 Task: Who was an influential figure in the Bauhaus movement?
Action: Mouse moved to (130, 143)
Screenshot: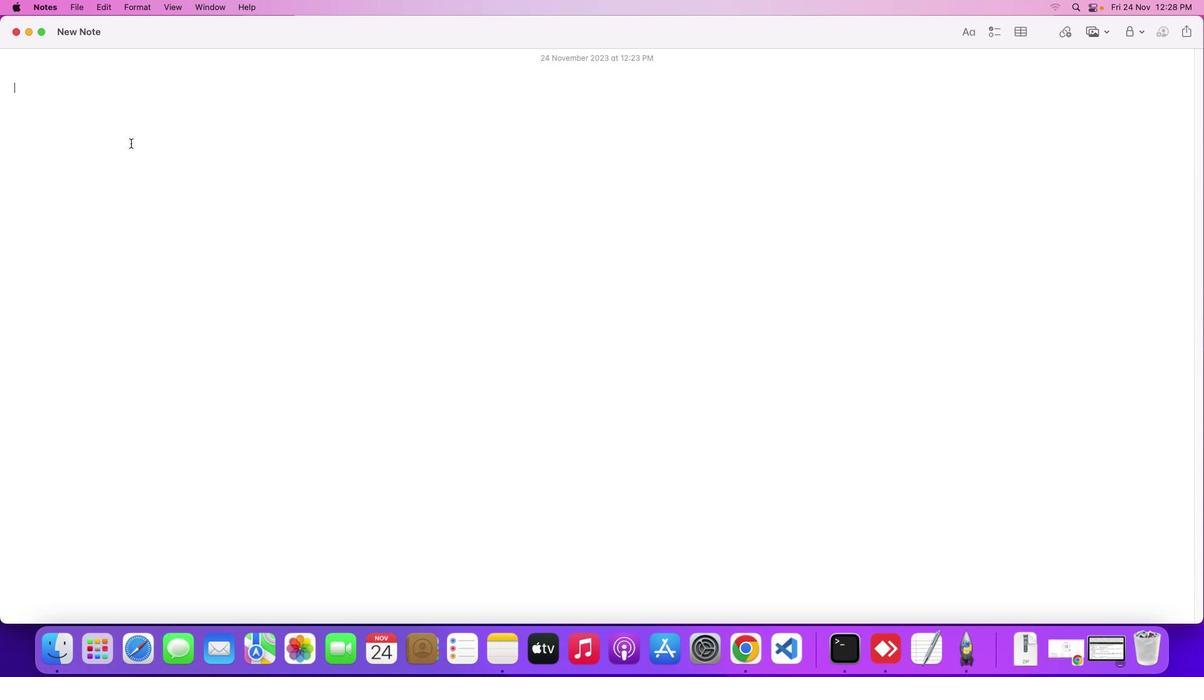 
Action: Mouse pressed left at (130, 143)
Screenshot: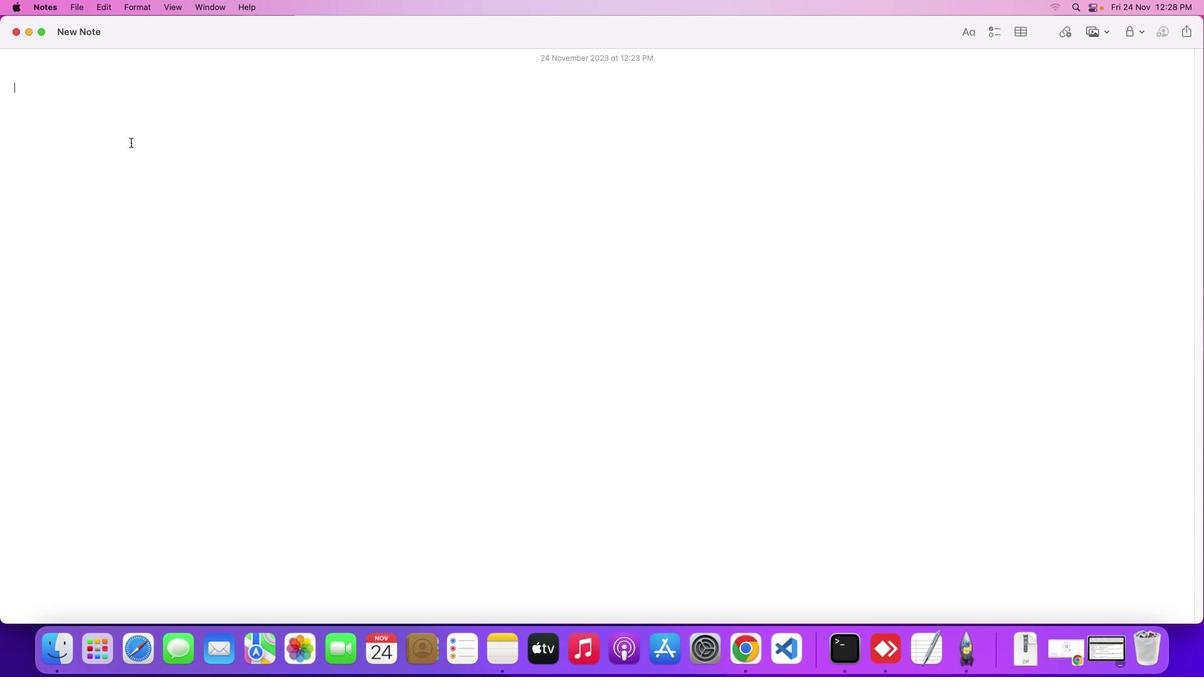 
Action: Mouse moved to (130, 142)
Screenshot: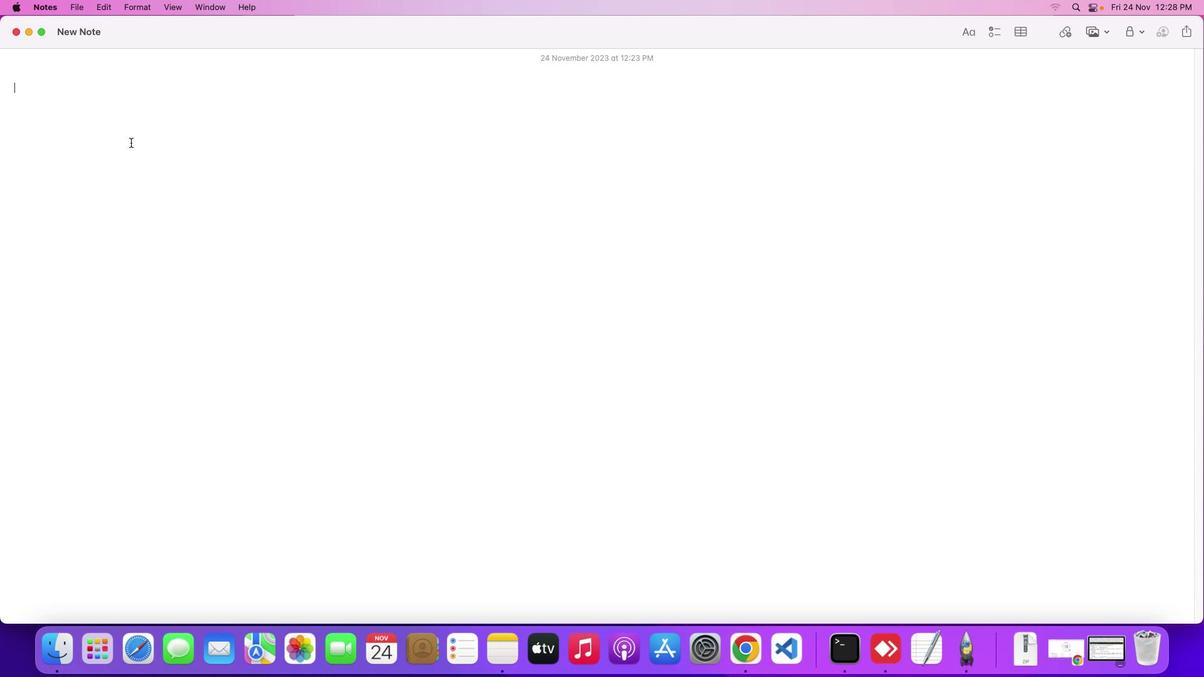 
Action: Key pressed Key.shift'W''h''o'Key.space'w''a''s'Key.space'a''n'Key.space'i''n''f''l''u''e''n''t''i''a''l'Key.space'f''i''g''u''r''e'Key.space'i''n'Key.space't''h''e'Key.spaceKey.shift'B''a''u''h''a''u''s'Key.space'm''o''v''e''m''e''n''t'Key.shift_r'?'Key.enter
Screenshot: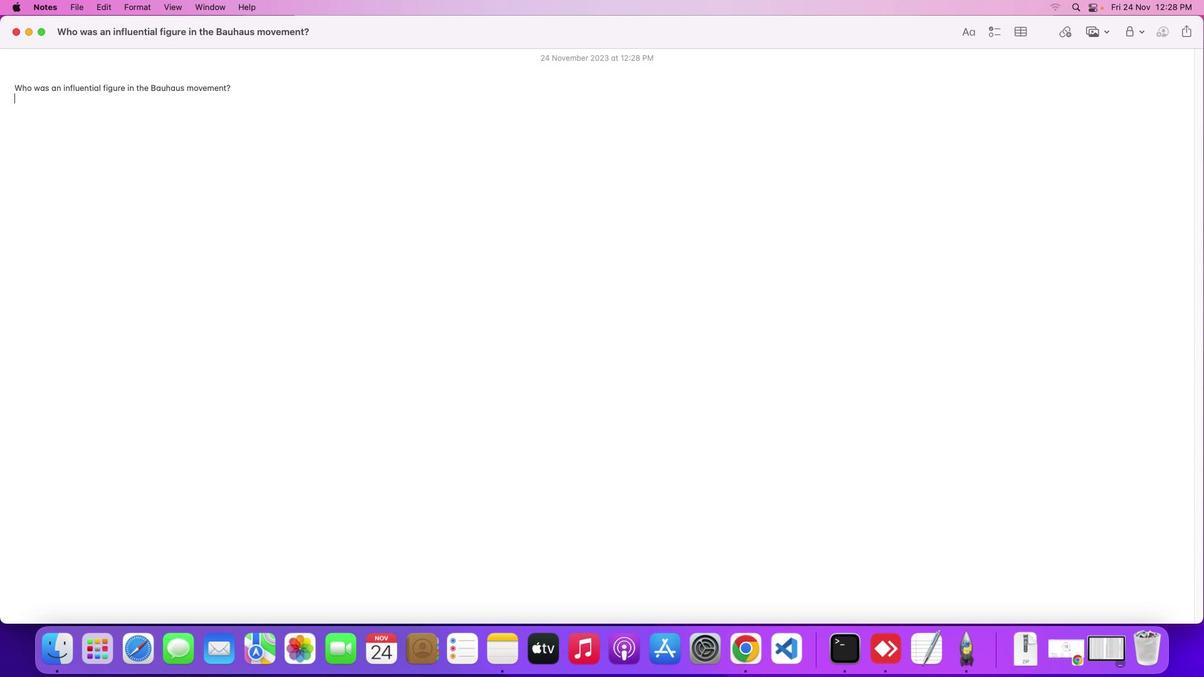 
Action: Mouse moved to (1064, 651)
Screenshot: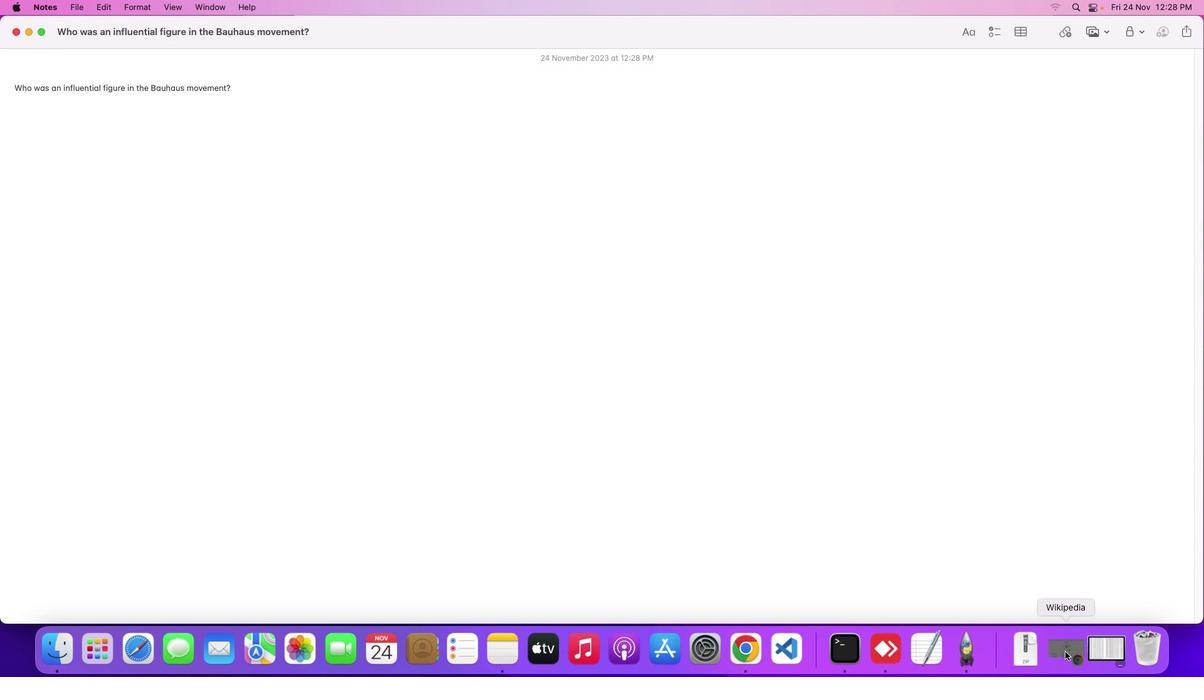 
Action: Mouse pressed left at (1064, 651)
Screenshot: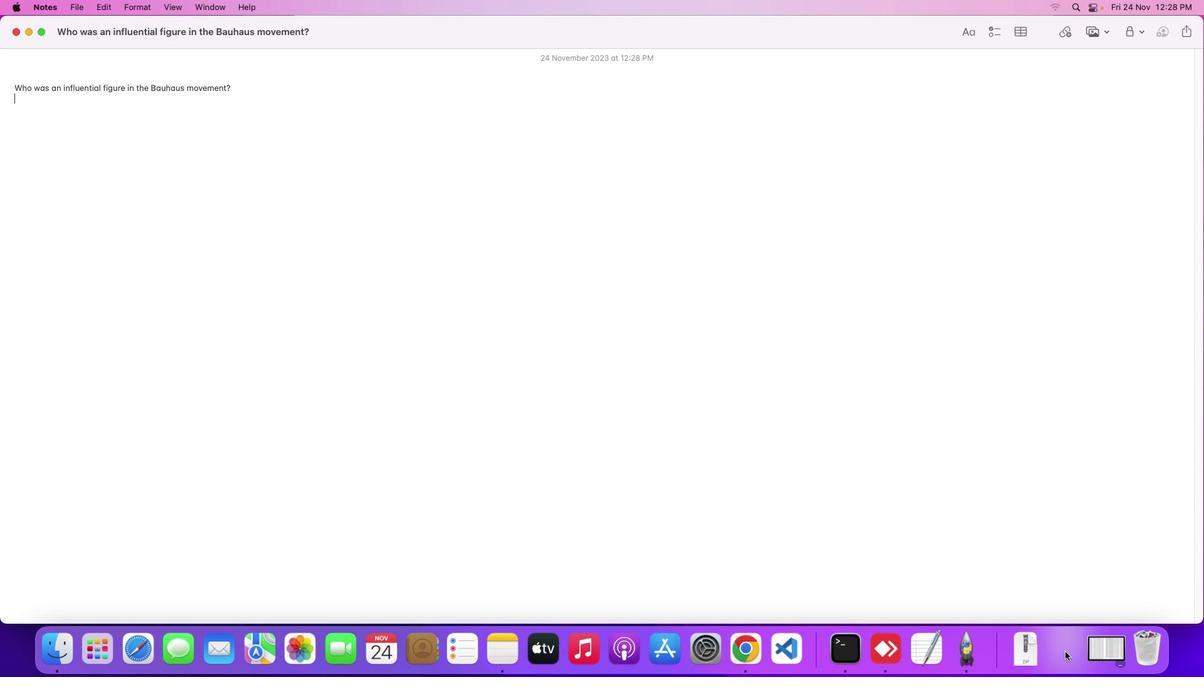 
Action: Mouse moved to (501, 370)
Screenshot: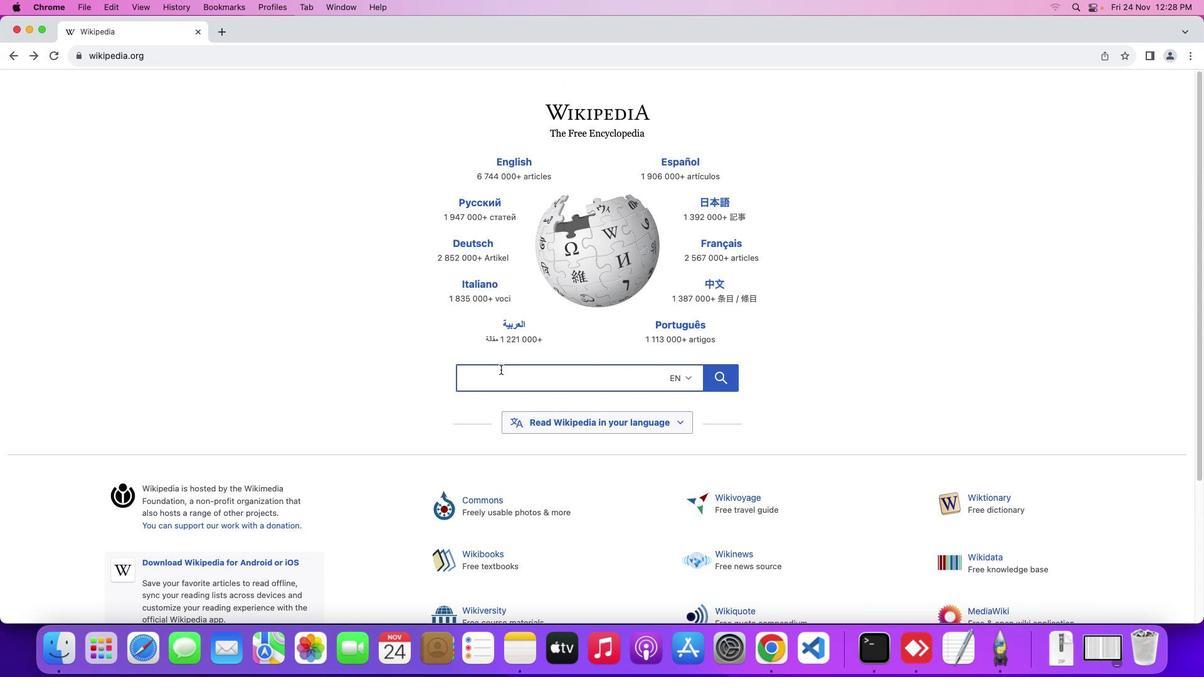 
Action: Mouse pressed left at (501, 370)
Screenshot: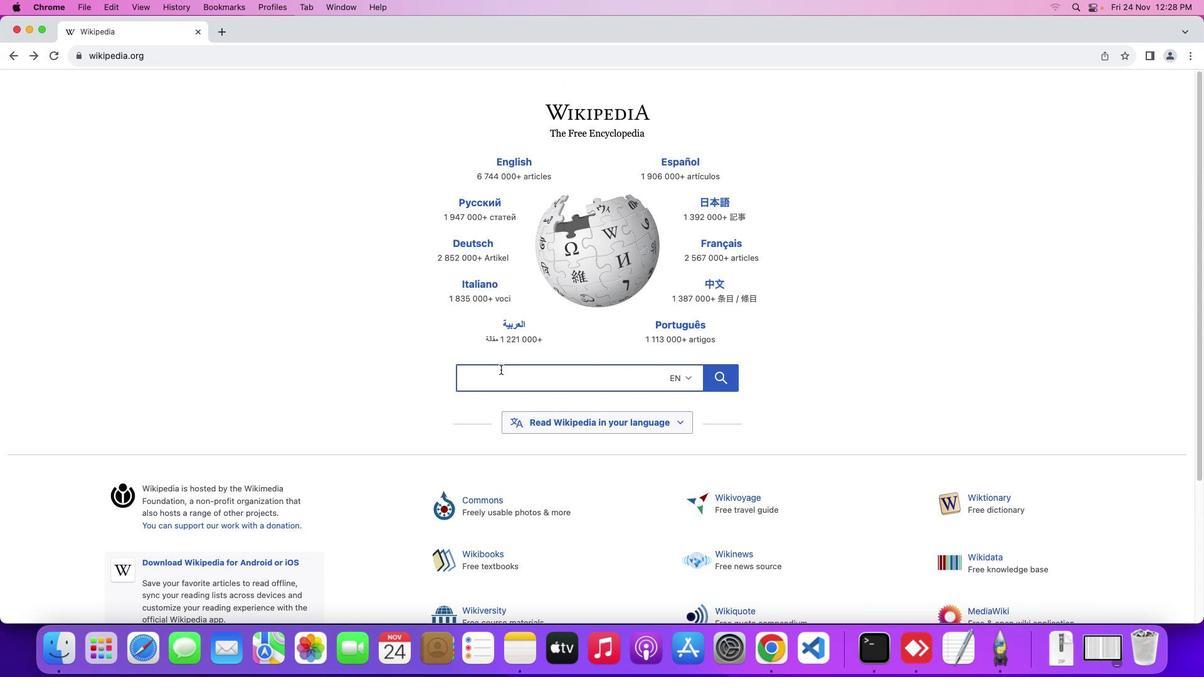 
Action: Mouse moved to (499, 370)
Screenshot: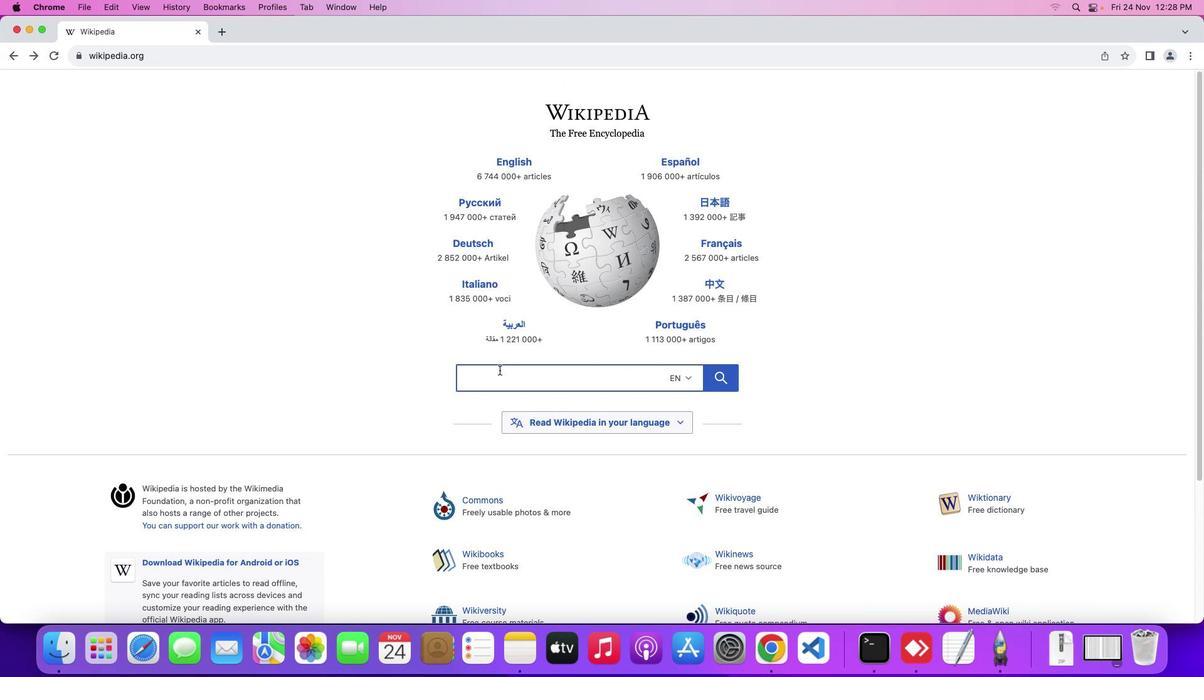 
Action: Key pressed Key.shift'B''a''u''h''a''u''s'Key.space'a''r''t'
Screenshot: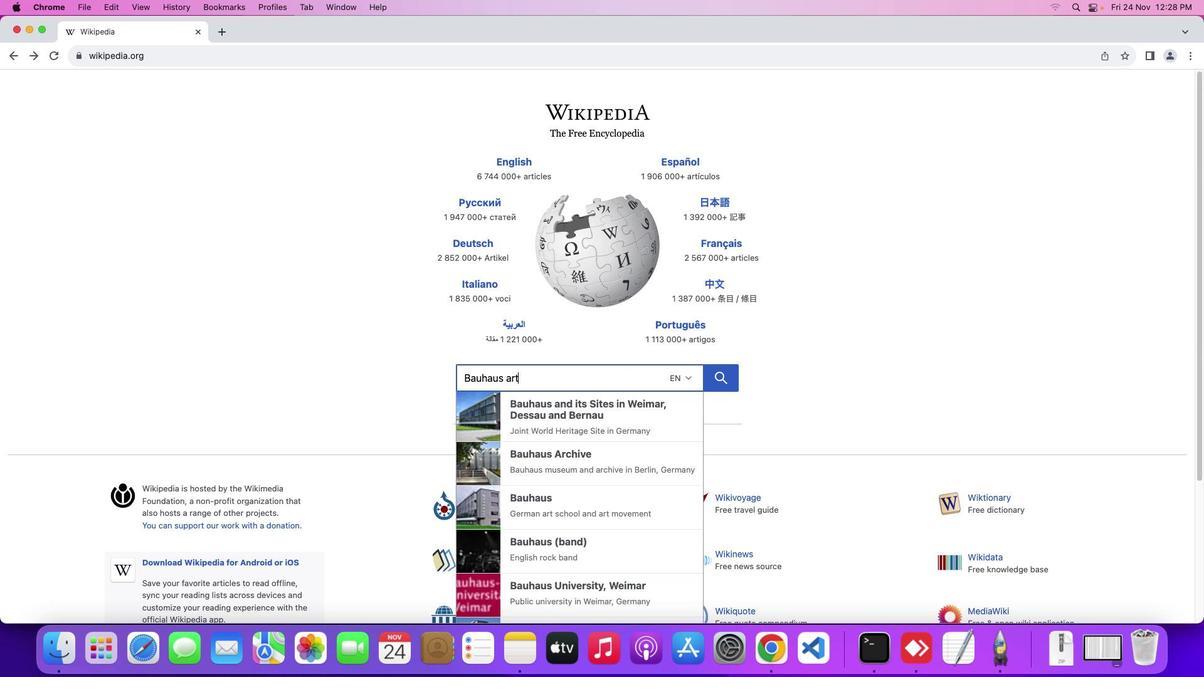 
Action: Mouse moved to (534, 411)
Screenshot: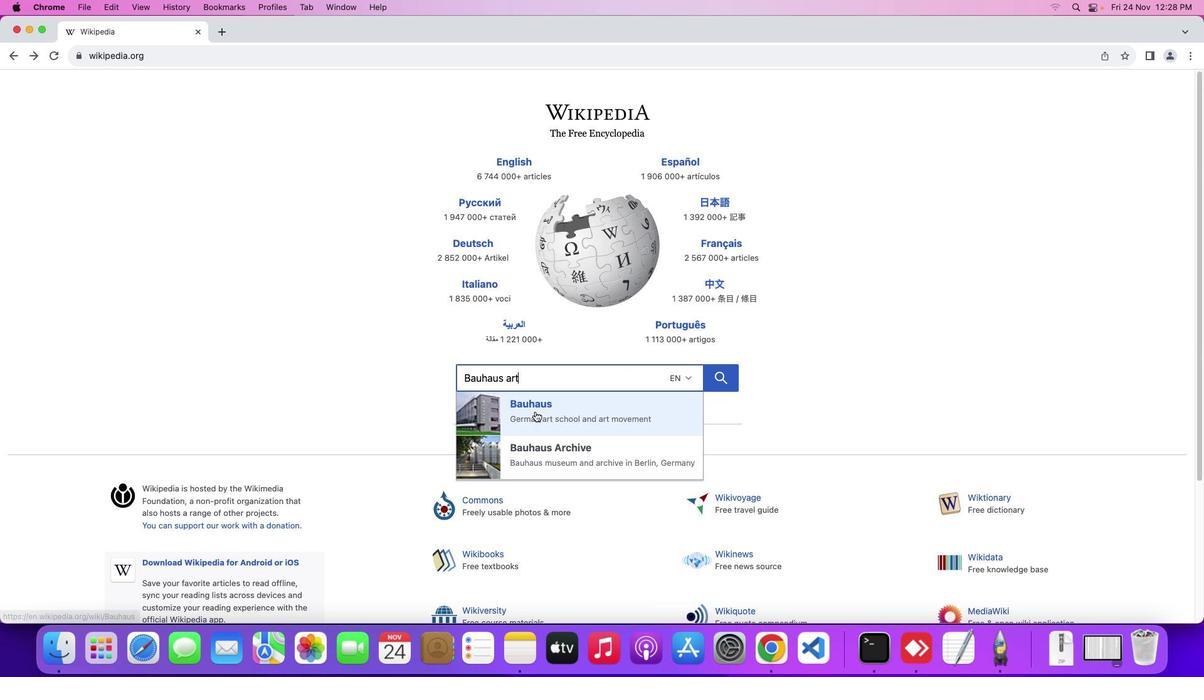 
Action: Mouse pressed left at (534, 411)
Screenshot: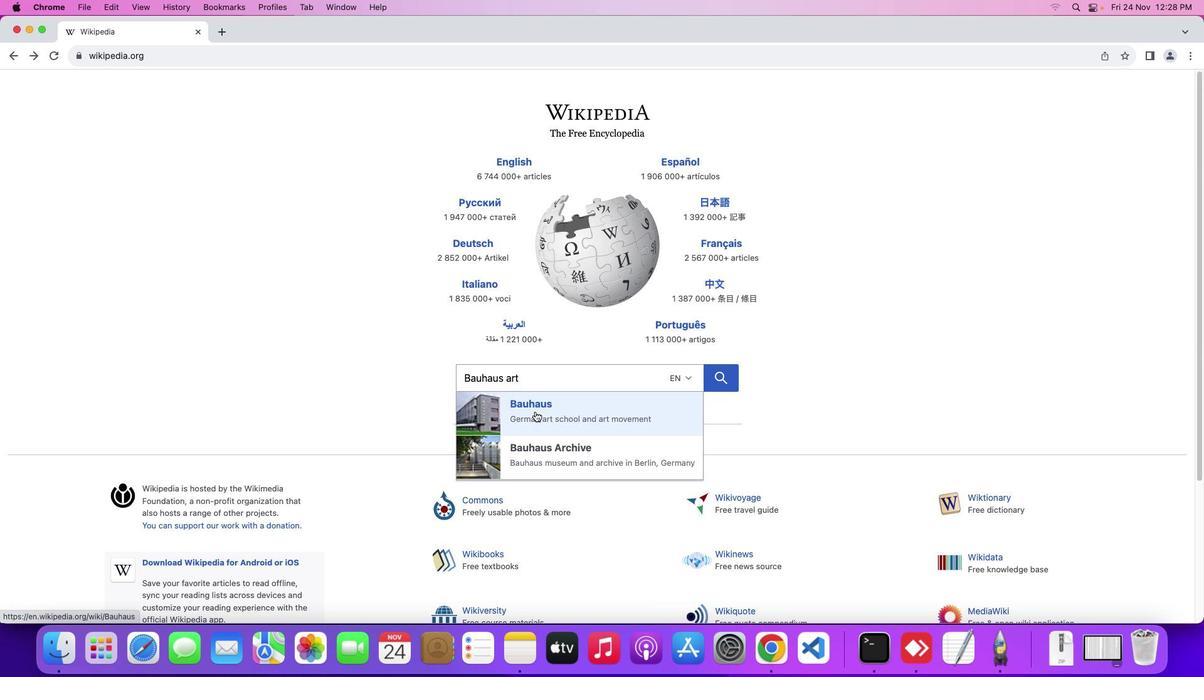 
Action: Mouse moved to (801, 376)
Screenshot: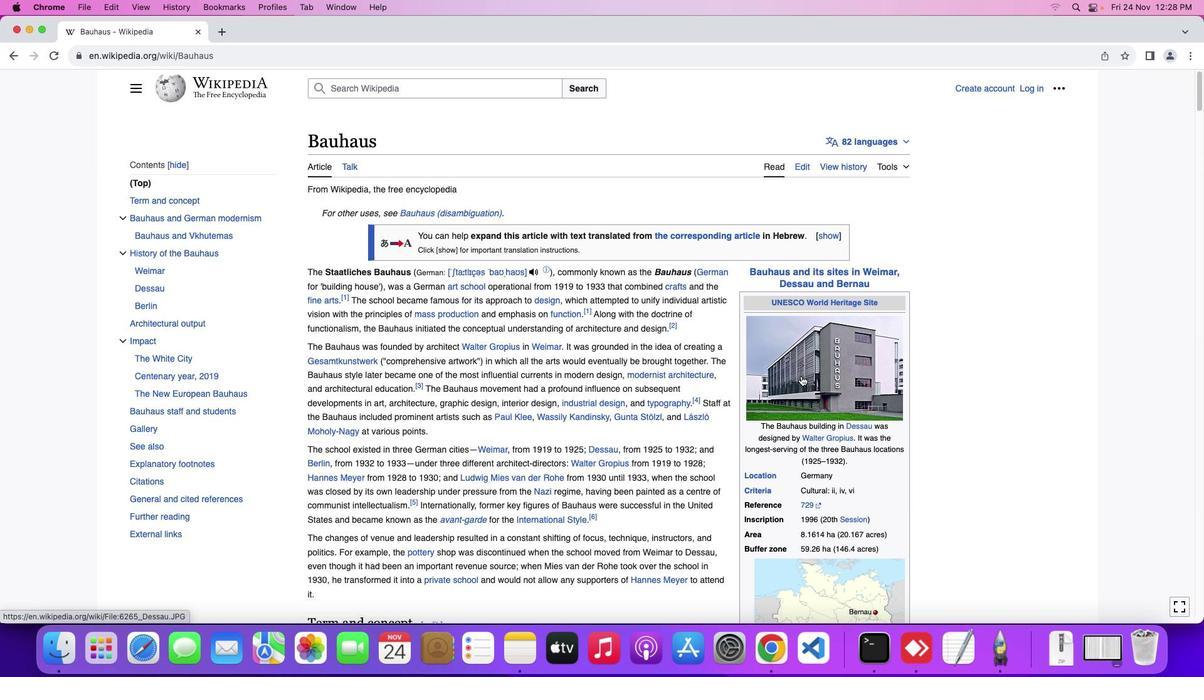 
Action: Mouse scrolled (801, 376) with delta (0, 0)
Screenshot: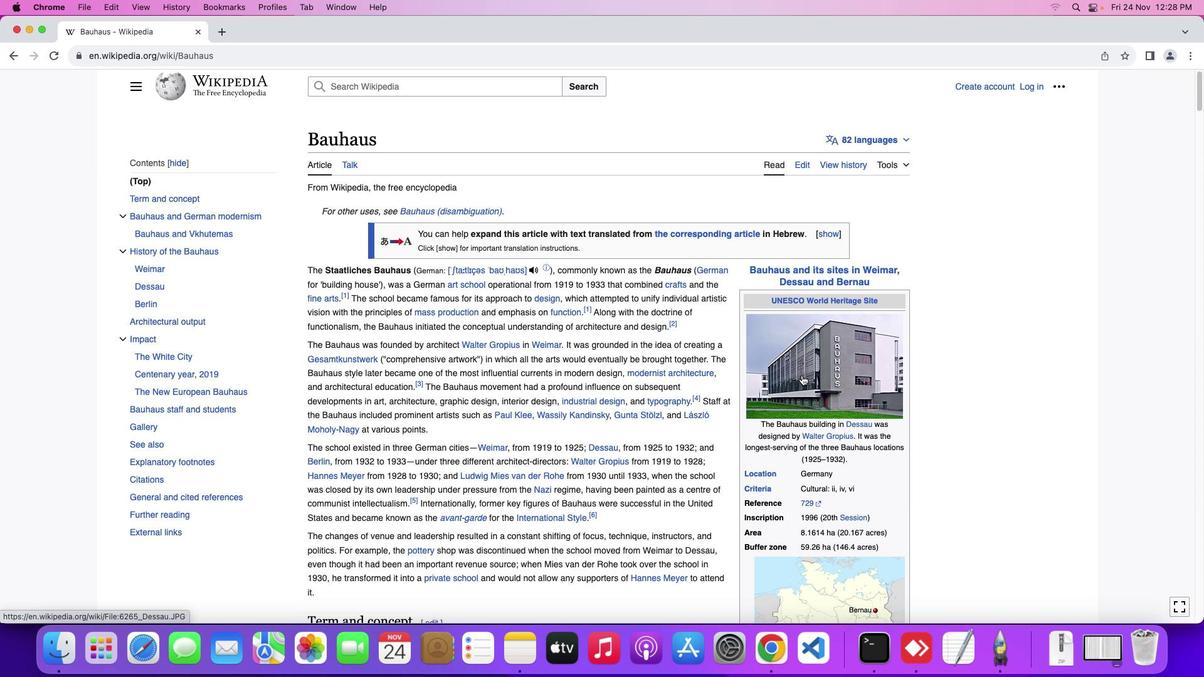 
Action: Mouse moved to (801, 376)
Screenshot: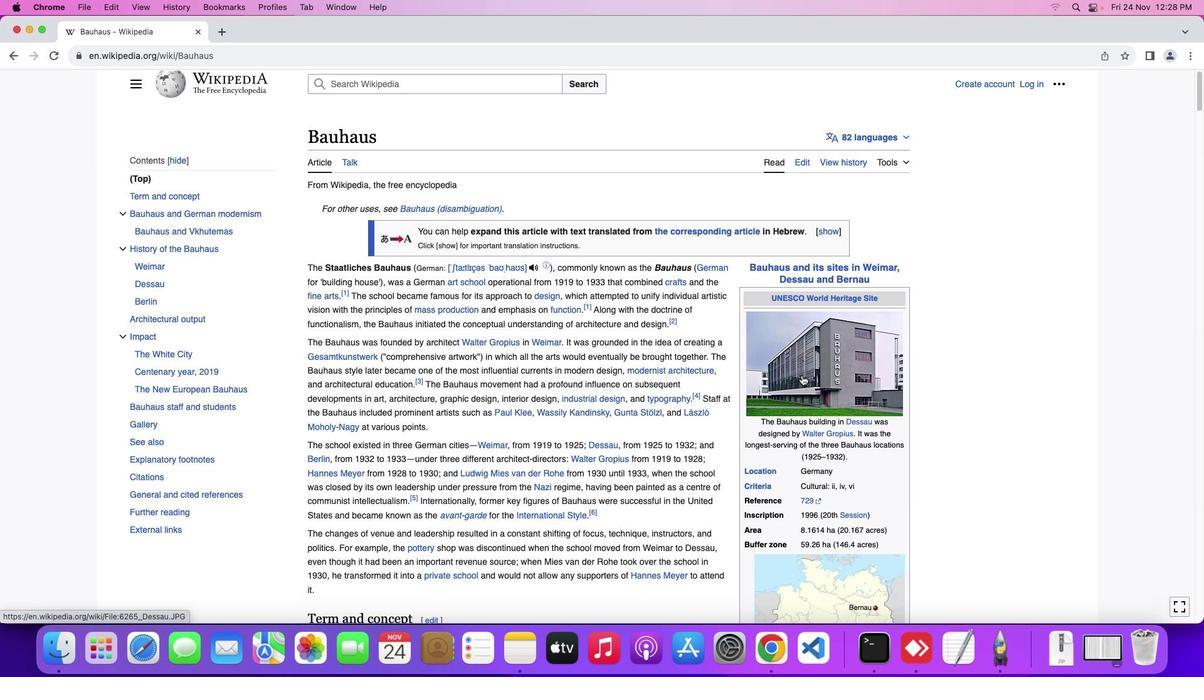 
Action: Mouse scrolled (801, 376) with delta (0, 0)
Screenshot: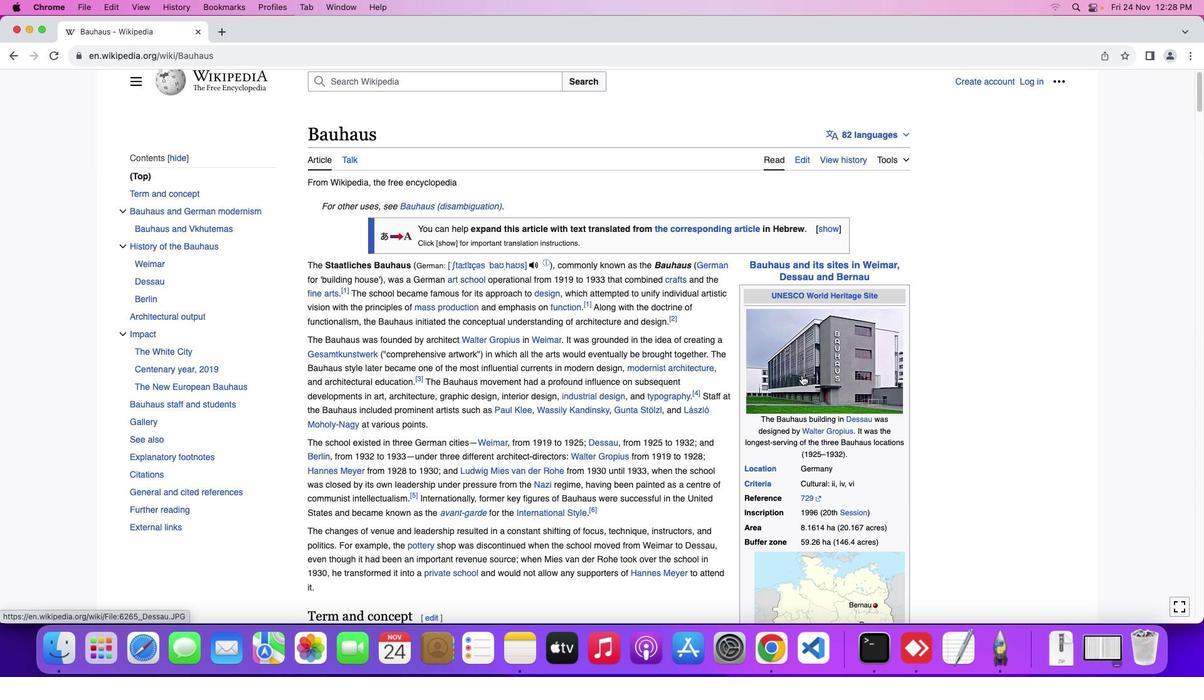 
Action: Mouse moved to (801, 375)
Screenshot: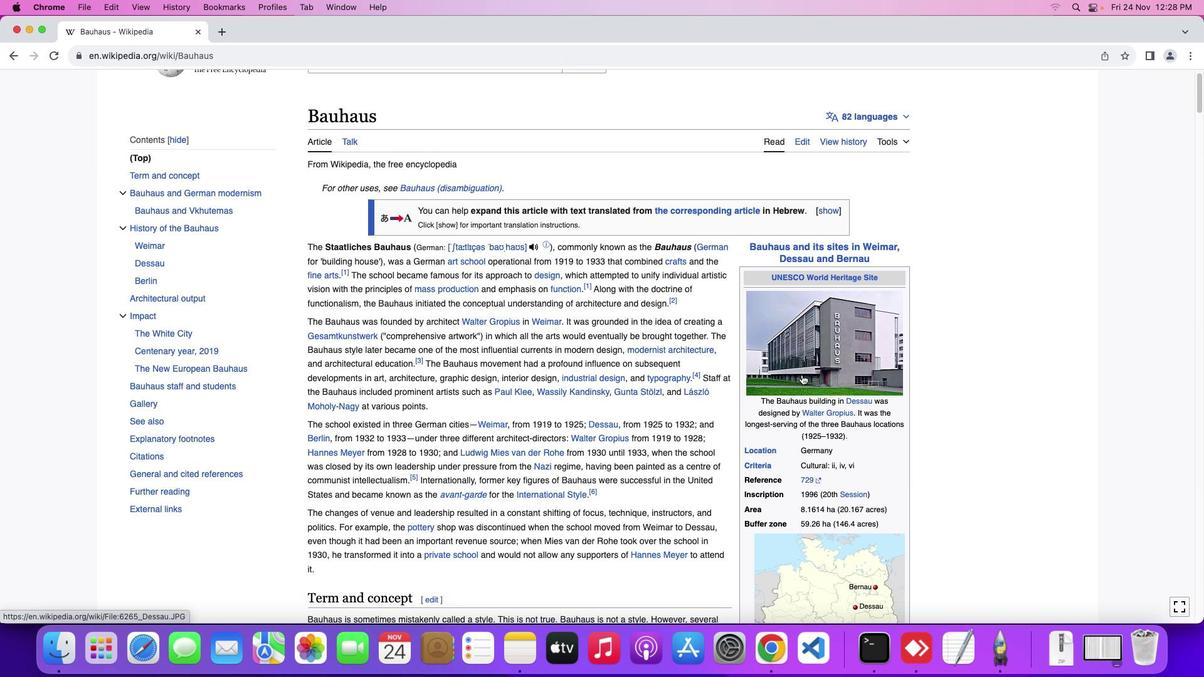 
Action: Mouse scrolled (801, 375) with delta (0, 0)
Screenshot: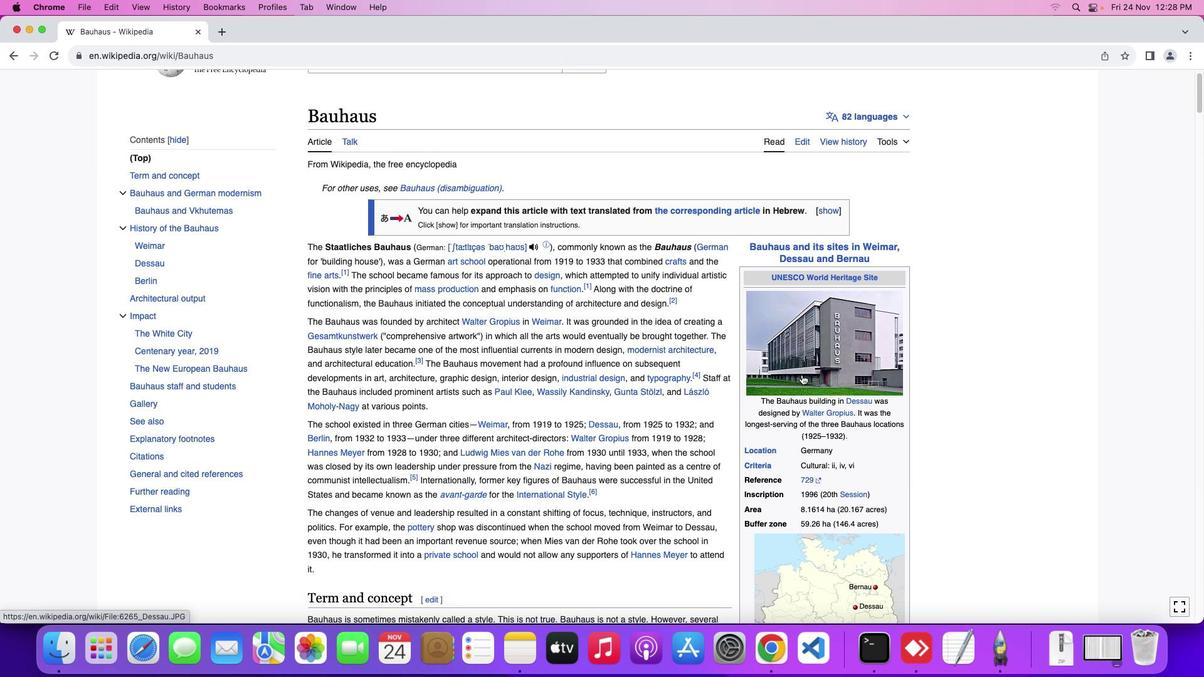 
Action: Mouse moved to (802, 375)
Screenshot: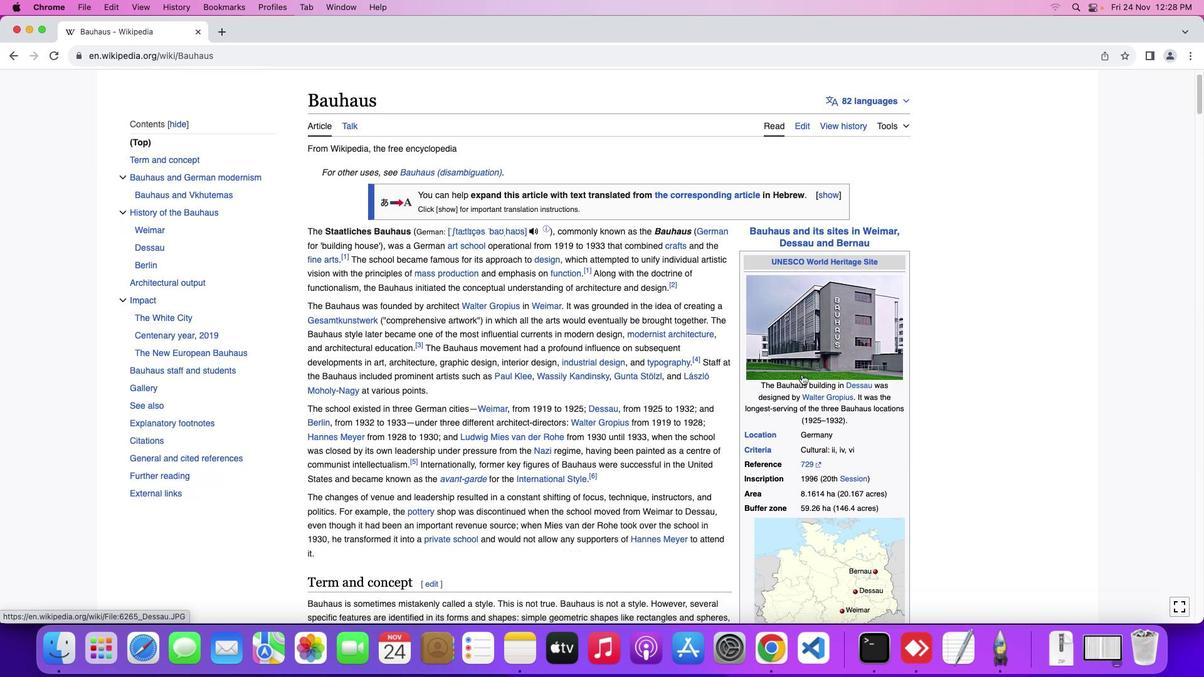 
Action: Mouse scrolled (802, 375) with delta (0, 0)
Screenshot: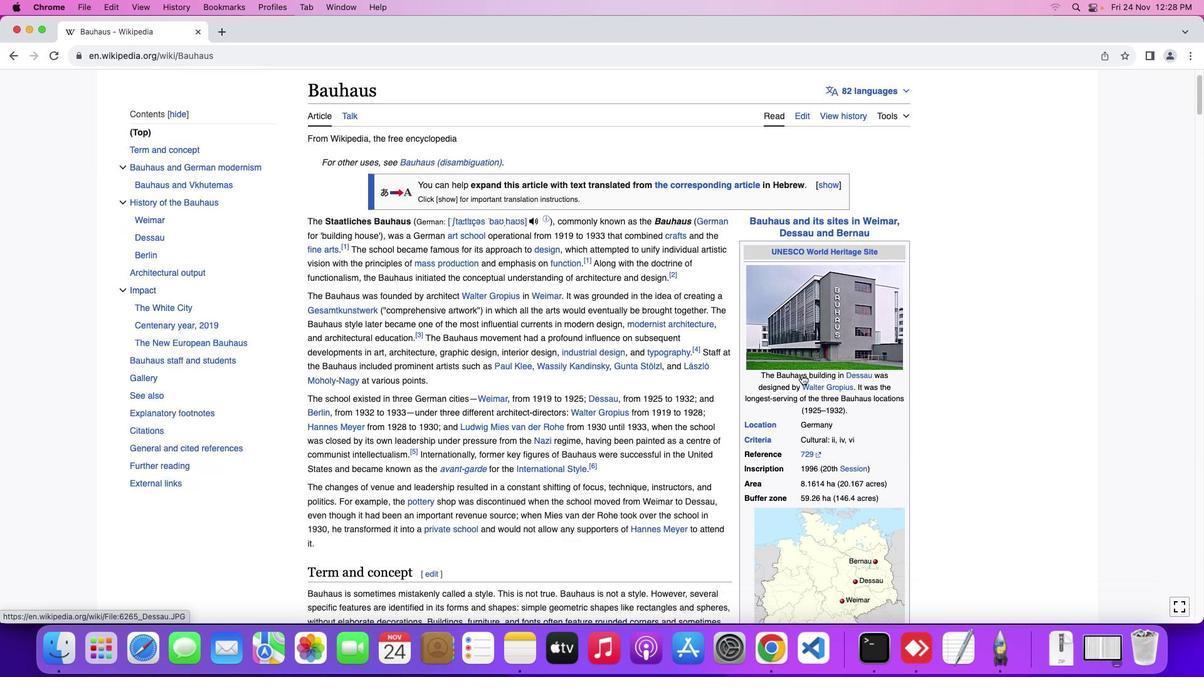 
Action: Mouse moved to (802, 374)
Screenshot: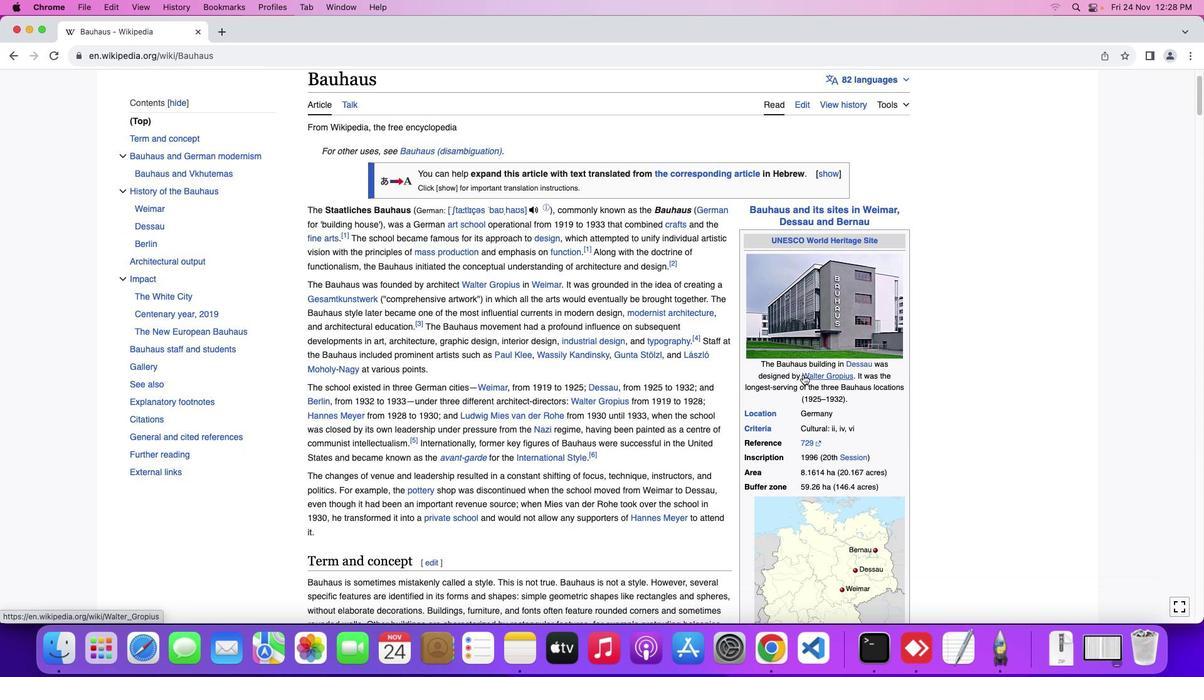 
Action: Mouse scrolled (802, 374) with delta (0, 0)
Screenshot: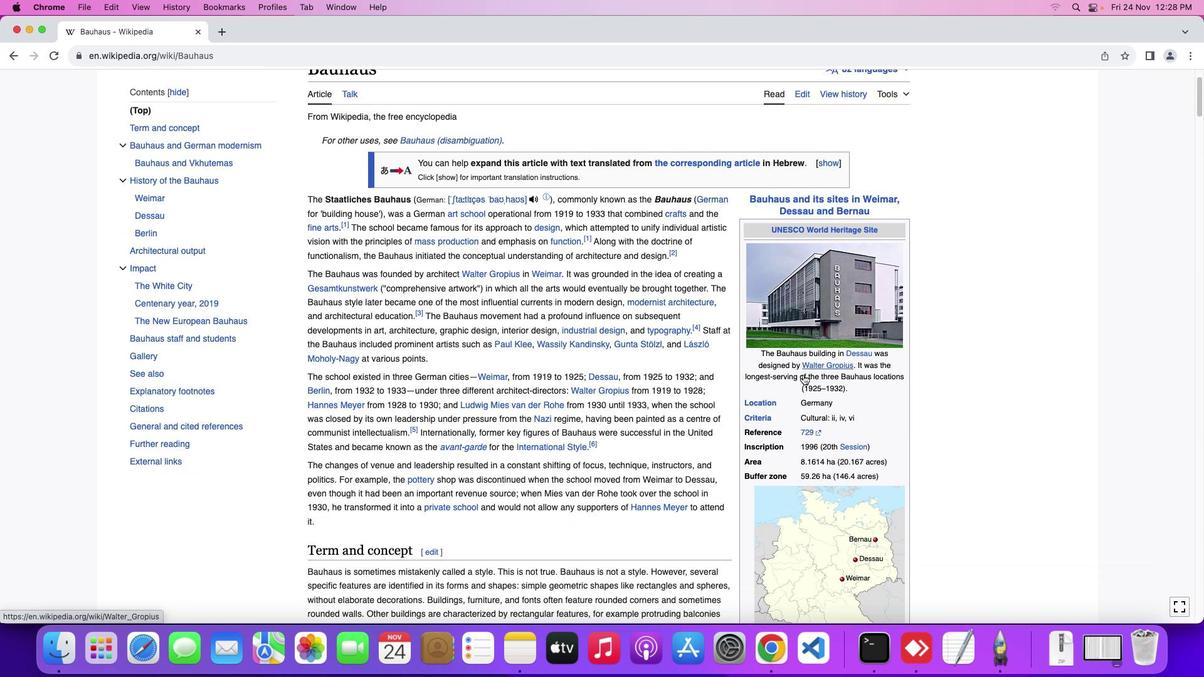
Action: Mouse scrolled (802, 374) with delta (0, 0)
Screenshot: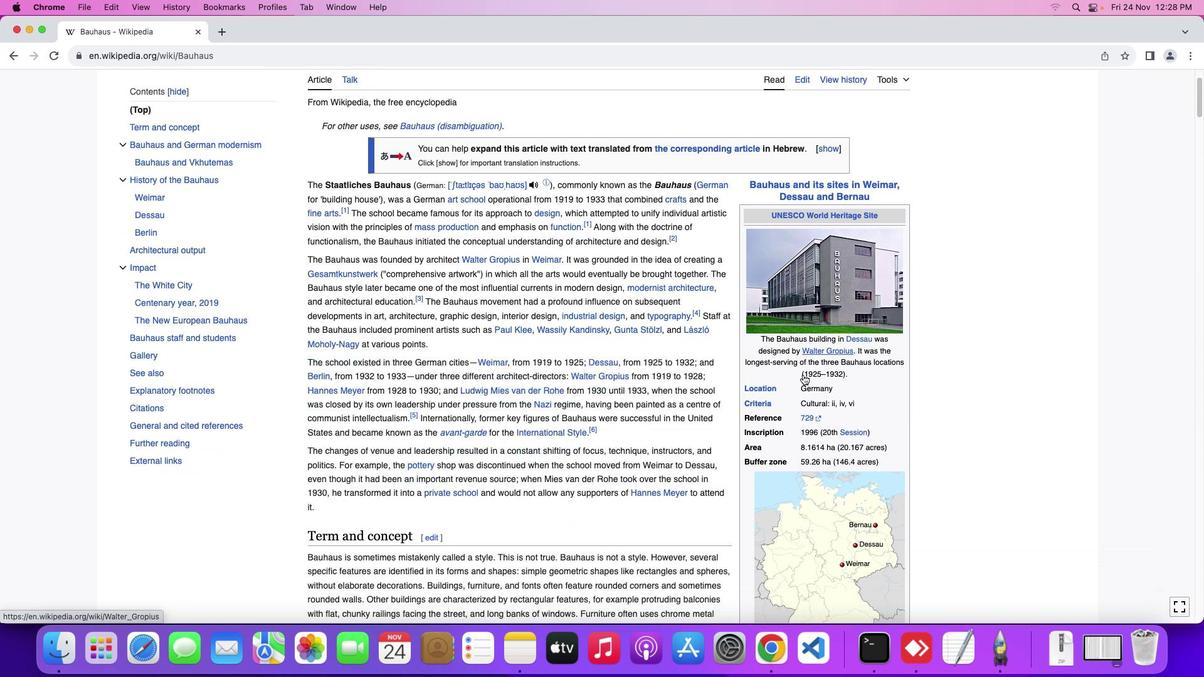 
Action: Mouse scrolled (802, 374) with delta (0, -1)
Screenshot: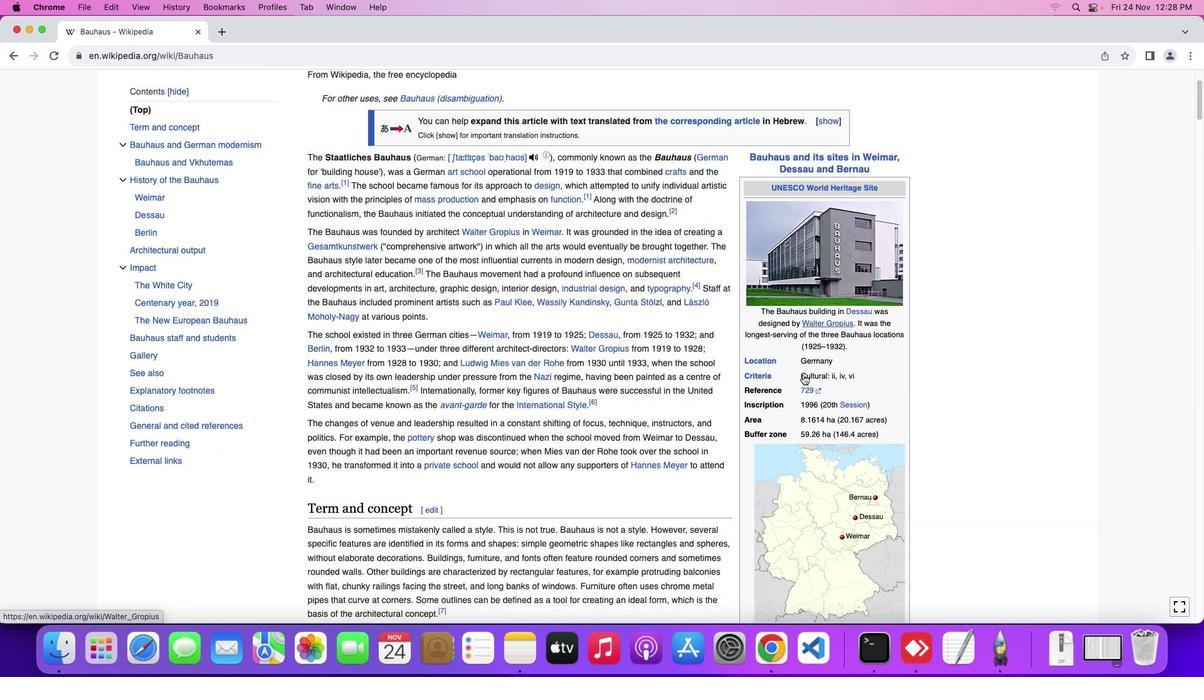 
Action: Mouse moved to (805, 386)
Screenshot: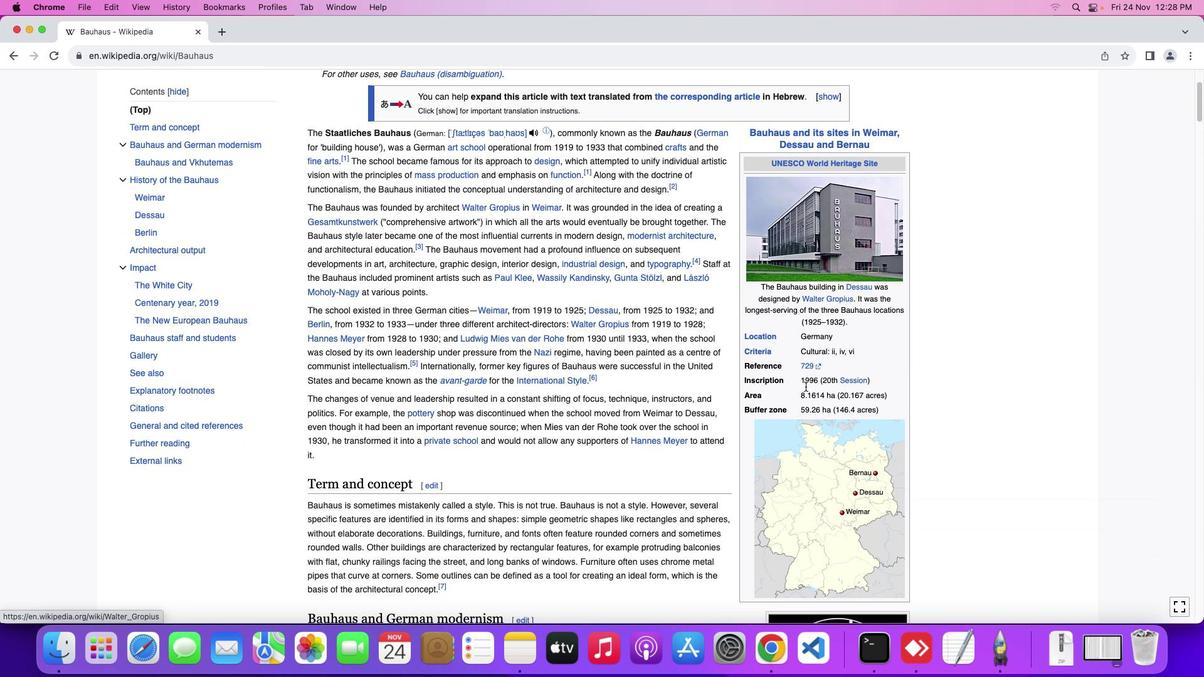 
Action: Mouse scrolled (805, 386) with delta (0, 0)
Screenshot: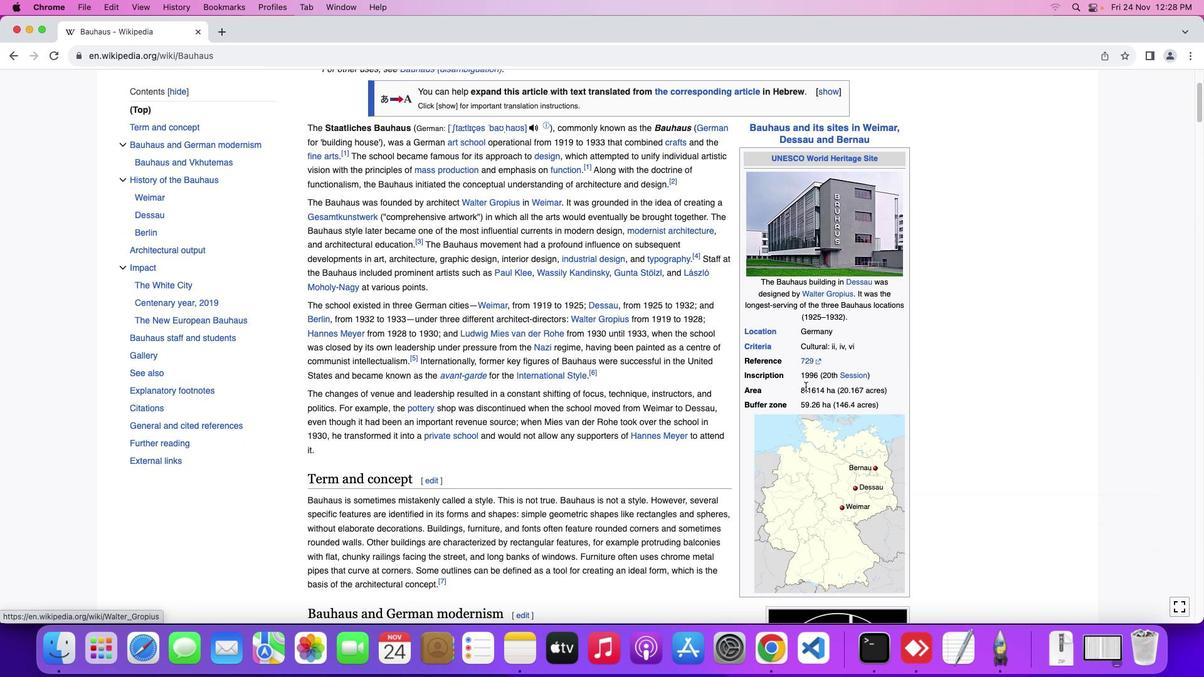 
Action: Mouse scrolled (805, 386) with delta (0, 0)
Screenshot: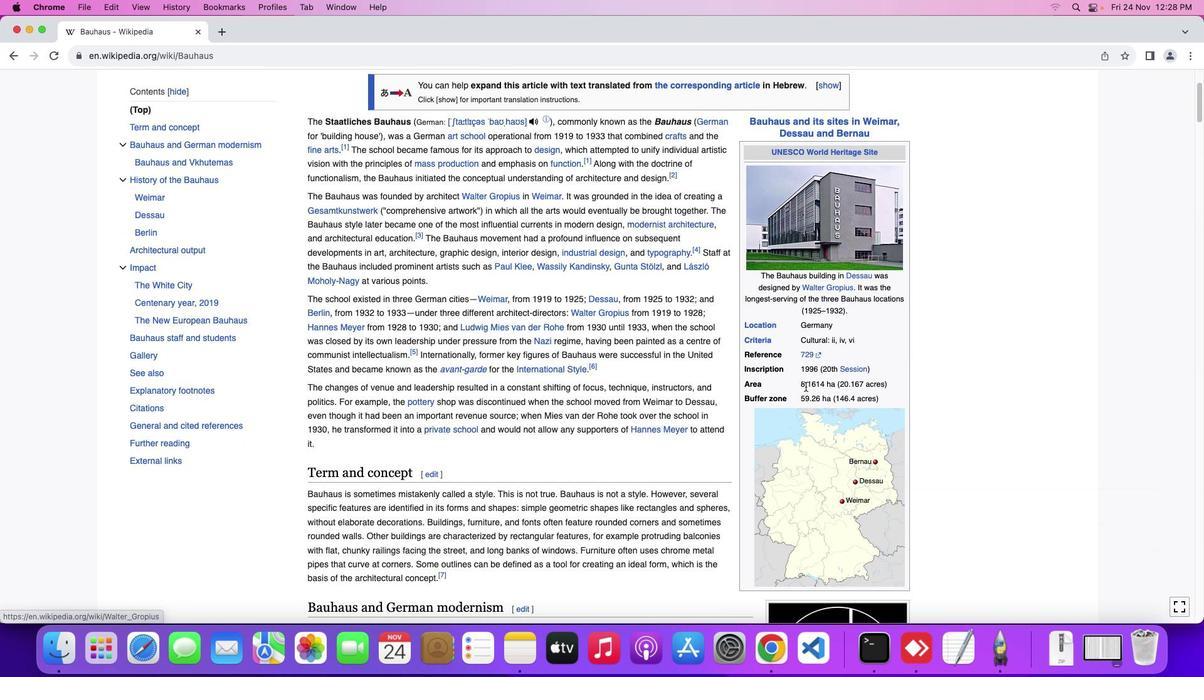 
Action: Mouse scrolled (805, 386) with delta (0, 0)
Screenshot: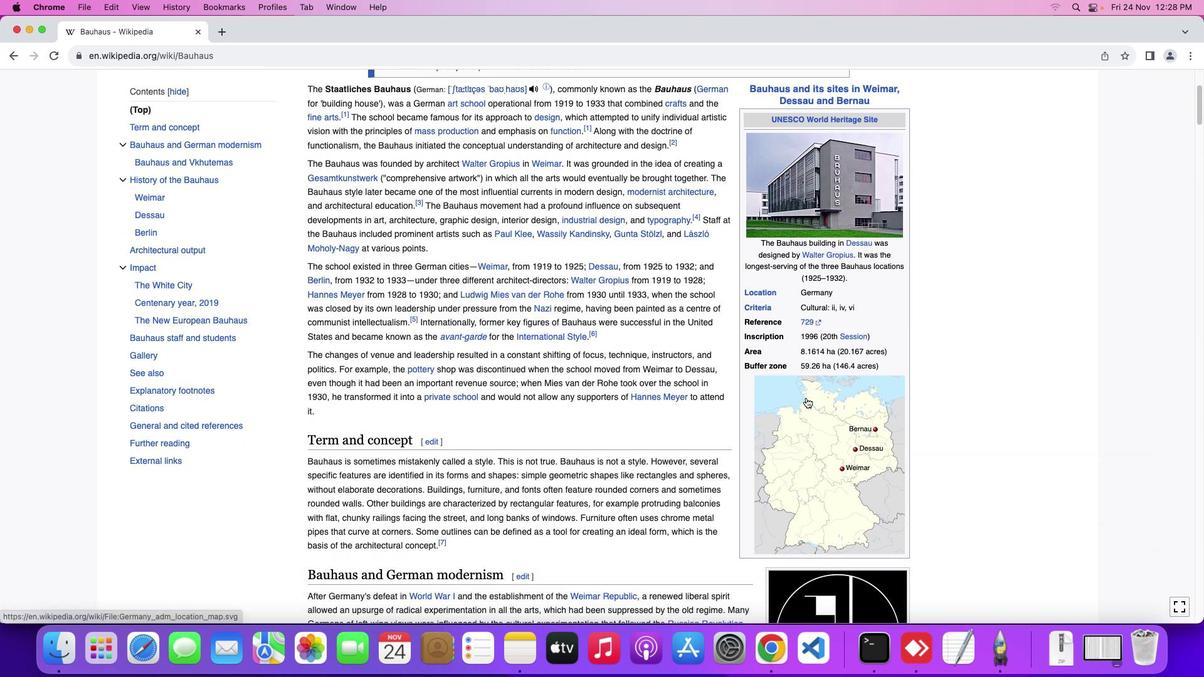 
Action: Mouse moved to (806, 401)
Screenshot: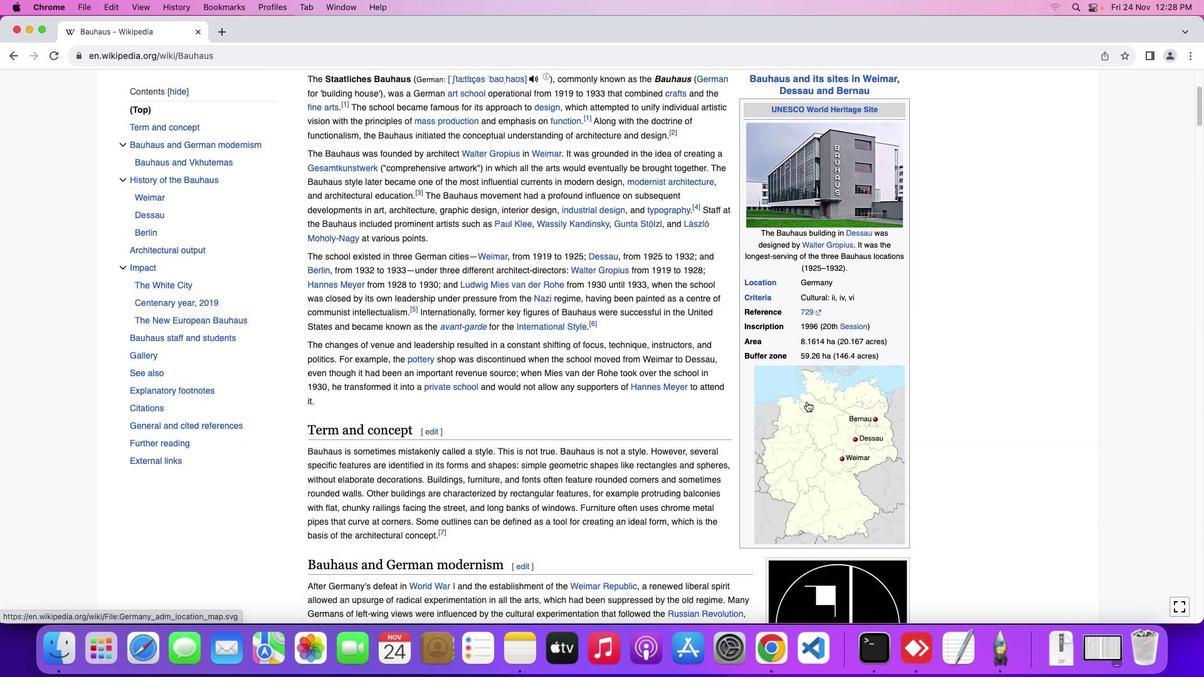 
Action: Mouse scrolled (806, 401) with delta (0, 0)
Screenshot: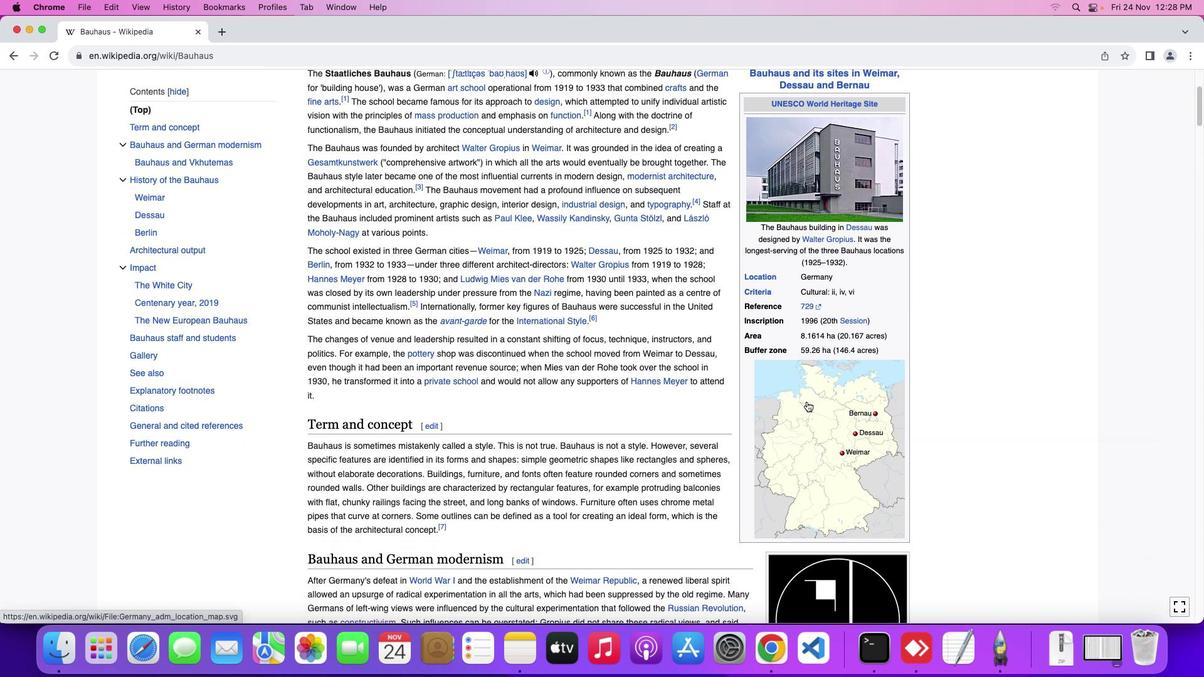 
Action: Mouse moved to (806, 401)
Screenshot: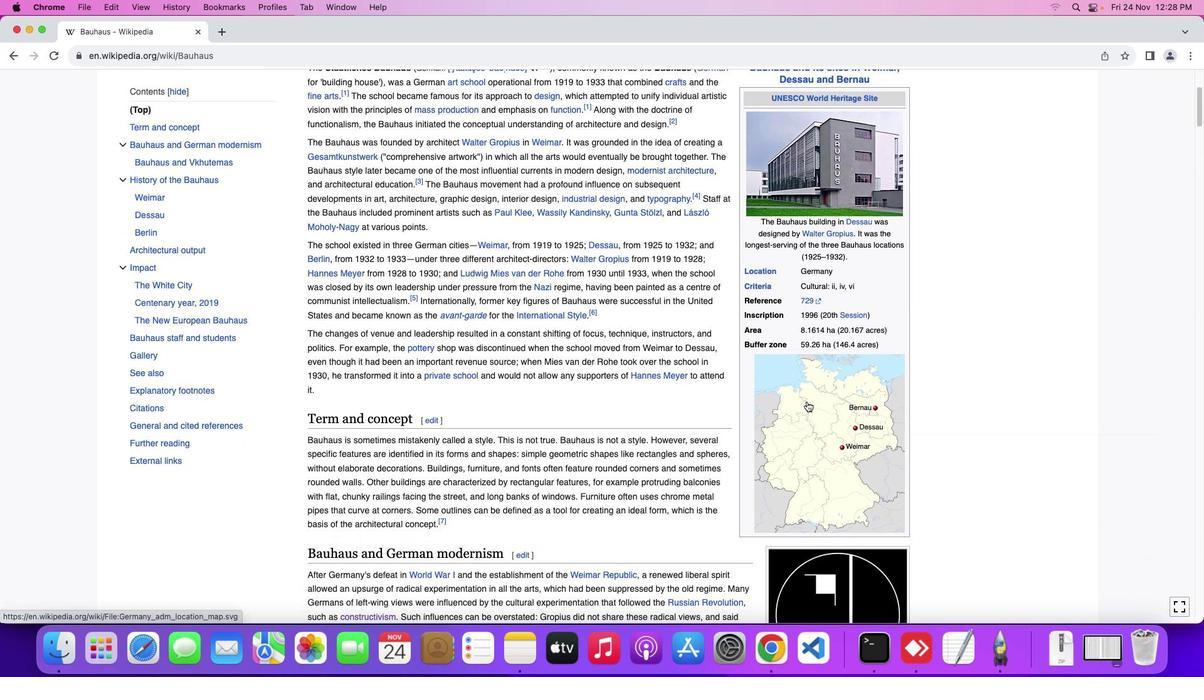 
Action: Mouse scrolled (806, 401) with delta (0, 0)
Screenshot: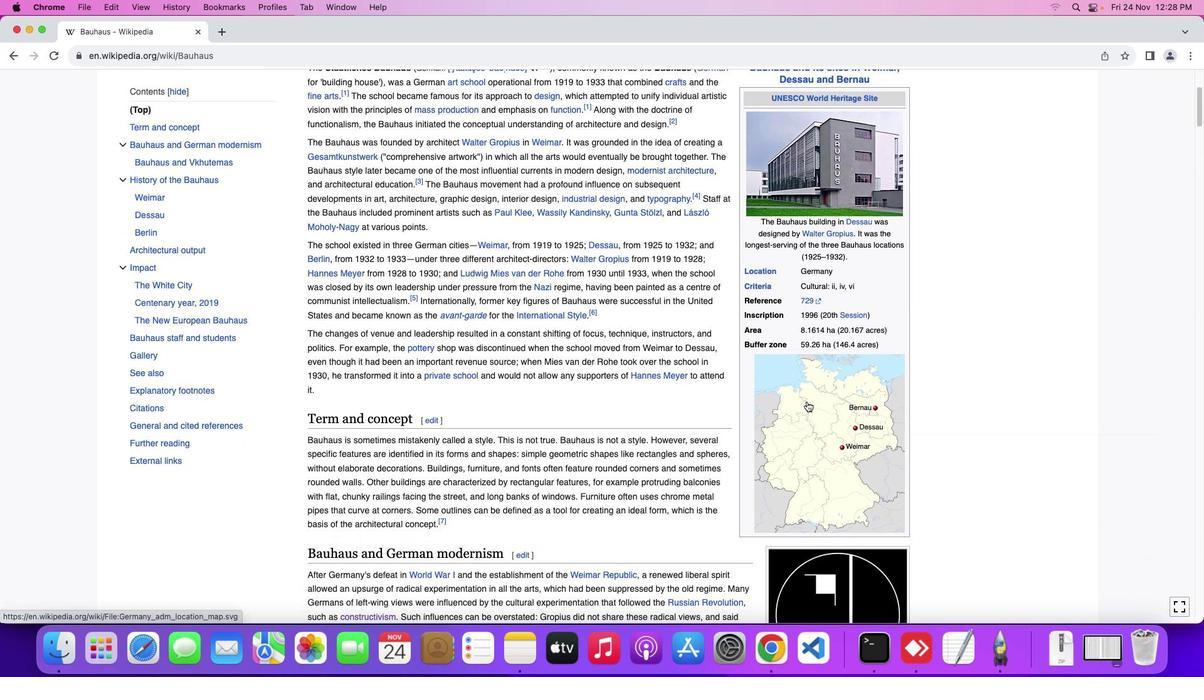 
Action: Mouse moved to (806, 405)
Screenshot: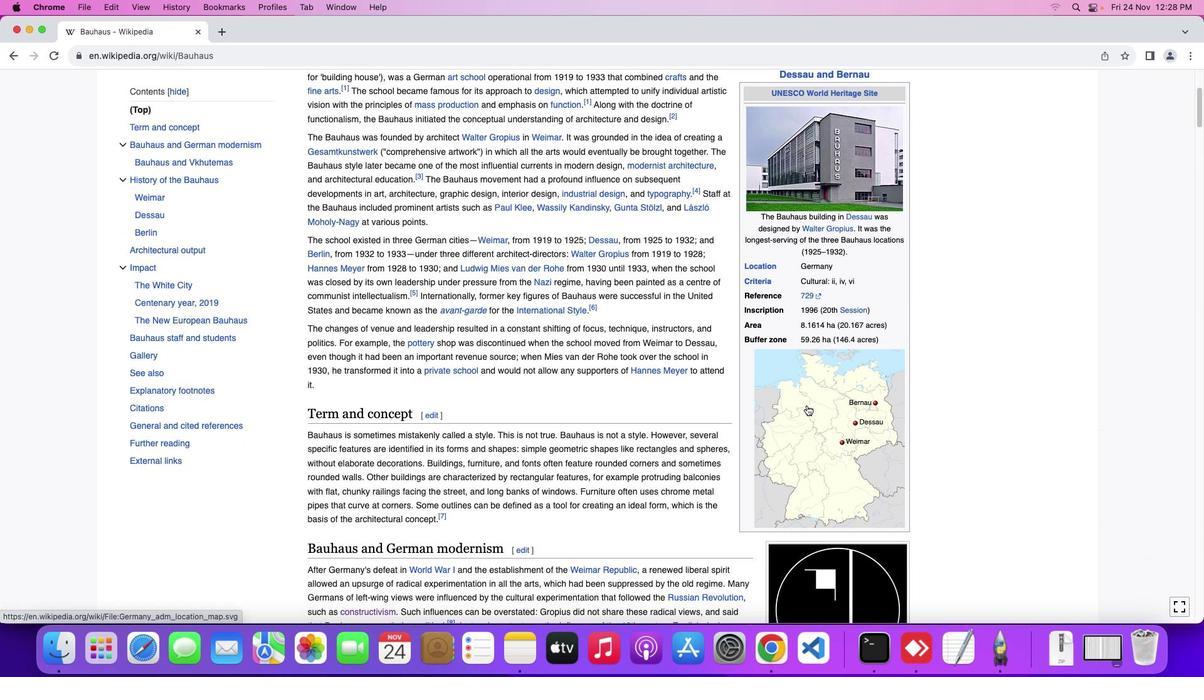 
Action: Mouse scrolled (806, 405) with delta (0, 0)
Screenshot: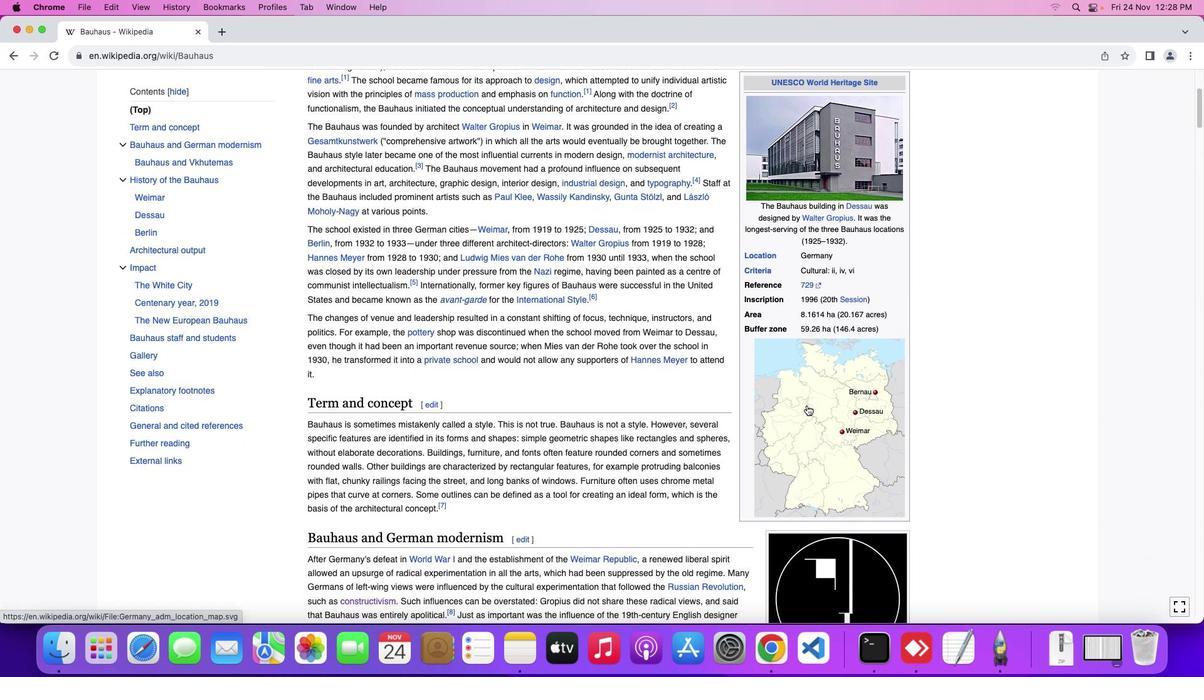 
Action: Mouse scrolled (806, 405) with delta (0, 0)
Screenshot: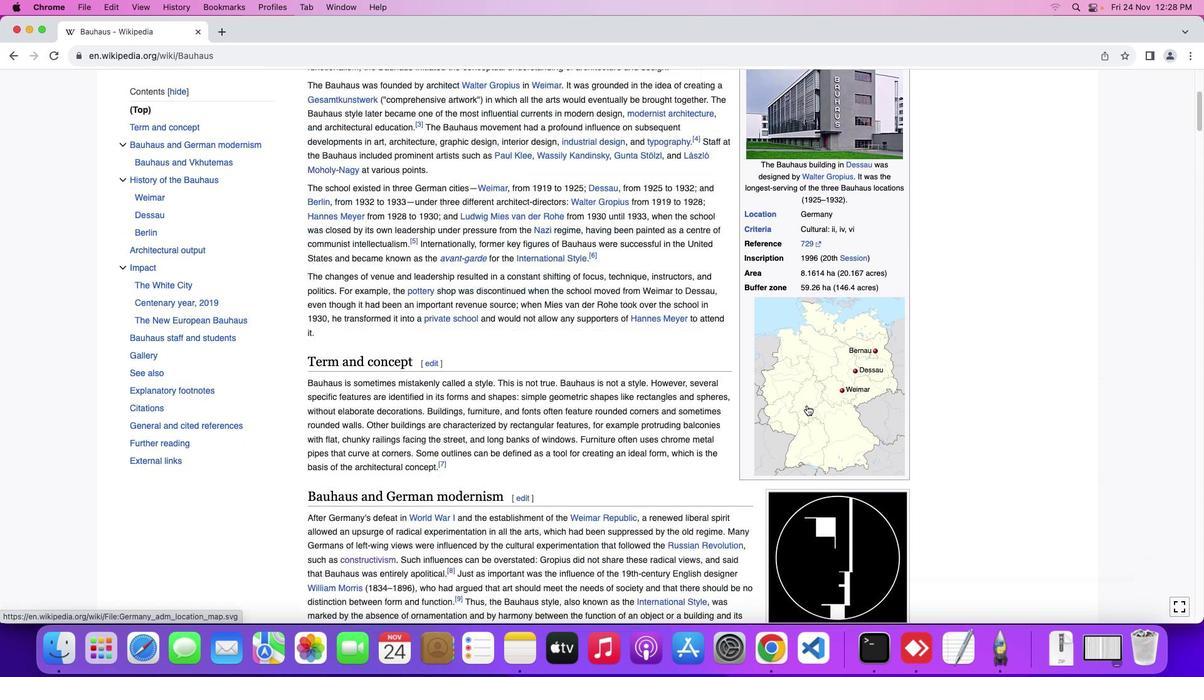 
Action: Mouse scrolled (806, 405) with delta (0, -1)
Screenshot: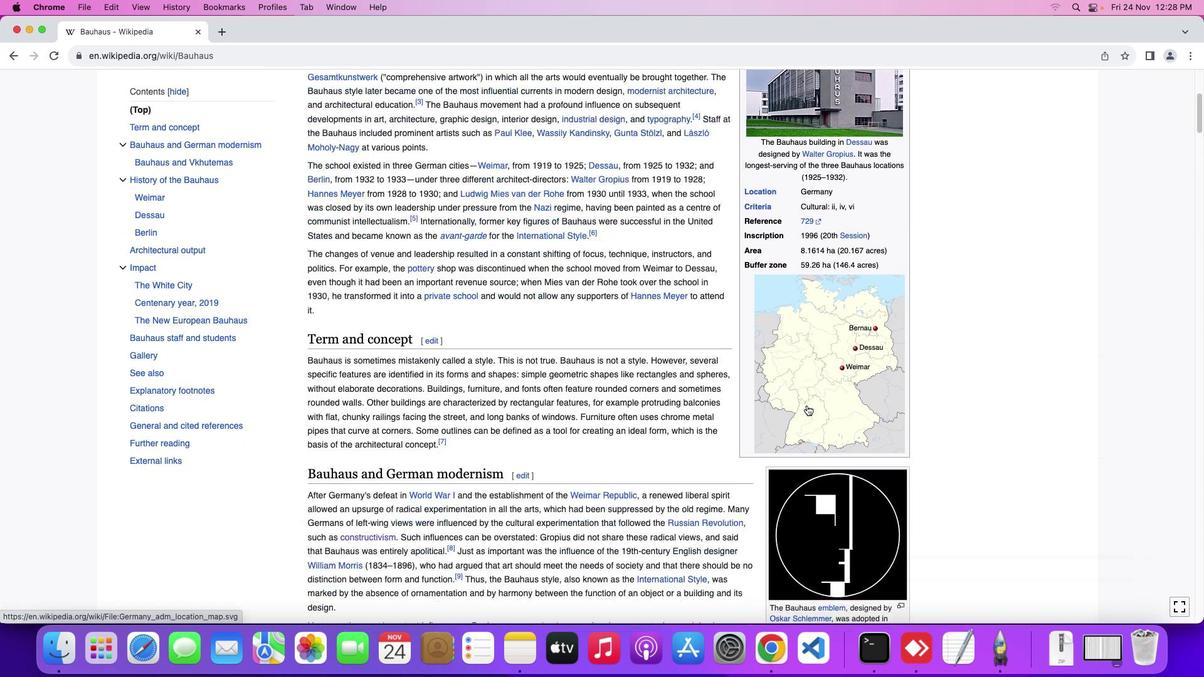 
Action: Mouse moved to (806, 406)
Screenshot: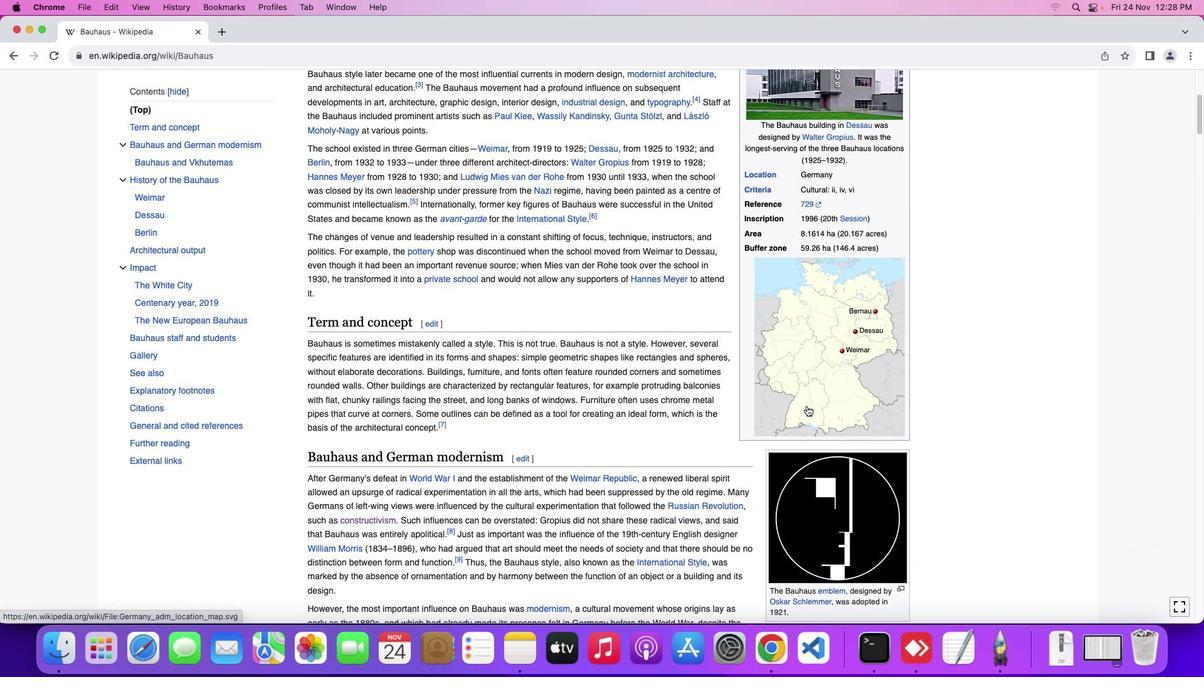 
Action: Mouse scrolled (806, 406) with delta (0, 0)
Screenshot: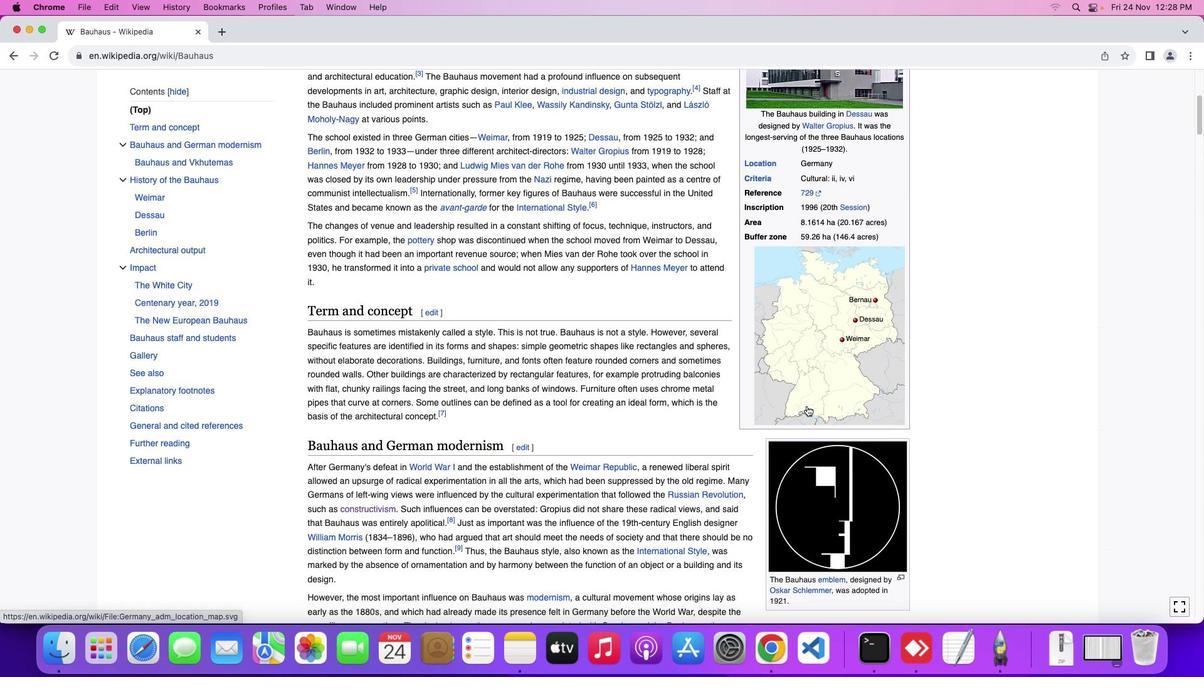
Action: Mouse scrolled (806, 406) with delta (0, 0)
Screenshot: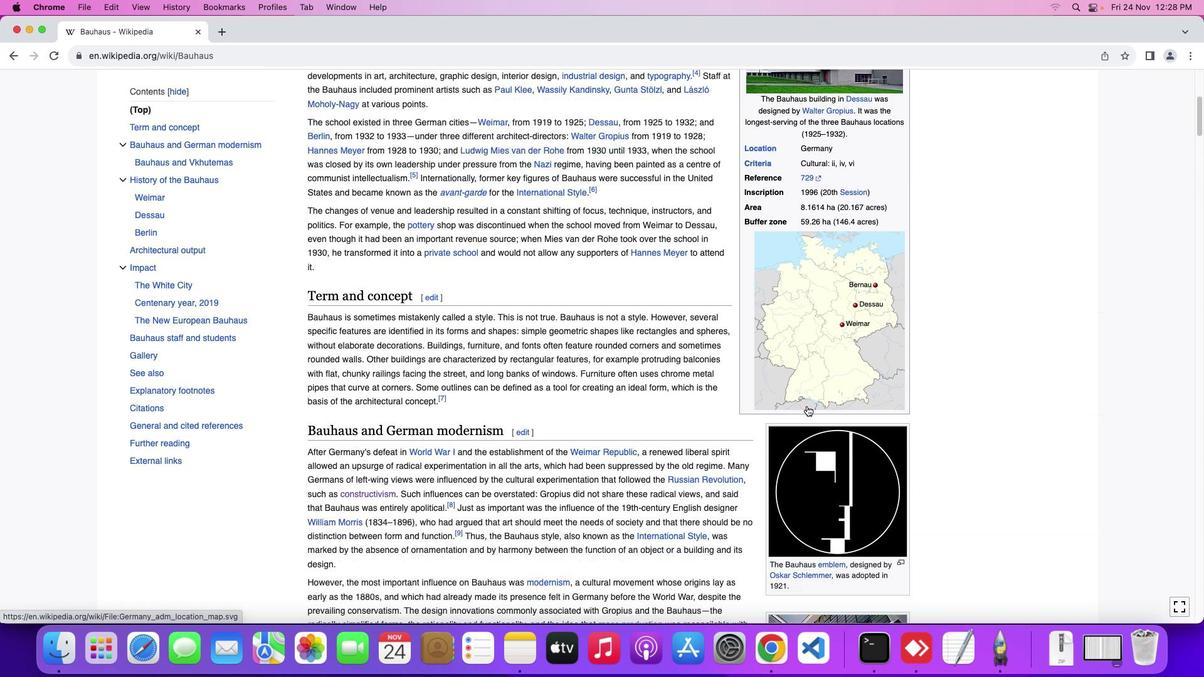 
Action: Mouse scrolled (806, 406) with delta (0, -1)
Screenshot: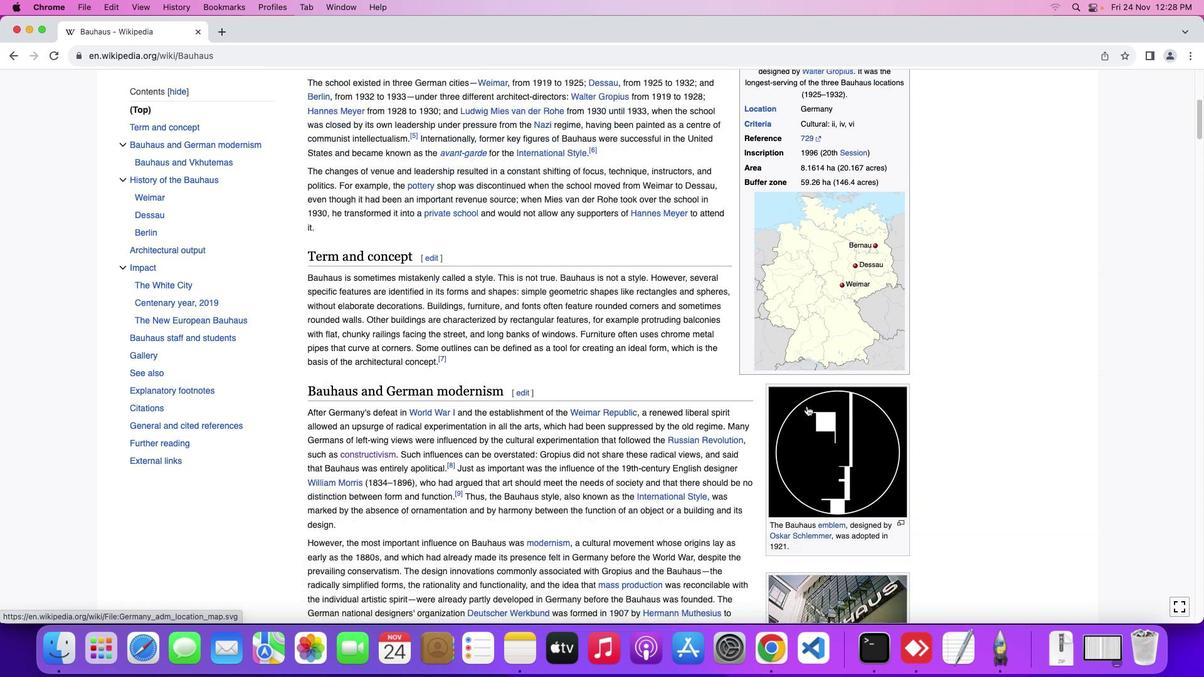 
Action: Mouse scrolled (806, 406) with delta (0, 0)
Screenshot: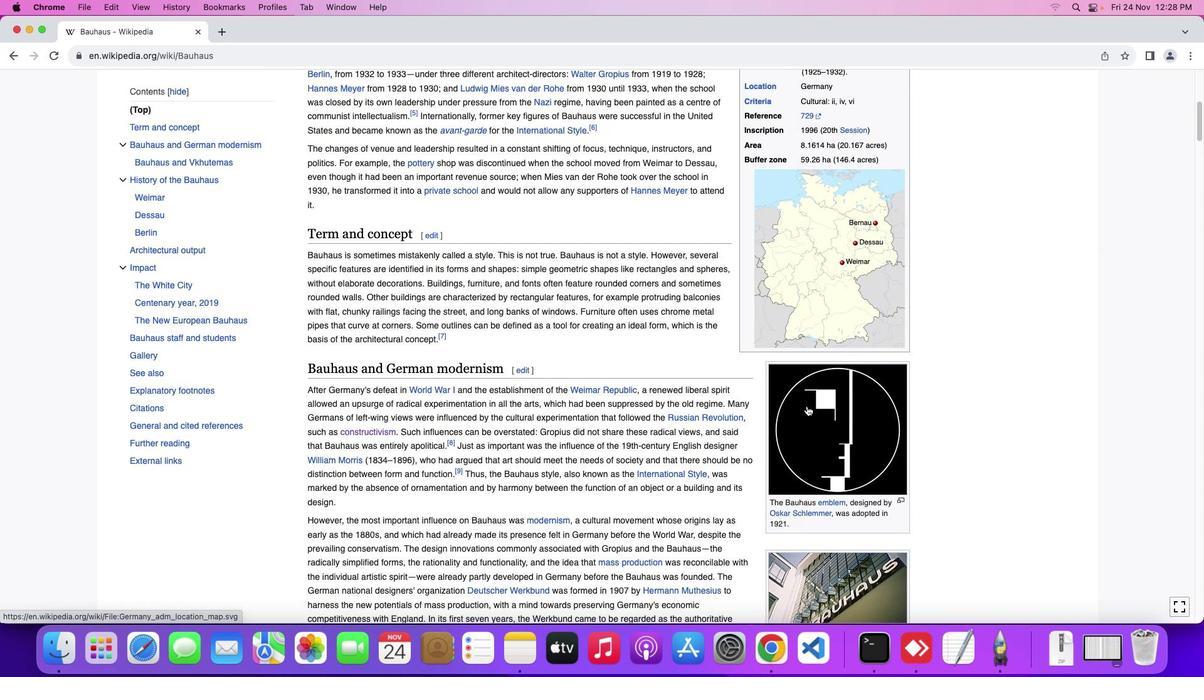 
Action: Mouse scrolled (806, 406) with delta (0, 0)
Screenshot: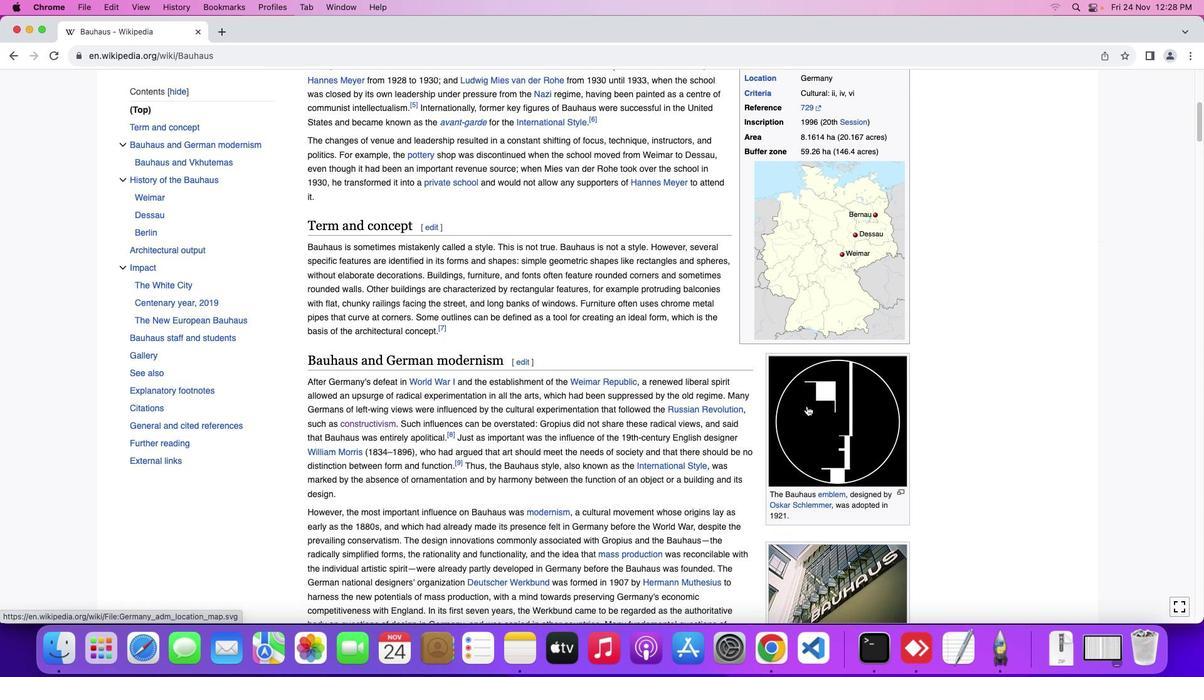 
Action: Mouse moved to (806, 405)
Screenshot: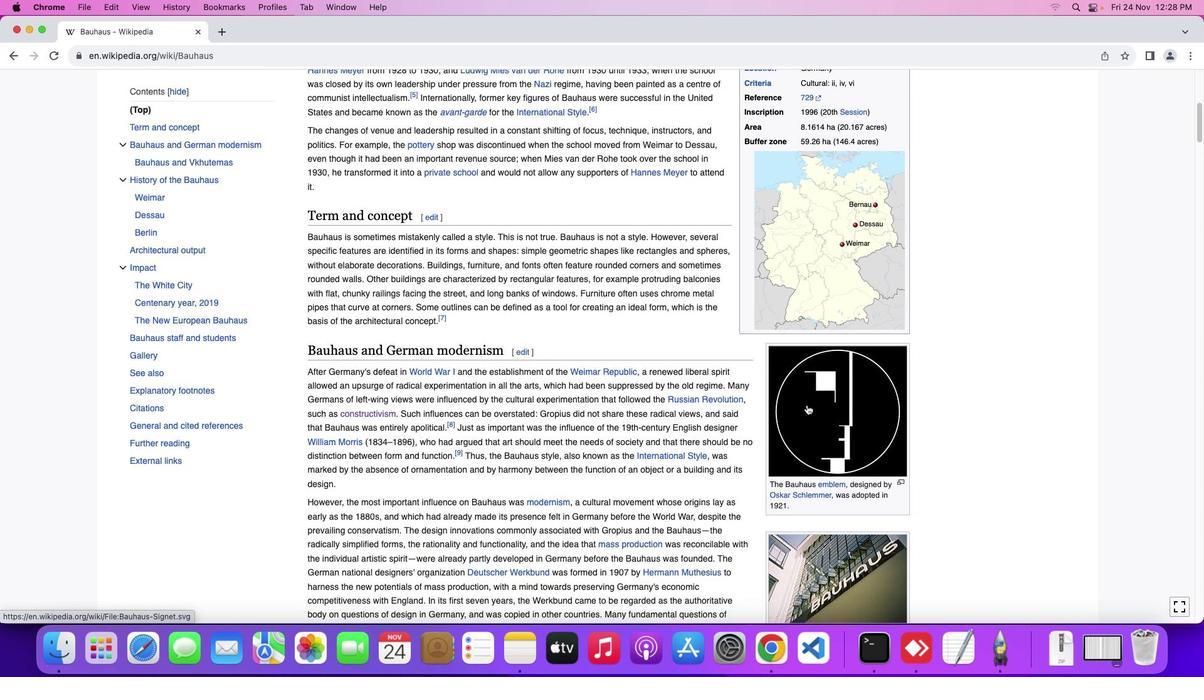 
Action: Mouse scrolled (806, 405) with delta (0, 0)
Screenshot: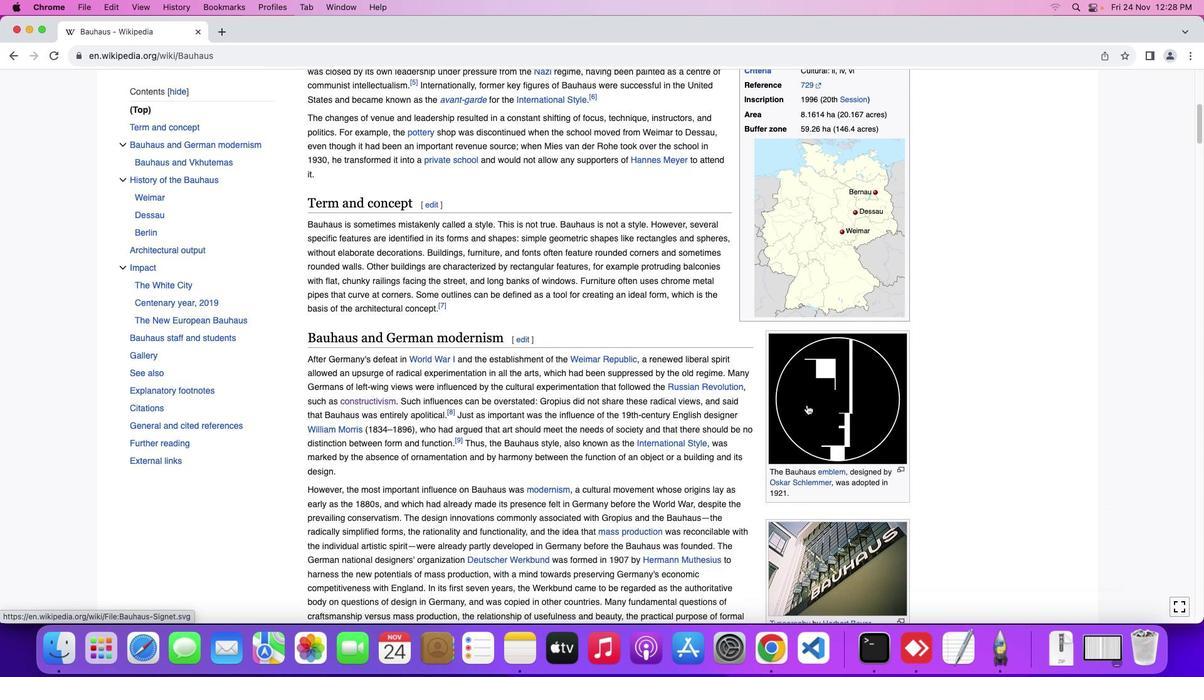 
Action: Mouse moved to (806, 405)
Screenshot: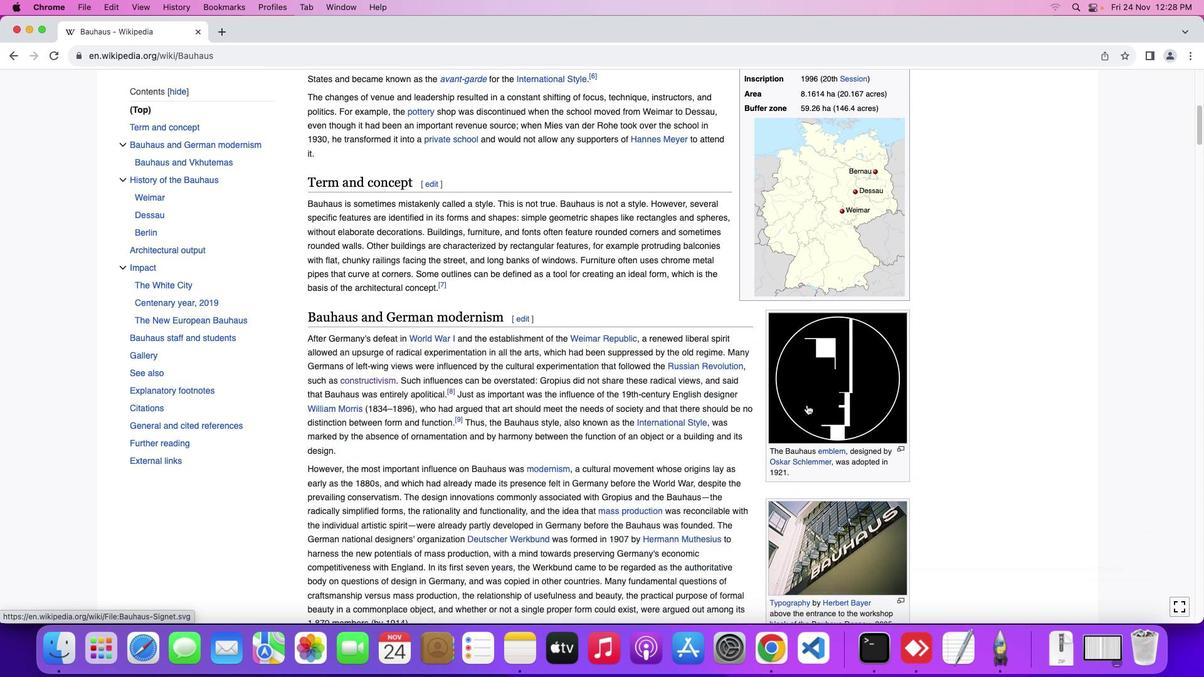 
Action: Mouse scrolled (806, 405) with delta (0, 0)
Screenshot: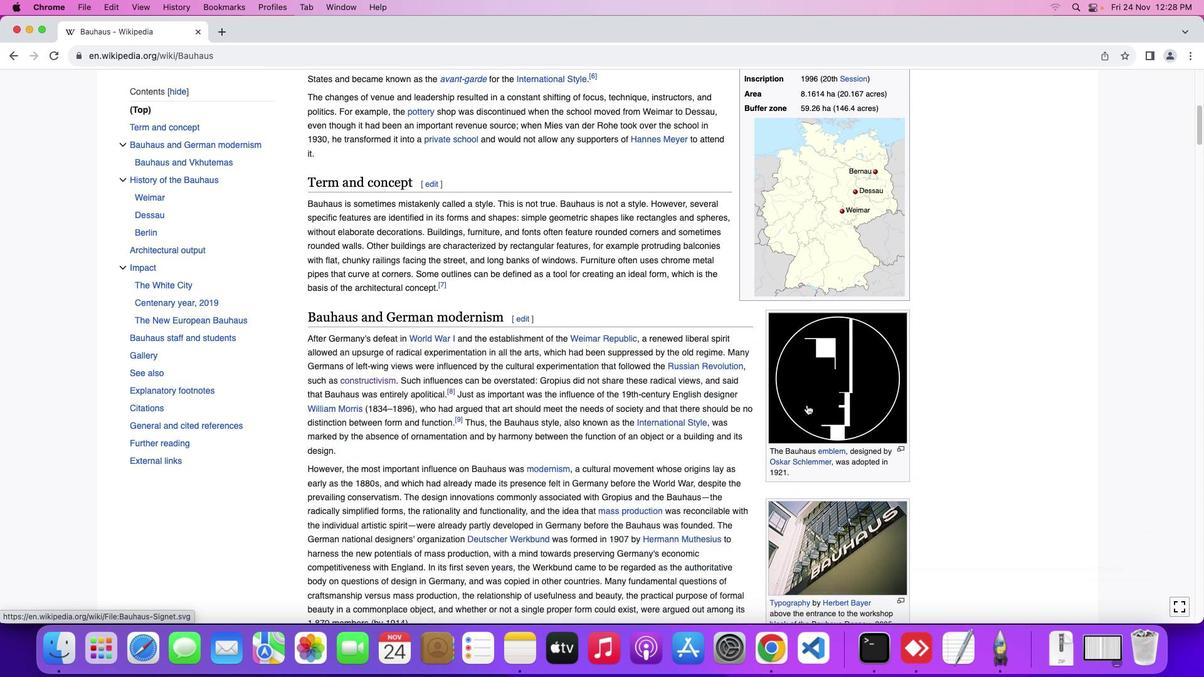 
Action: Mouse moved to (806, 405)
Screenshot: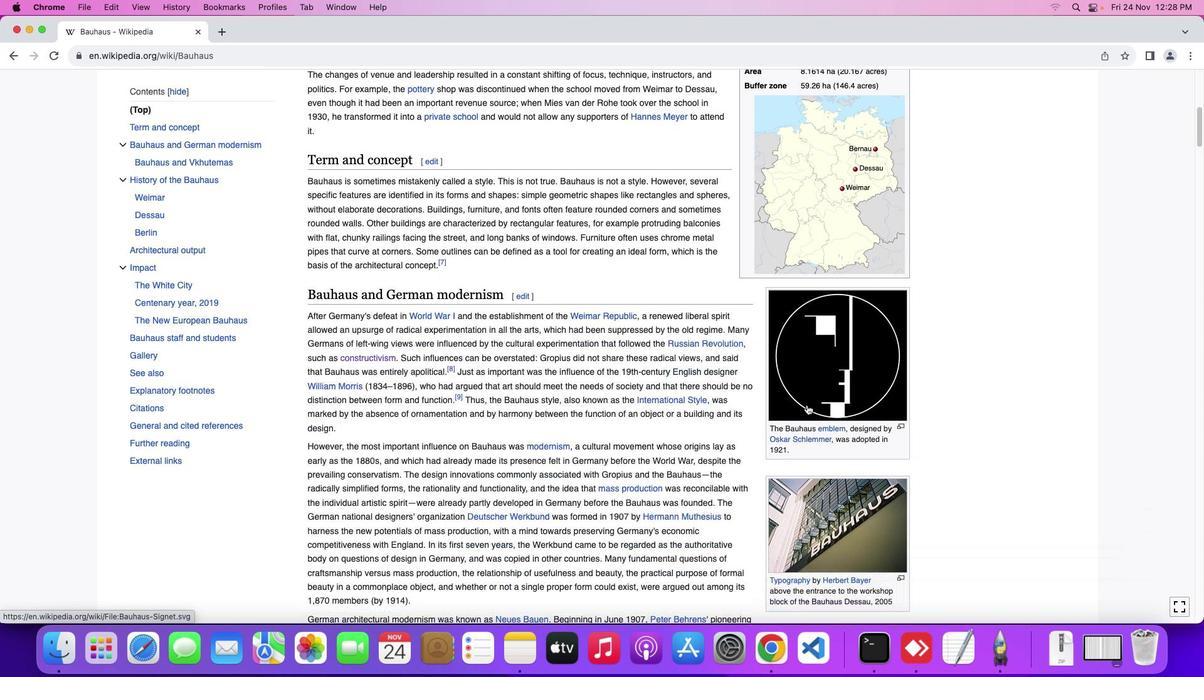 
Action: Mouse scrolled (806, 405) with delta (0, -1)
Screenshot: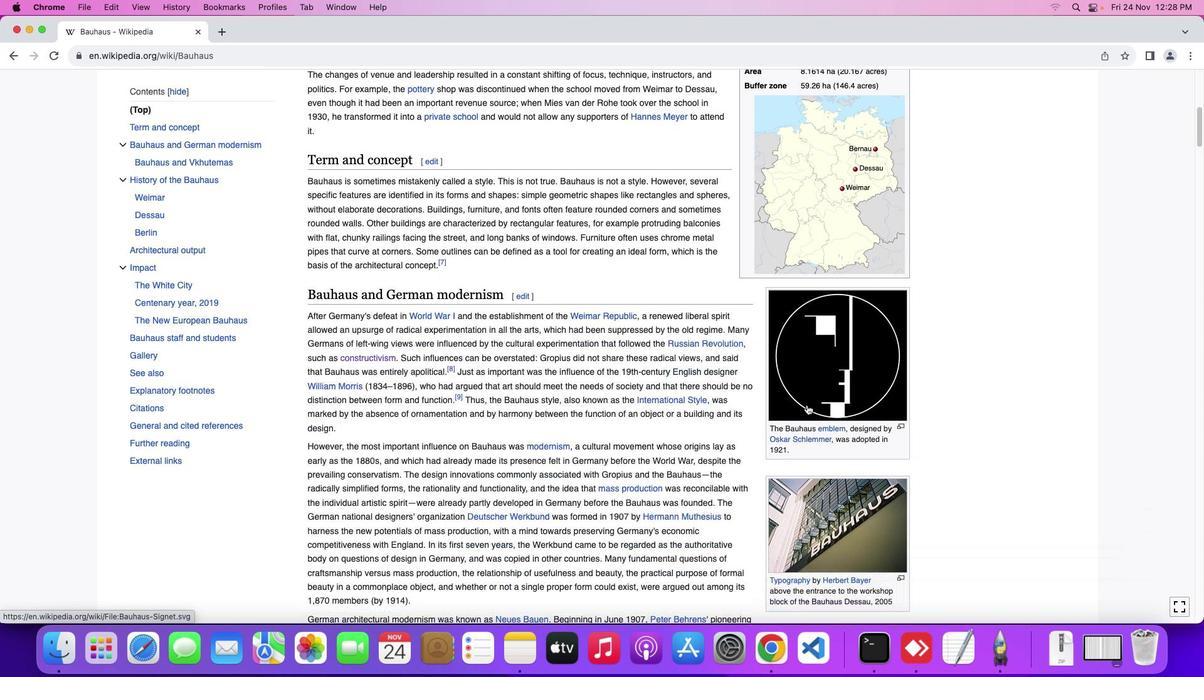 
Action: Mouse moved to (806, 404)
Screenshot: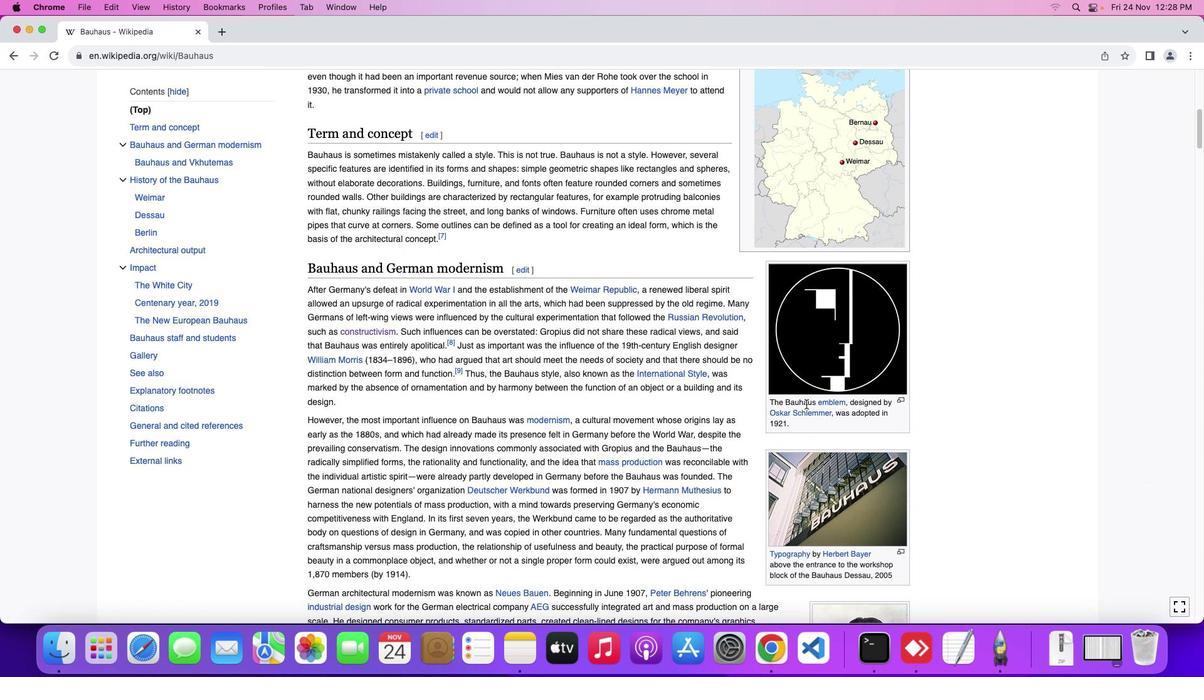 
Action: Mouse scrolled (806, 404) with delta (0, 0)
Screenshot: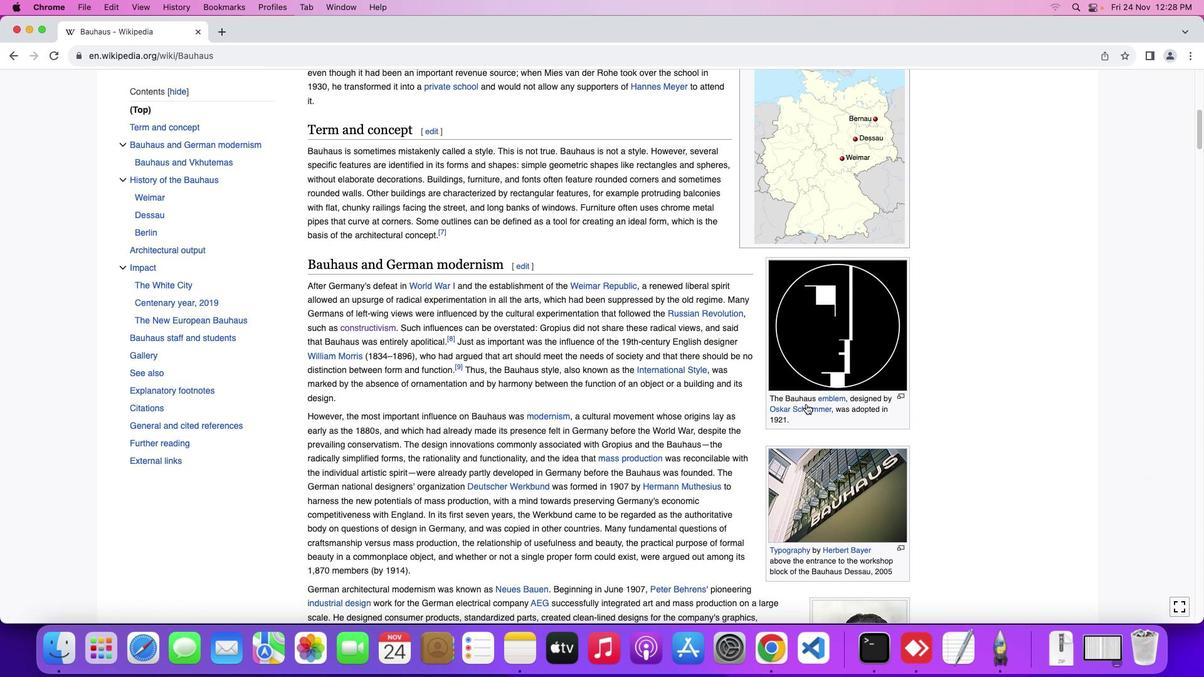 
Action: Mouse scrolled (806, 404) with delta (0, 0)
Screenshot: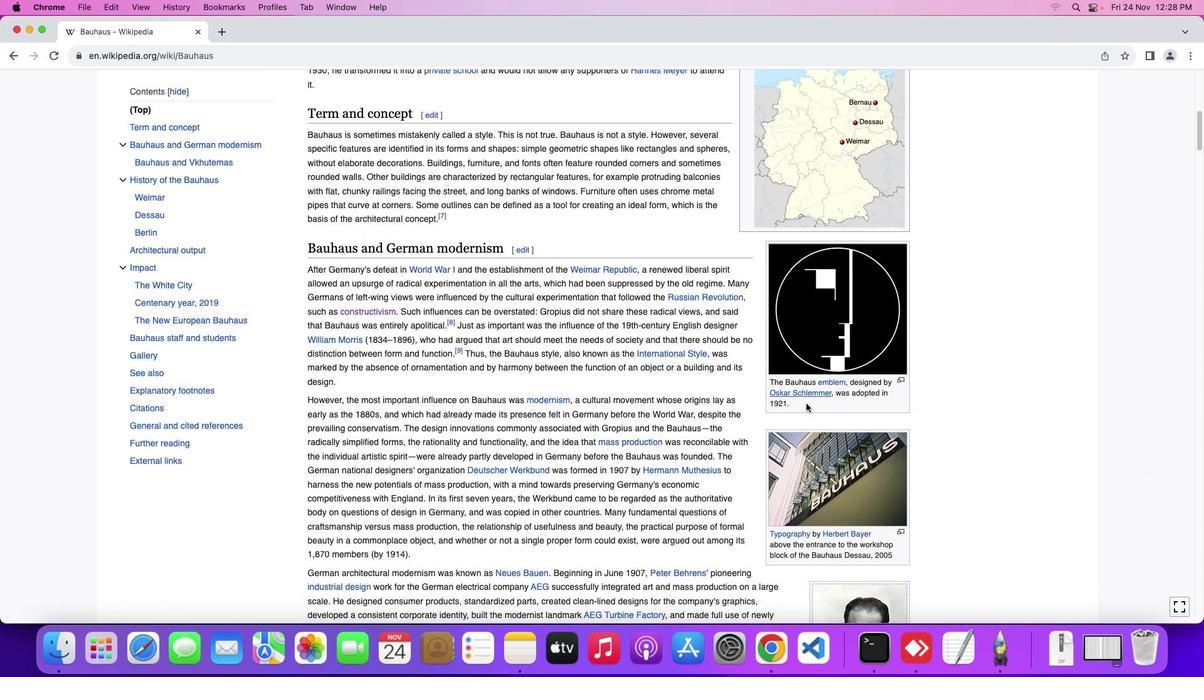 
Action: Mouse moved to (805, 403)
Screenshot: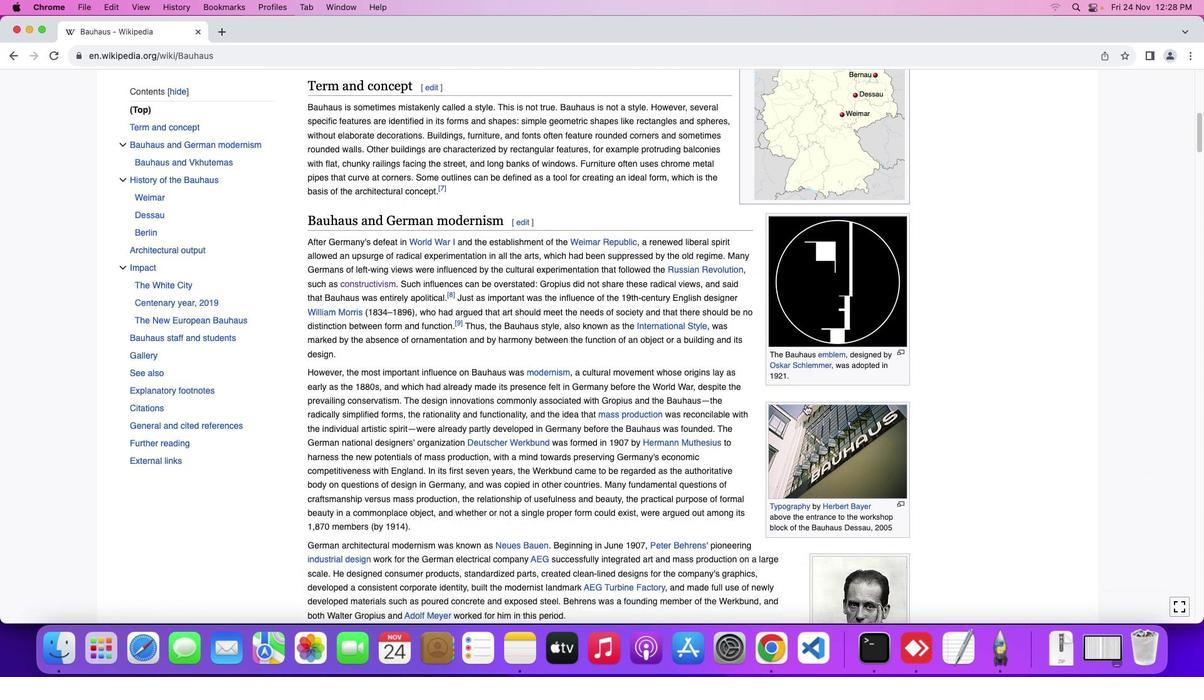 
Action: Mouse scrolled (805, 403) with delta (0, 0)
Screenshot: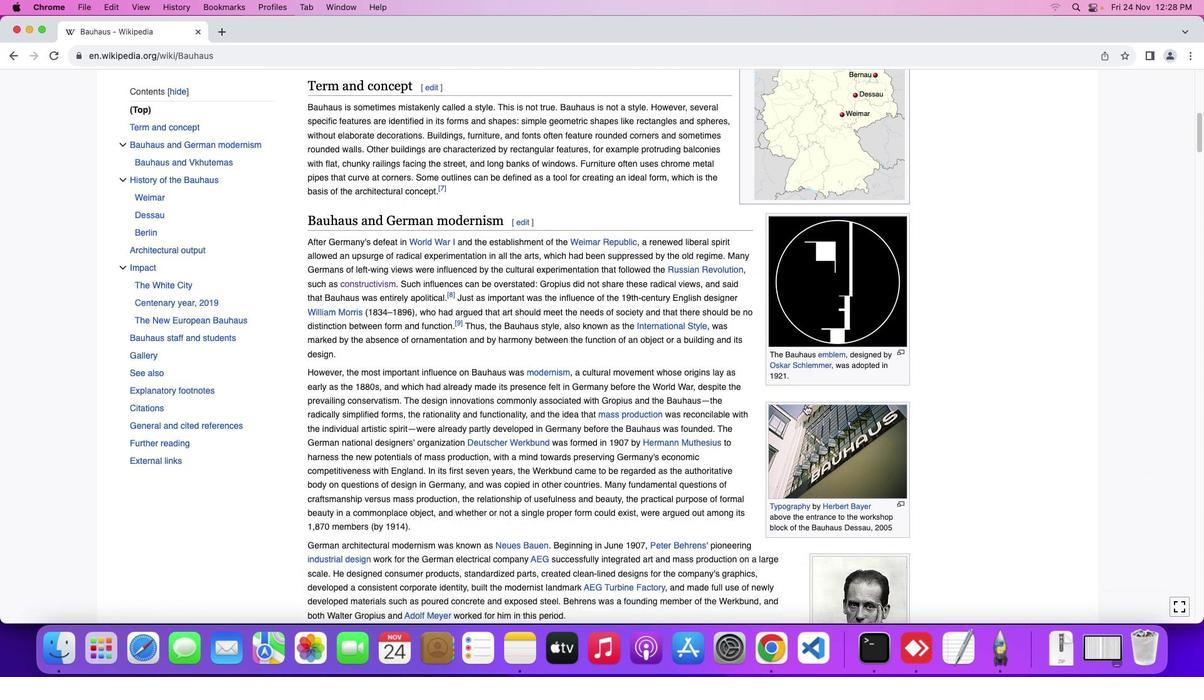 
Action: Mouse moved to (805, 408)
Screenshot: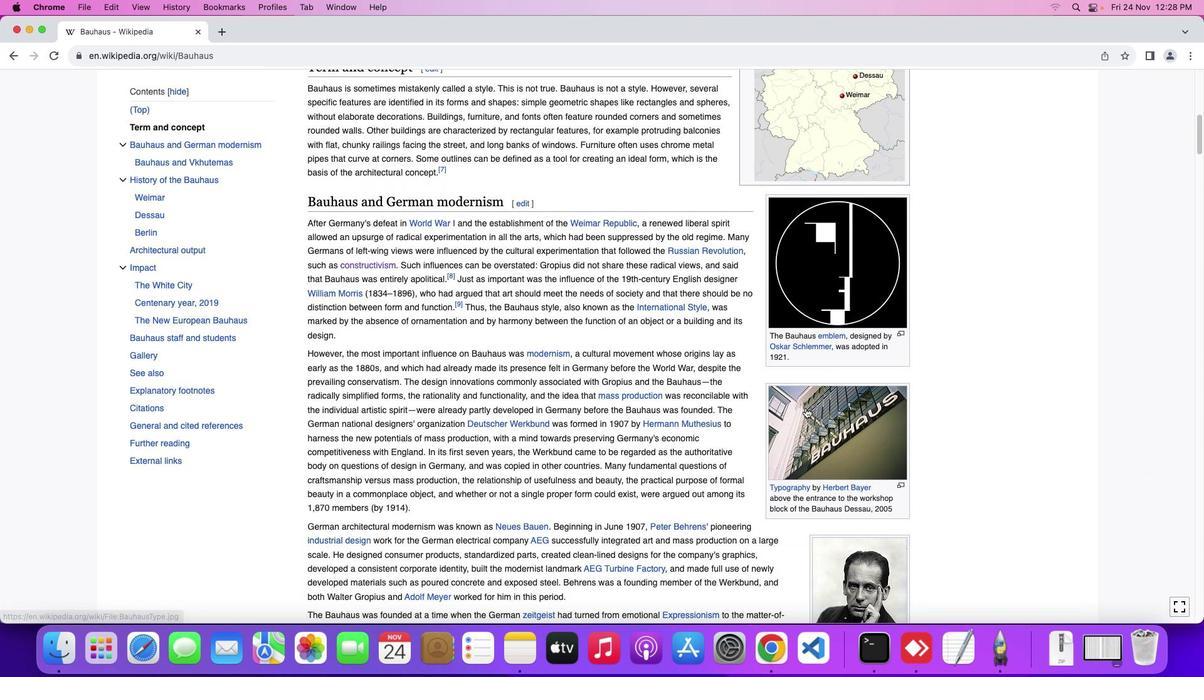 
Action: Mouse scrolled (805, 408) with delta (0, 0)
Screenshot: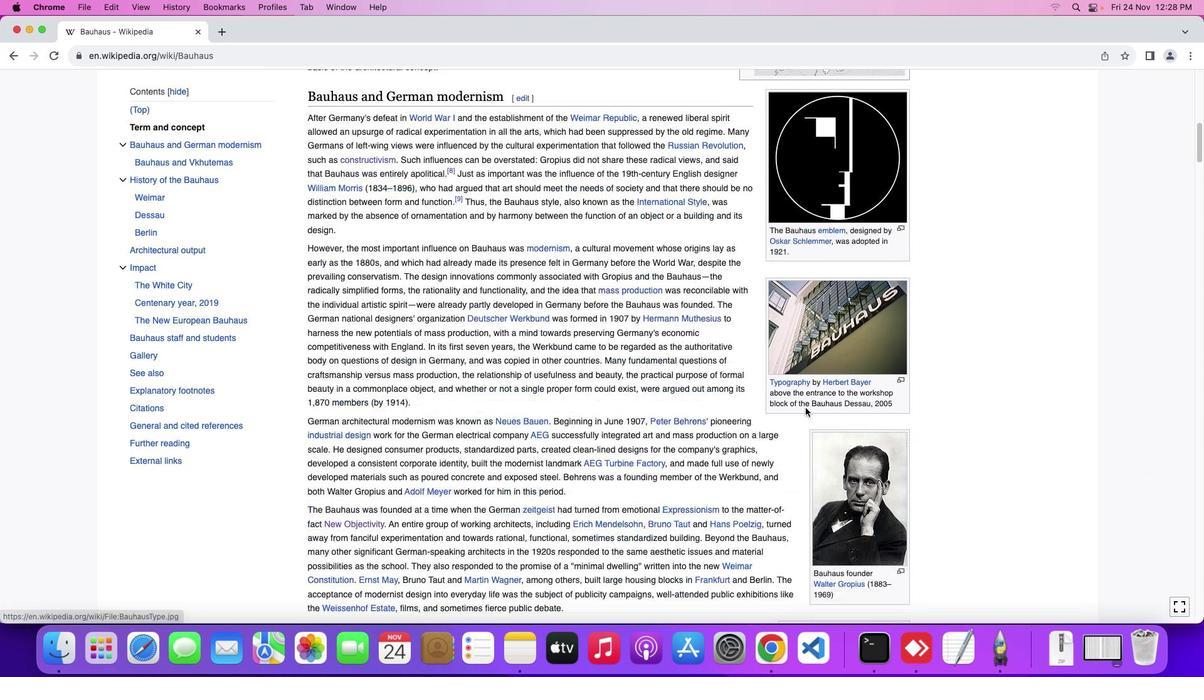 
Action: Mouse scrolled (805, 408) with delta (0, 0)
Screenshot: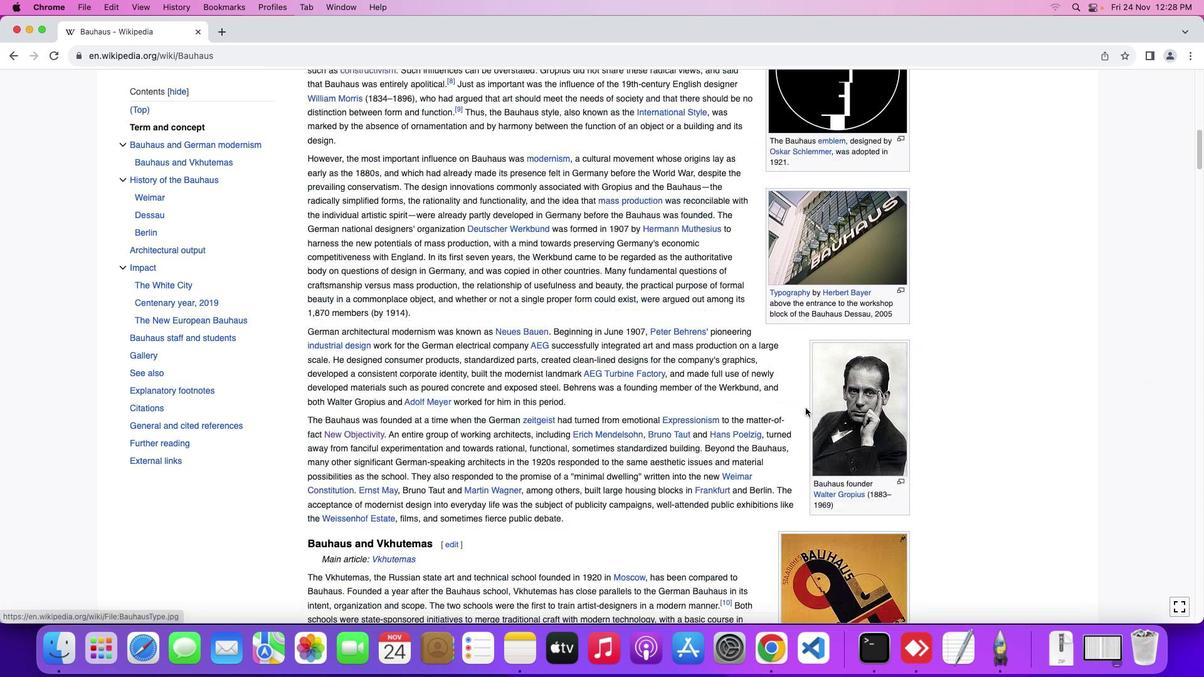 
Action: Mouse scrolled (805, 408) with delta (0, -1)
Screenshot: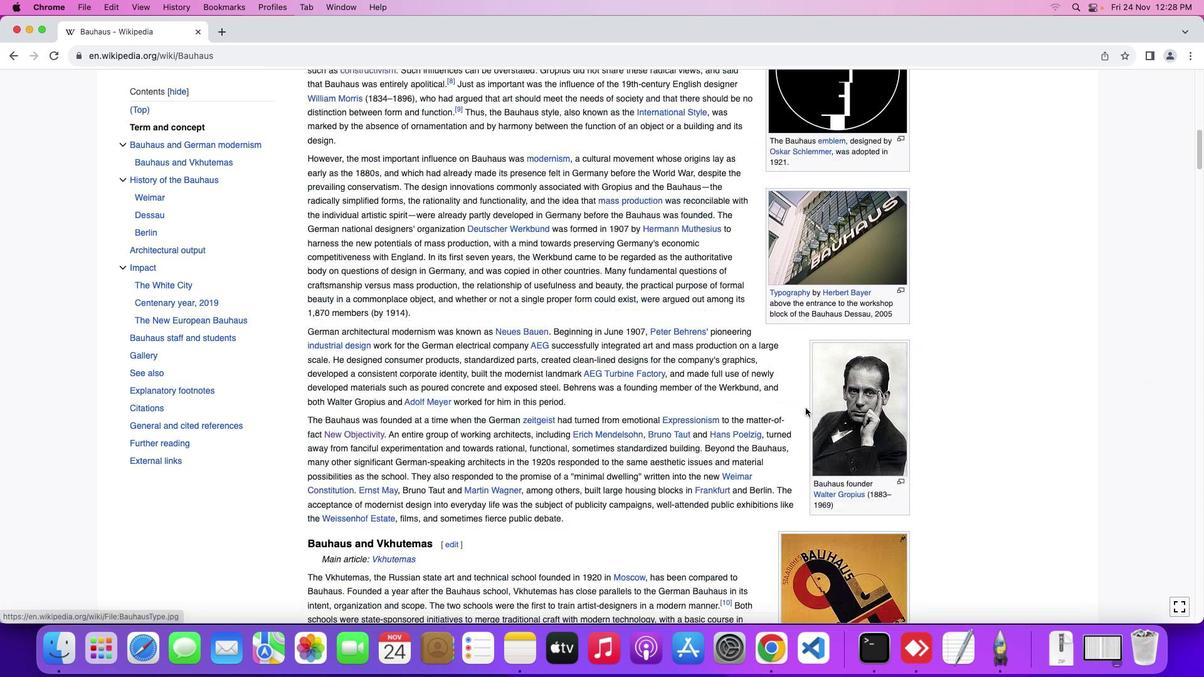 
Action: Mouse moved to (805, 408)
Screenshot: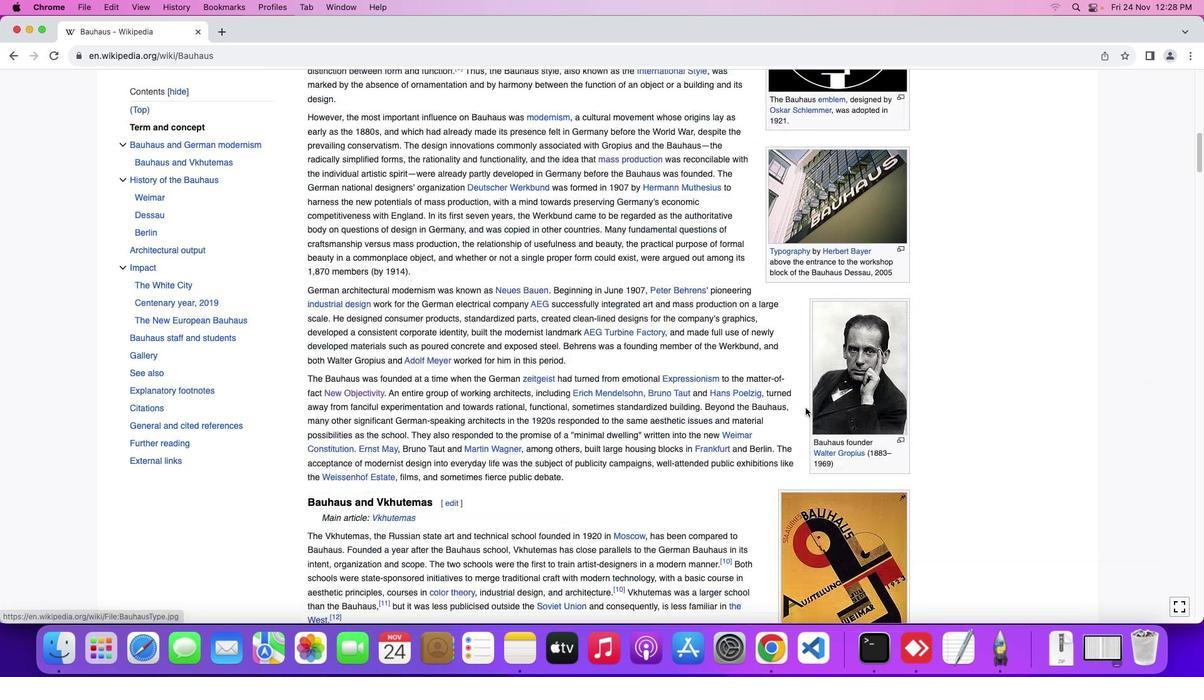 
Action: Mouse scrolled (805, 408) with delta (0, -3)
Screenshot: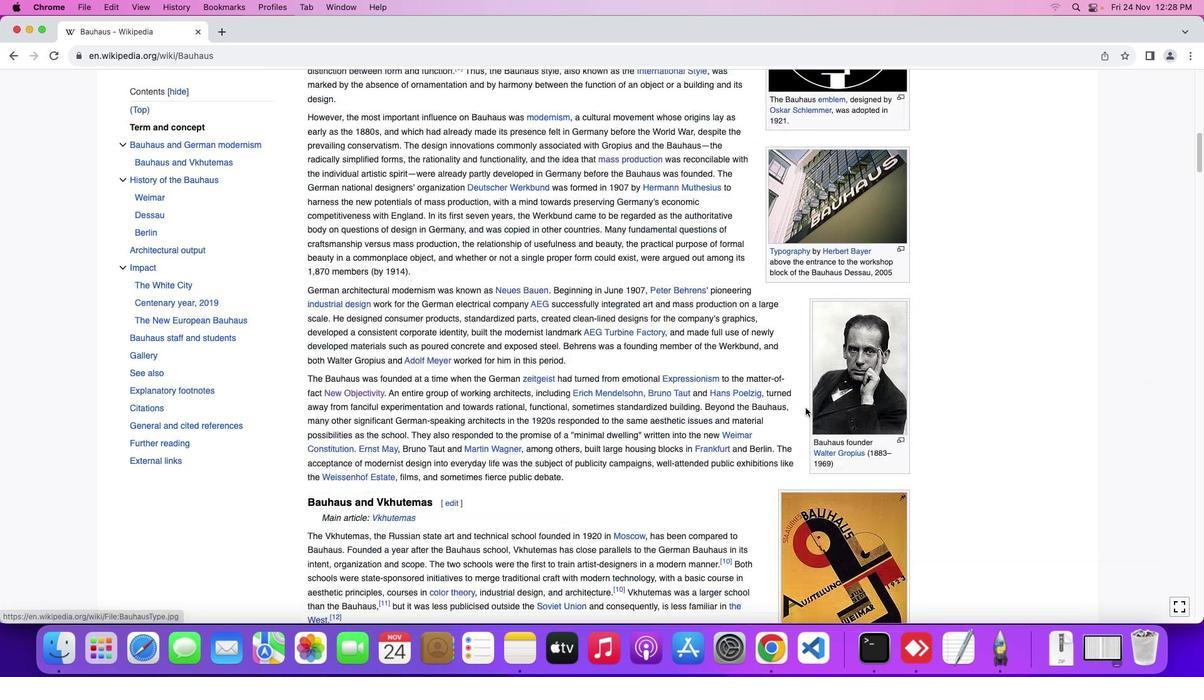 
Action: Mouse moved to (804, 408)
Screenshot: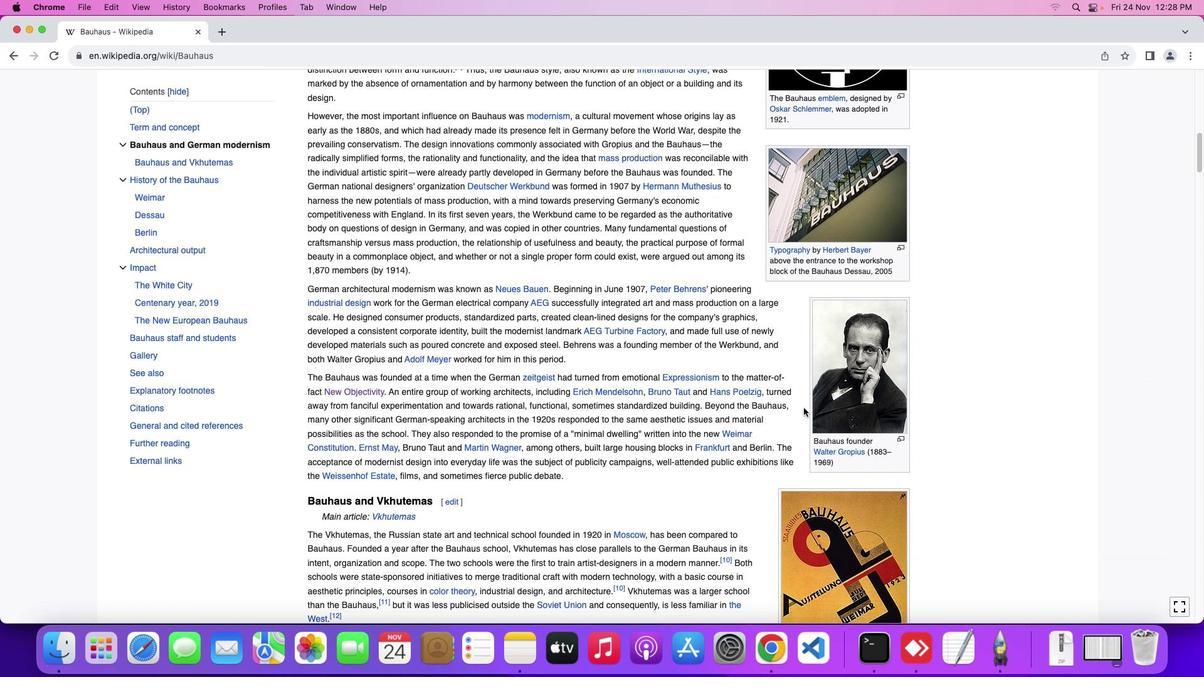 
Action: Mouse scrolled (804, 408) with delta (0, 0)
Screenshot: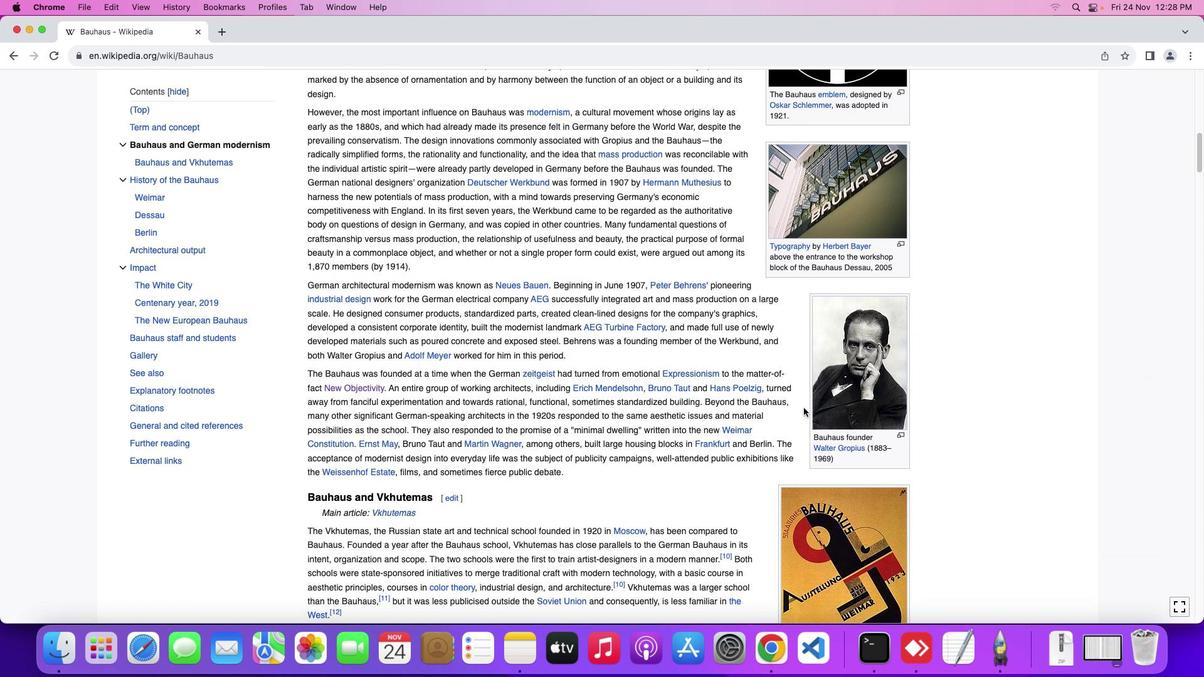 
Action: Mouse scrolled (804, 408) with delta (0, 0)
Screenshot: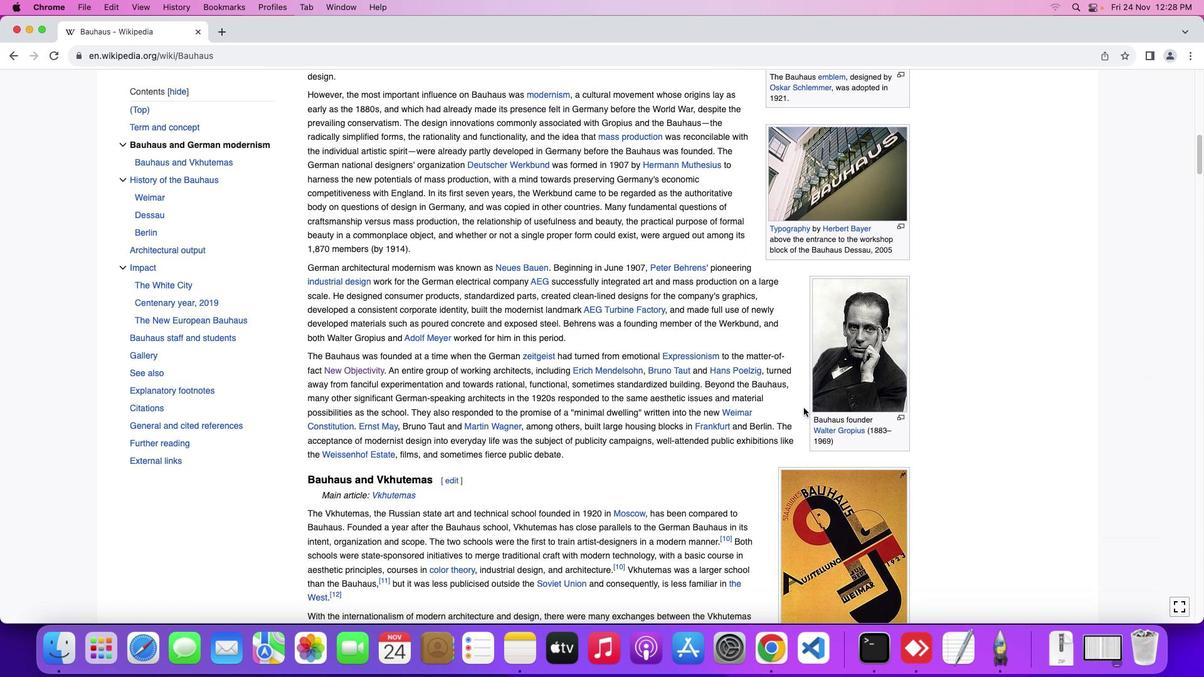 
Action: Mouse scrolled (804, 408) with delta (0, 0)
Screenshot: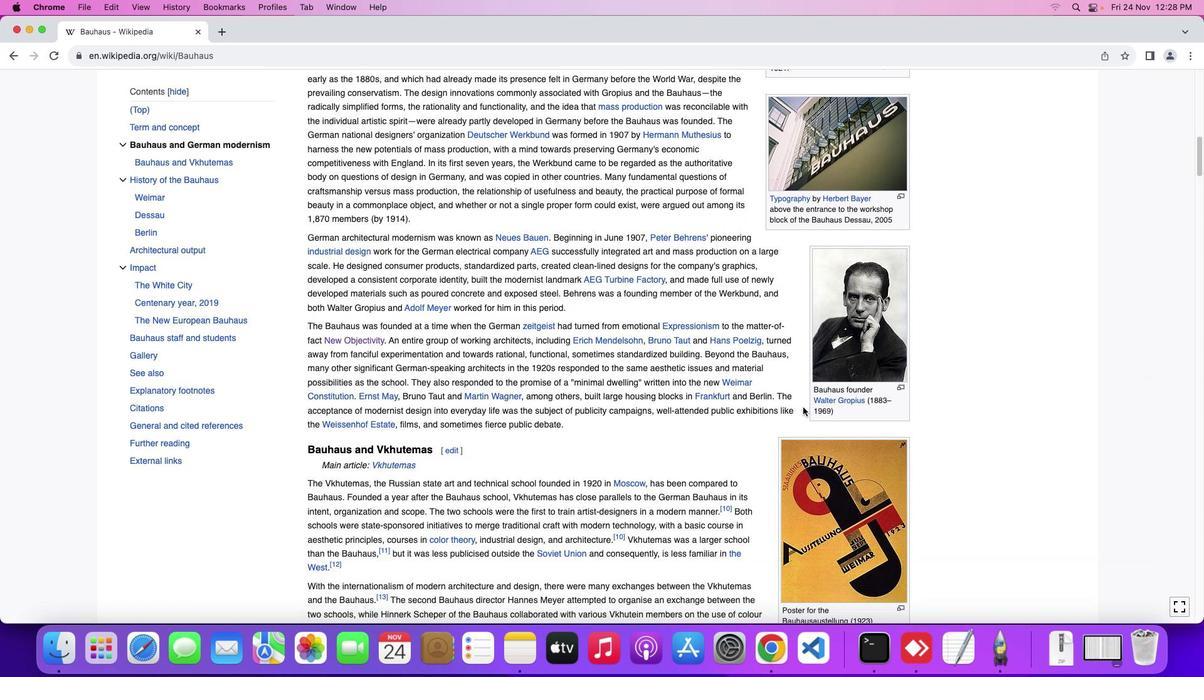 
Action: Mouse moved to (802, 413)
Screenshot: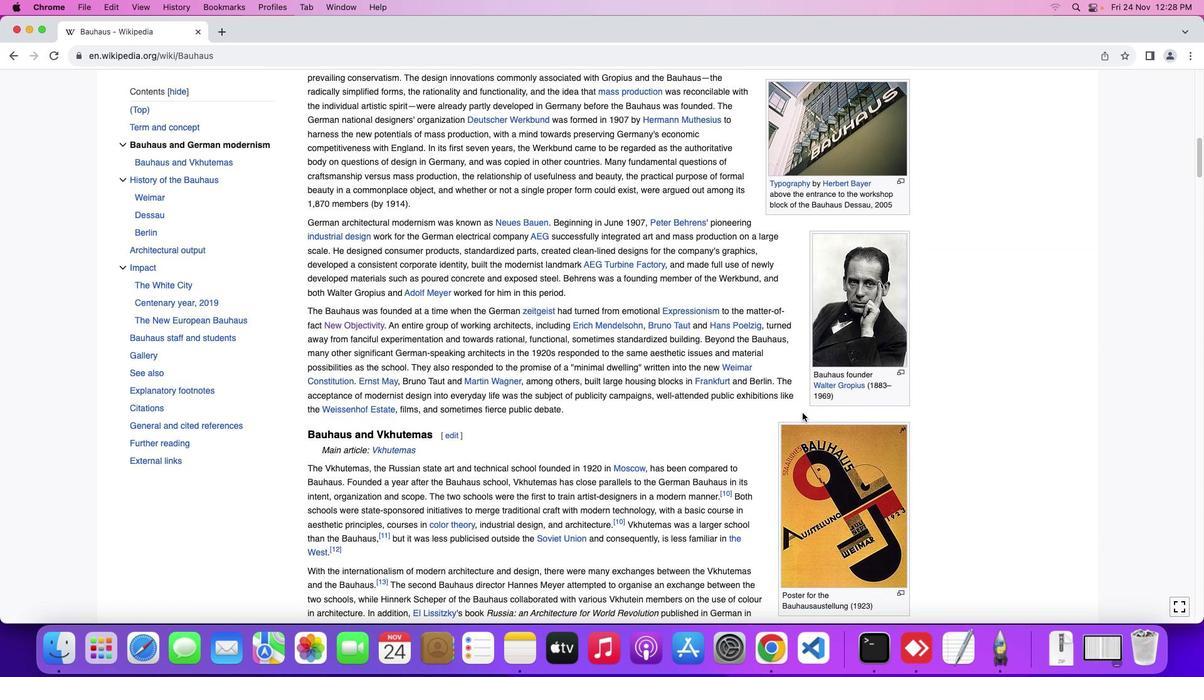 
Action: Mouse scrolled (802, 413) with delta (0, 0)
Screenshot: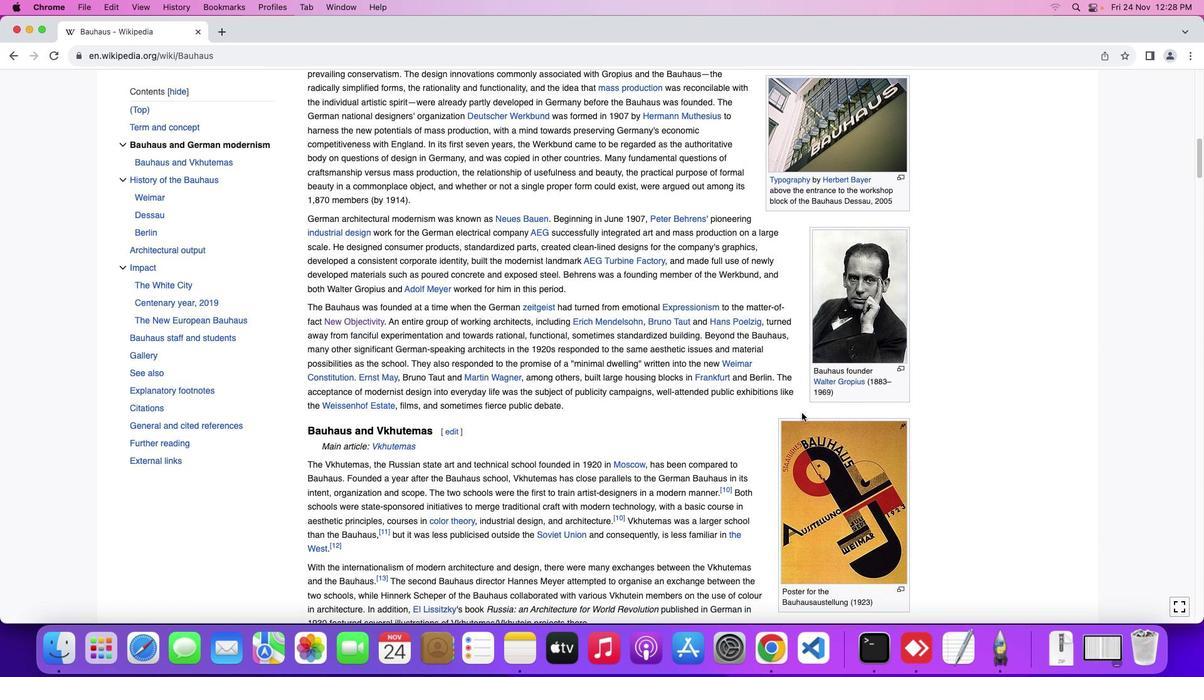
Action: Mouse moved to (802, 413)
Screenshot: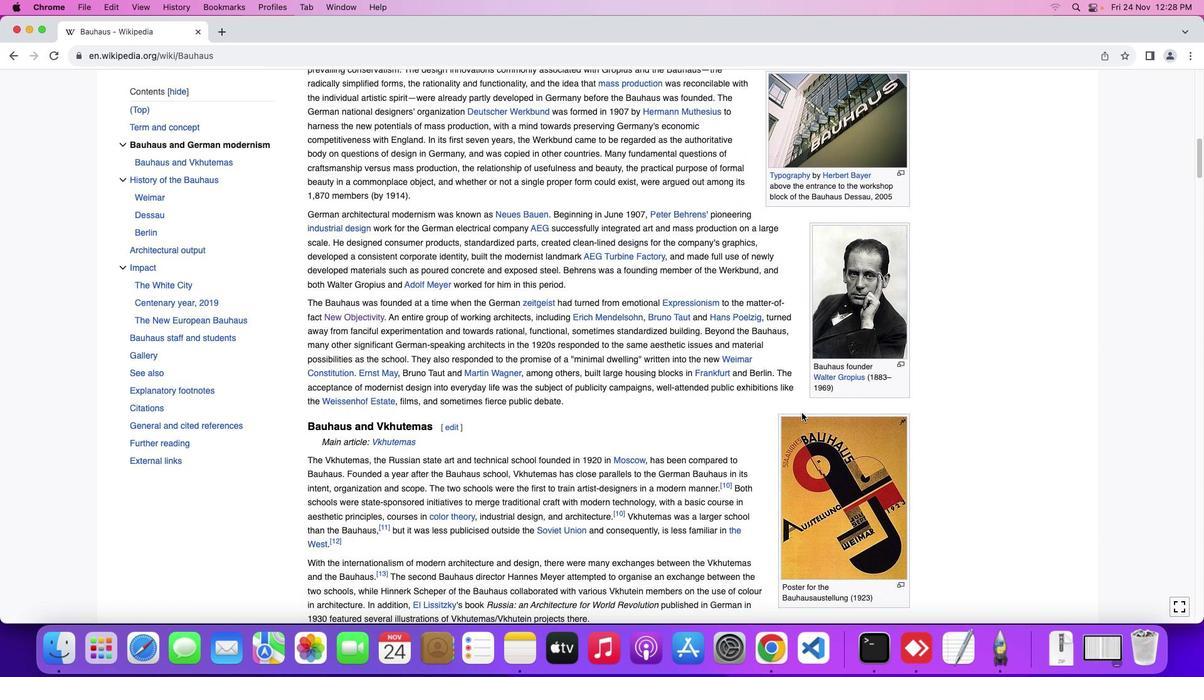 
Action: Mouse scrolled (802, 413) with delta (0, 0)
Screenshot: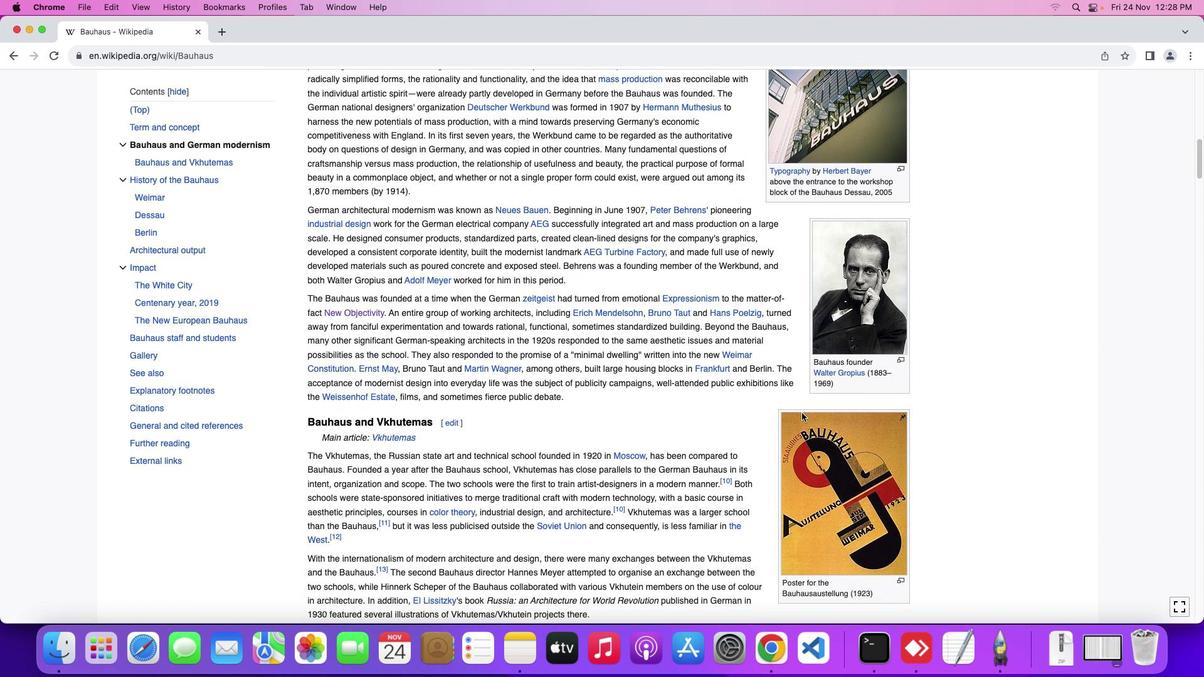
Action: Mouse moved to (800, 413)
Screenshot: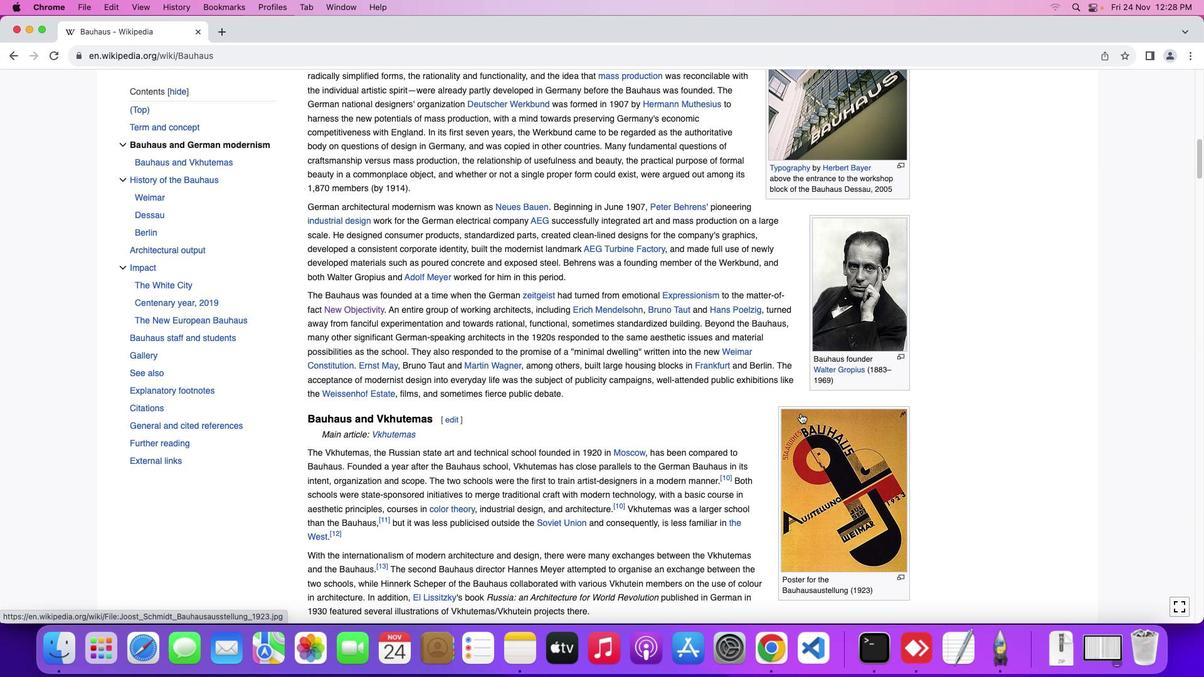 
Action: Mouse scrolled (800, 413) with delta (0, 0)
Screenshot: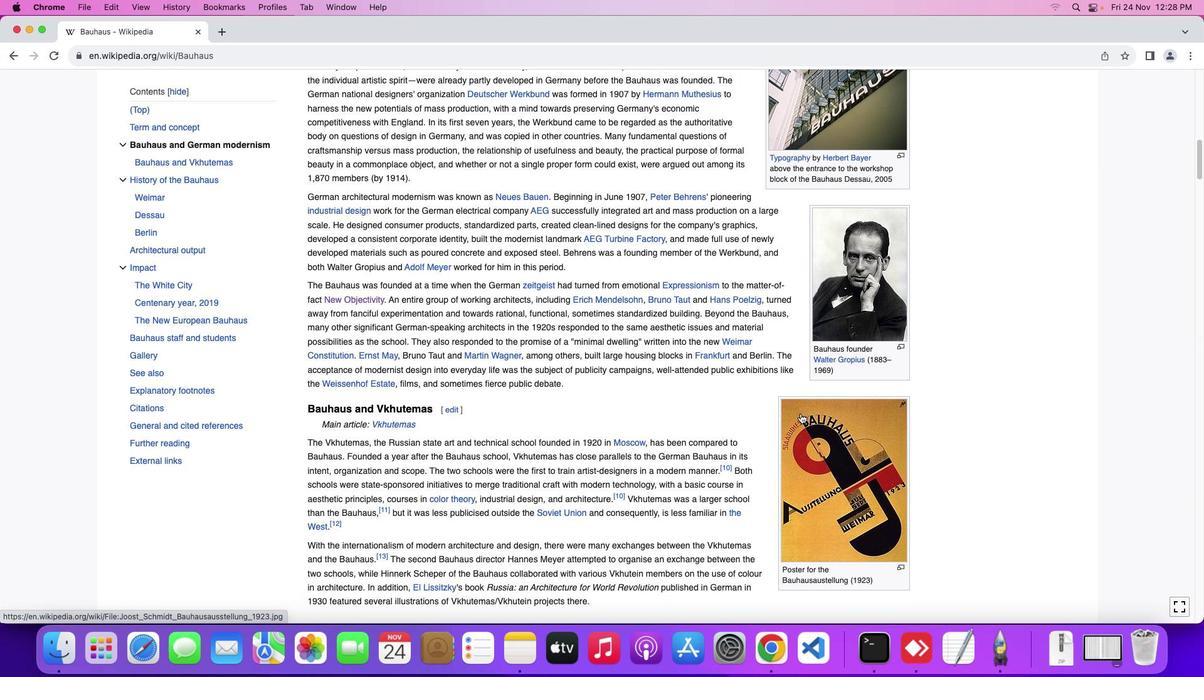 
Action: Mouse scrolled (800, 413) with delta (0, 0)
Screenshot: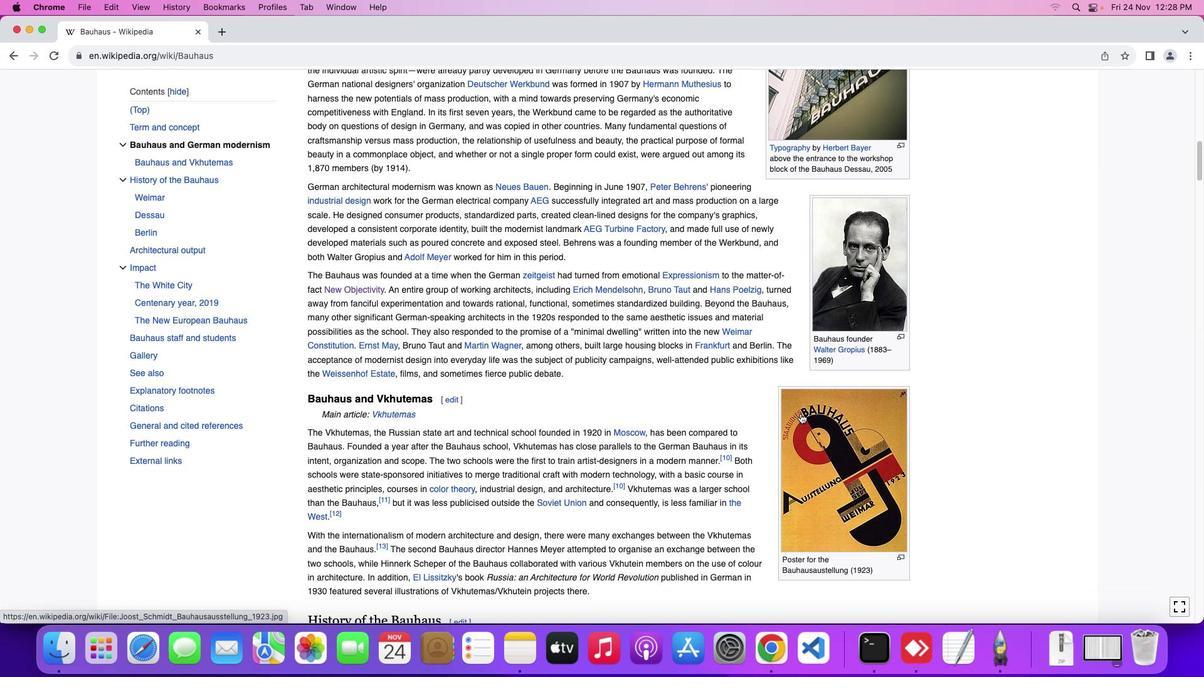 
Action: Mouse scrolled (800, 413) with delta (0, -1)
Screenshot: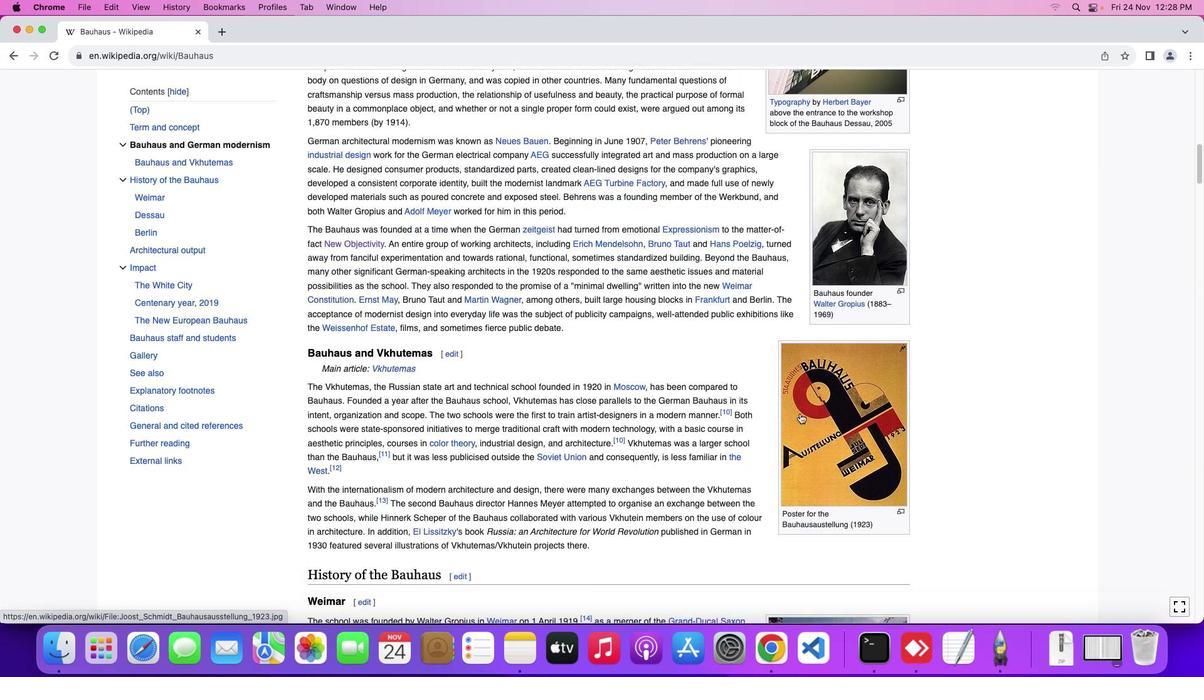 
Action: Mouse moved to (799, 415)
Screenshot: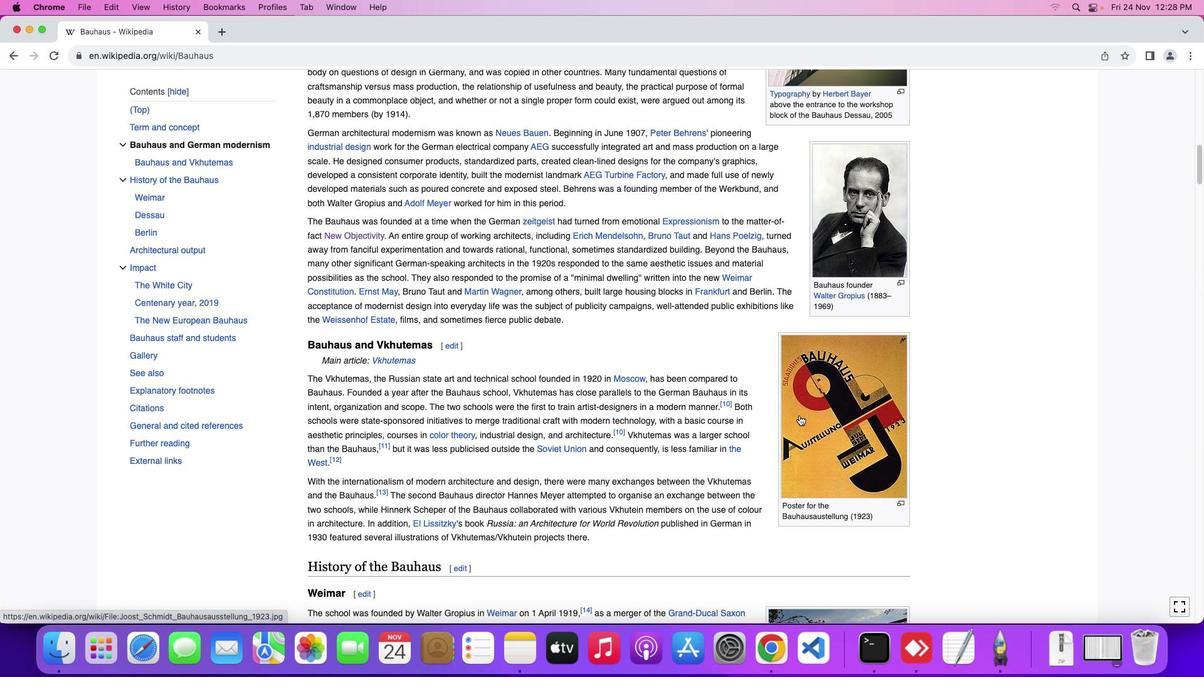
Action: Mouse scrolled (799, 415) with delta (0, 0)
Screenshot: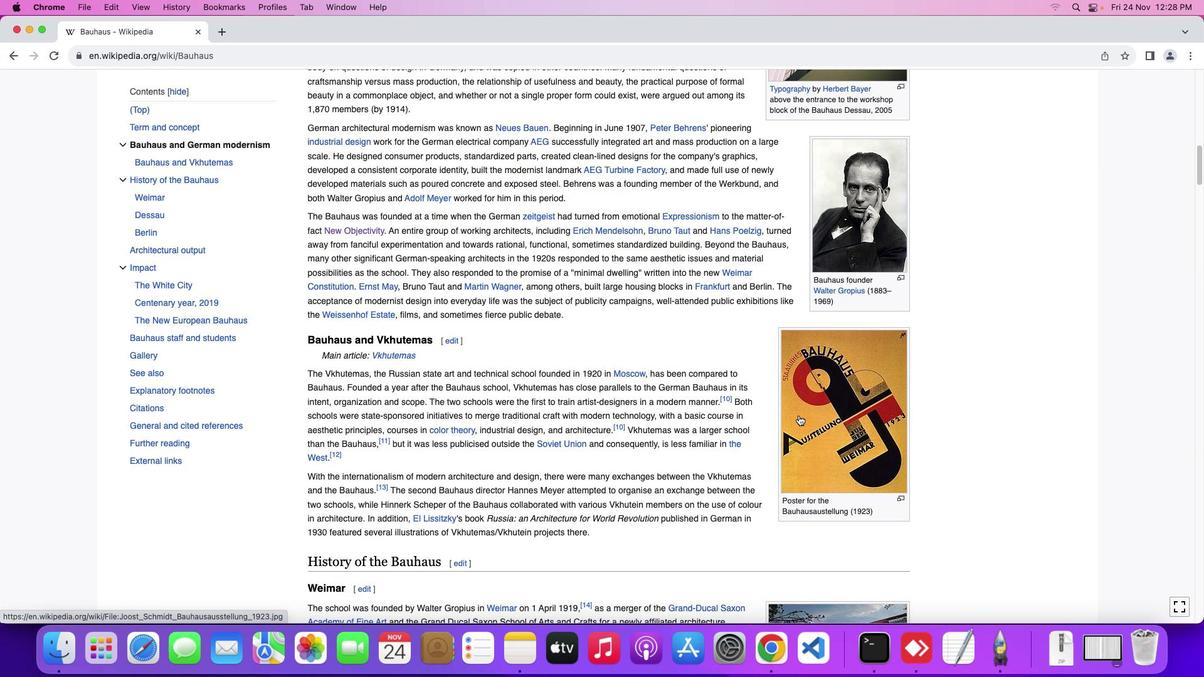 
Action: Mouse scrolled (799, 415) with delta (0, 0)
Screenshot: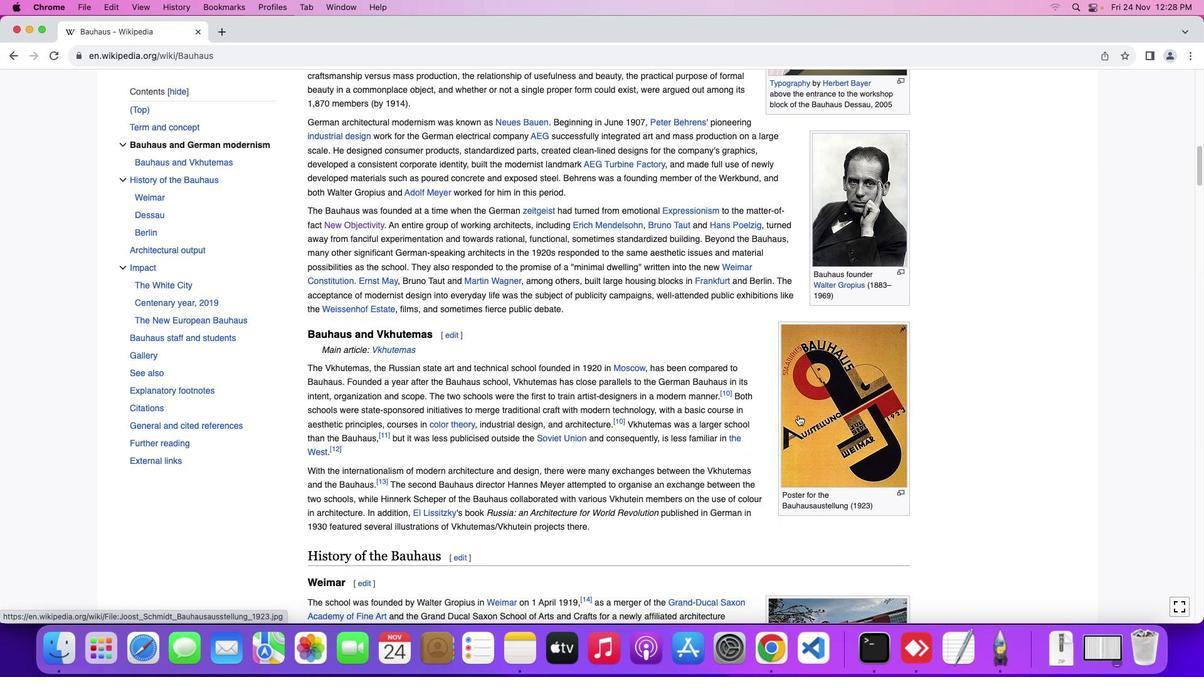 
Action: Mouse moved to (797, 415)
Screenshot: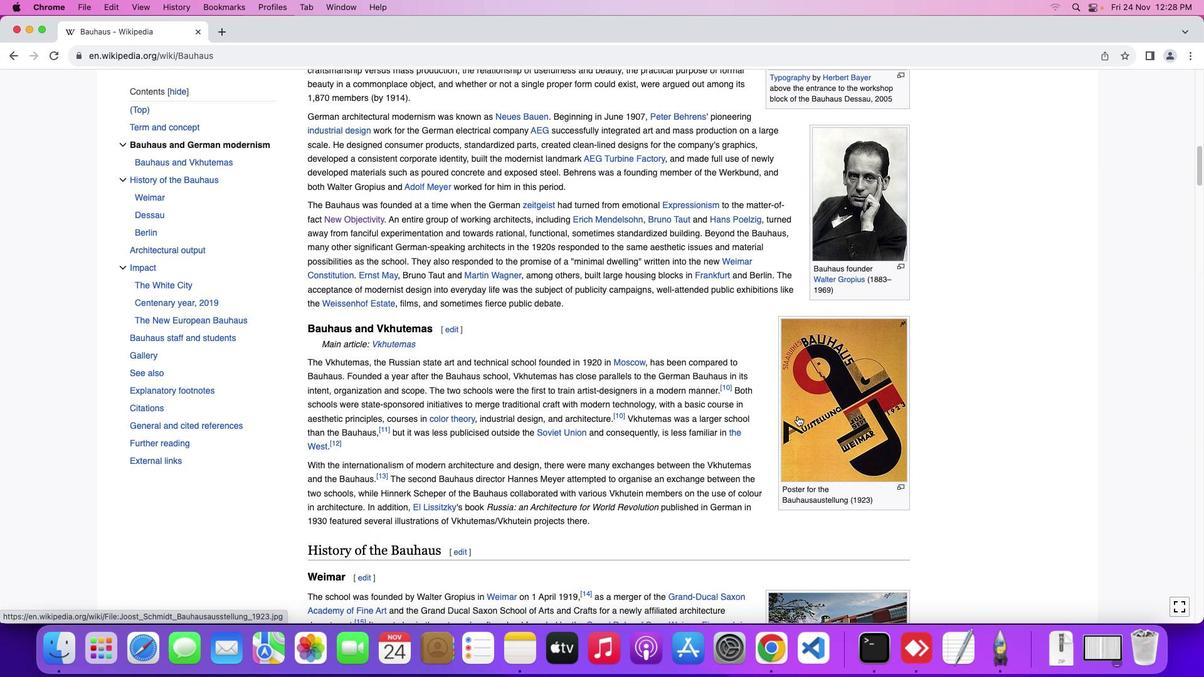
Action: Mouse scrolled (797, 415) with delta (0, 0)
Screenshot: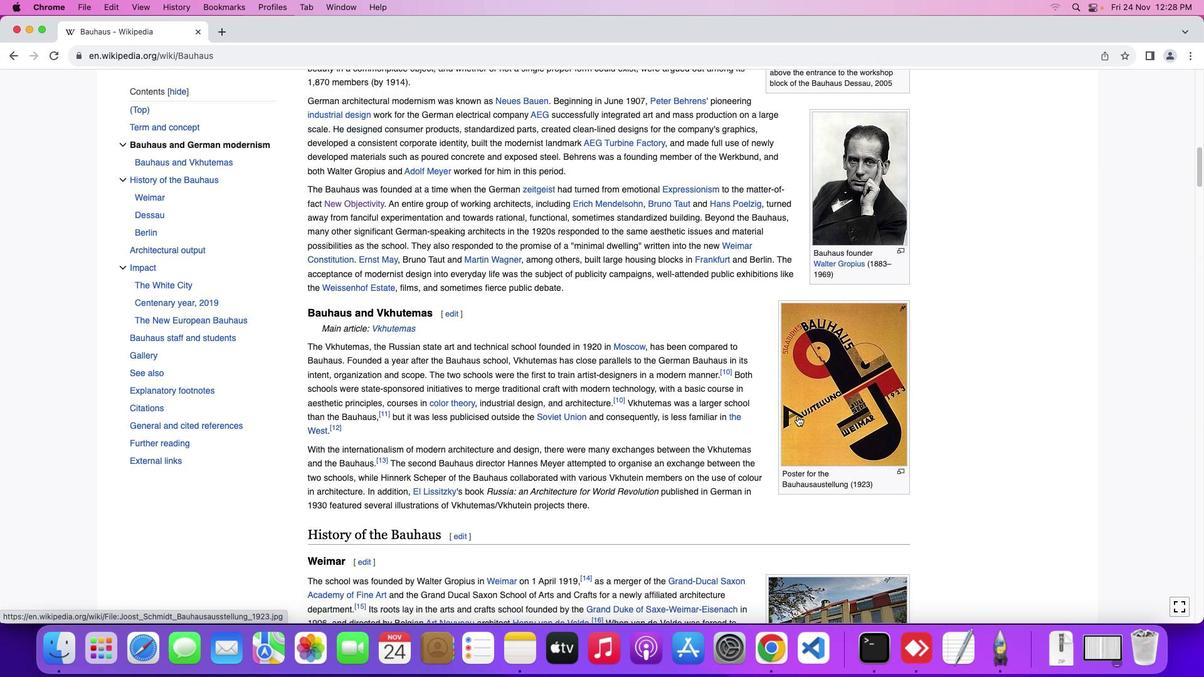 
Action: Mouse scrolled (797, 415) with delta (0, 0)
Screenshot: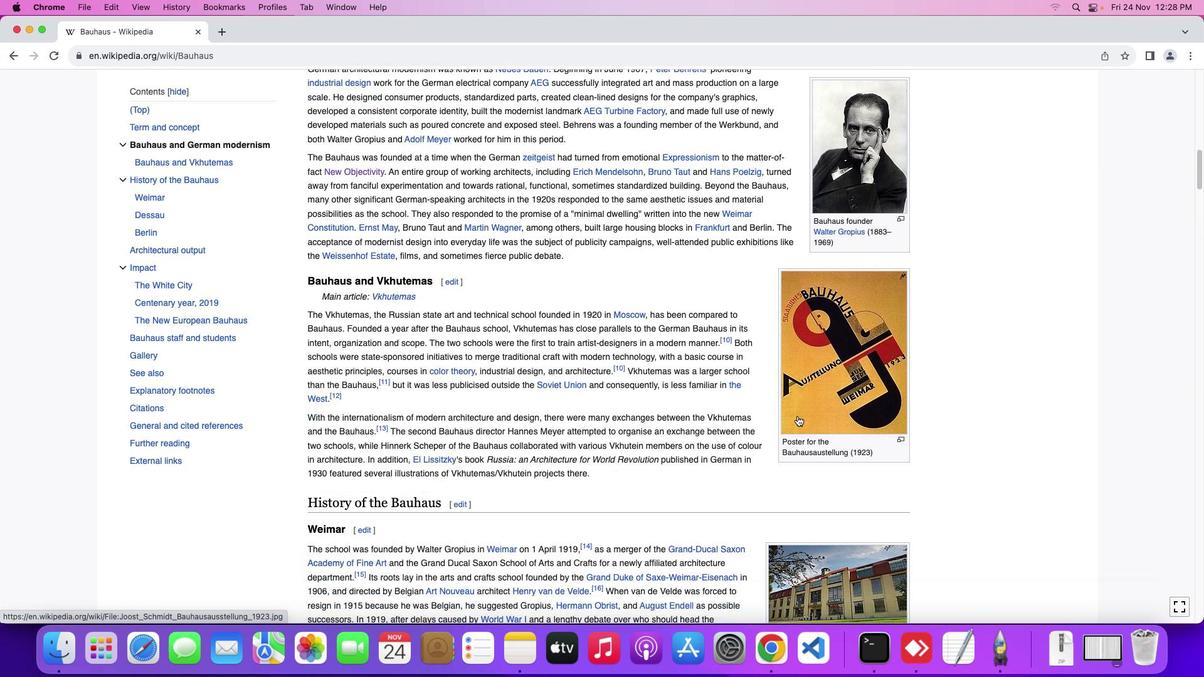 
Action: Mouse moved to (797, 415)
Screenshot: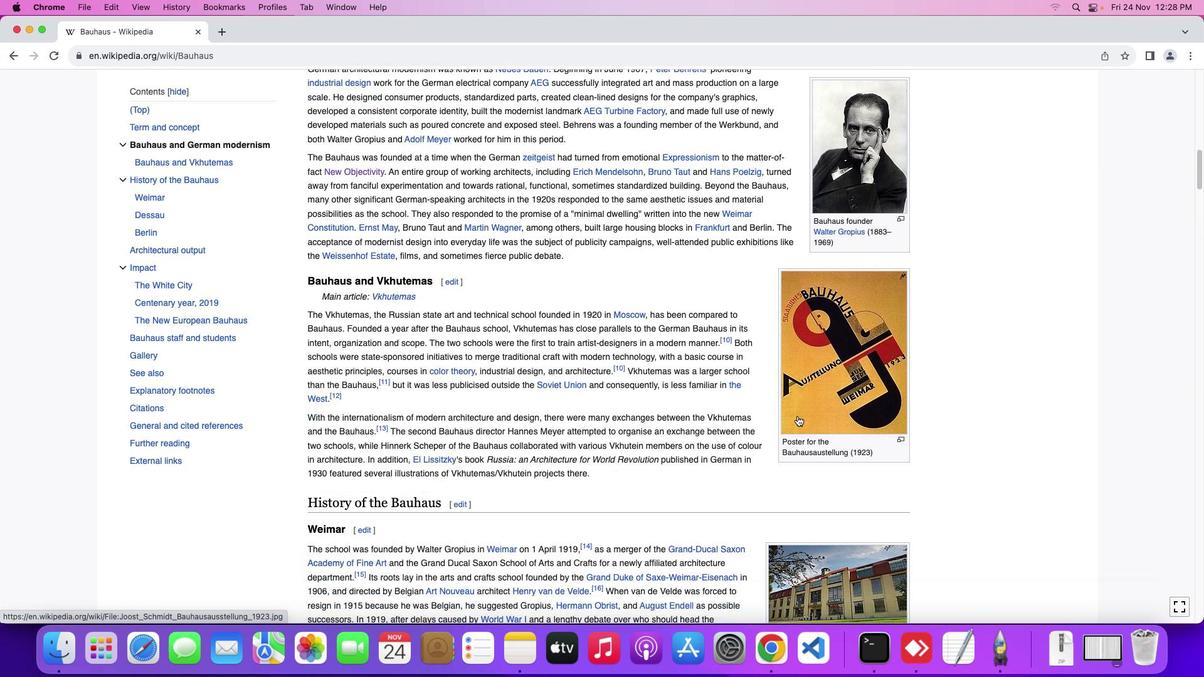 
Action: Mouse scrolled (797, 415) with delta (0, -1)
Screenshot: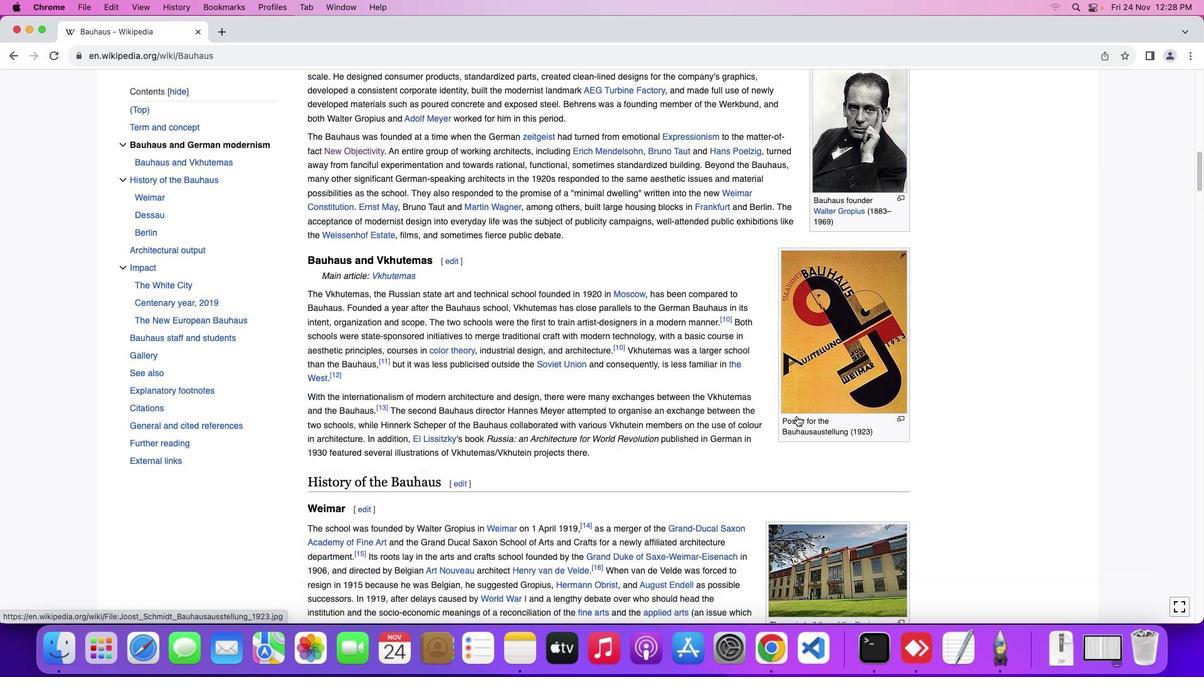 
Action: Mouse moved to (796, 415)
Screenshot: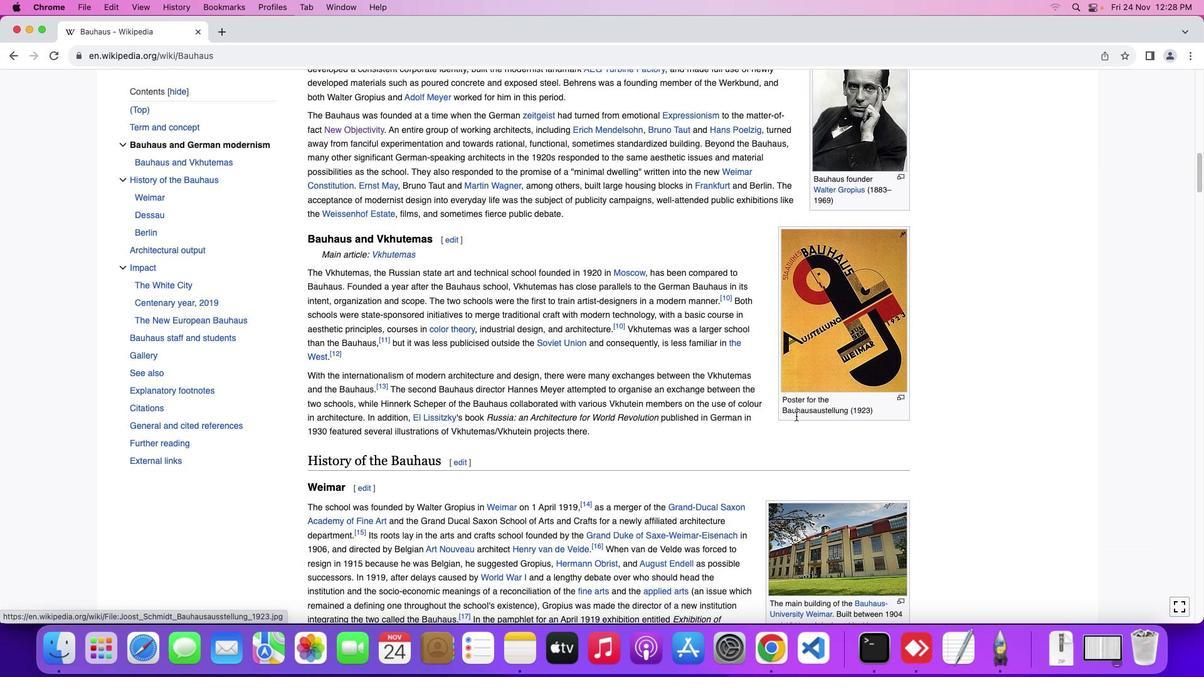 
Action: Mouse scrolled (796, 415) with delta (0, 0)
Screenshot: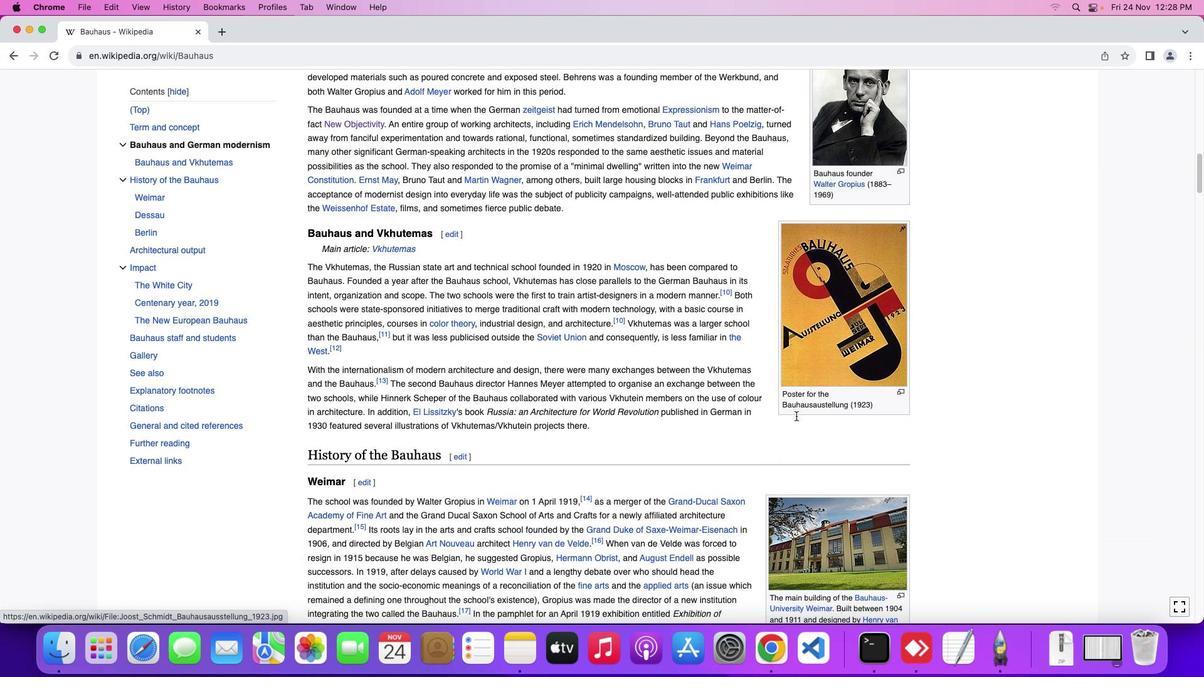 
Action: Mouse scrolled (796, 415) with delta (0, 0)
Screenshot: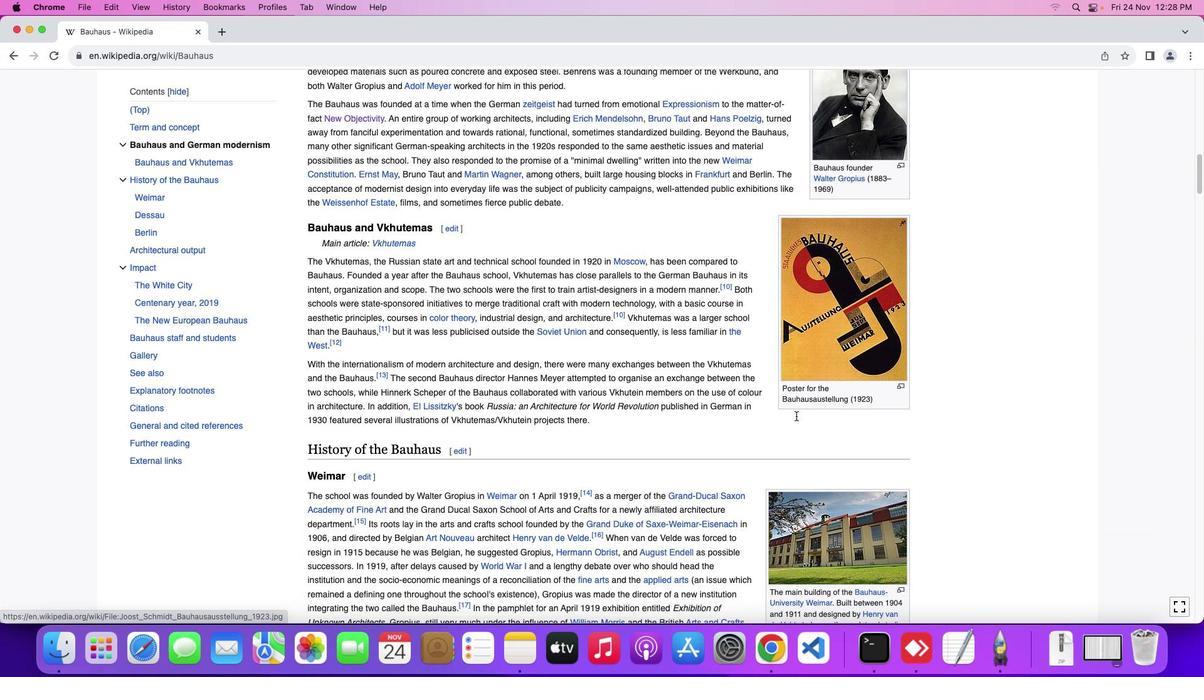 
Action: Mouse moved to (795, 415)
Screenshot: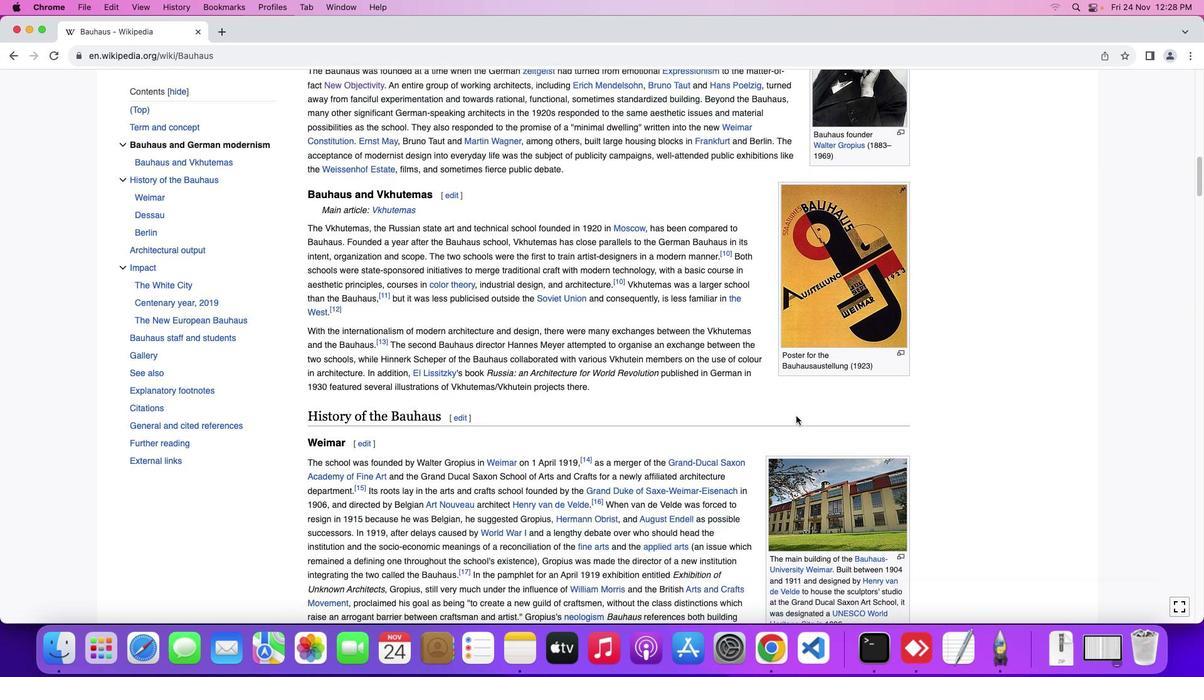 
Action: Mouse scrolled (795, 415) with delta (0, 0)
Screenshot: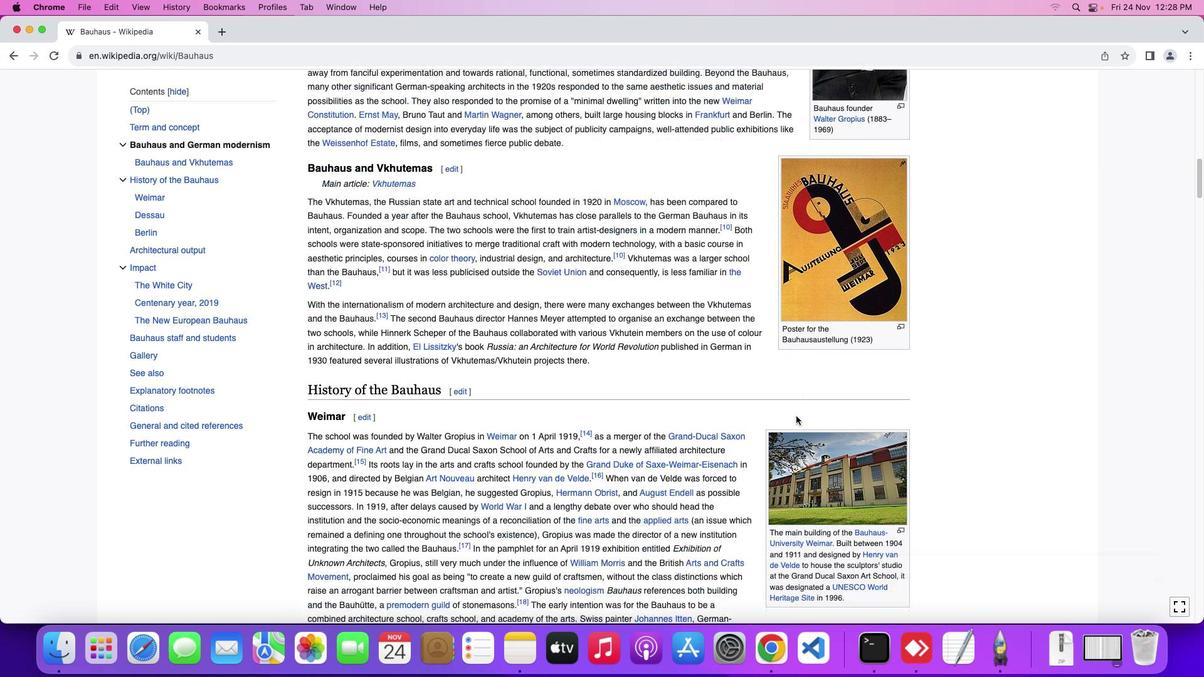 
Action: Mouse scrolled (795, 415) with delta (0, 0)
Screenshot: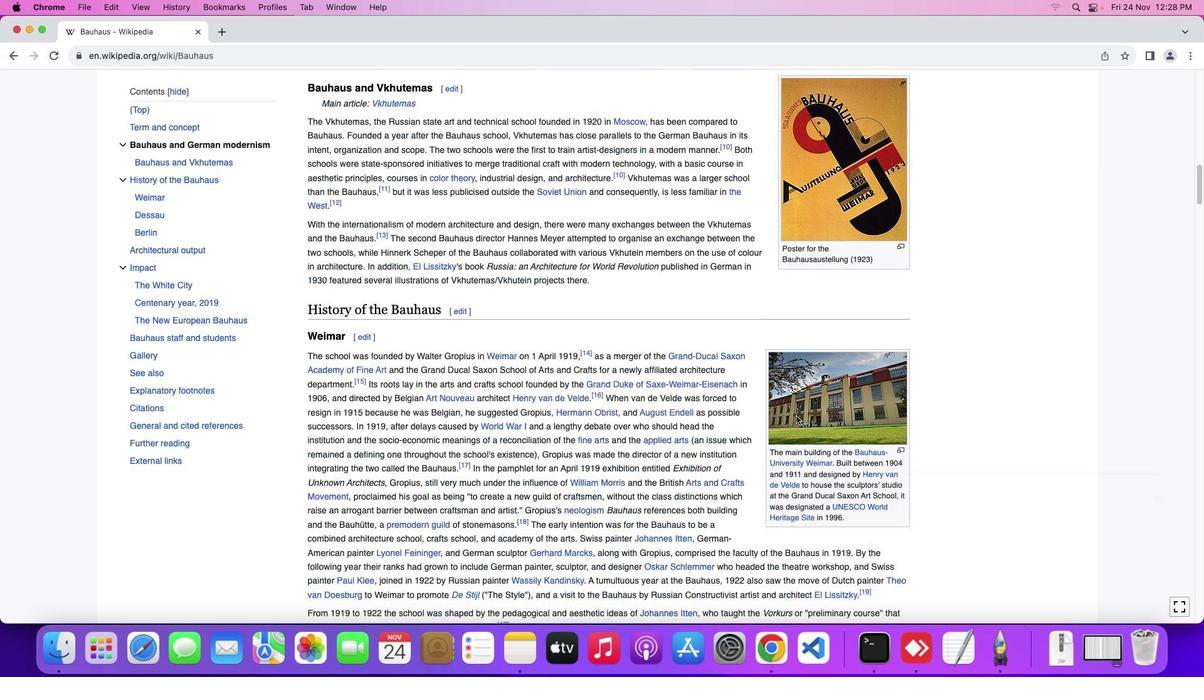 
Action: Mouse scrolled (795, 415) with delta (0, -1)
Screenshot: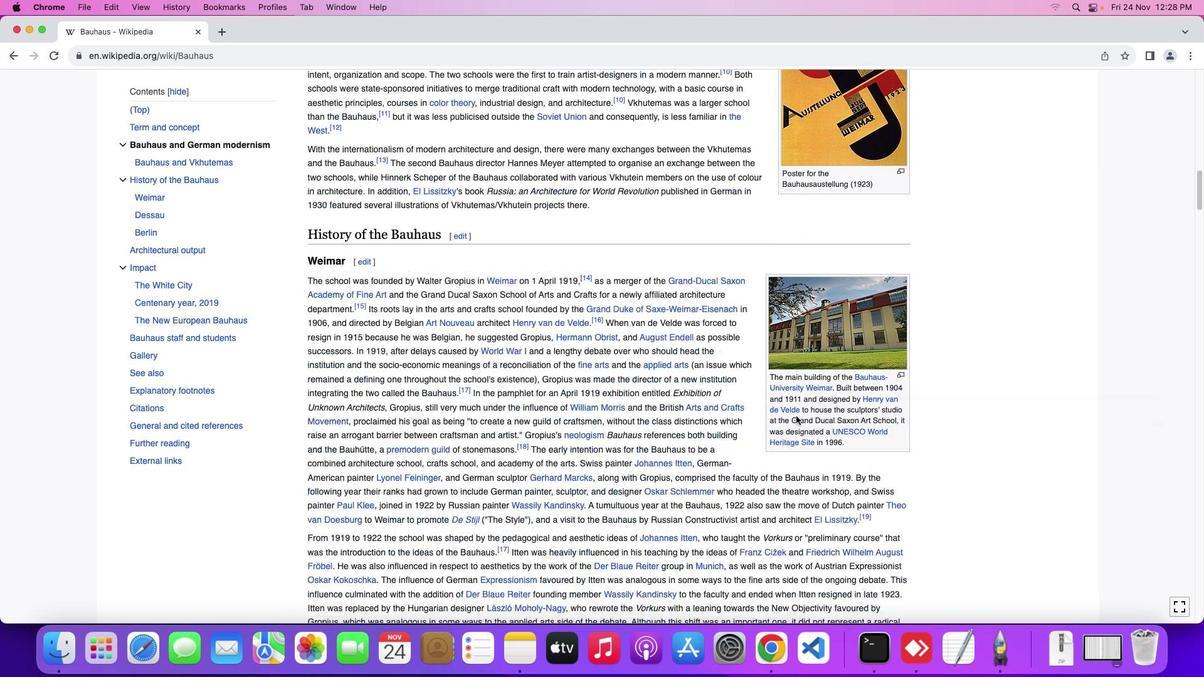 
Action: Mouse scrolled (795, 415) with delta (0, -2)
Screenshot: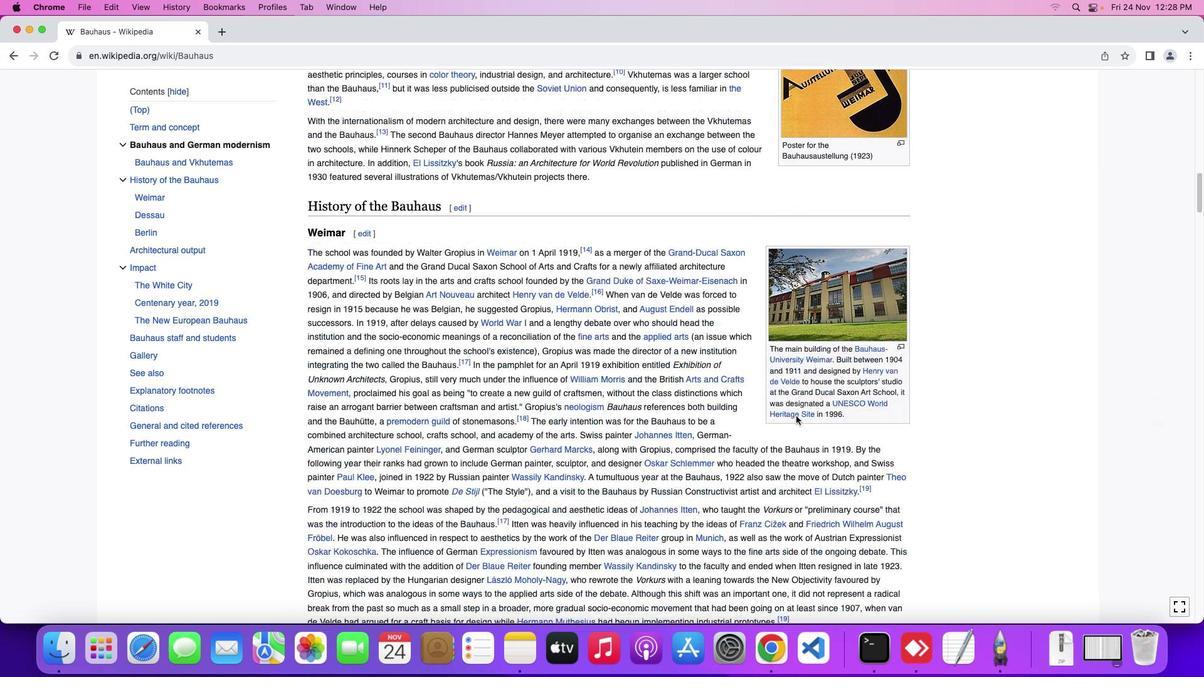 
Action: Mouse moved to (795, 415)
Screenshot: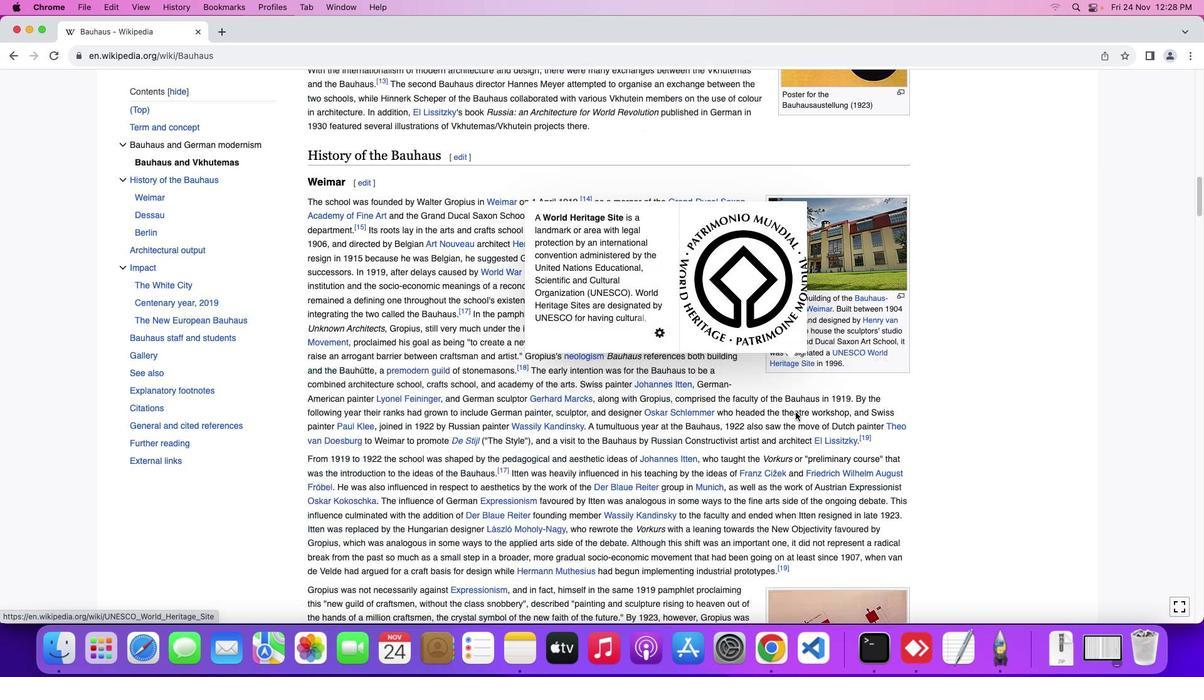 
Action: Mouse scrolled (795, 415) with delta (0, 0)
Screenshot: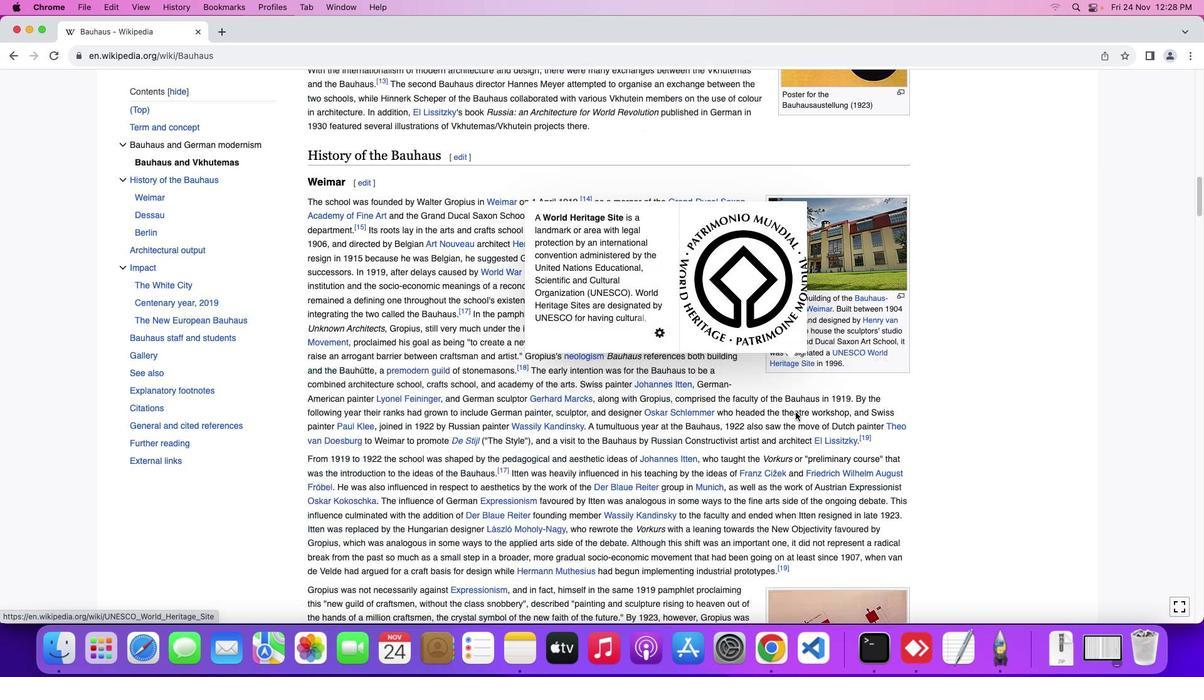 
Action: Mouse scrolled (795, 415) with delta (0, 0)
Screenshot: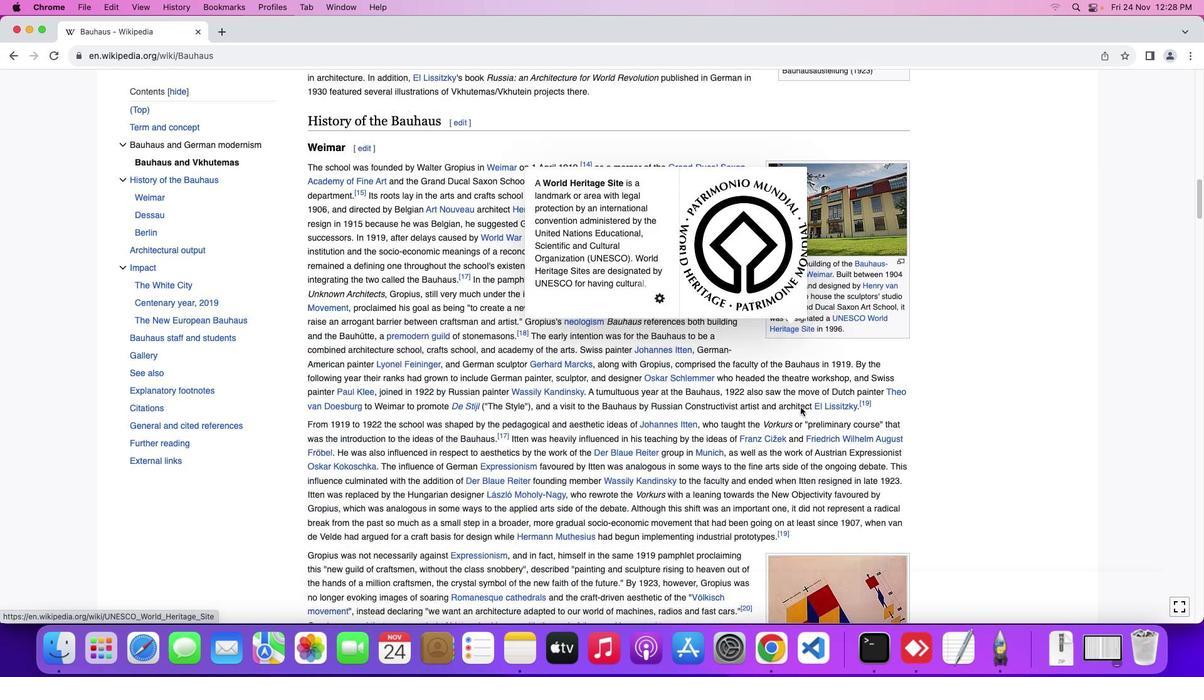 
Action: Mouse scrolled (795, 415) with delta (0, -1)
Screenshot: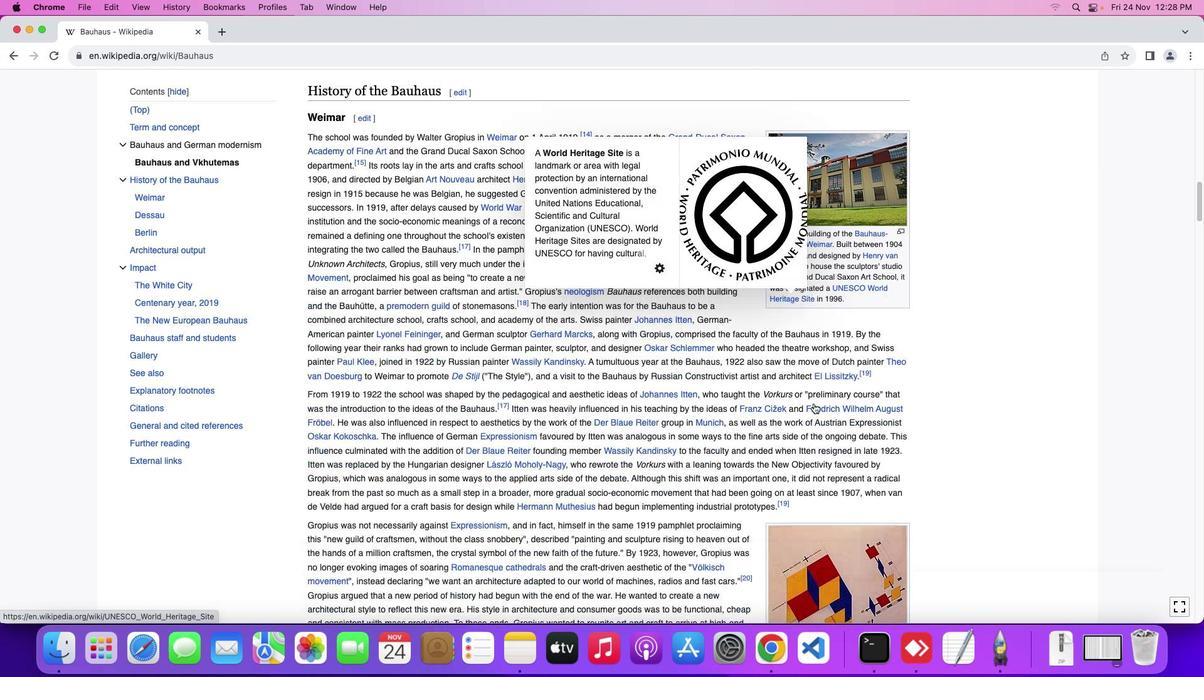 
Action: Mouse moved to (833, 400)
Screenshot: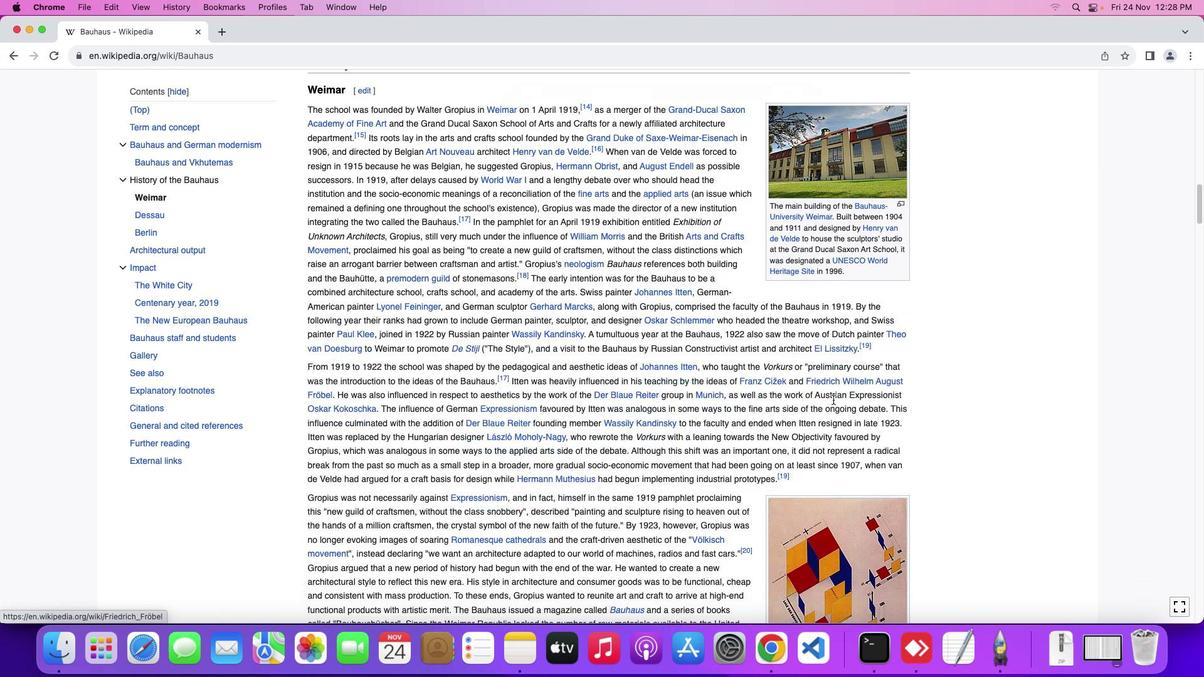 
Action: Mouse scrolled (833, 400) with delta (0, 0)
Screenshot: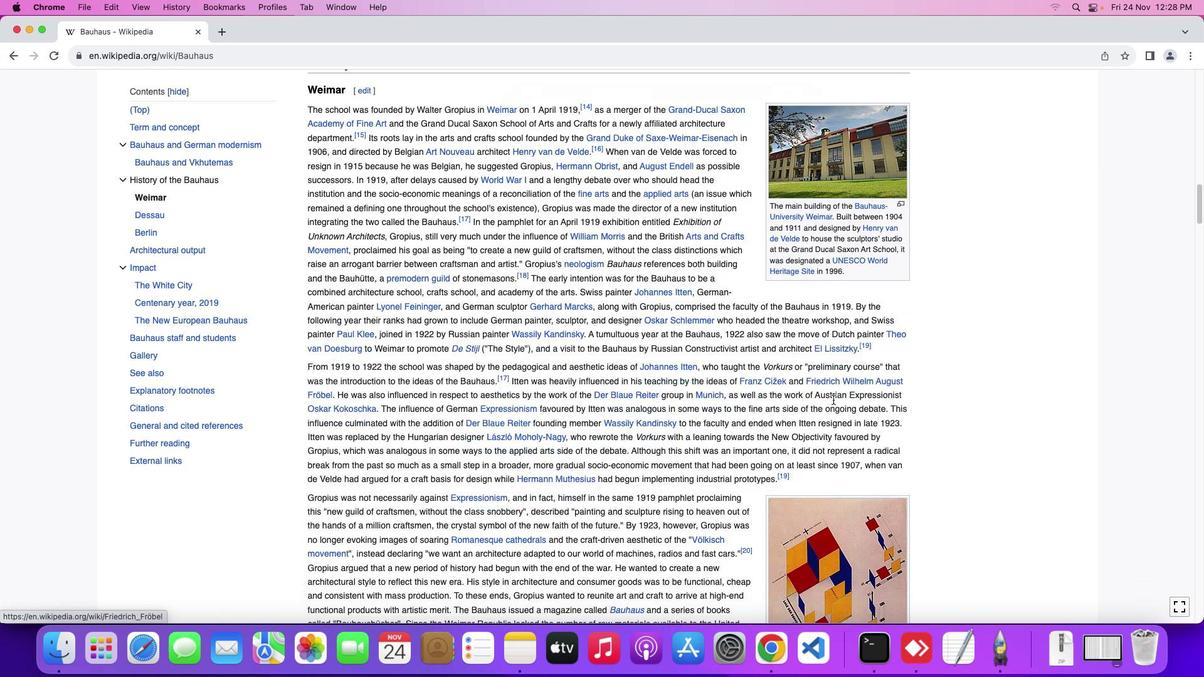 
Action: Mouse scrolled (833, 400) with delta (0, 0)
Screenshot: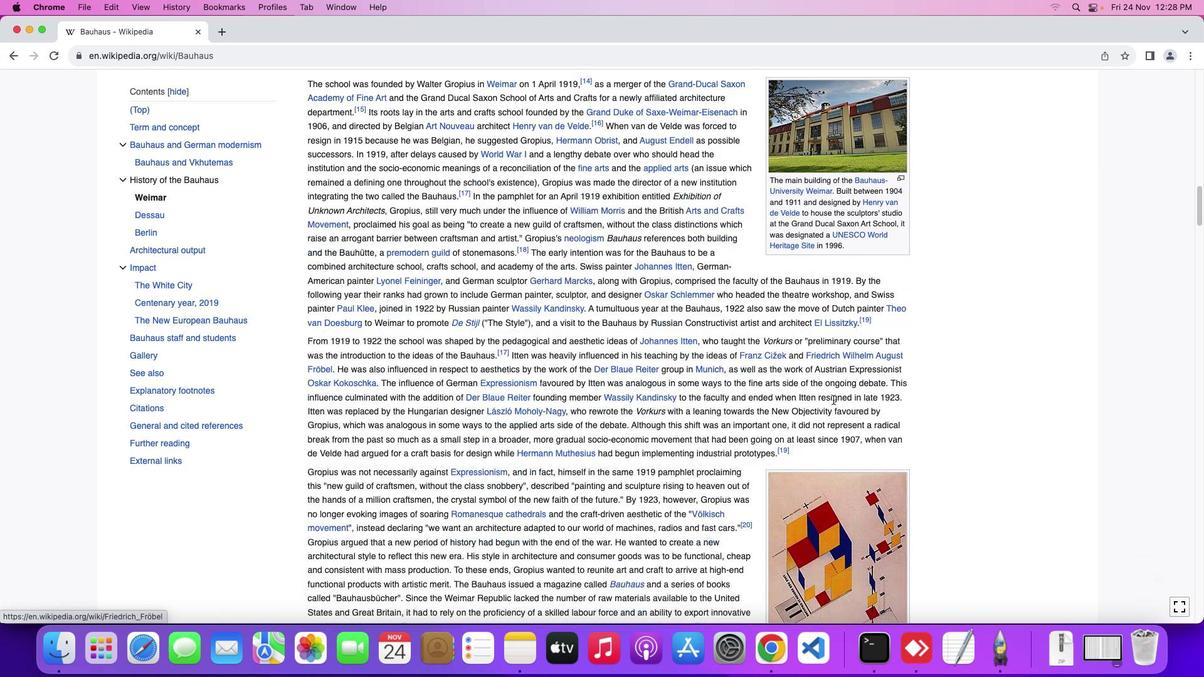 
Action: Mouse moved to (833, 400)
Screenshot: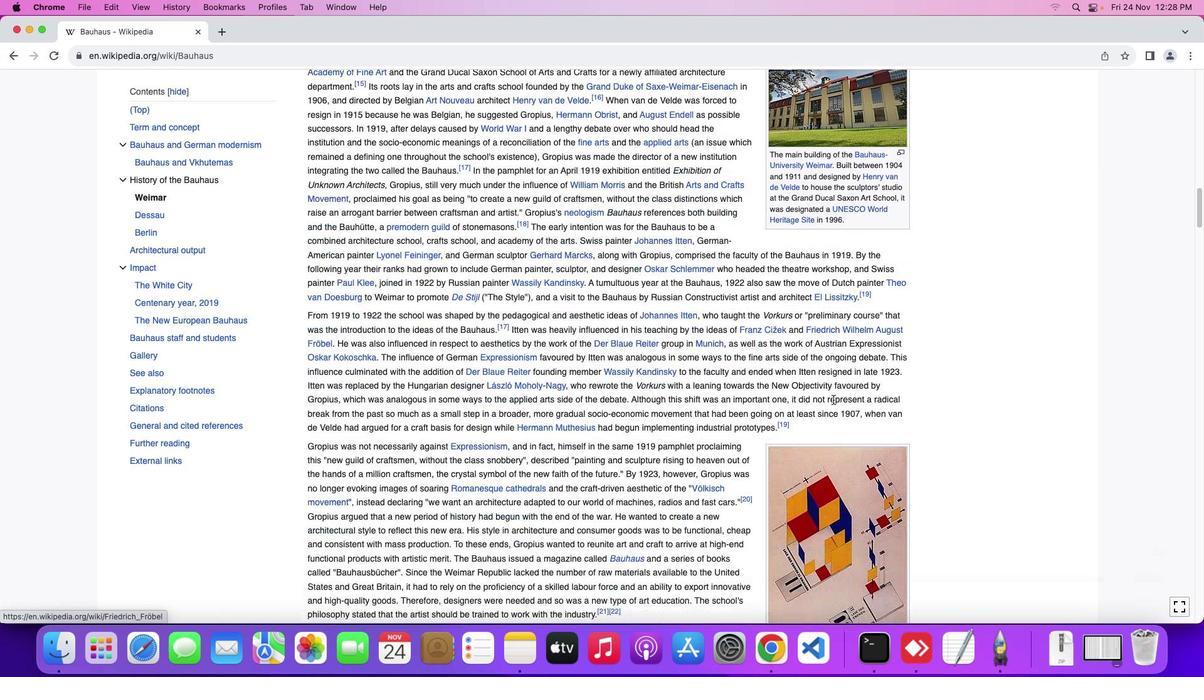 
Action: Mouse scrolled (833, 400) with delta (0, -1)
Screenshot: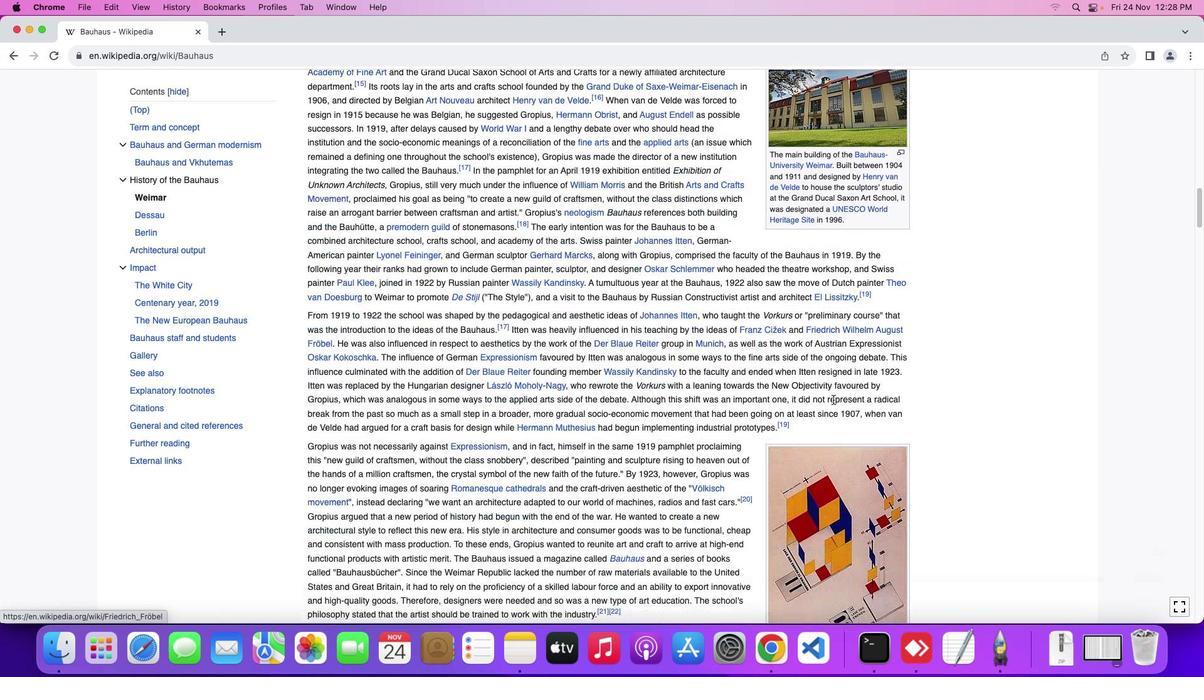 
Action: Mouse moved to (831, 400)
Screenshot: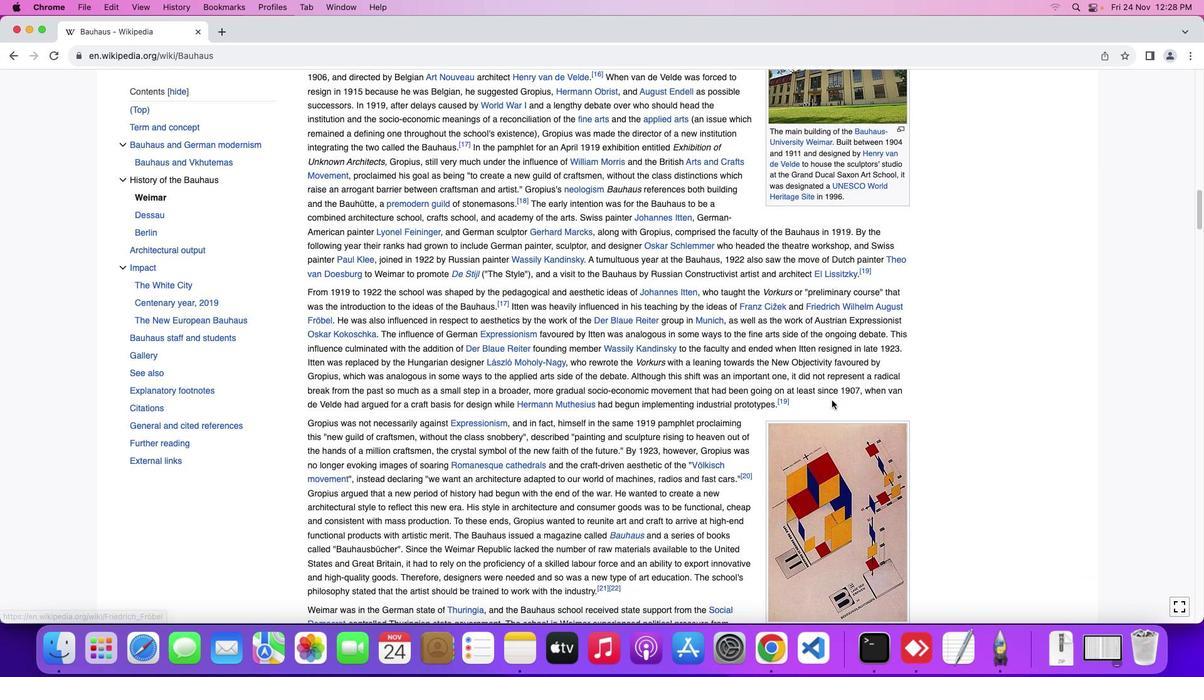 
Action: Mouse scrolled (831, 400) with delta (0, 0)
Screenshot: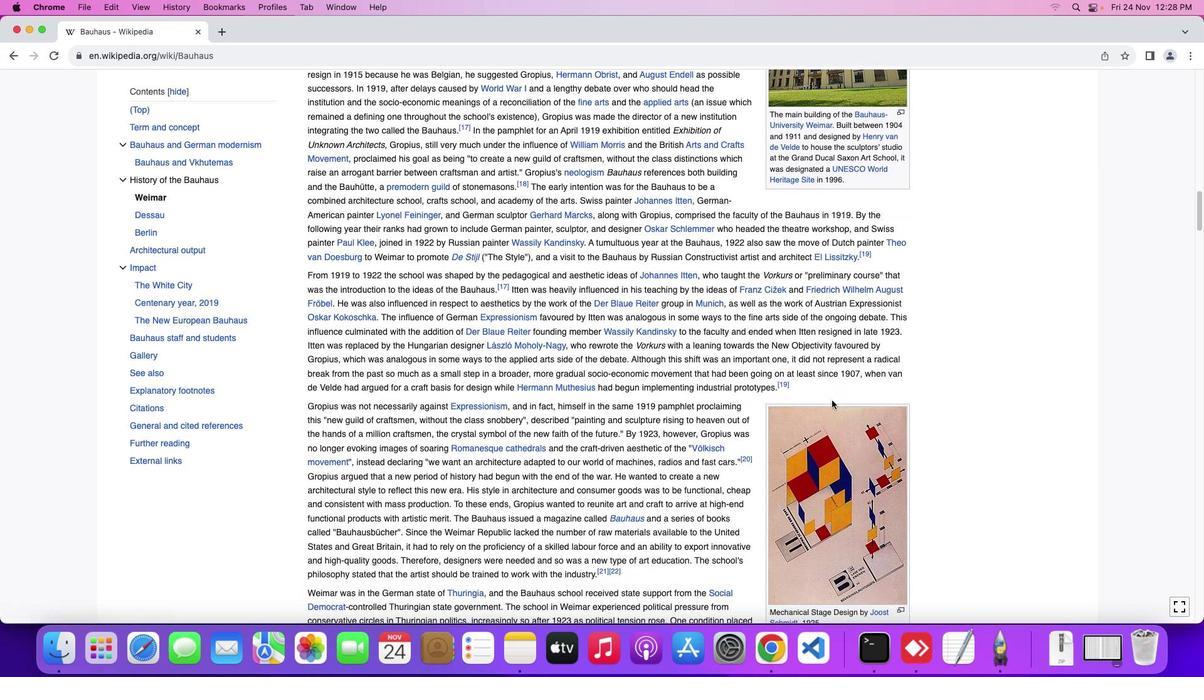 
Action: Mouse scrolled (831, 400) with delta (0, 0)
Screenshot: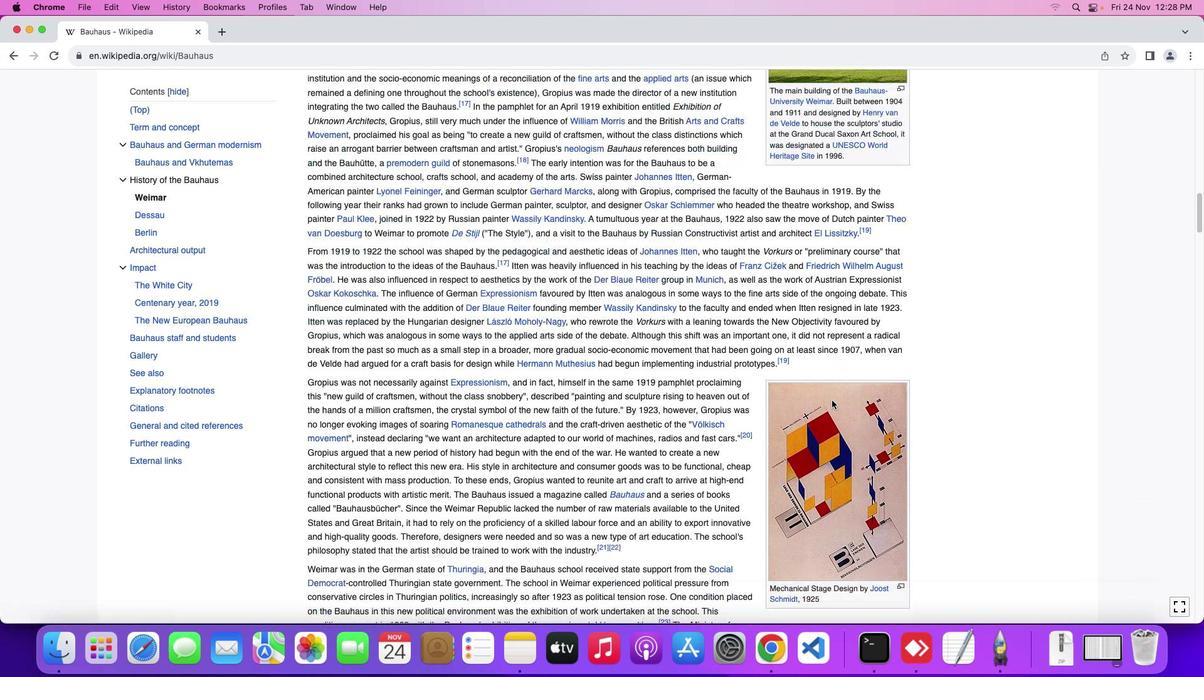 
Action: Mouse scrolled (831, 400) with delta (0, -1)
Screenshot: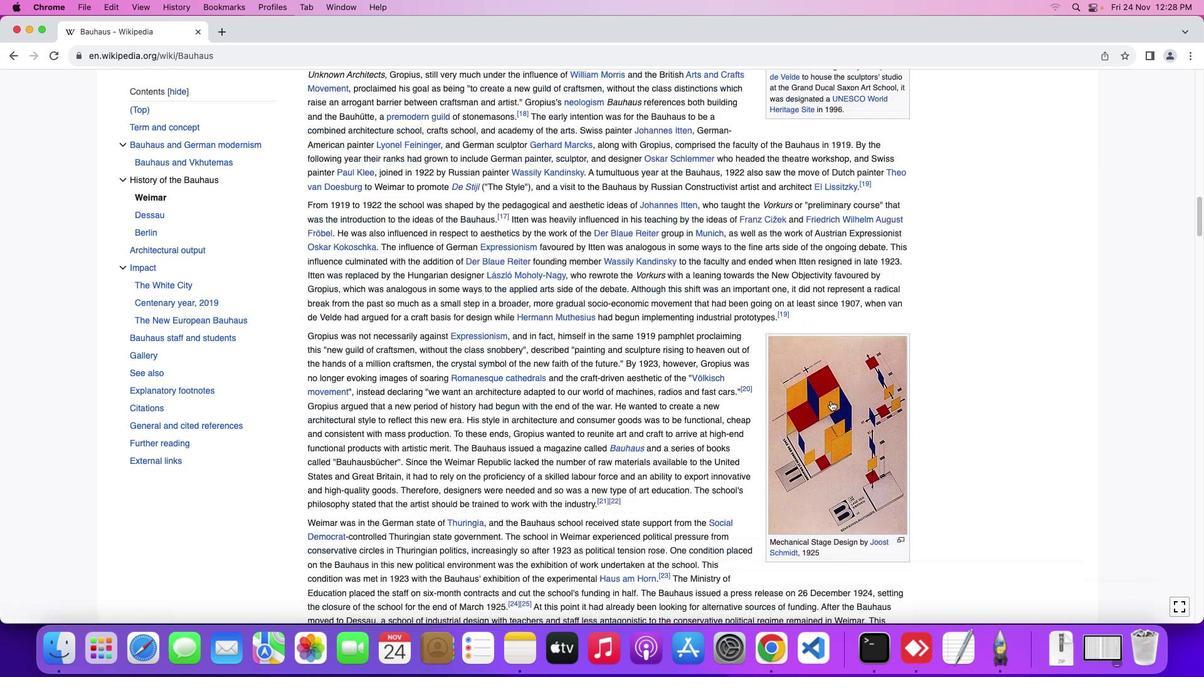 
Action: Mouse moved to (830, 402)
Screenshot: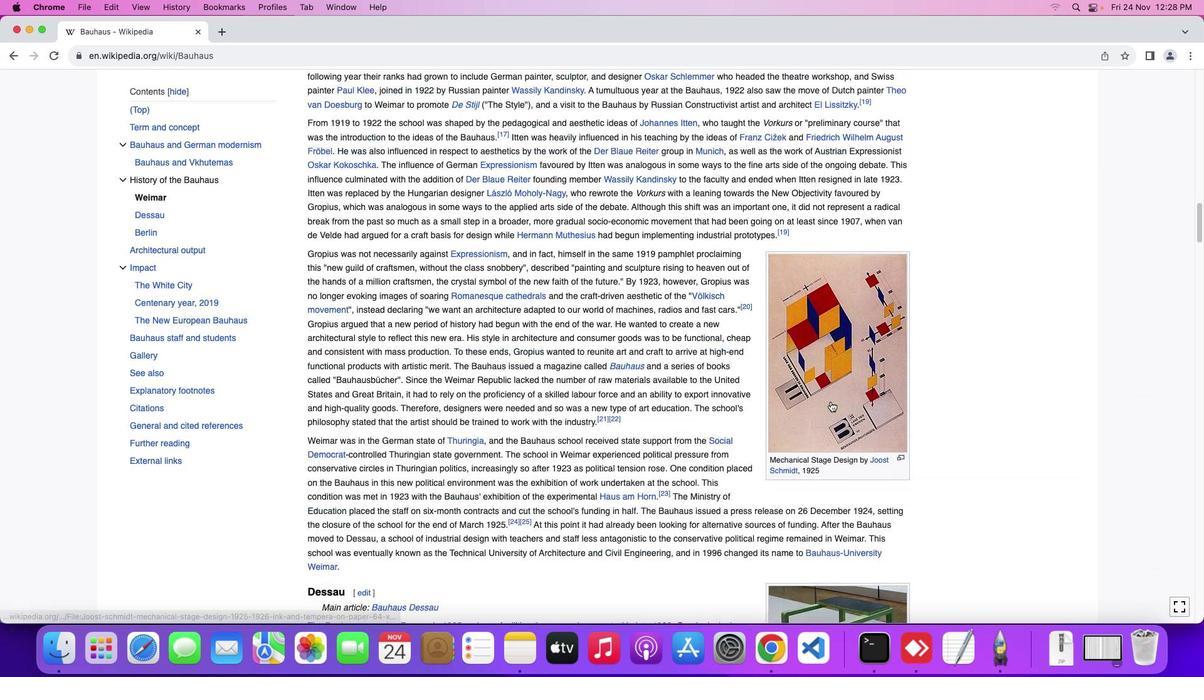 
Action: Mouse scrolled (830, 402) with delta (0, 0)
Screenshot: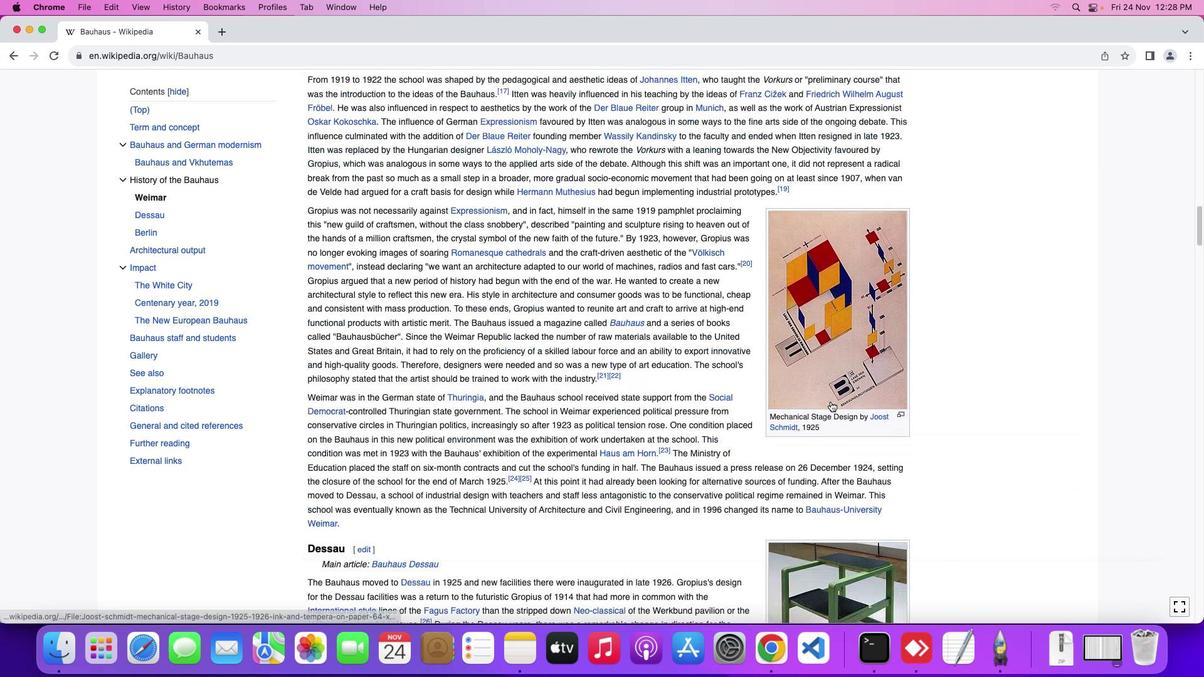 
Action: Mouse scrolled (830, 402) with delta (0, 0)
Screenshot: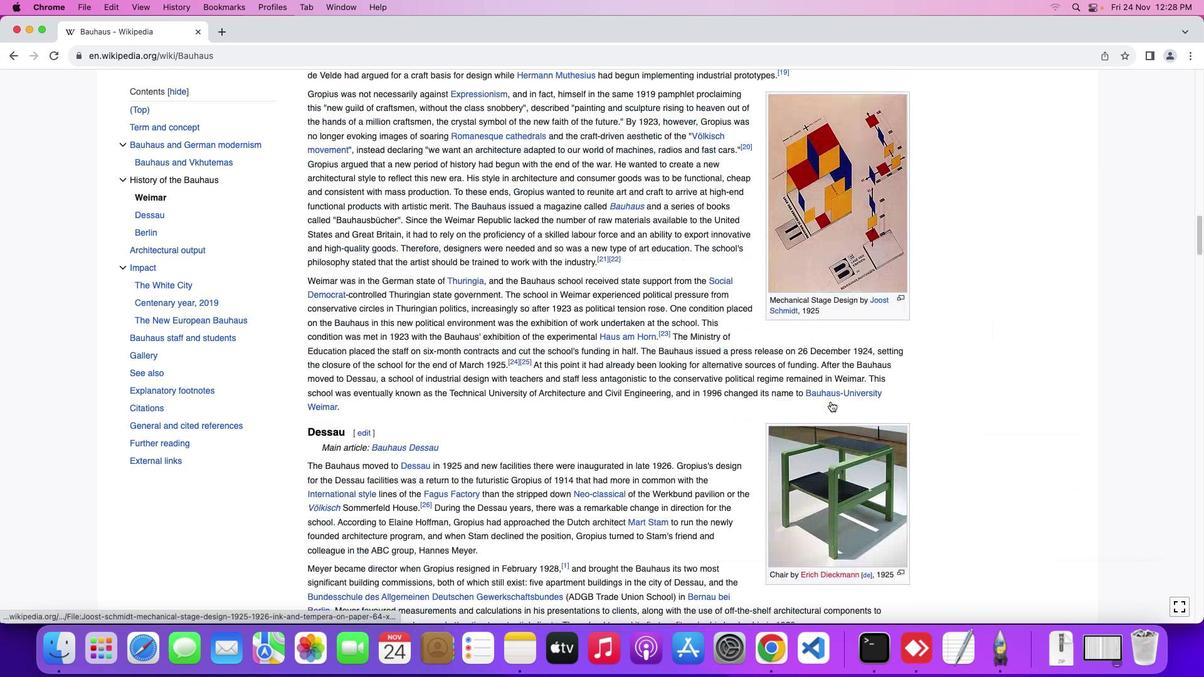 
Action: Mouse scrolled (830, 402) with delta (0, -1)
Screenshot: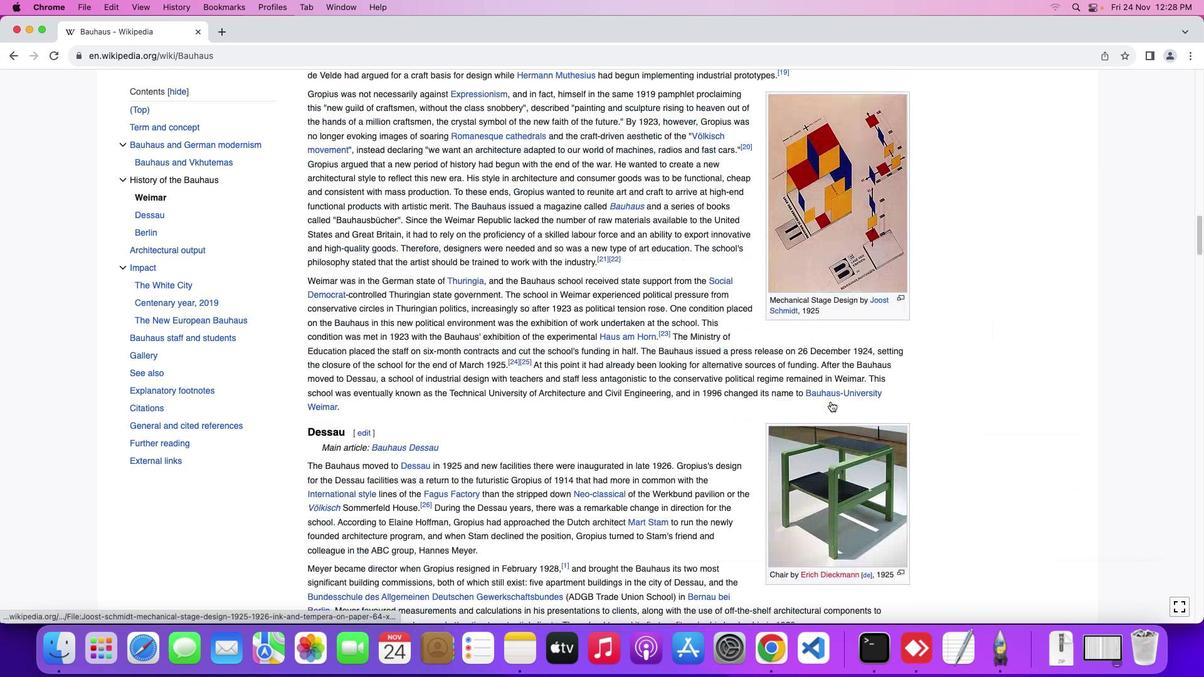 
Action: Mouse scrolled (830, 402) with delta (0, -3)
Screenshot: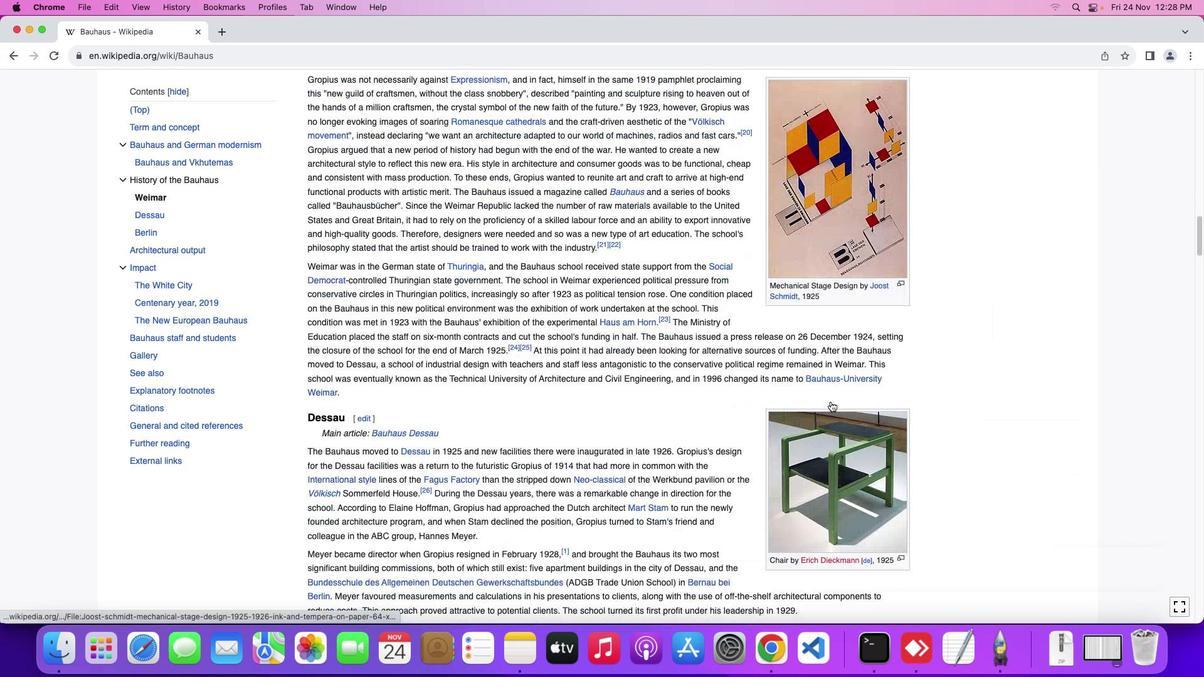 
Action: Mouse moved to (829, 402)
Screenshot: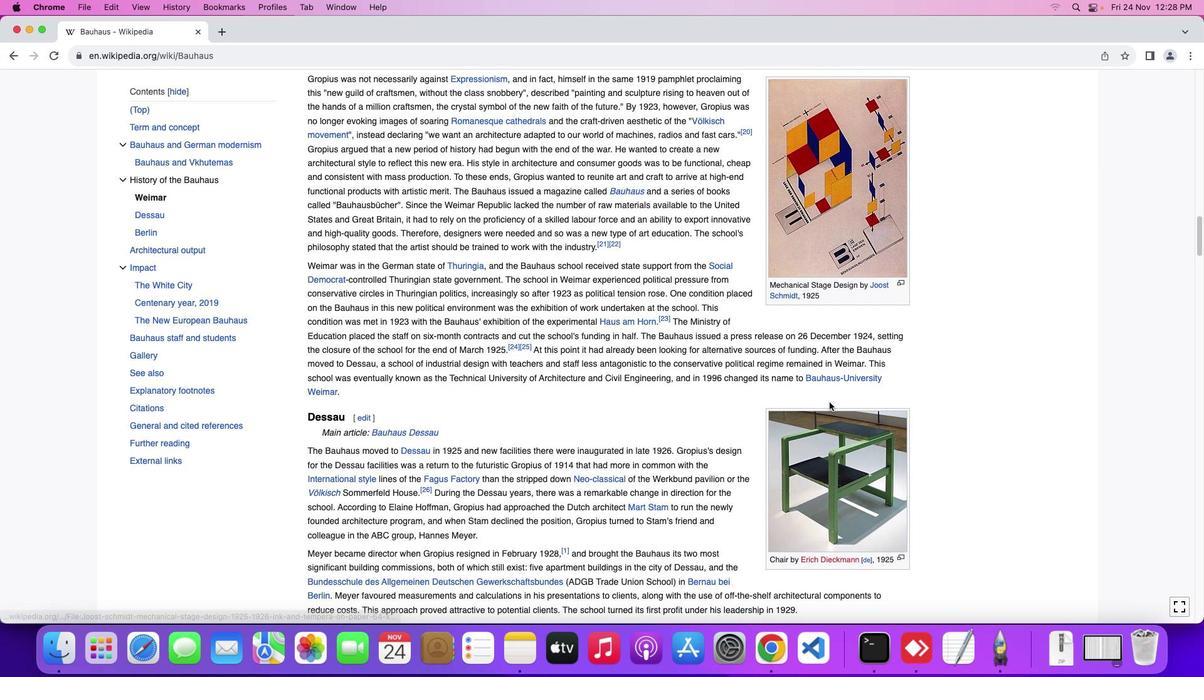 
Action: Mouse scrolled (829, 402) with delta (0, 0)
Screenshot: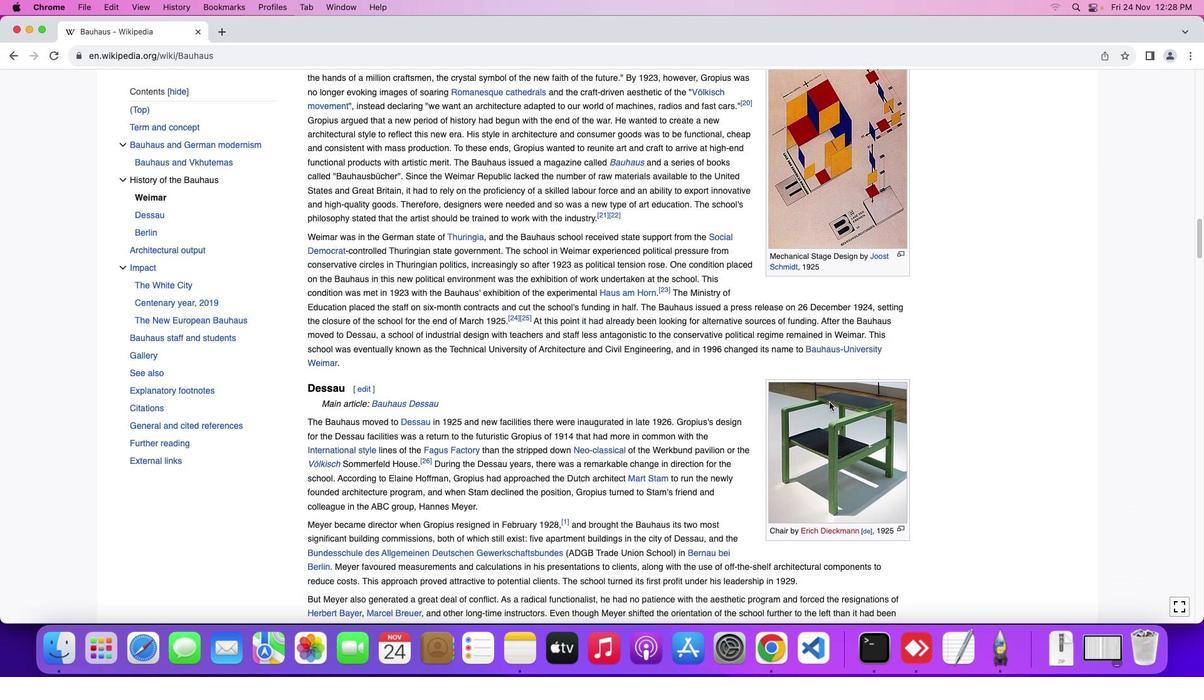 
Action: Mouse scrolled (829, 402) with delta (0, 0)
Screenshot: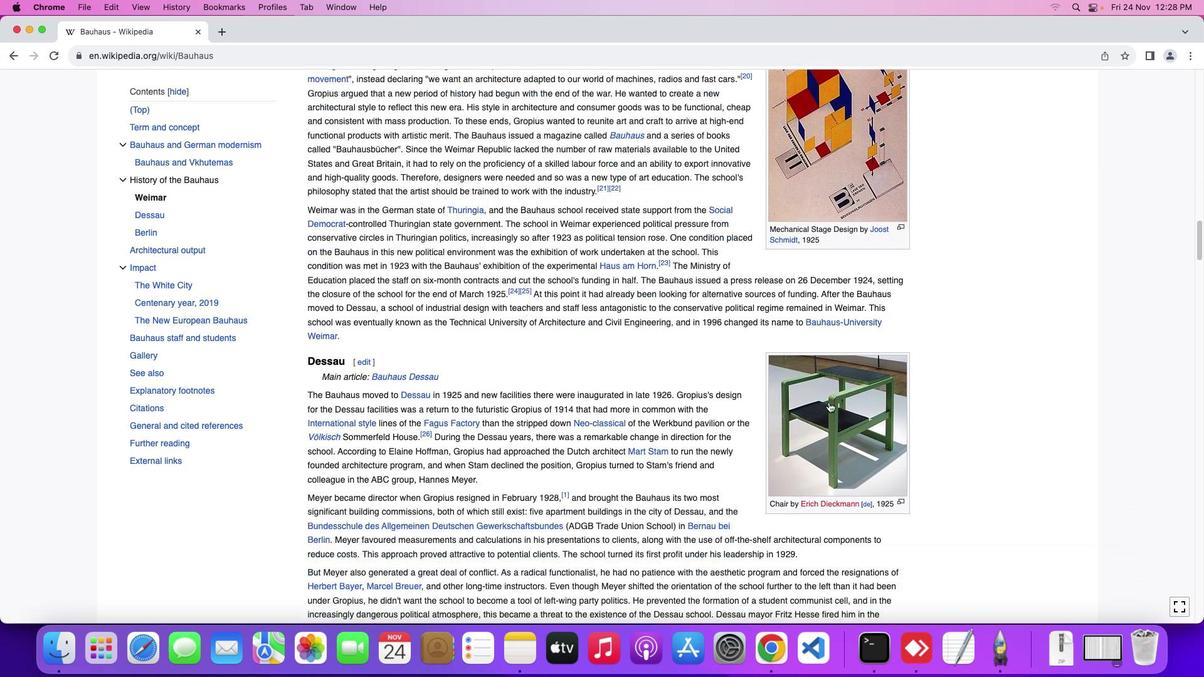 
Action: Mouse scrolled (829, 402) with delta (0, -1)
Screenshot: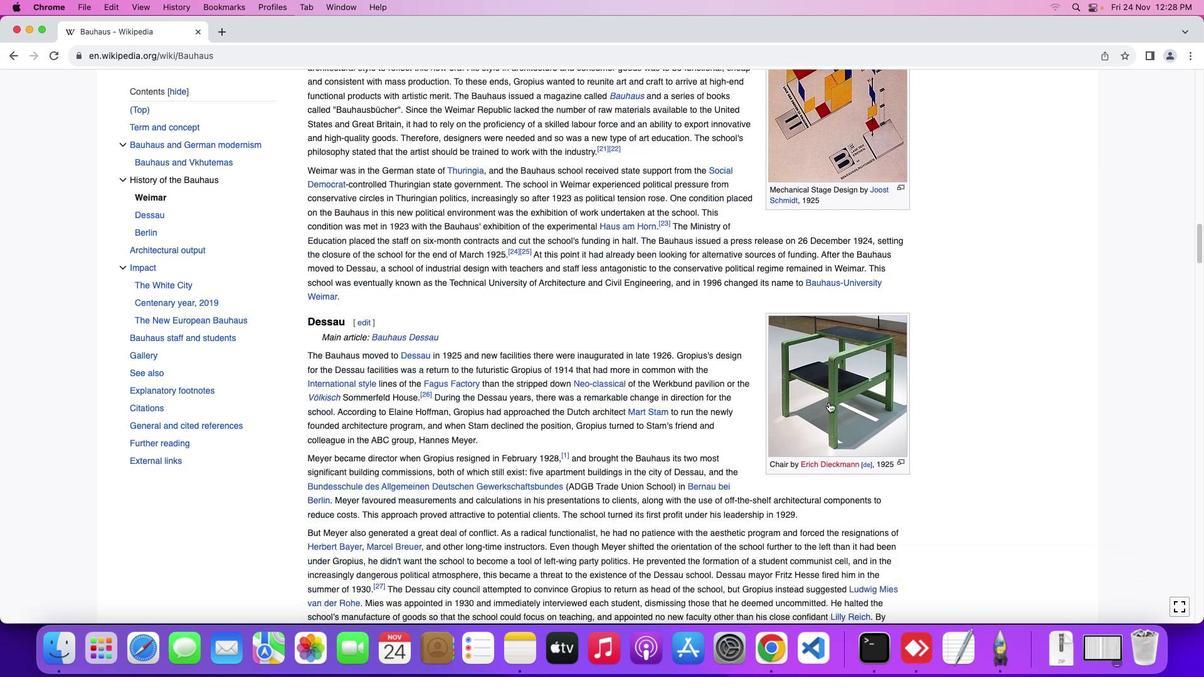 
Action: Mouse moved to (828, 402)
Screenshot: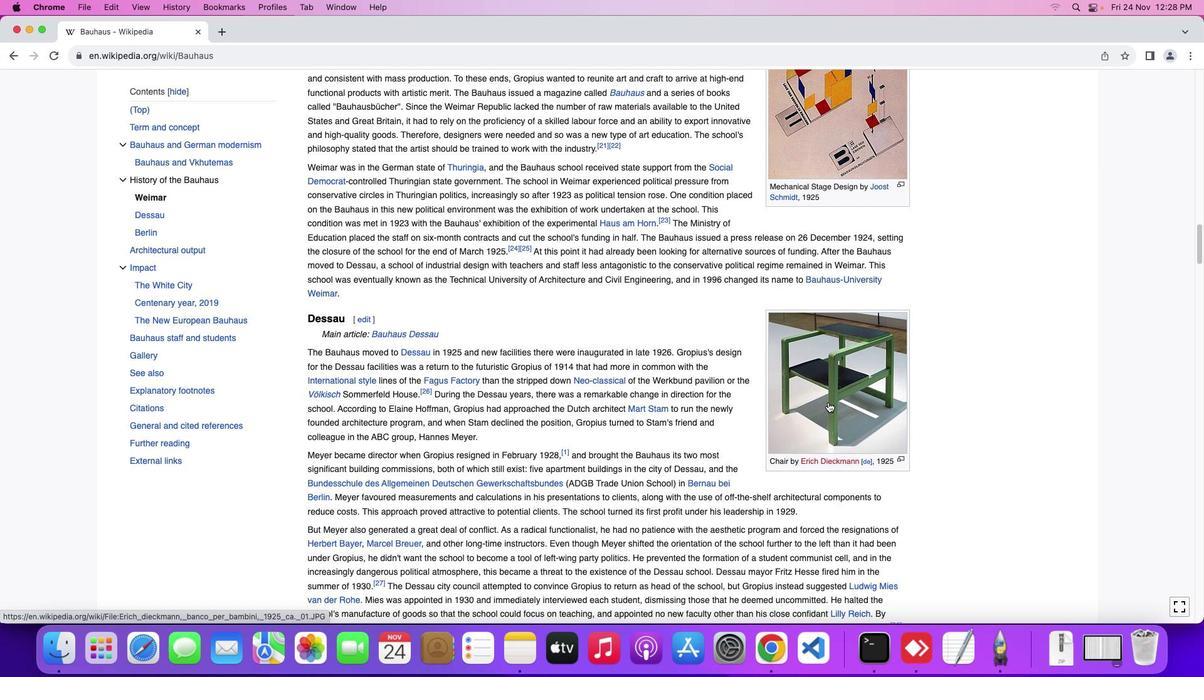 
Action: Mouse scrolled (828, 402) with delta (0, 0)
Screenshot: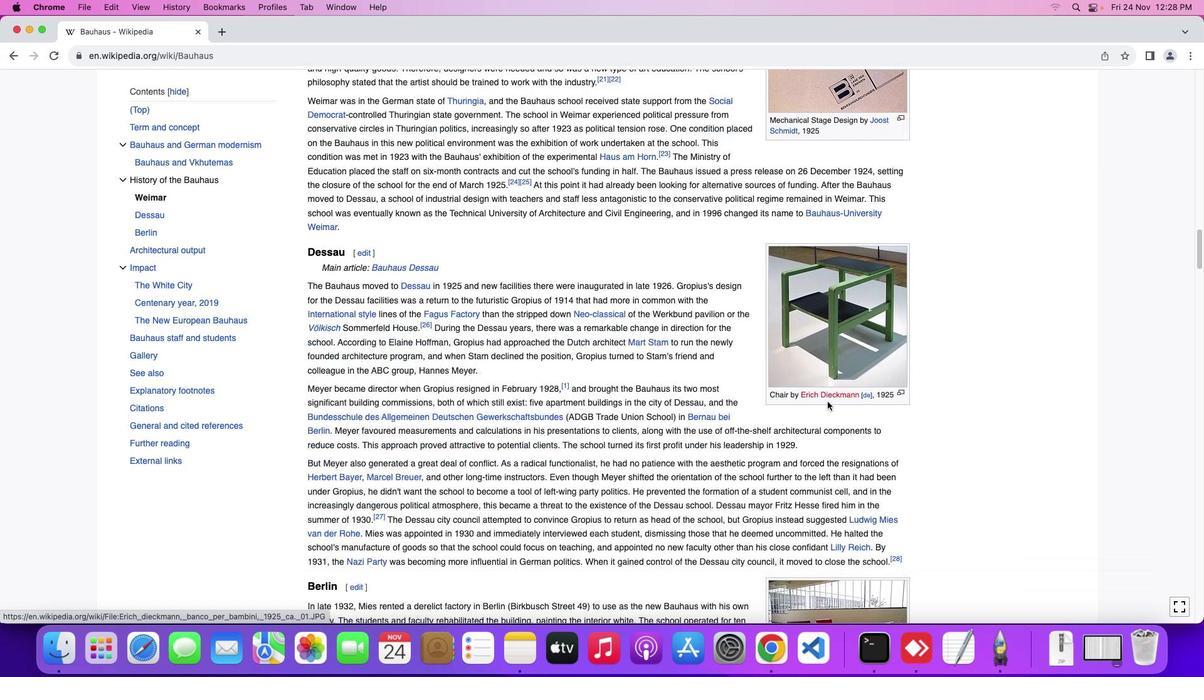 
Action: Mouse scrolled (828, 402) with delta (0, 0)
Screenshot: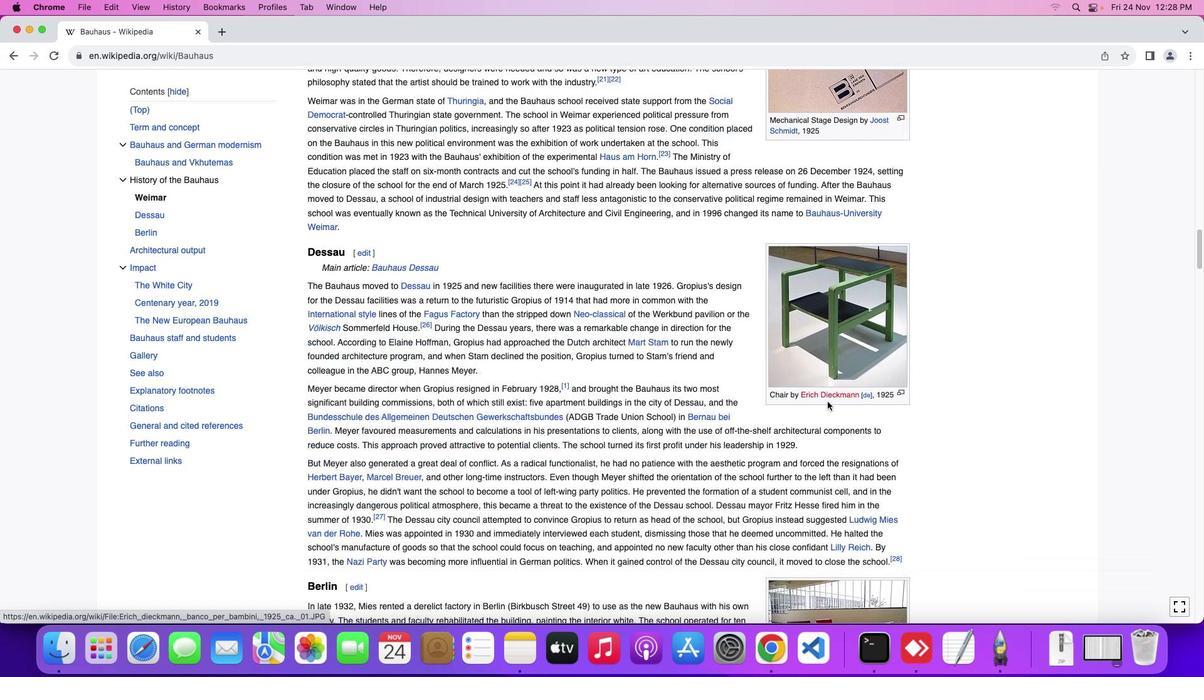 
Action: Mouse scrolled (828, 402) with delta (0, -1)
Screenshot: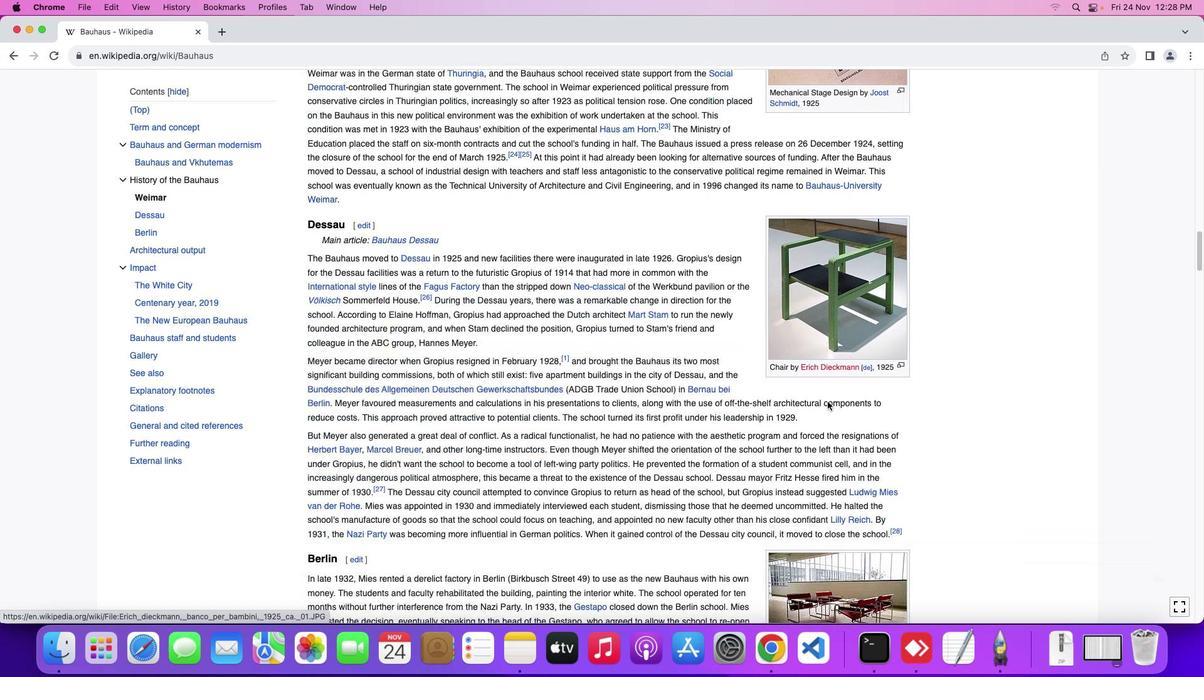 
Action: Mouse moved to (827, 401)
Screenshot: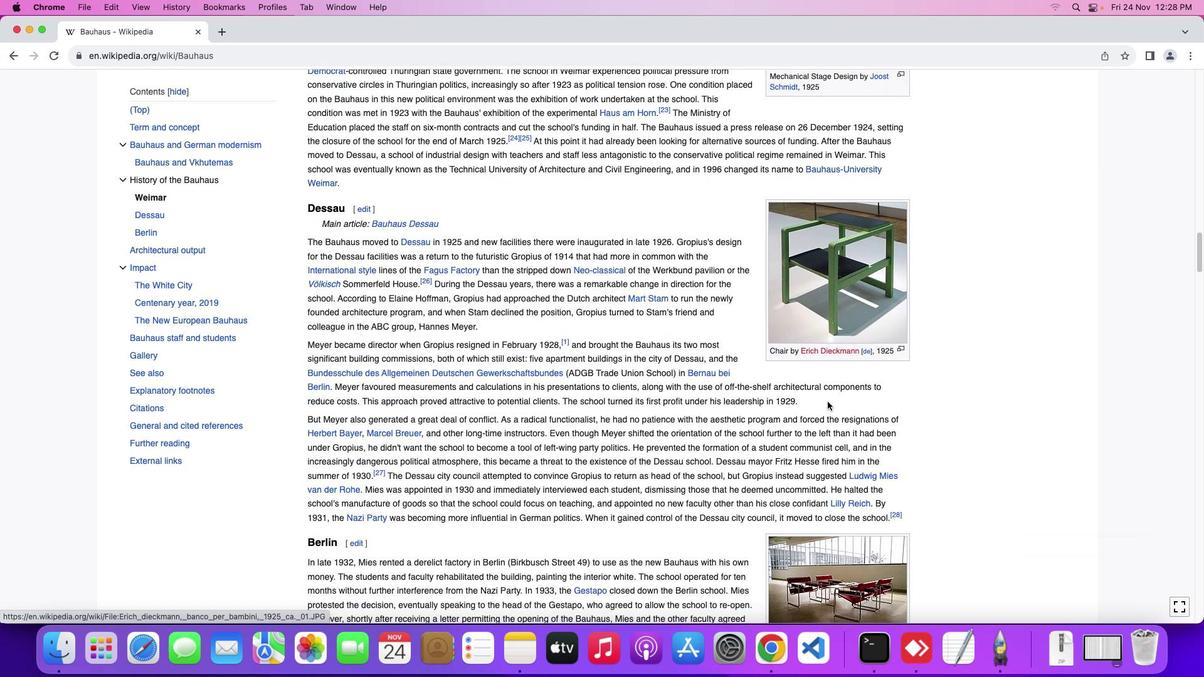 
Action: Mouse scrolled (827, 401) with delta (0, 0)
Screenshot: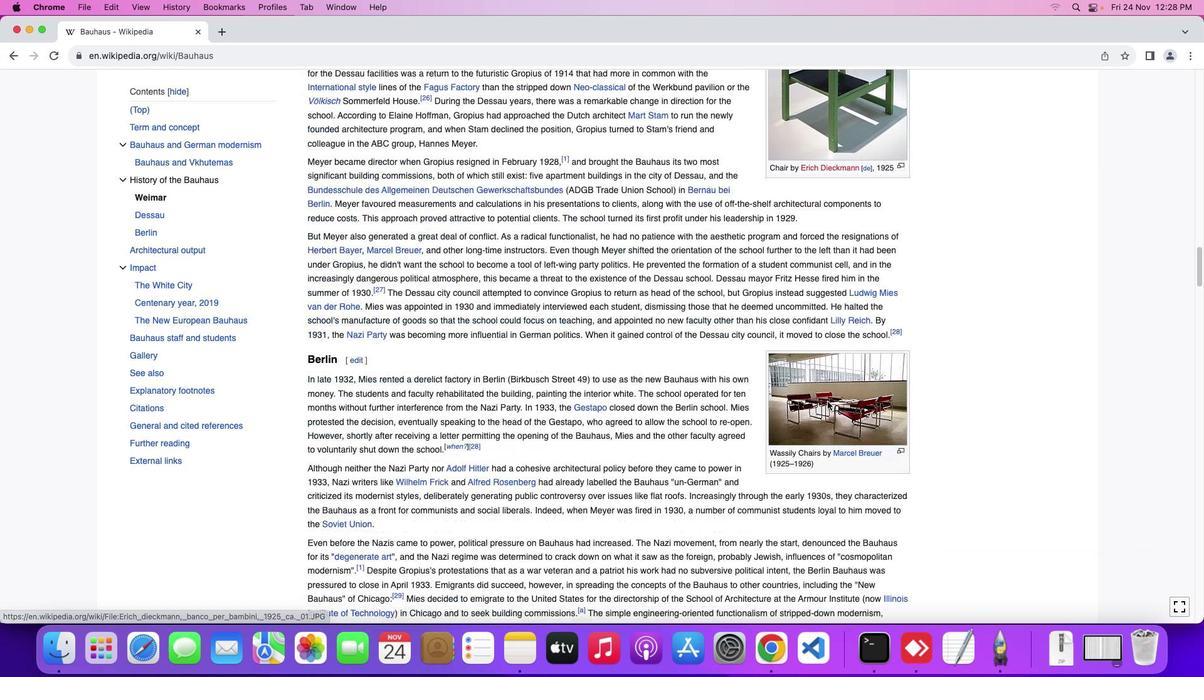 
Action: Mouse scrolled (827, 401) with delta (0, 0)
Screenshot: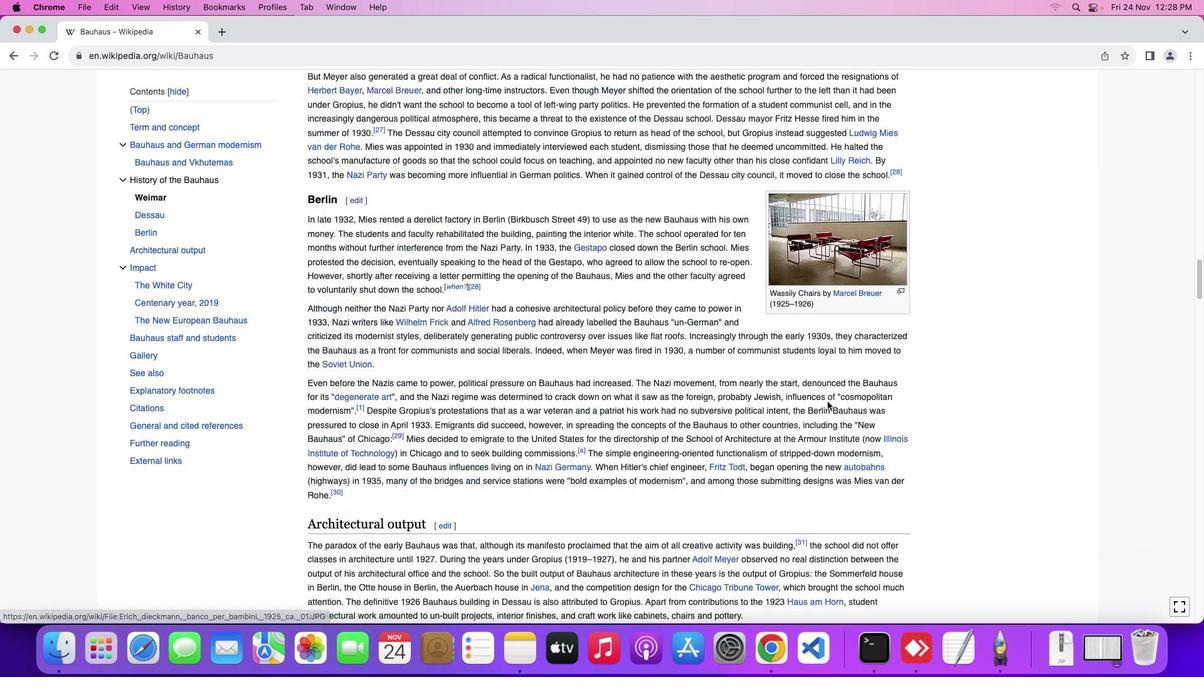 
Action: Mouse scrolled (827, 401) with delta (0, -1)
Screenshot: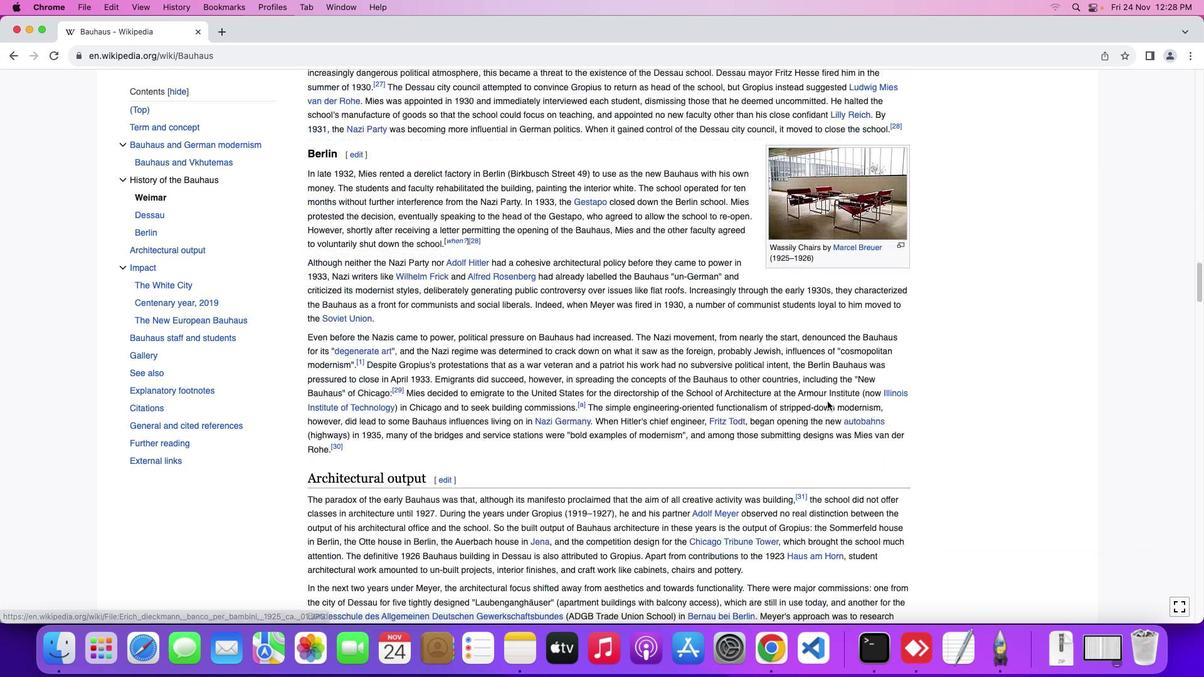 
Action: Mouse scrolled (827, 401) with delta (0, -3)
Screenshot: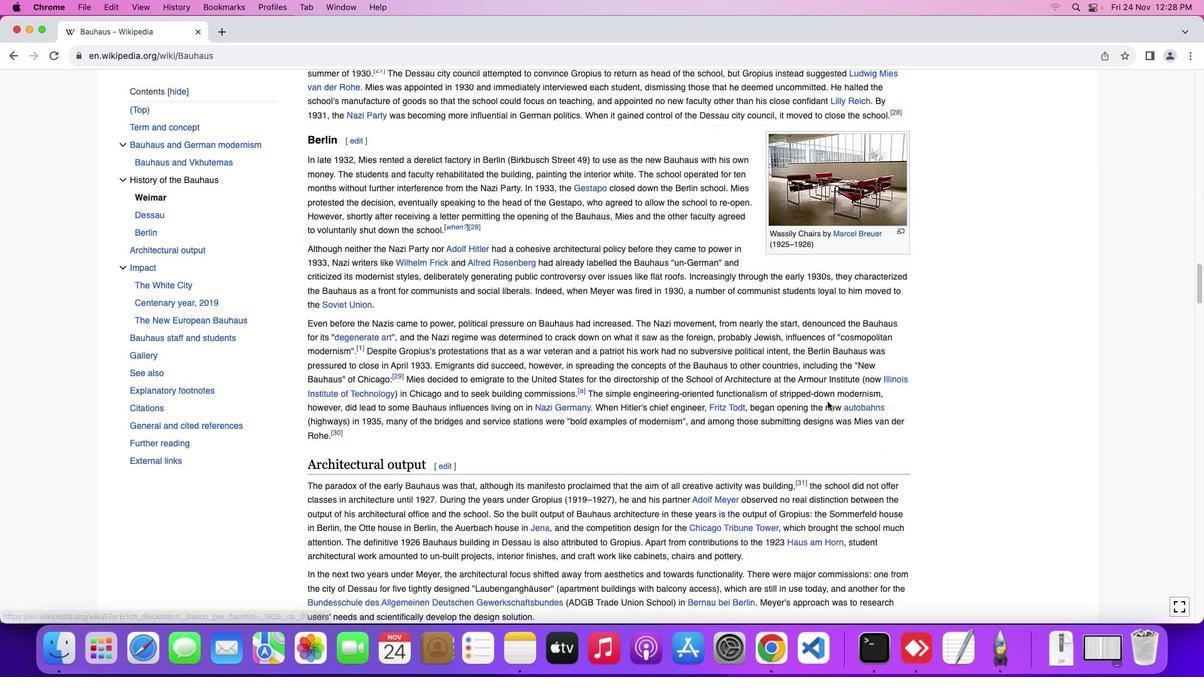 
Action: Mouse scrolled (827, 401) with delta (0, -3)
Screenshot: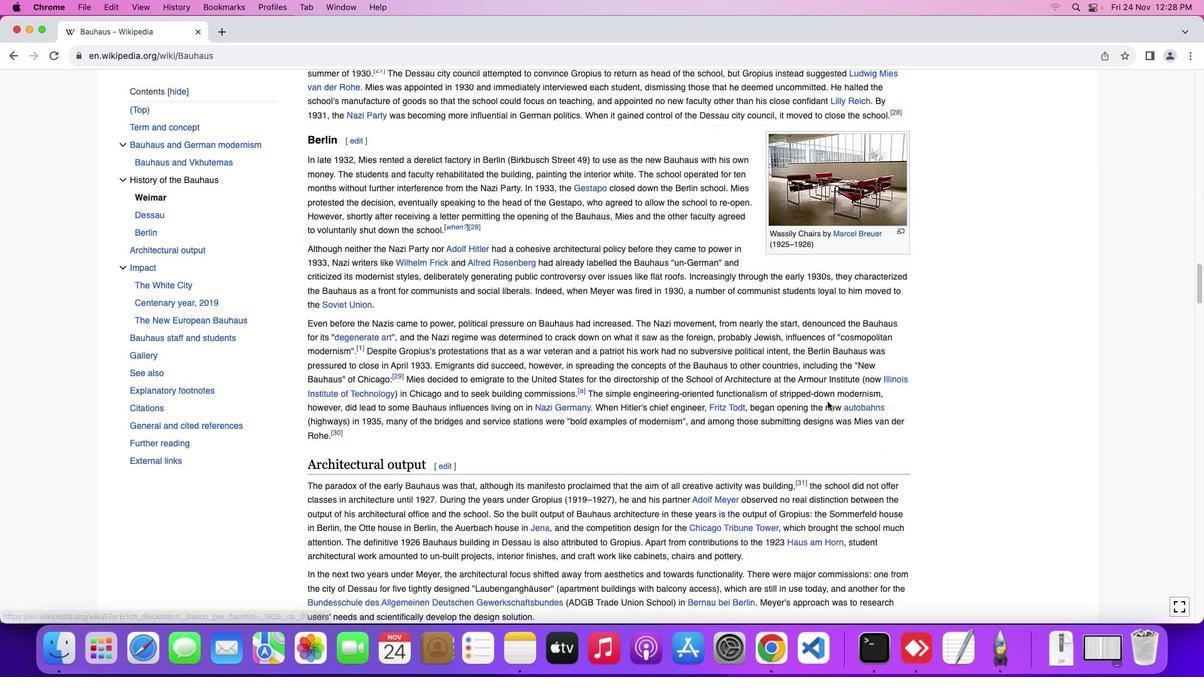 
Action: Mouse moved to (827, 401)
Screenshot: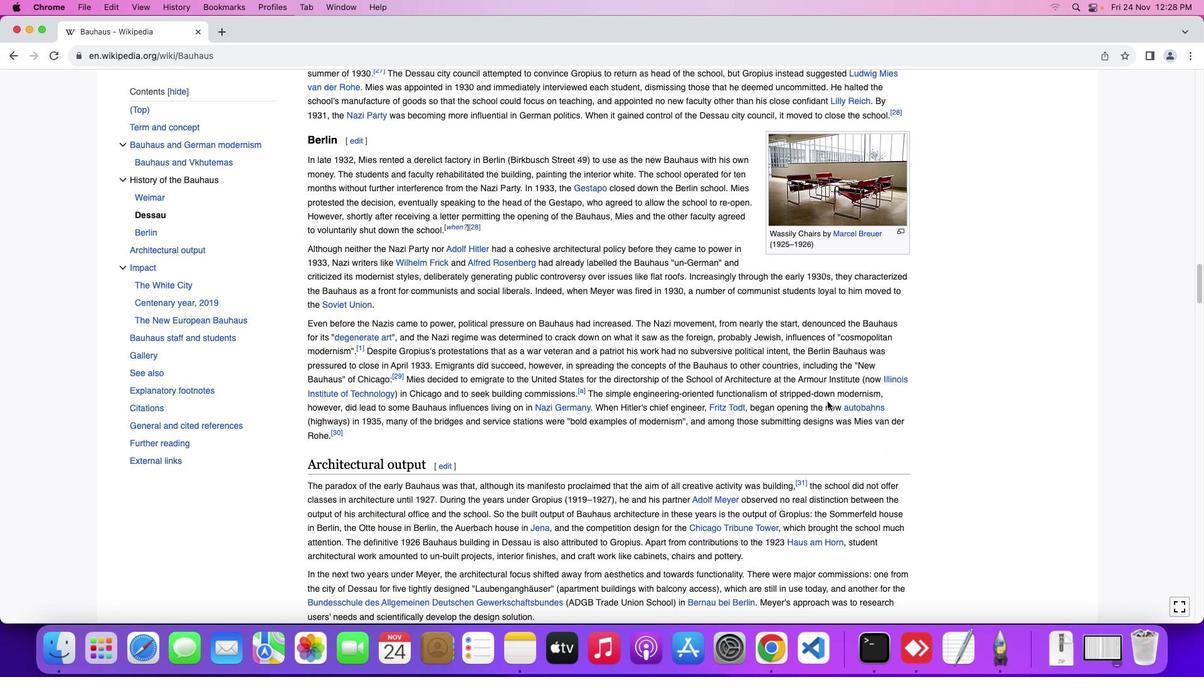 
Action: Mouse scrolled (827, 401) with delta (0, 0)
Screenshot: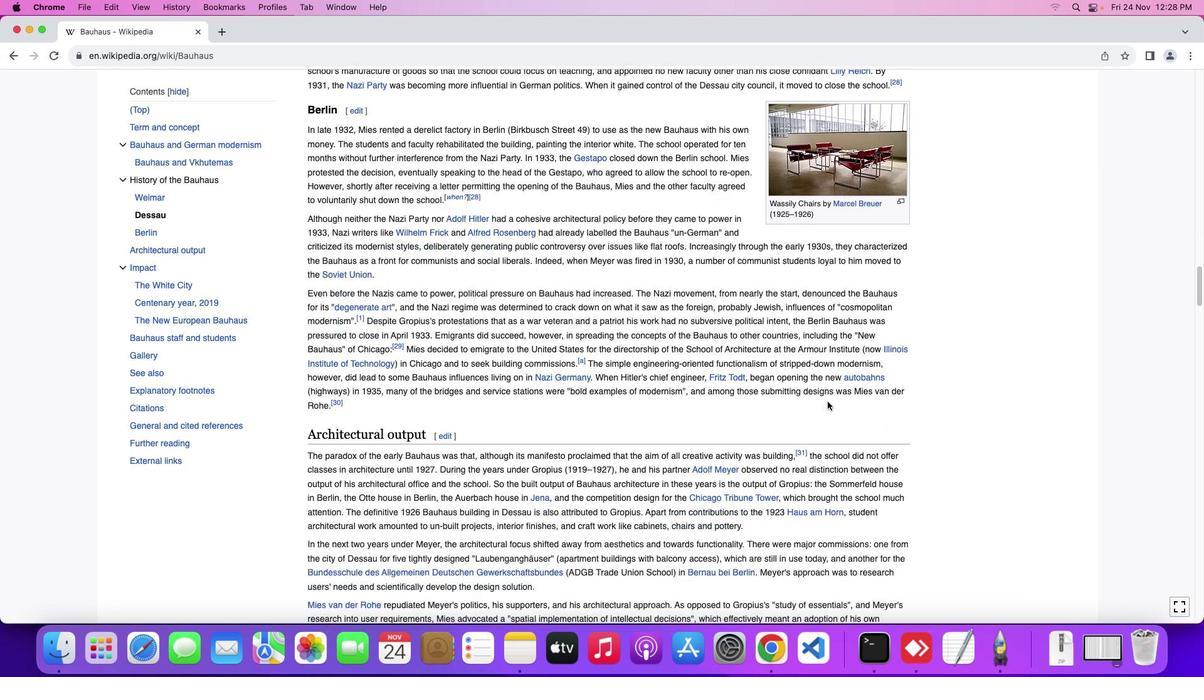 
Action: Mouse scrolled (827, 401) with delta (0, 0)
Screenshot: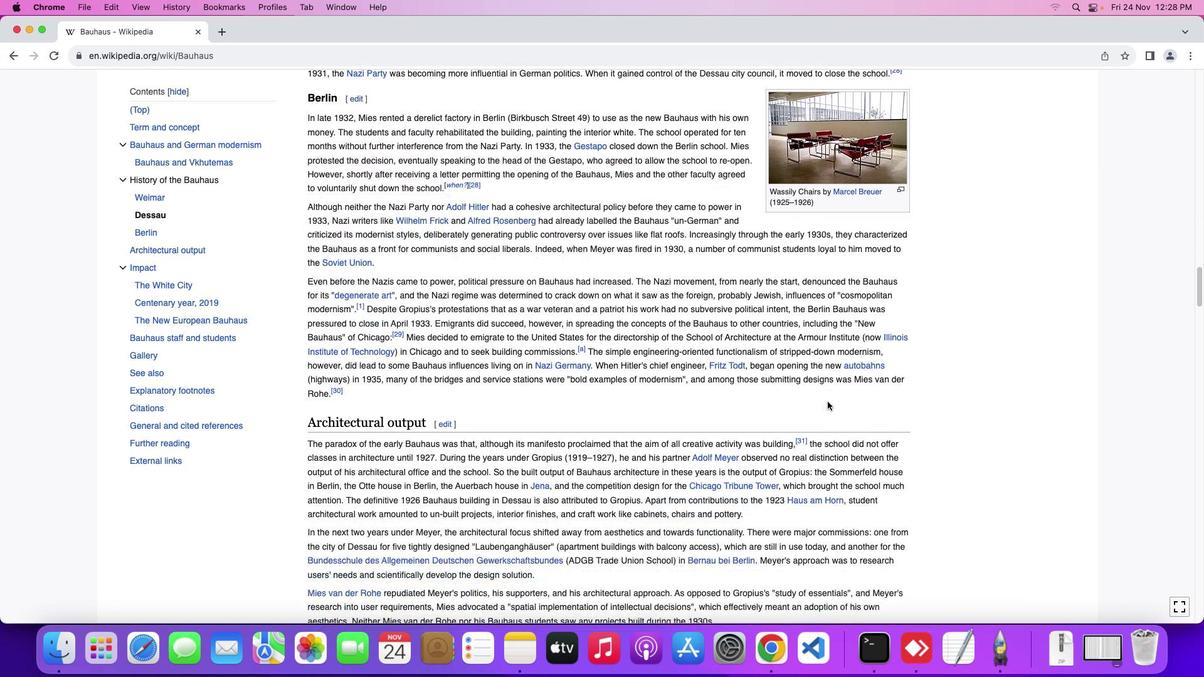 
Action: Mouse scrolled (827, 401) with delta (0, -1)
Screenshot: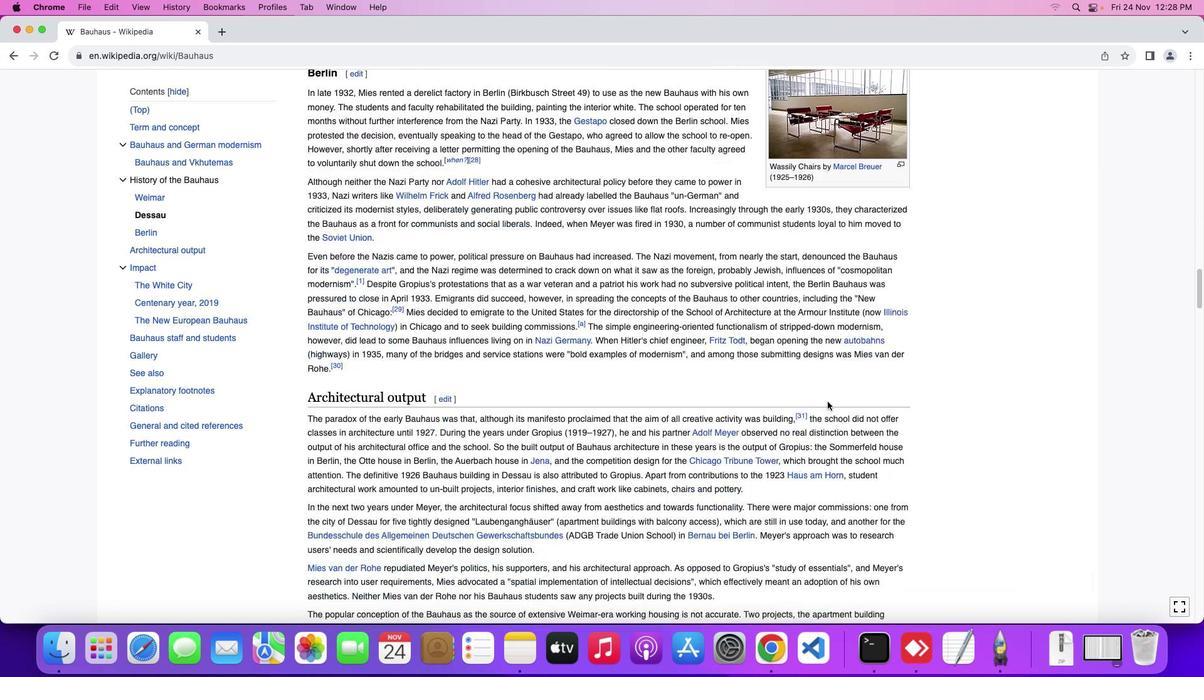 
Action: Mouse moved to (826, 402)
Screenshot: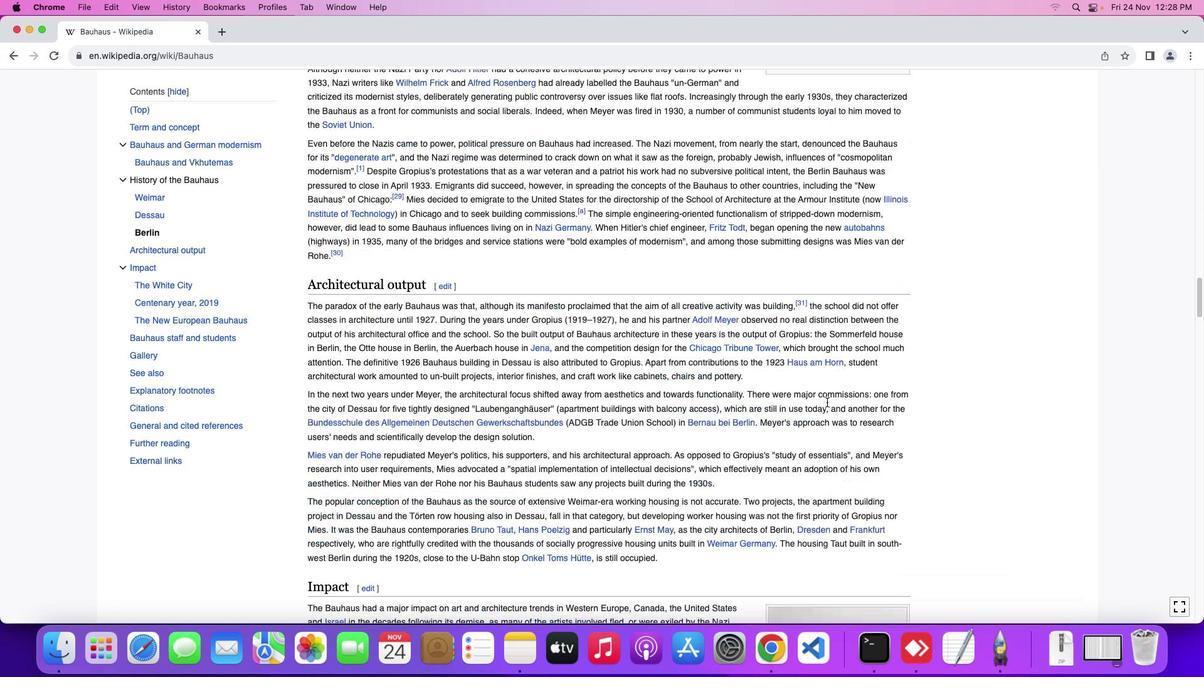 
Action: Mouse scrolled (826, 402) with delta (0, 0)
Screenshot: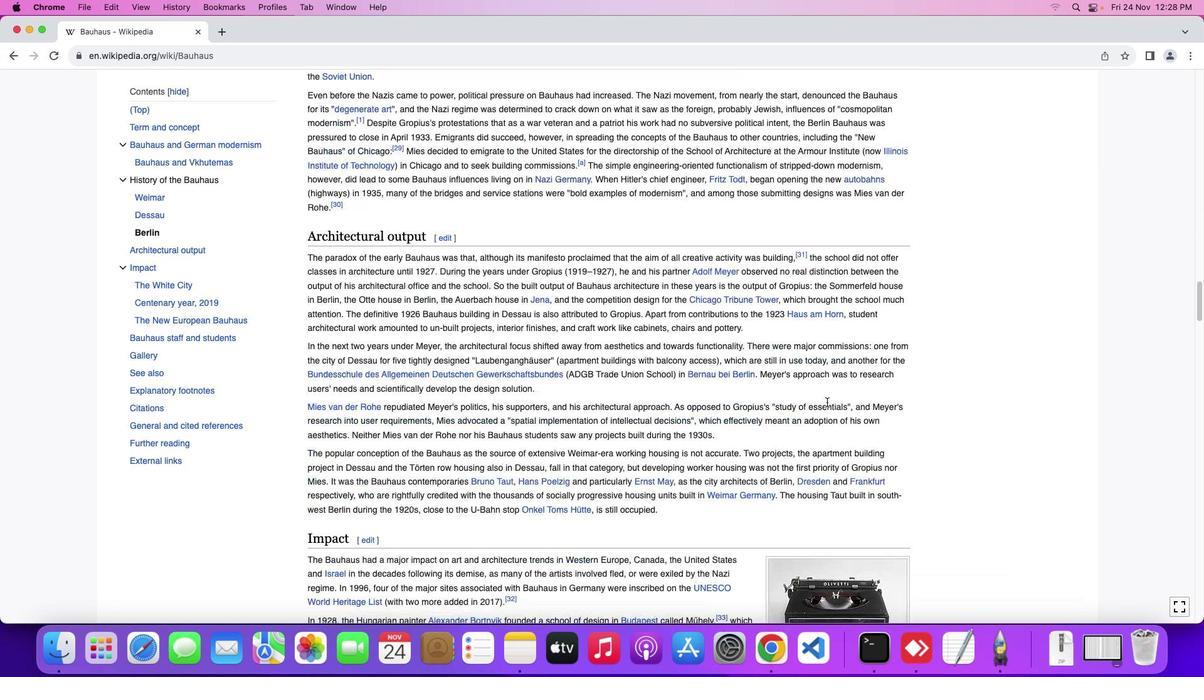 
Action: Mouse scrolled (826, 402) with delta (0, 0)
Screenshot: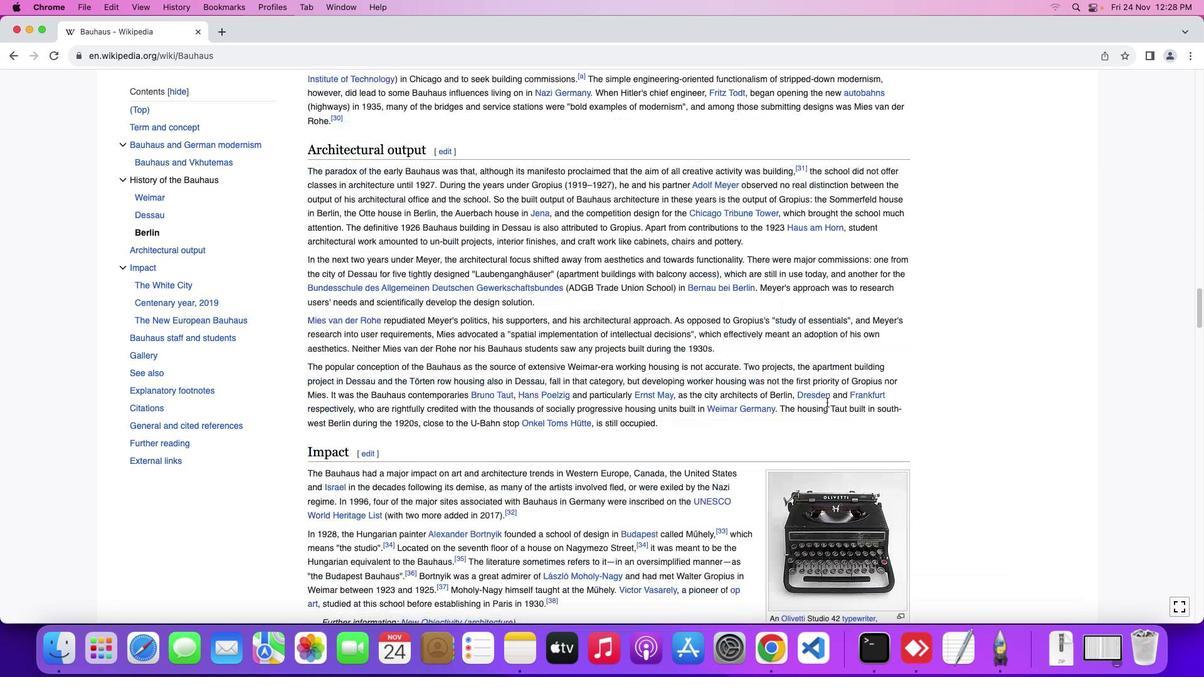 
Action: Mouse scrolled (826, 402) with delta (0, -1)
Screenshot: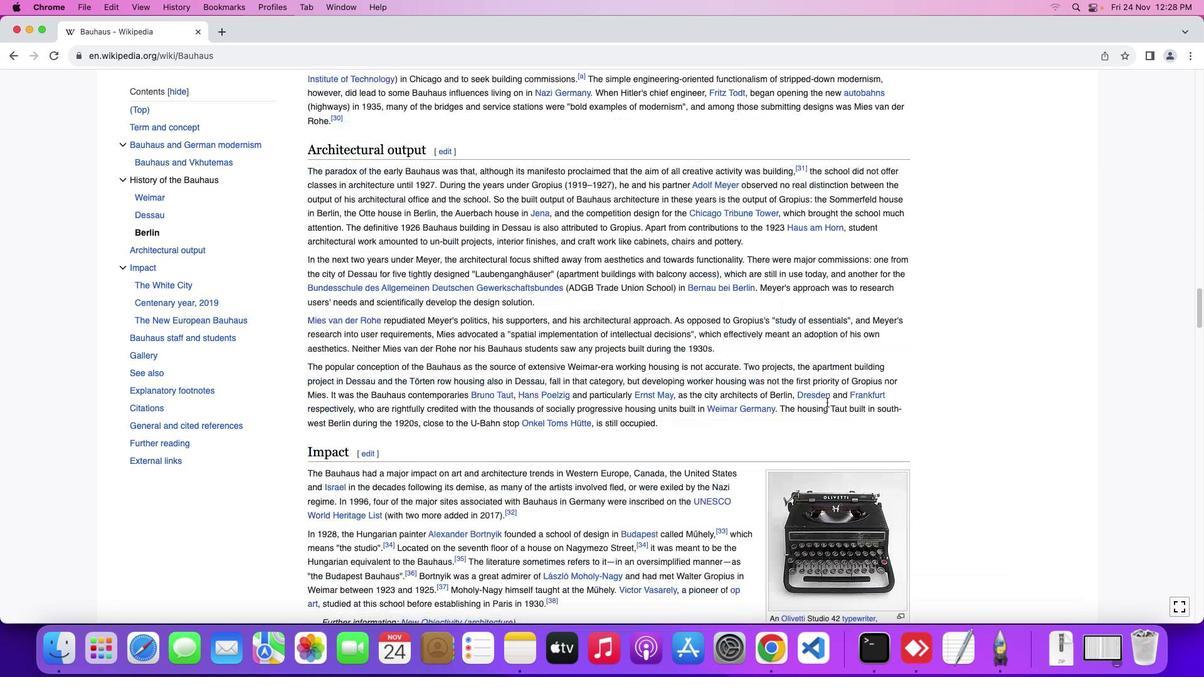 
Action: Mouse scrolled (826, 402) with delta (0, -3)
Screenshot: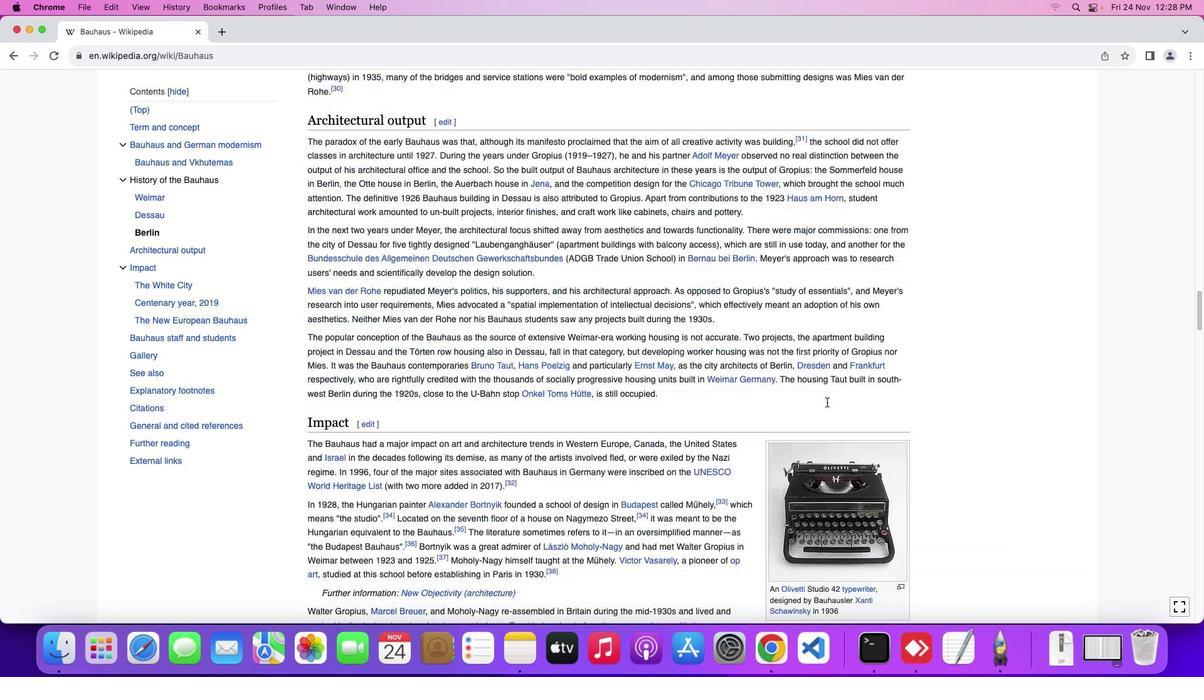 
Action: Mouse moved to (825, 403)
Screenshot: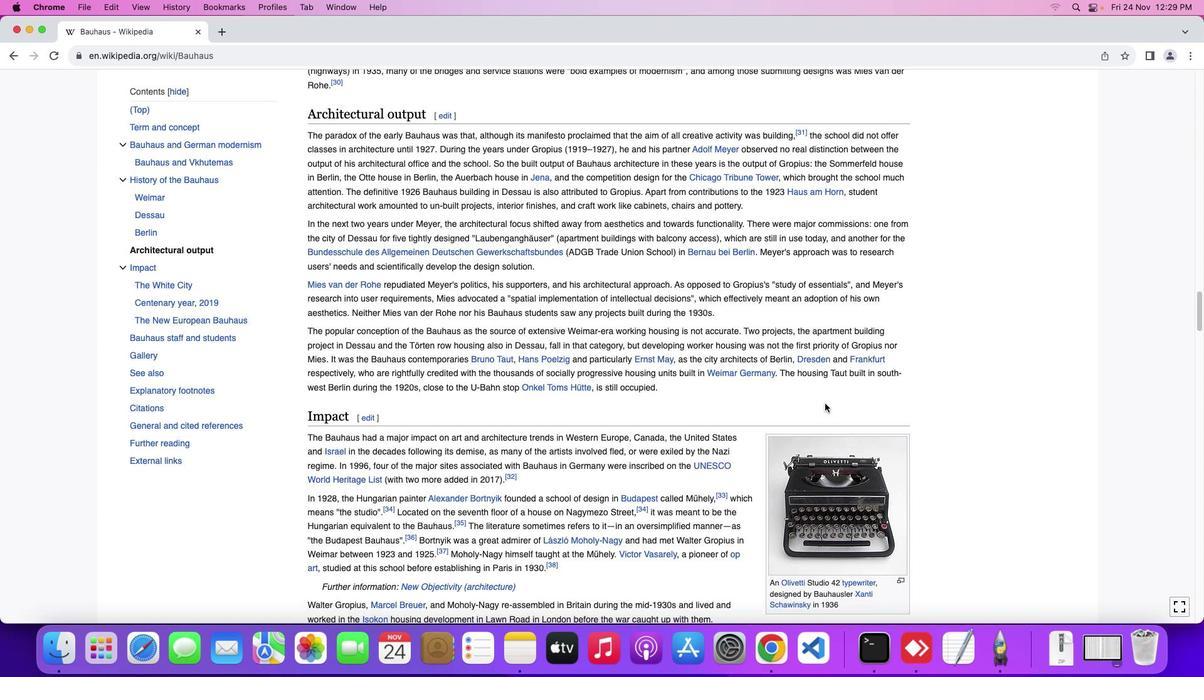 
Action: Mouse scrolled (825, 403) with delta (0, 0)
Screenshot: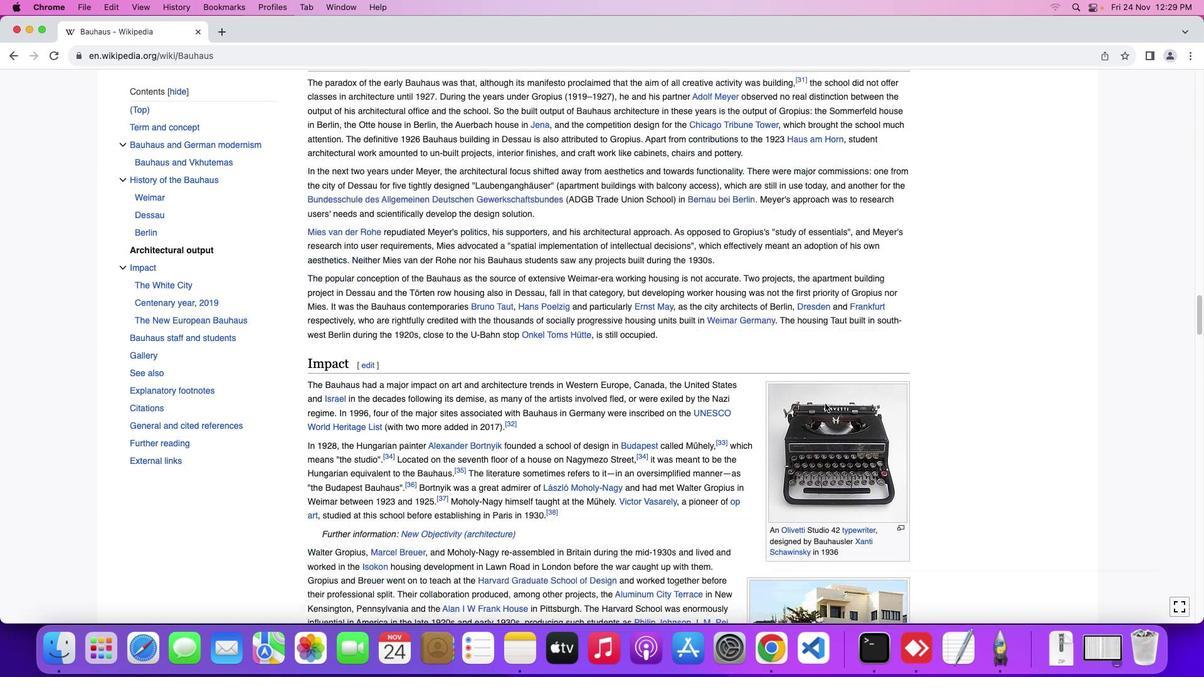 
Action: Mouse scrolled (825, 403) with delta (0, 0)
Screenshot: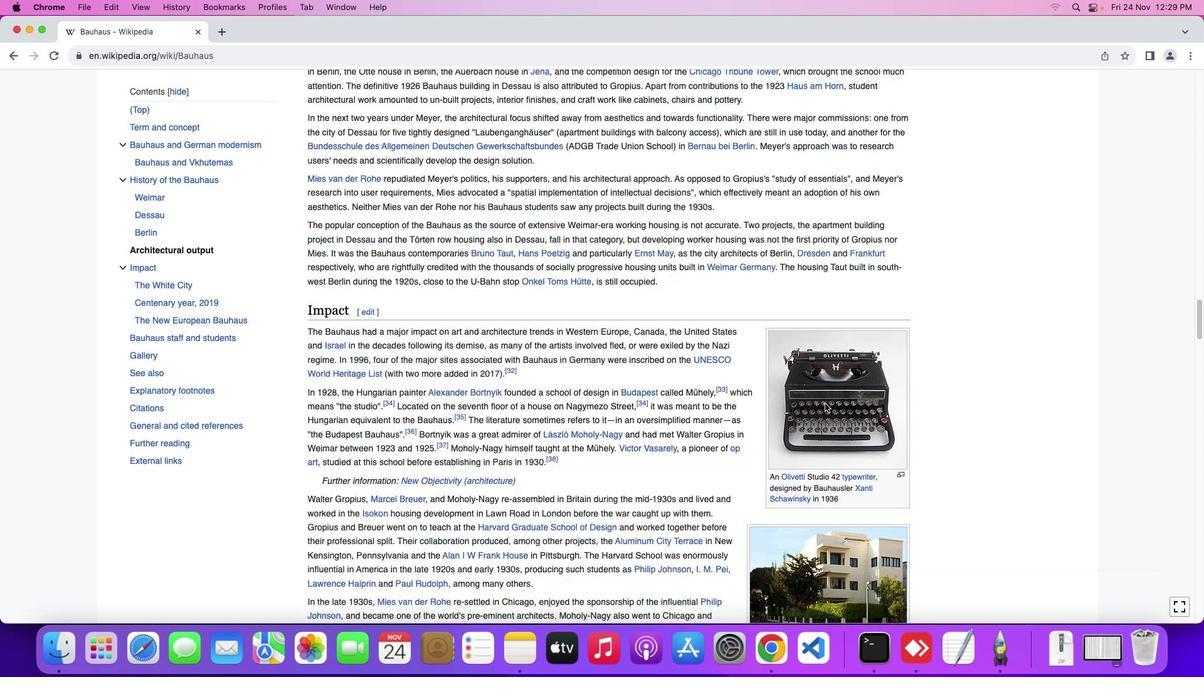 
Action: Mouse scrolled (825, 403) with delta (0, -1)
Screenshot: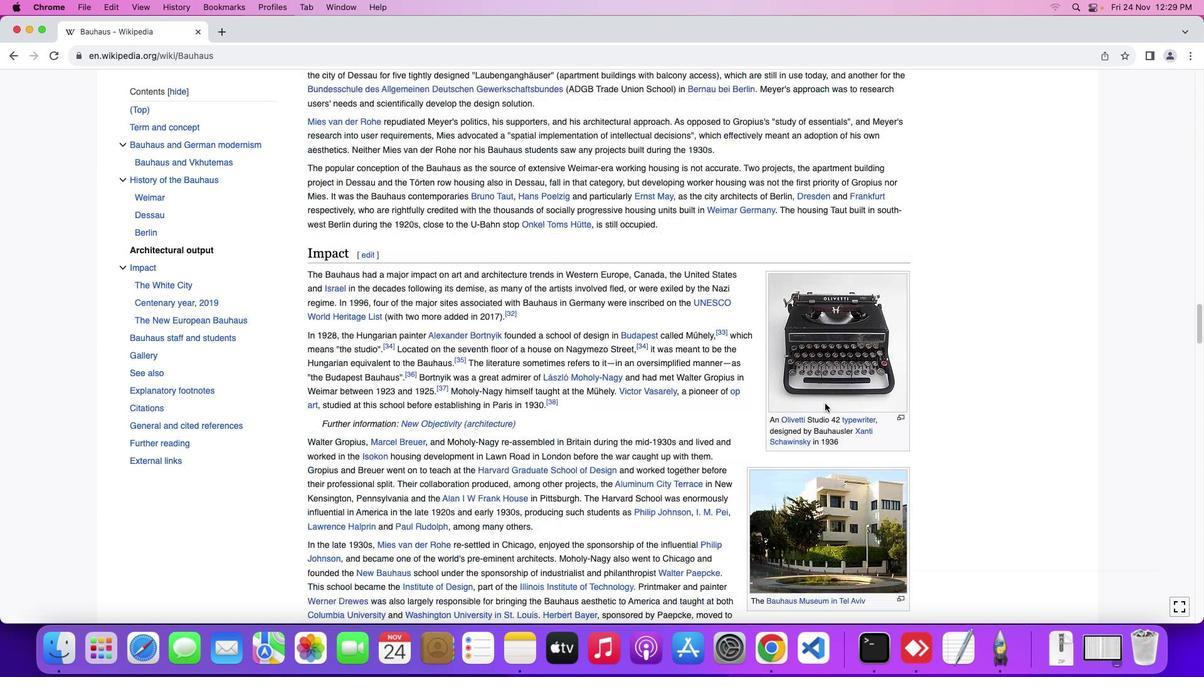 
Action: Mouse scrolled (825, 403) with delta (0, -2)
Screenshot: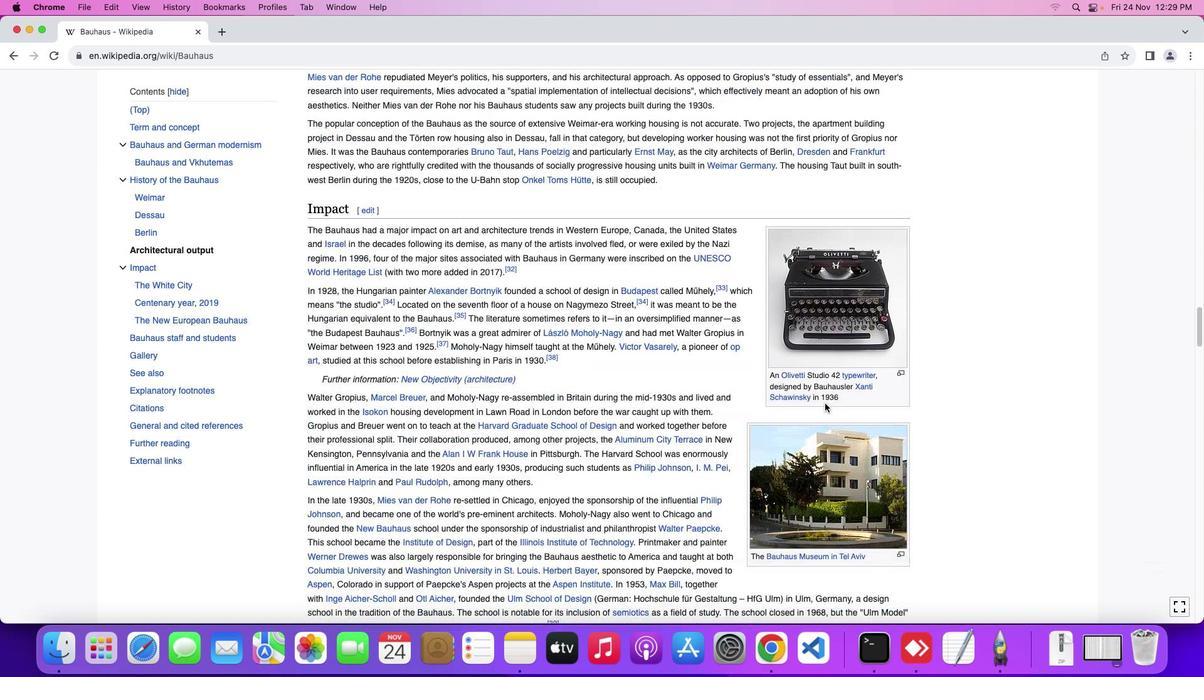 
Action: Mouse moved to (824, 403)
Screenshot: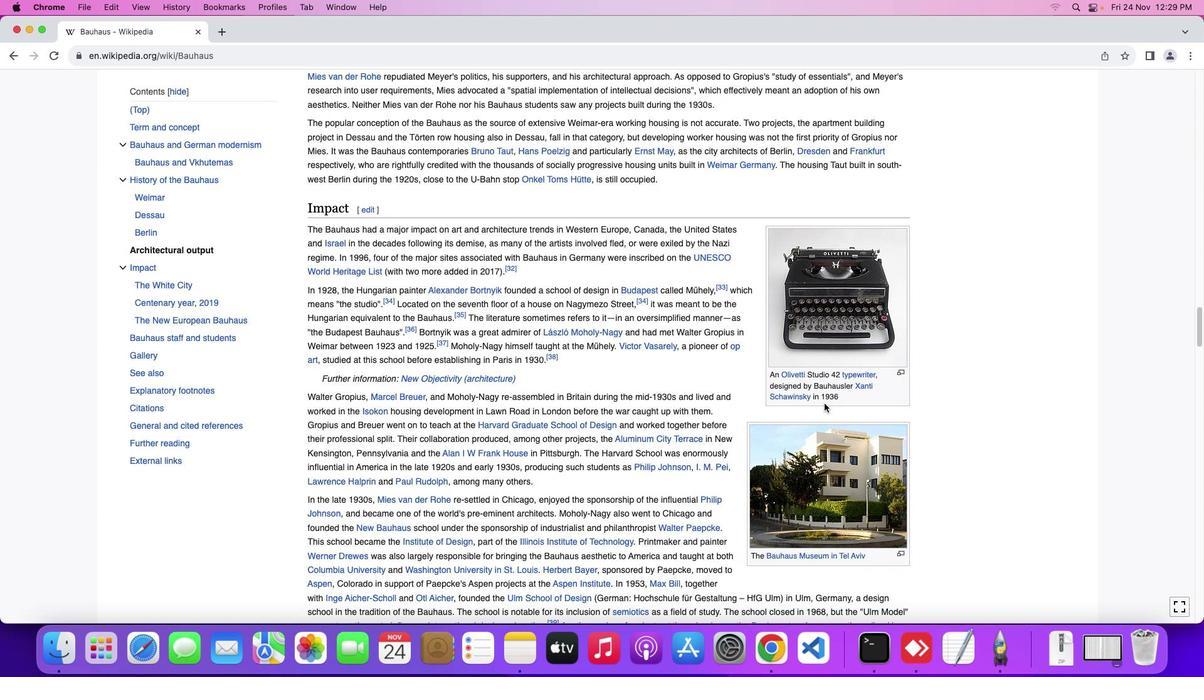 
Action: Mouse scrolled (824, 403) with delta (0, 0)
Screenshot: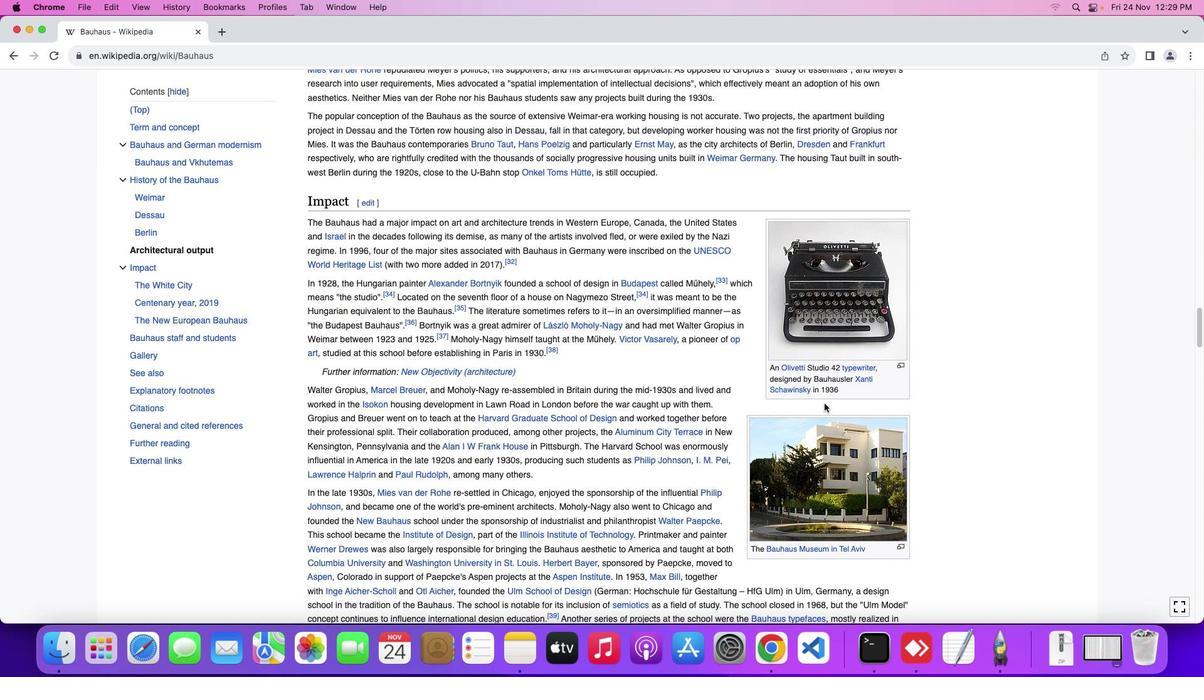 
Action: Mouse scrolled (824, 403) with delta (0, 0)
Screenshot: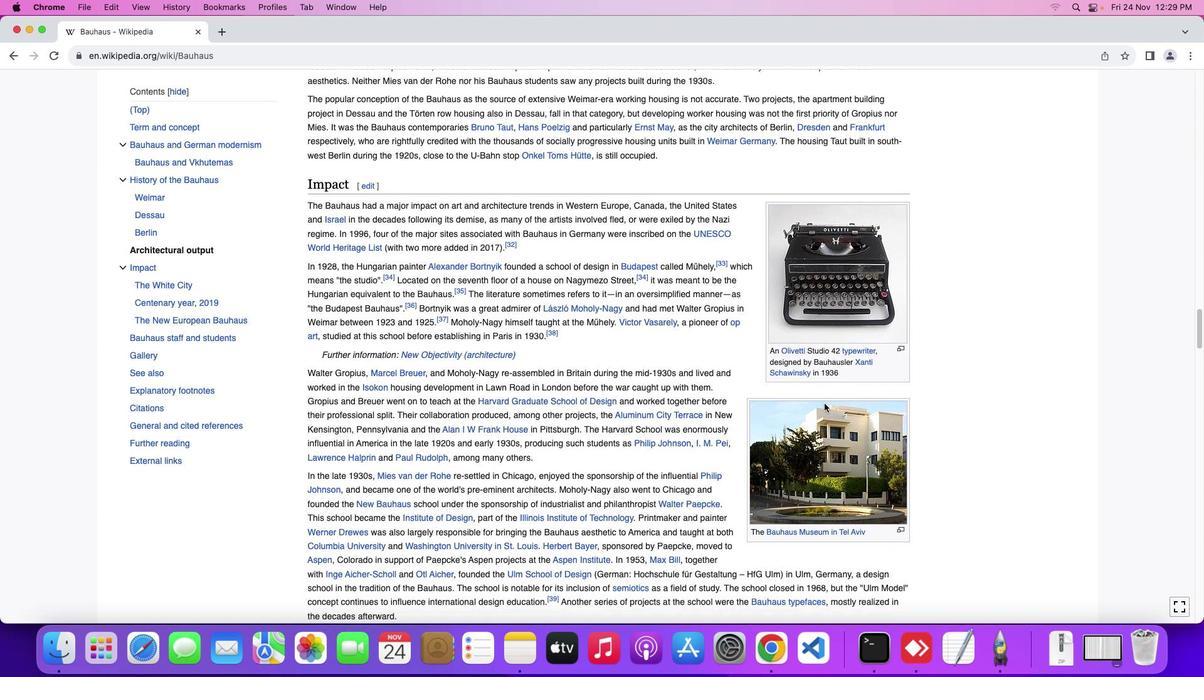 
Action: Mouse scrolled (824, 403) with delta (0, 0)
Screenshot: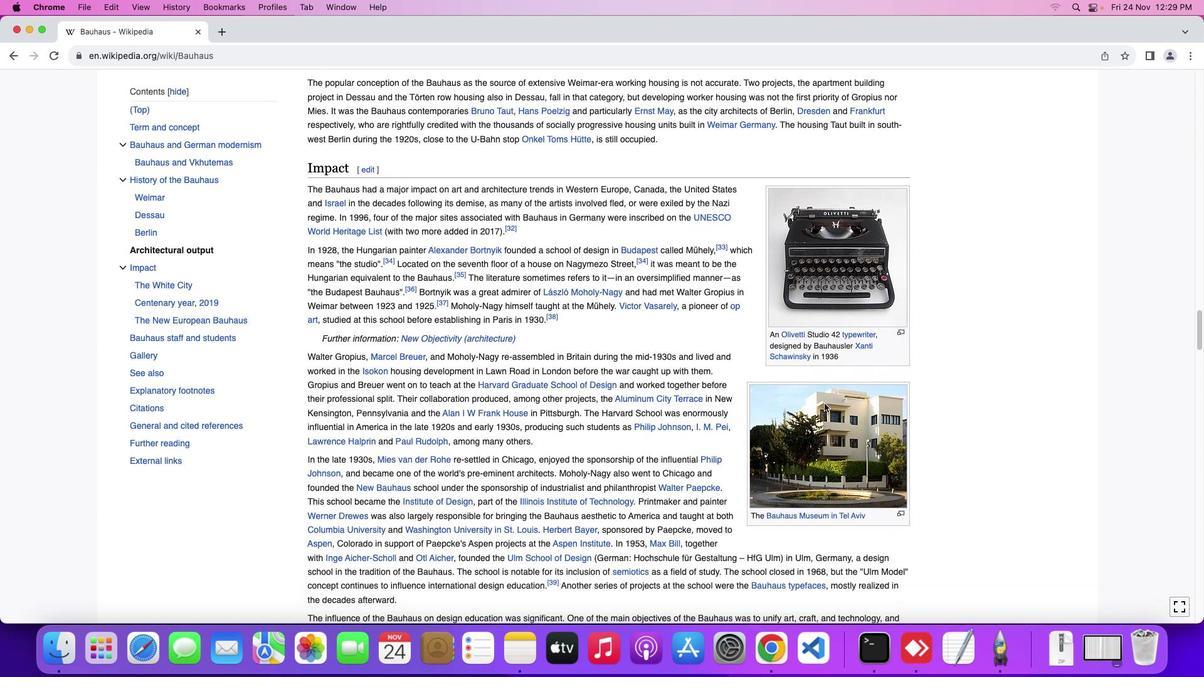 
Action: Mouse moved to (825, 403)
Screenshot: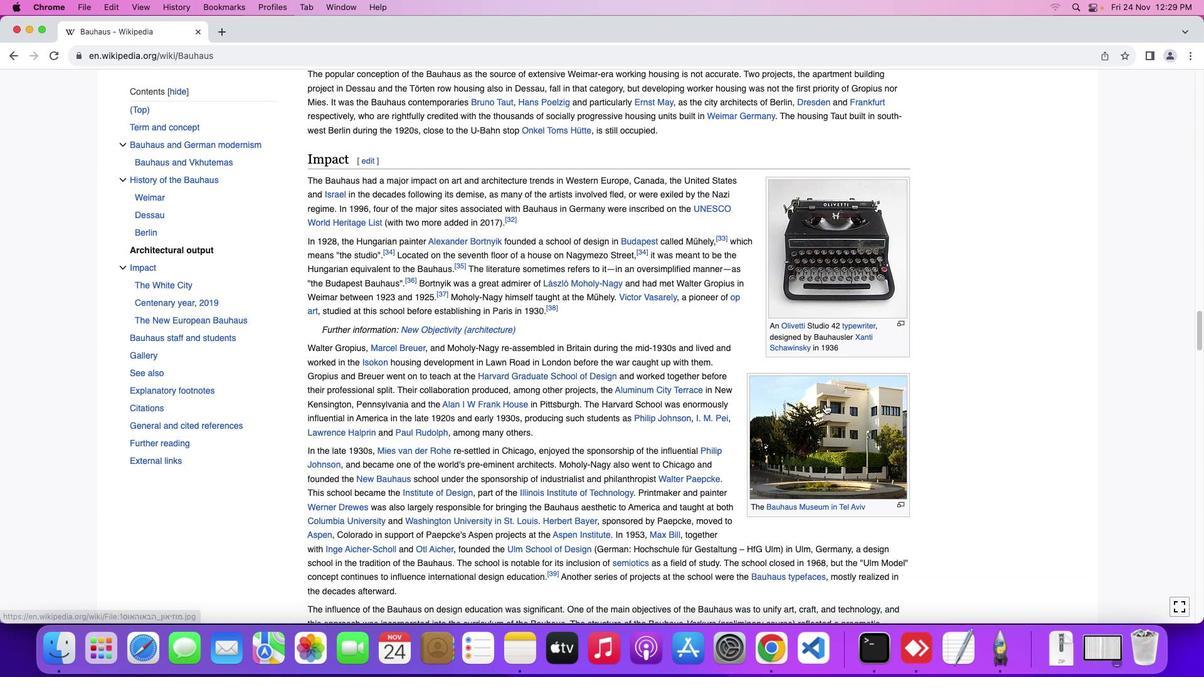 
Action: Mouse scrolled (825, 403) with delta (0, 0)
Screenshot: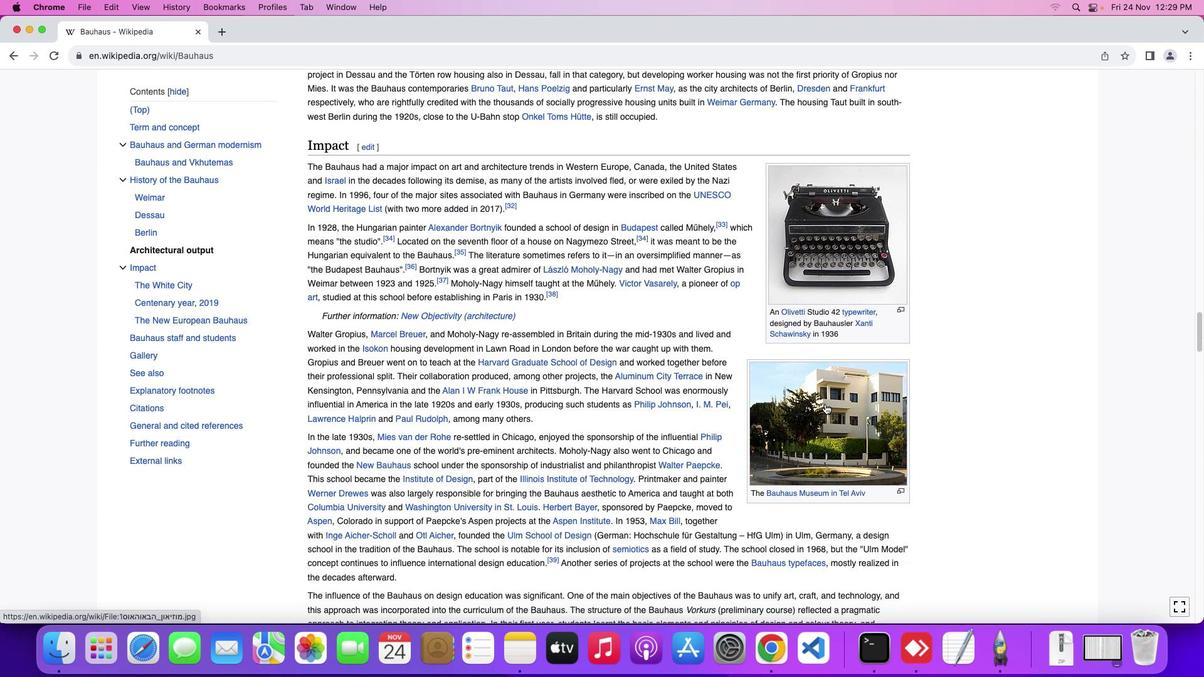 
Action: Mouse scrolled (825, 403) with delta (0, 0)
Screenshot: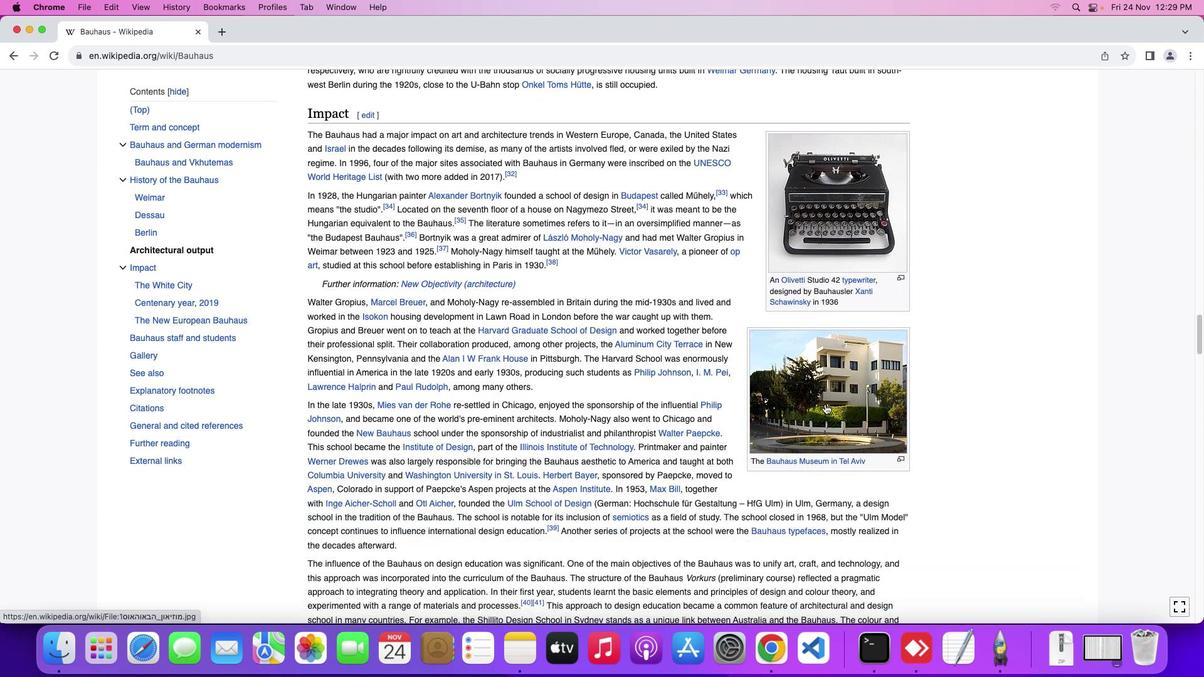 
Action: Mouse scrolled (825, 403) with delta (0, -1)
Screenshot: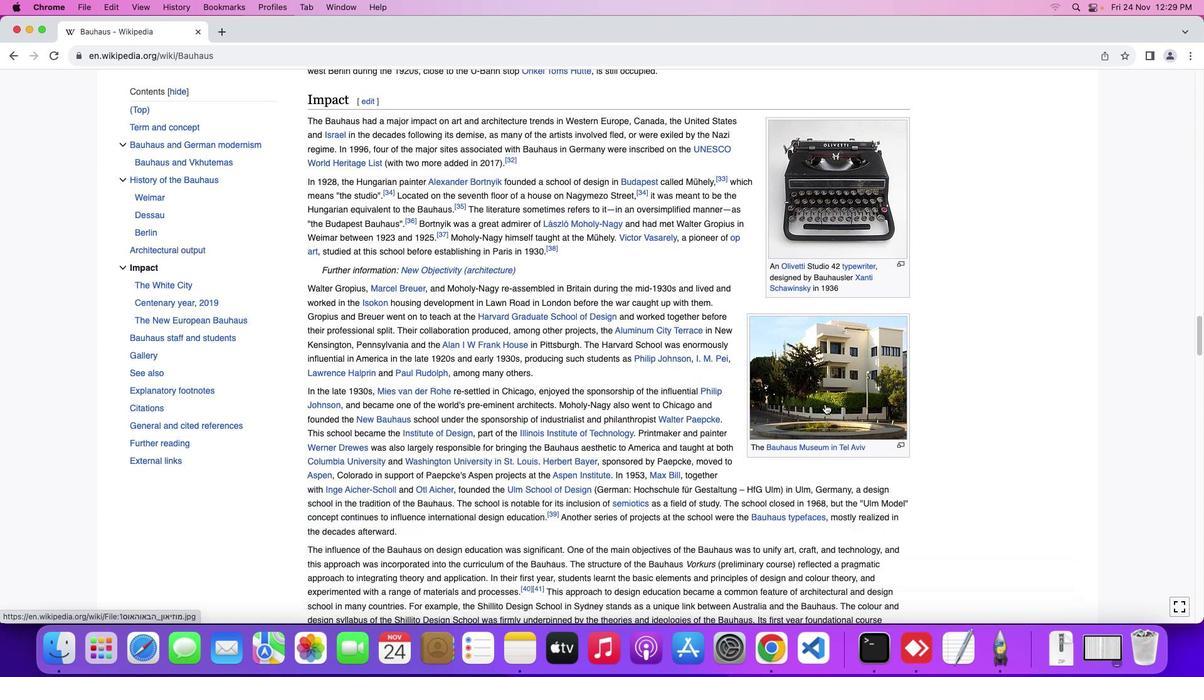 
Action: Mouse scrolled (825, 403) with delta (0, 0)
Screenshot: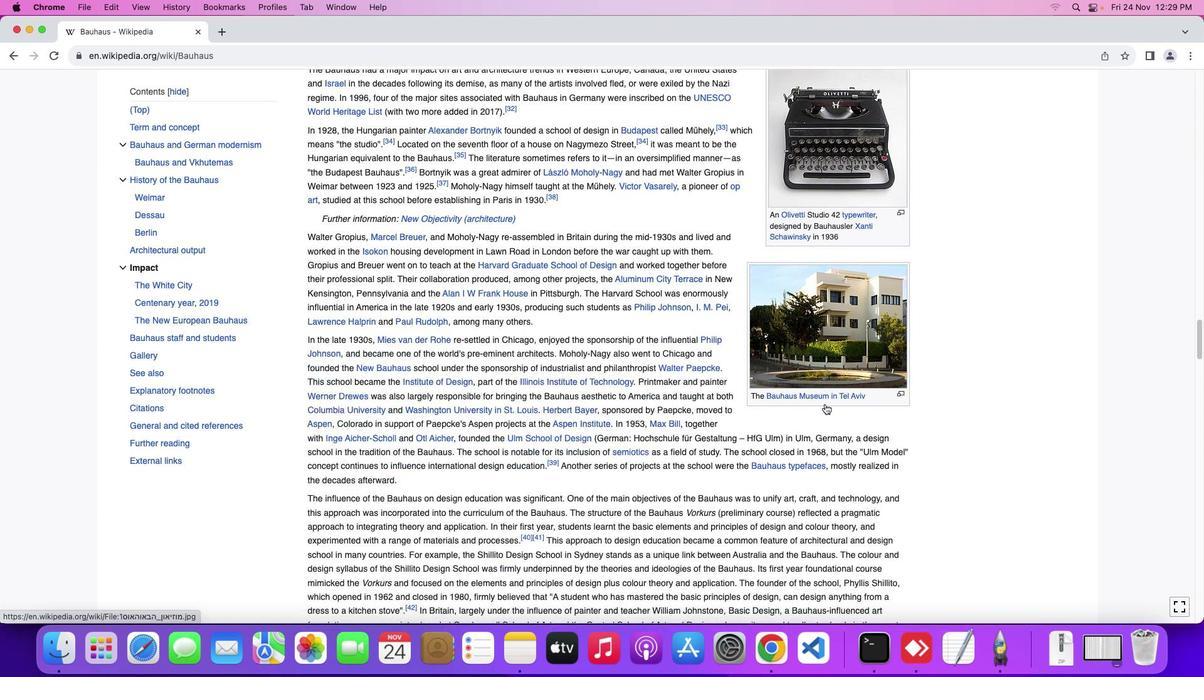 
Action: Mouse scrolled (825, 403) with delta (0, 0)
Screenshot: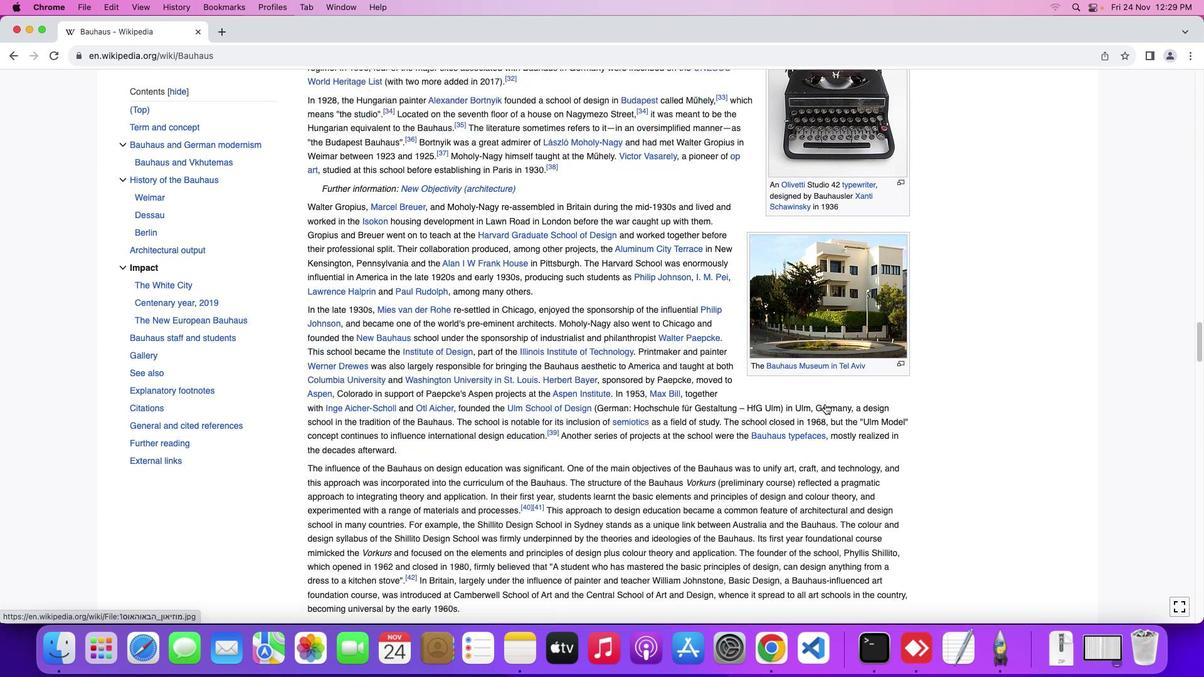 
Action: Mouse scrolled (825, 403) with delta (0, -1)
Screenshot: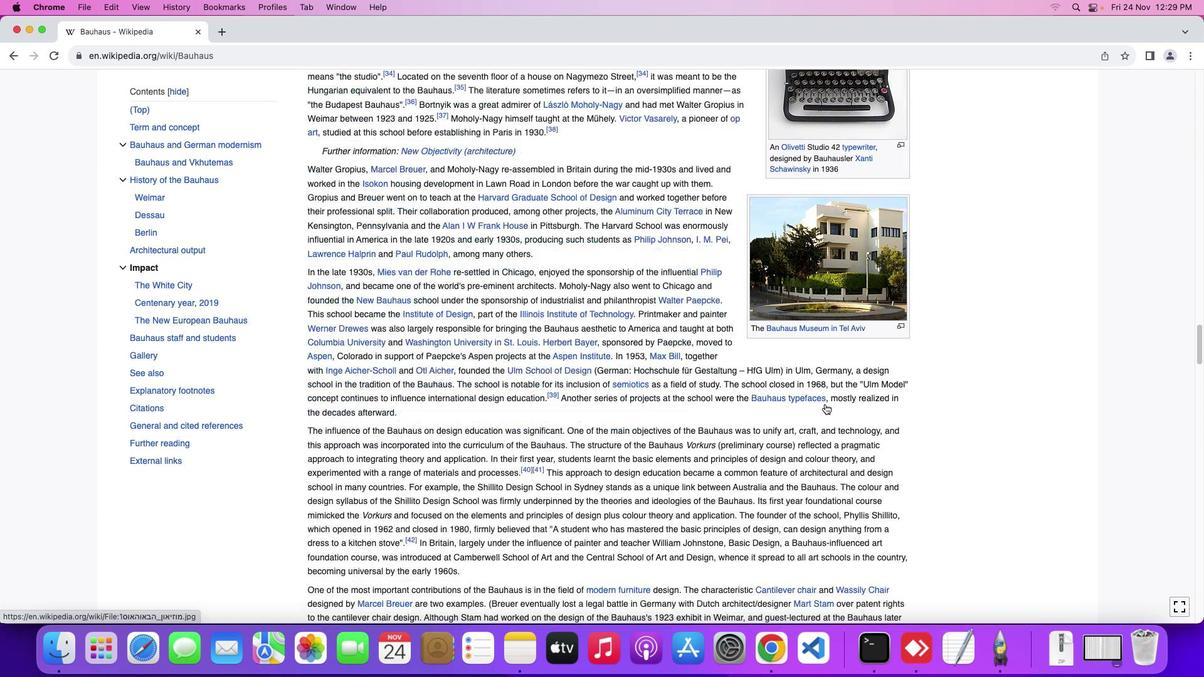 
Action: Mouse scrolled (825, 403) with delta (0, -1)
Screenshot: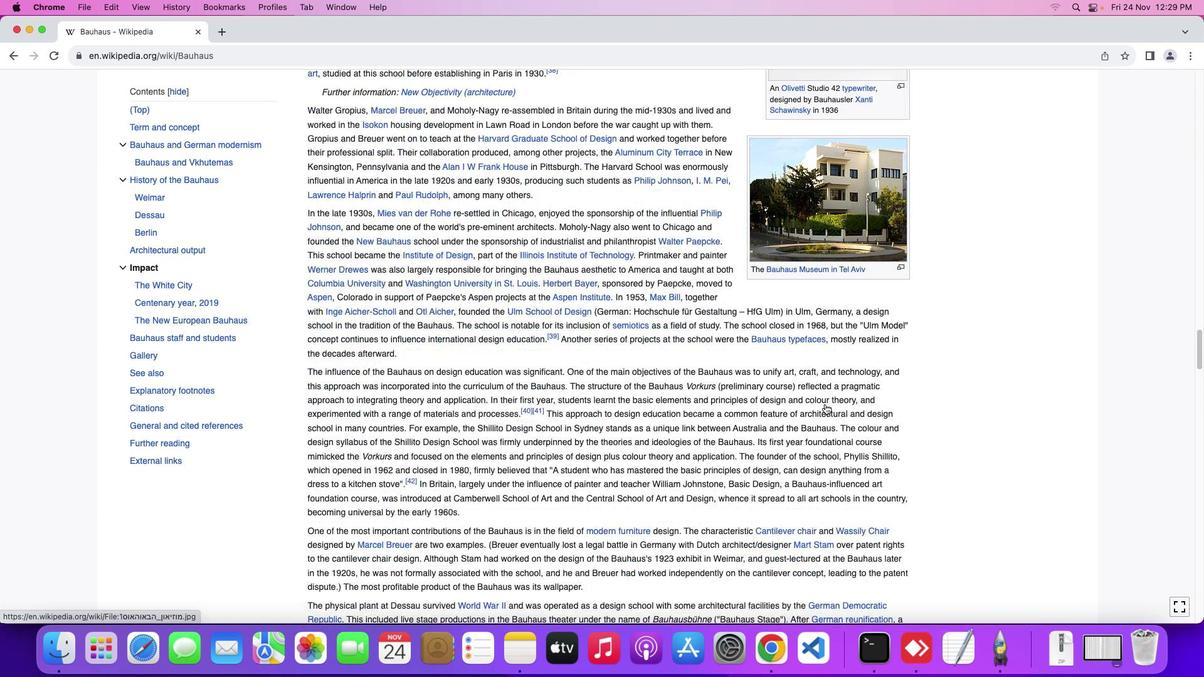 
Action: Mouse scrolled (825, 403) with delta (0, 0)
Screenshot: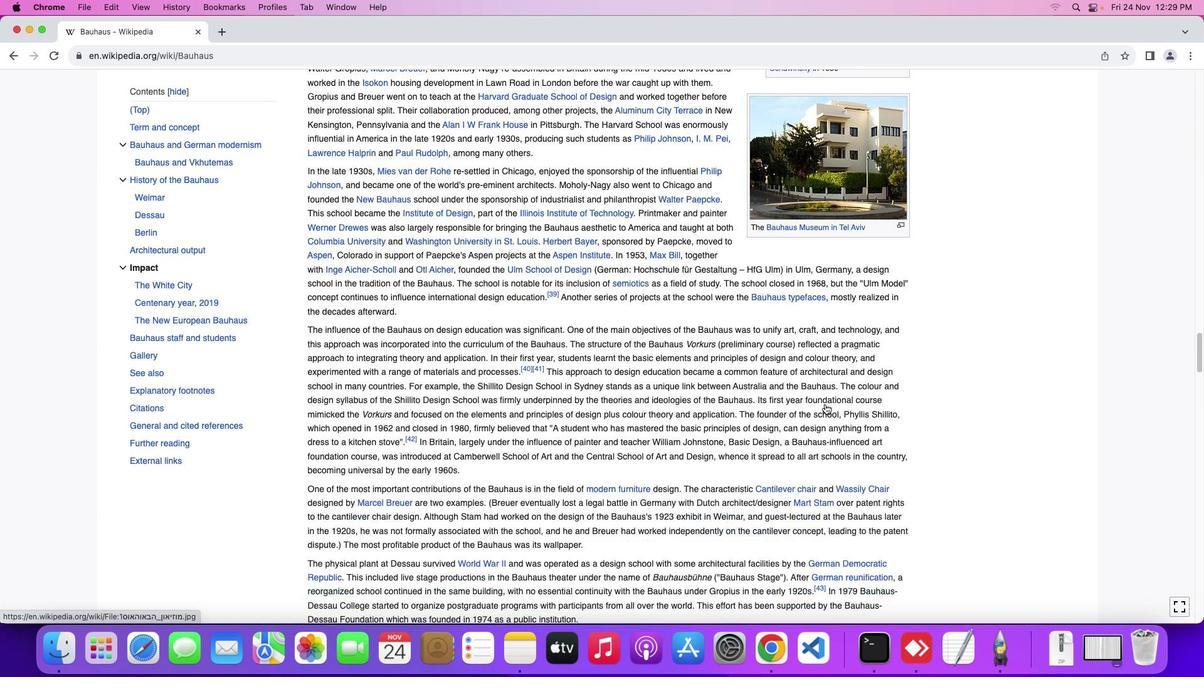 
Action: Mouse scrolled (825, 403) with delta (0, 0)
Screenshot: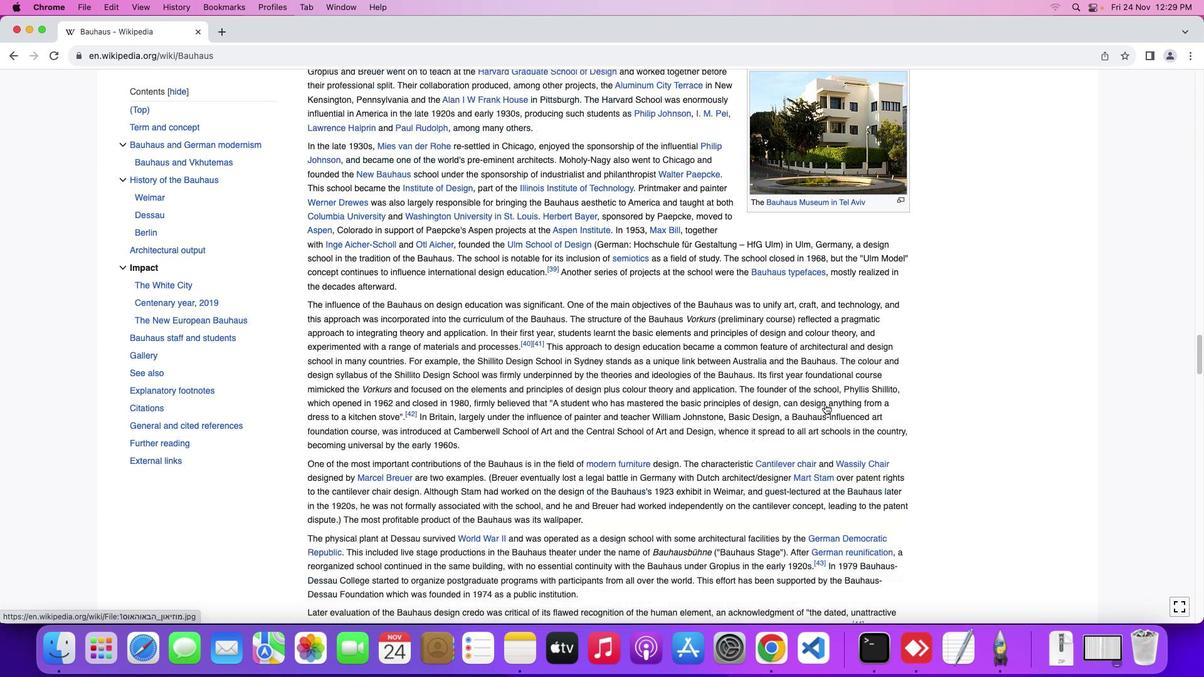 
Action: Mouse scrolled (825, 403) with delta (0, -1)
Screenshot: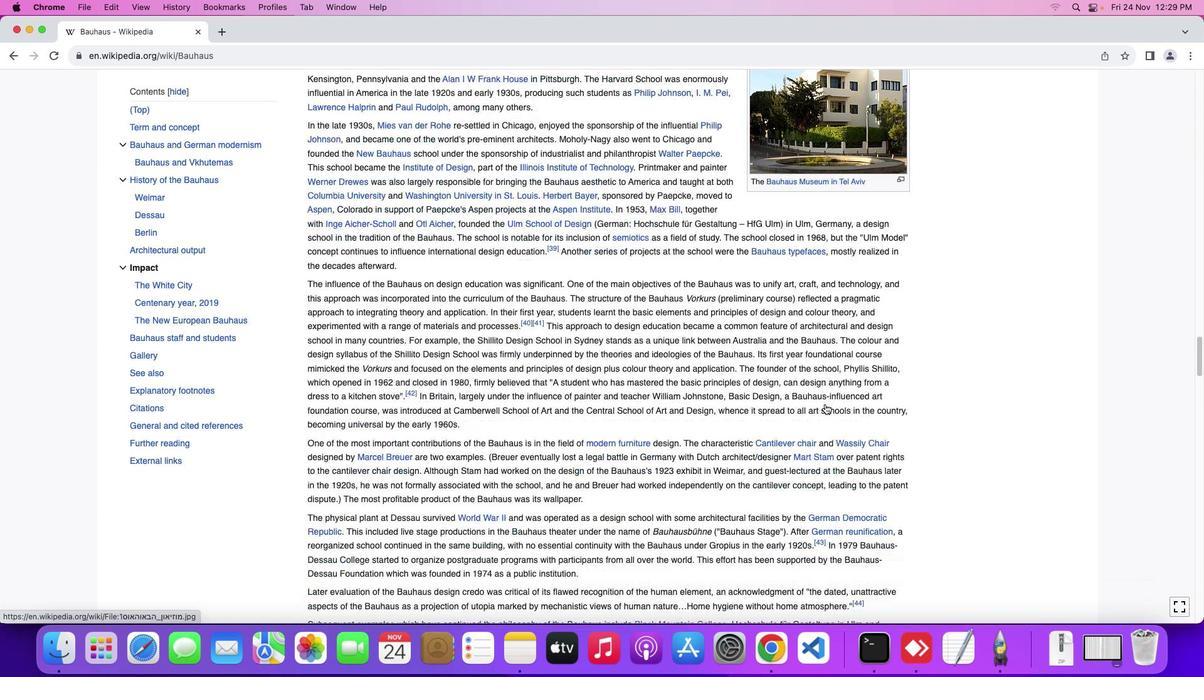 
Action: Mouse scrolled (825, 403) with delta (0, 0)
Screenshot: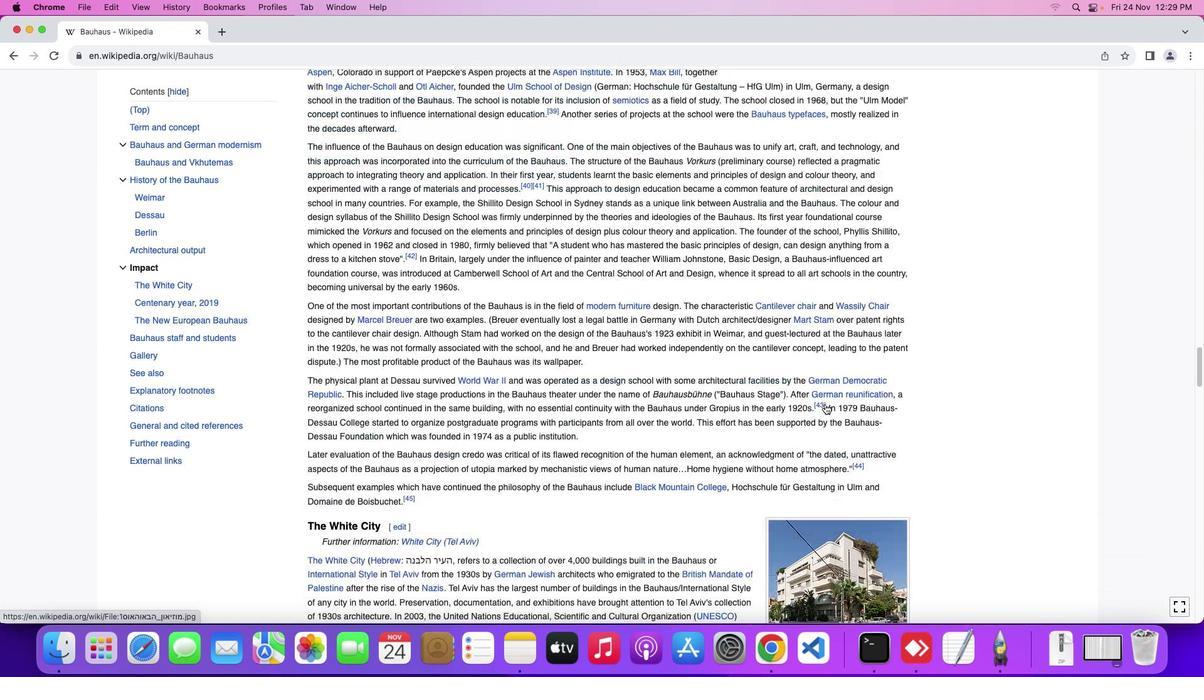 
Action: Mouse scrolled (825, 403) with delta (0, 0)
Screenshot: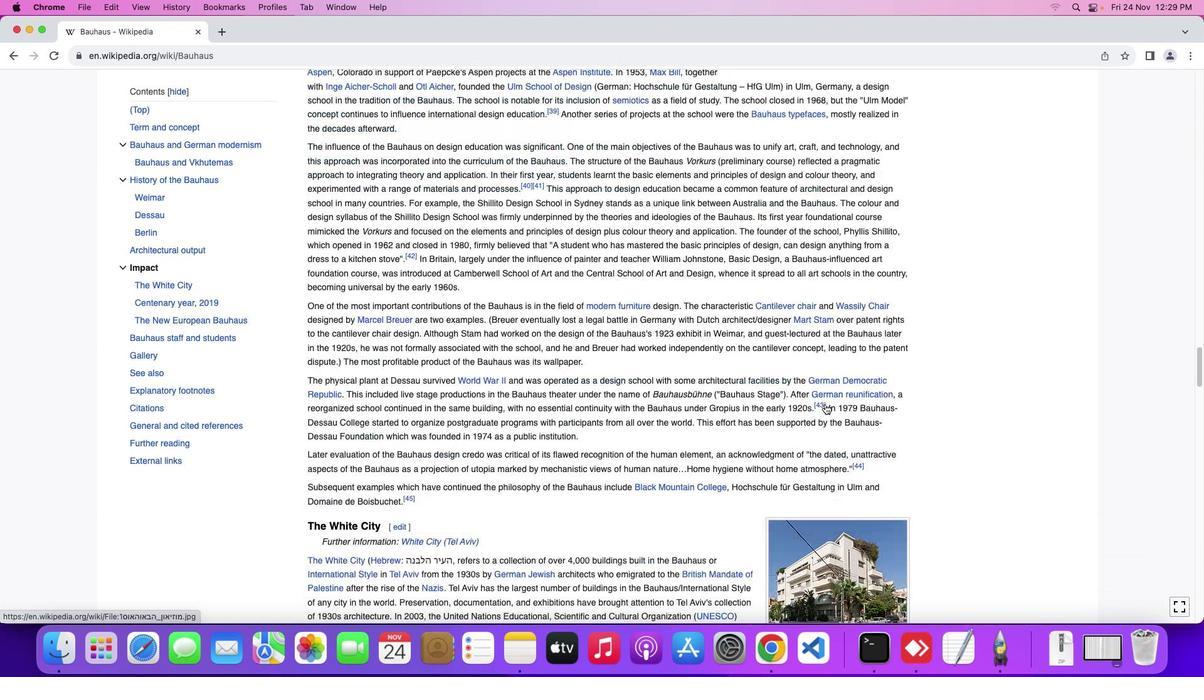 
Action: Mouse scrolled (825, 403) with delta (0, -1)
Screenshot: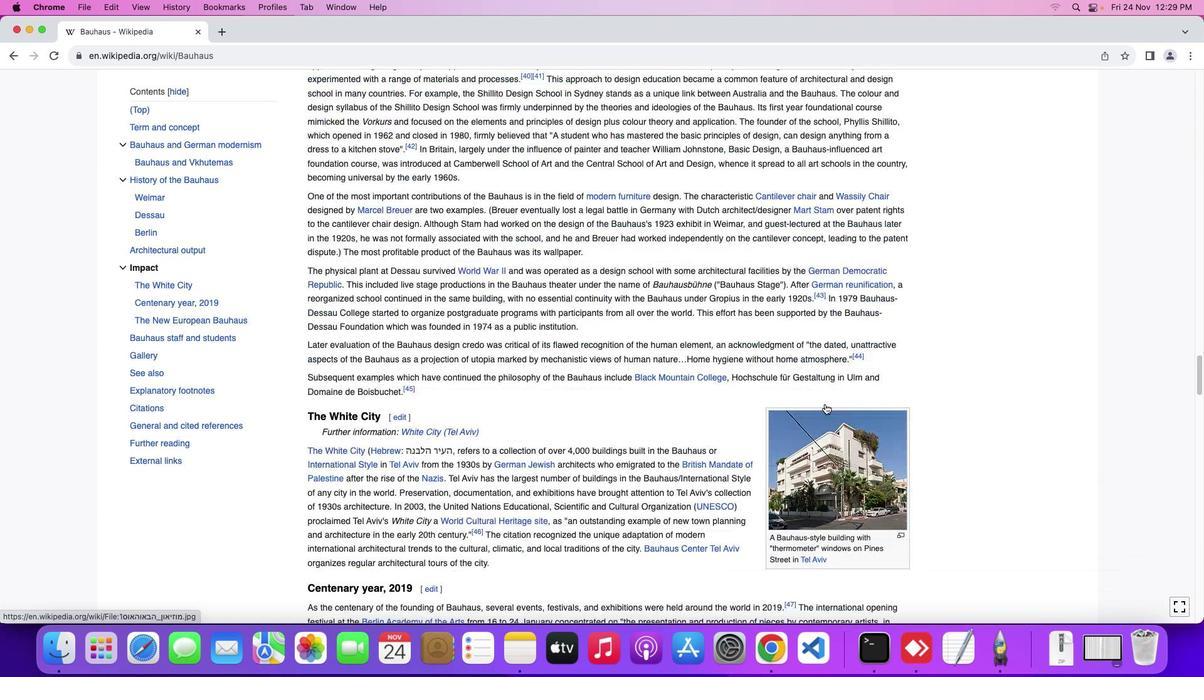 
Action: Mouse scrolled (825, 403) with delta (0, -2)
Screenshot: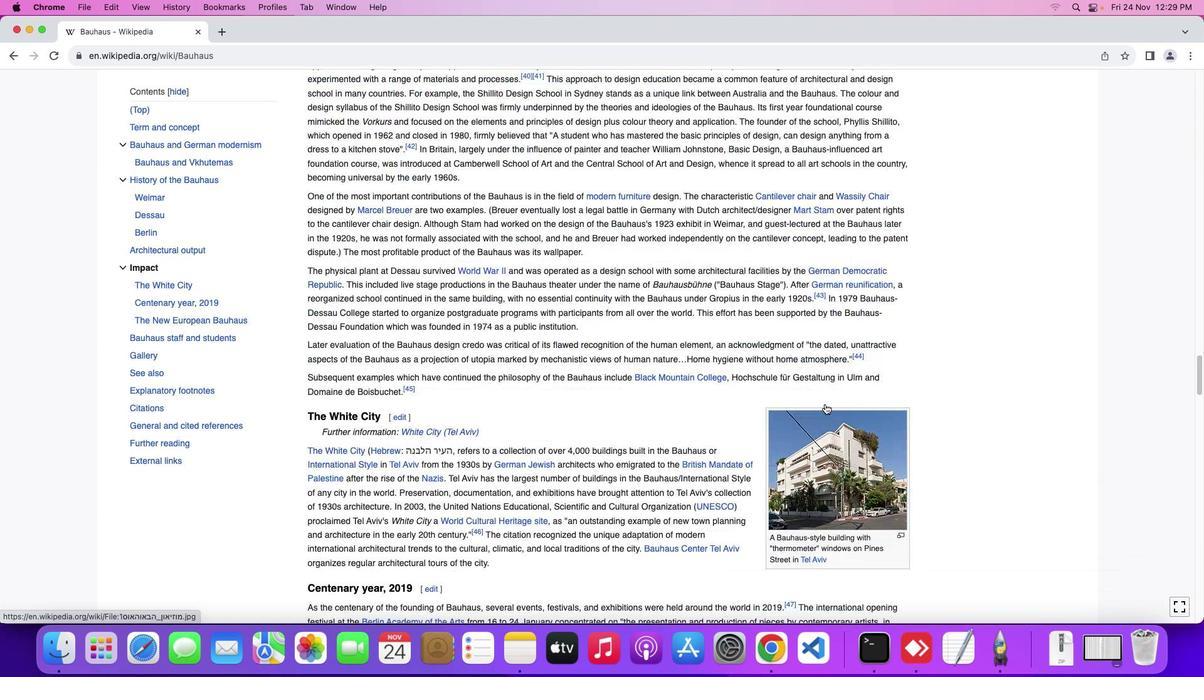 
Action: Mouse scrolled (825, 403) with delta (0, 0)
Screenshot: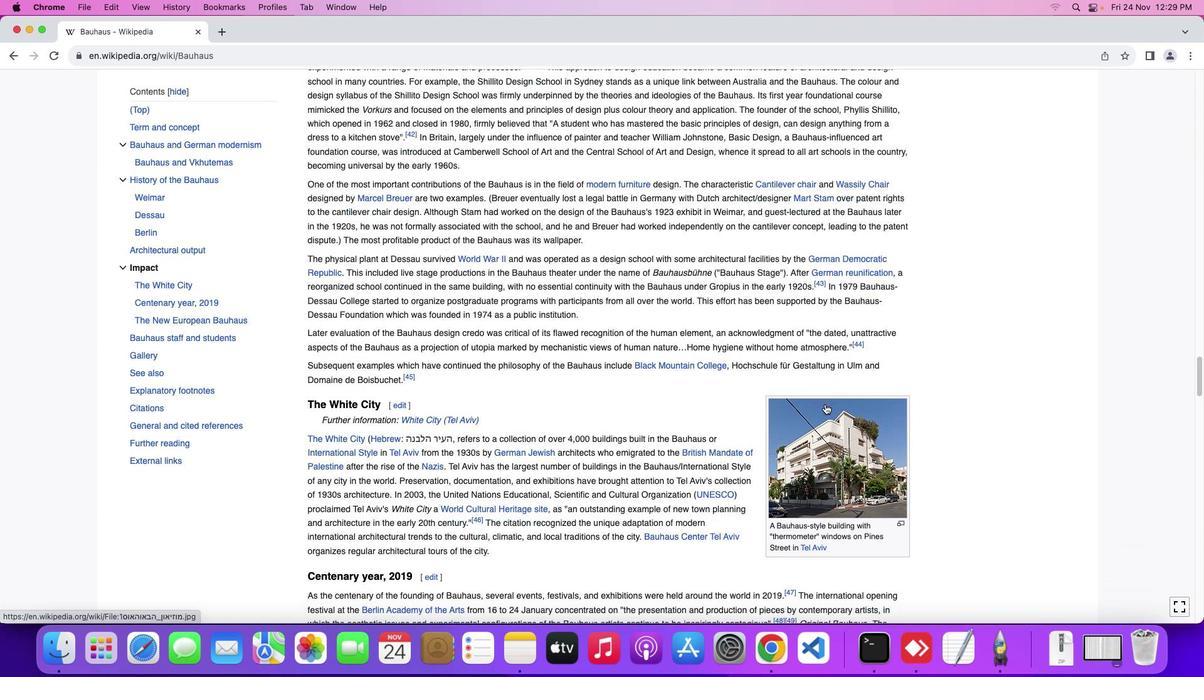 
Action: Mouse scrolled (825, 403) with delta (0, 0)
Screenshot: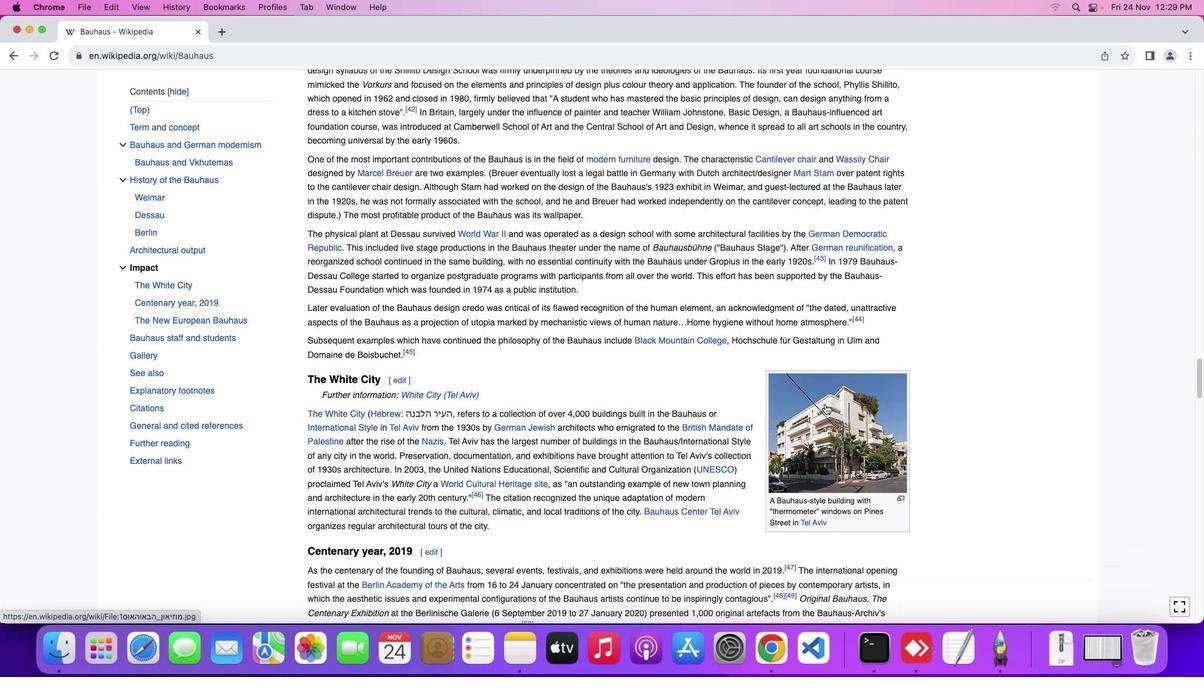 
Action: Mouse scrolled (825, 403) with delta (0, -1)
Screenshot: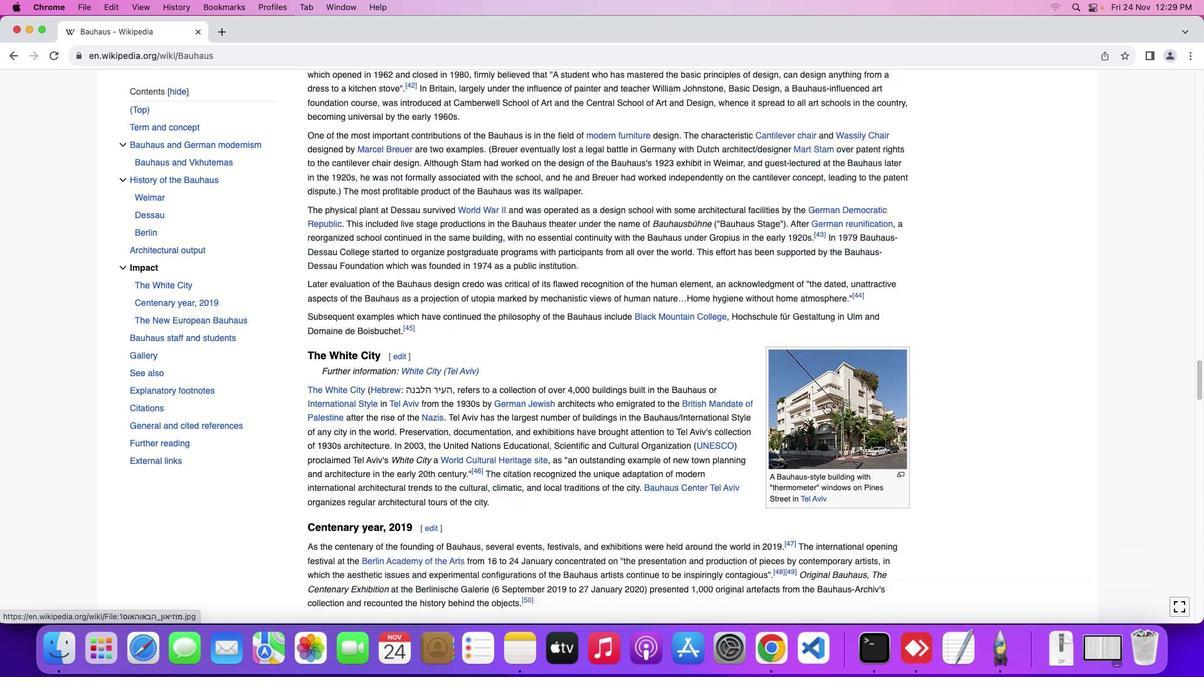 
Action: Mouse scrolled (825, 403) with delta (0, -2)
Screenshot: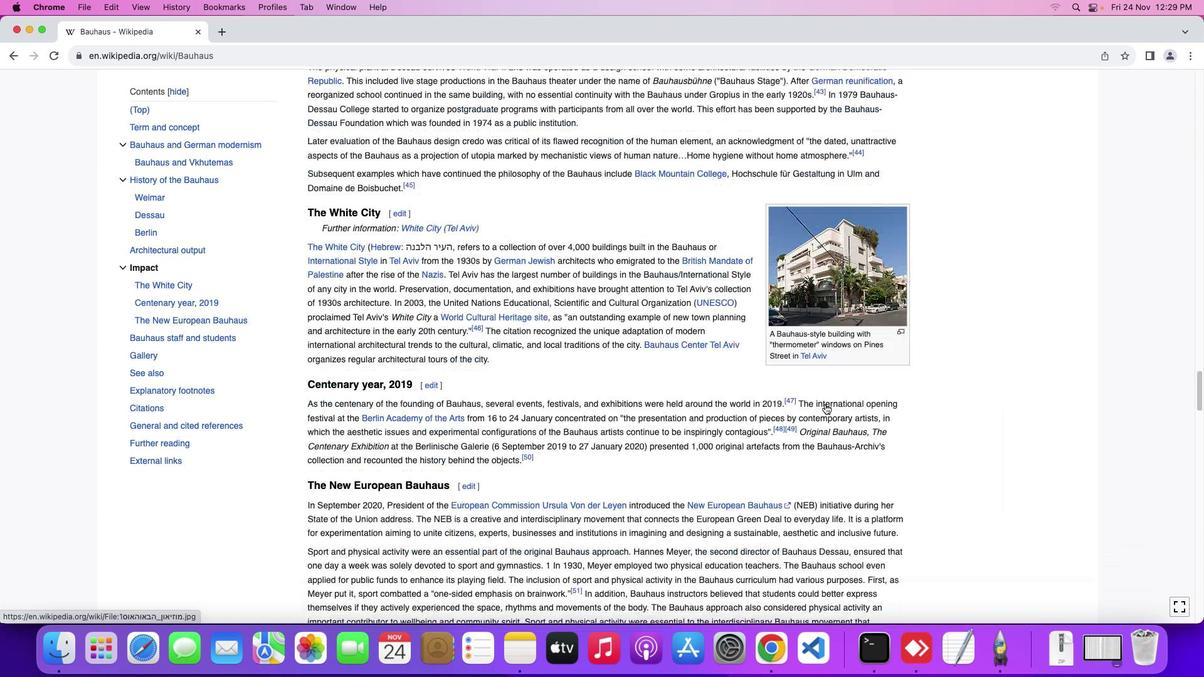 
Action: Mouse scrolled (825, 403) with delta (0, 0)
Screenshot: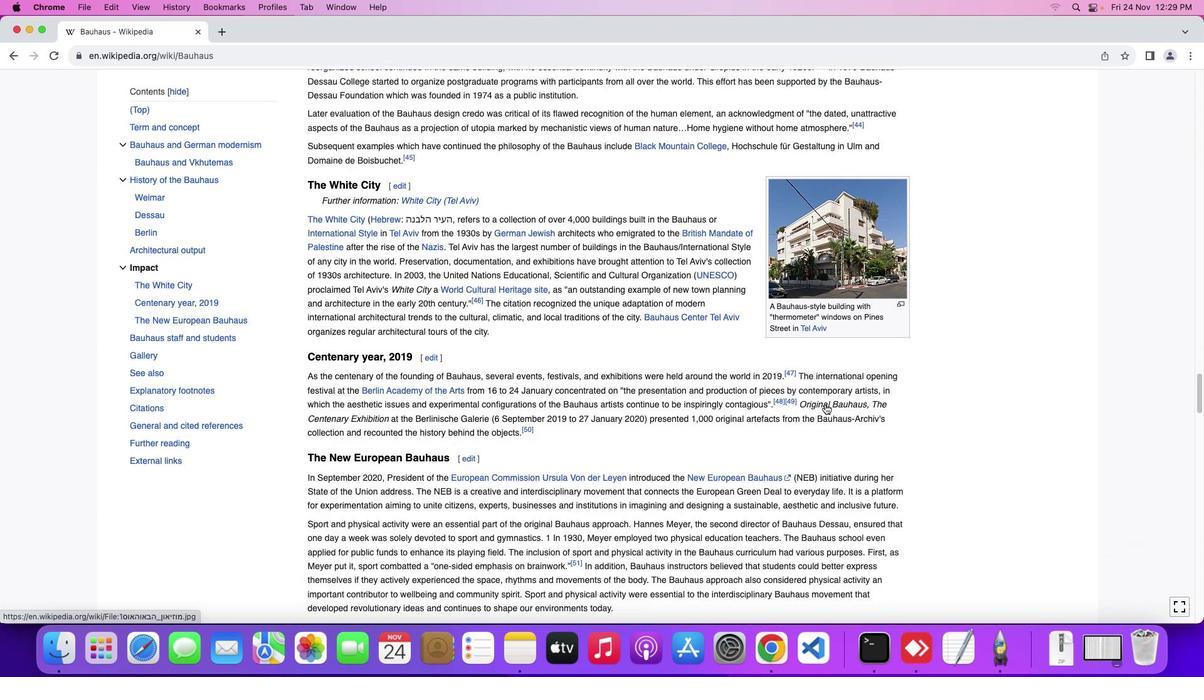 
Action: Mouse scrolled (825, 403) with delta (0, 0)
Screenshot: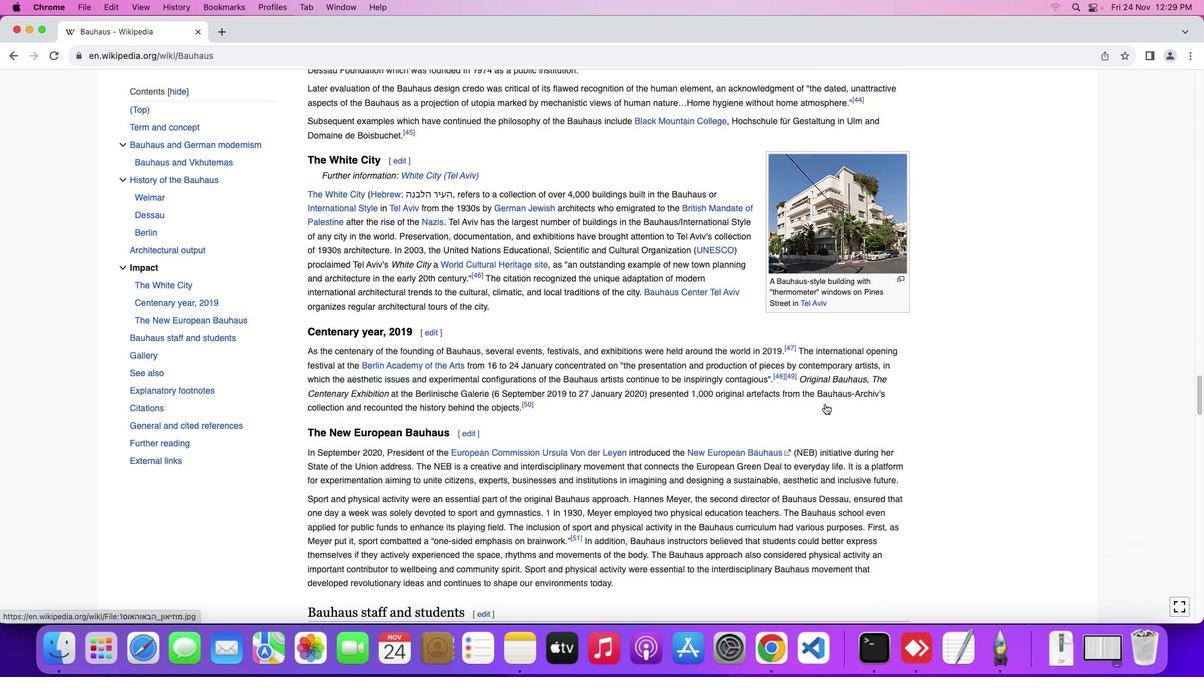 
Action: Mouse scrolled (825, 403) with delta (0, -1)
Screenshot: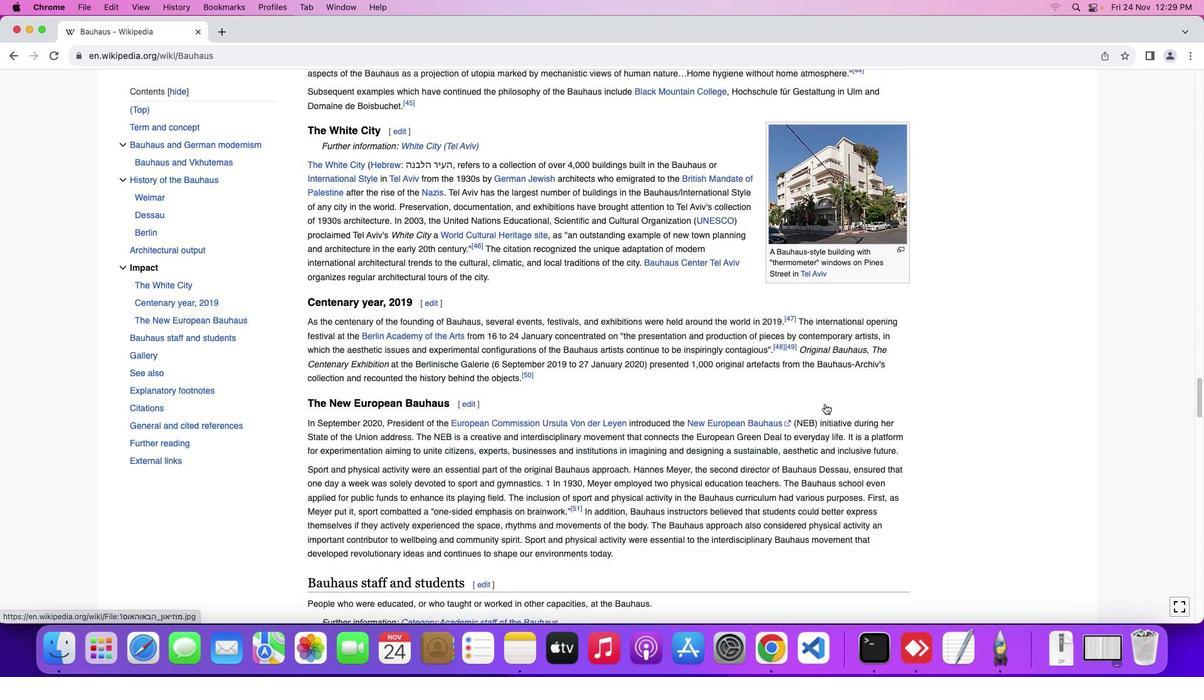 
Action: Mouse moved to (825, 403)
Screenshot: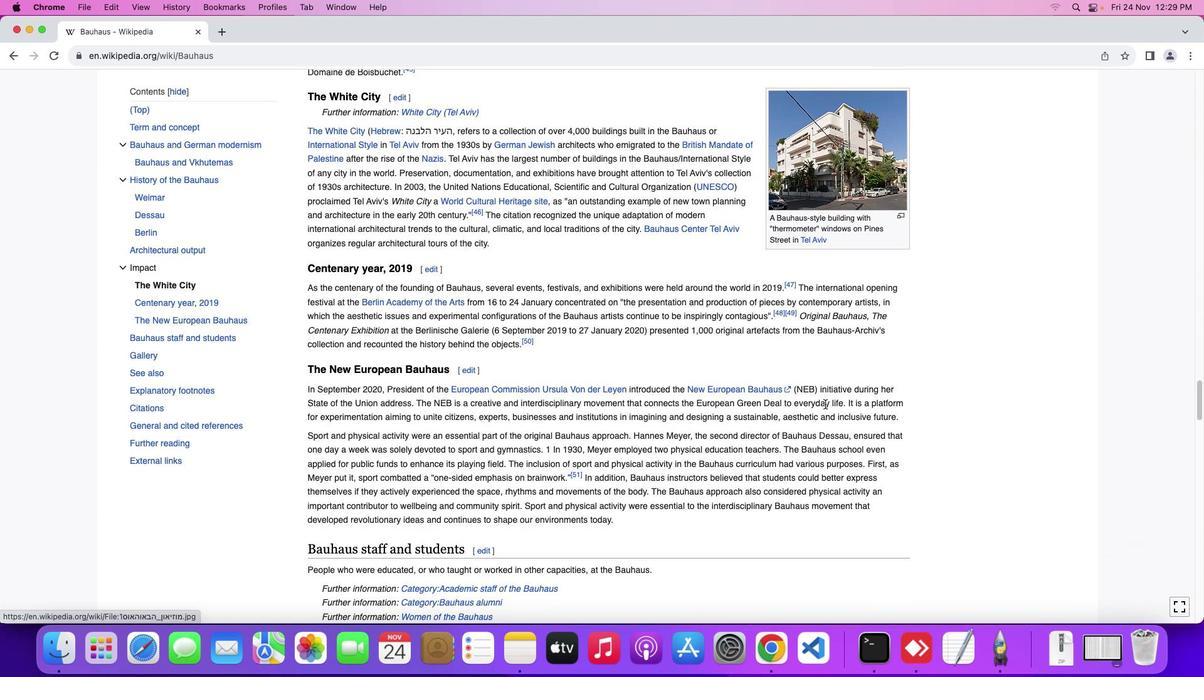 
Action: Mouse scrolled (825, 403) with delta (0, 0)
Screenshot: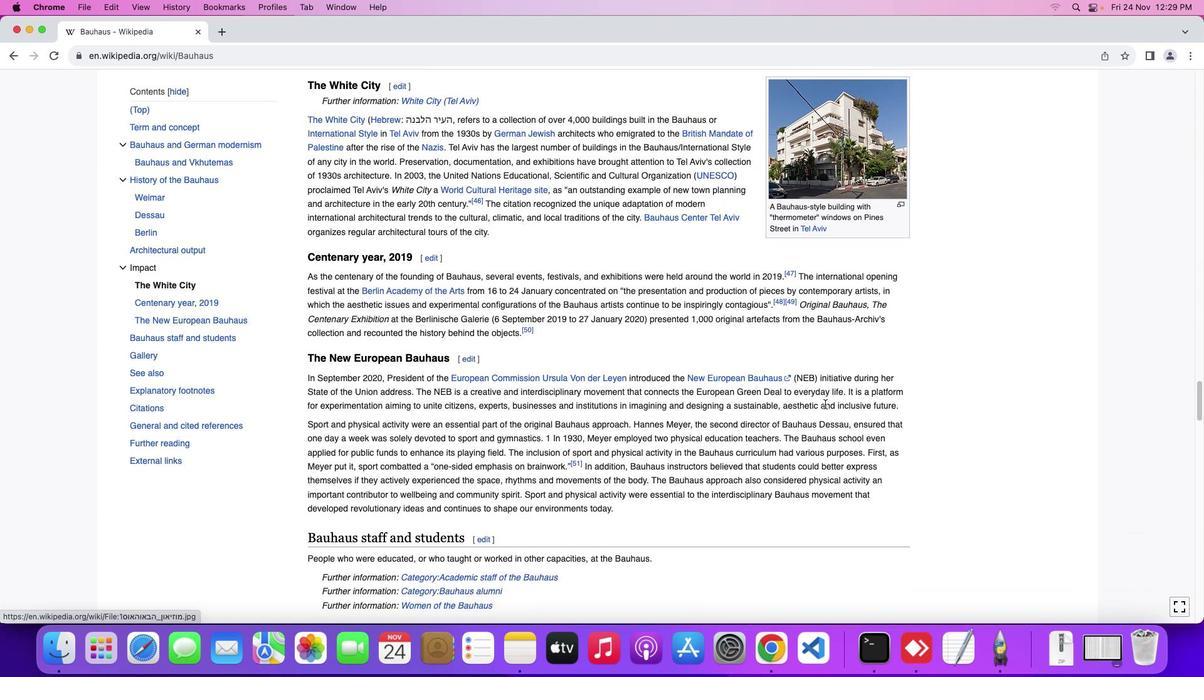 
Action: Mouse scrolled (825, 403) with delta (0, 0)
Screenshot: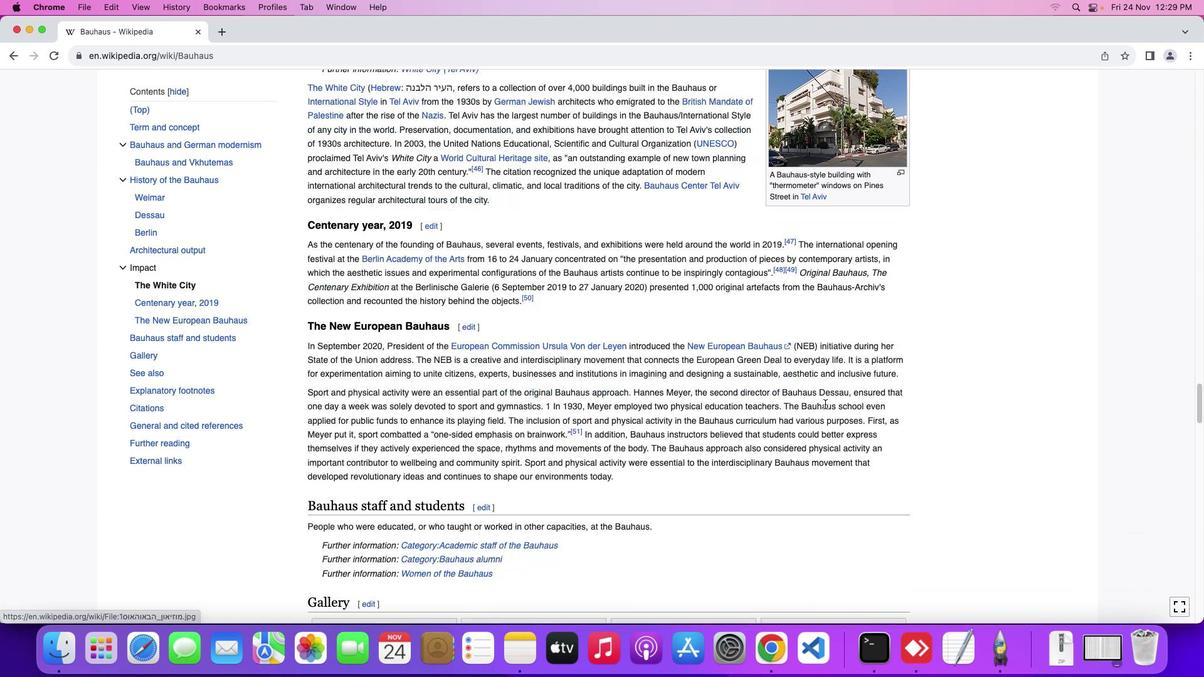 
Action: Mouse scrolled (825, 403) with delta (0, -1)
Screenshot: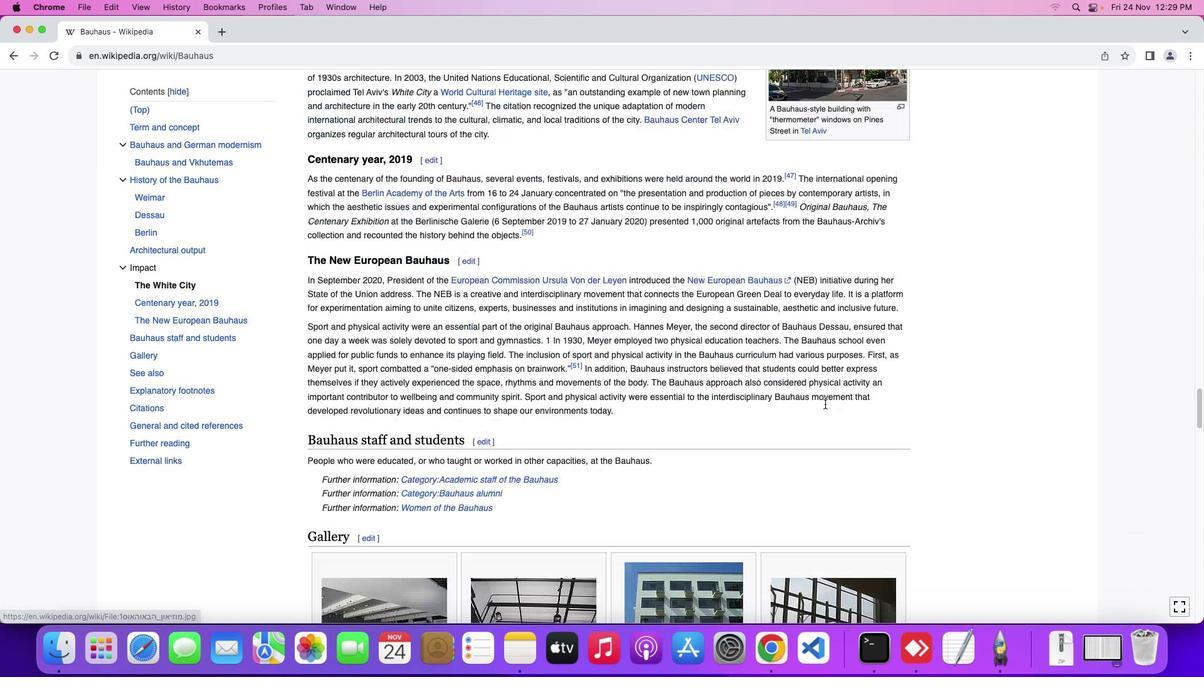 
Action: Mouse scrolled (825, 403) with delta (0, -2)
Screenshot: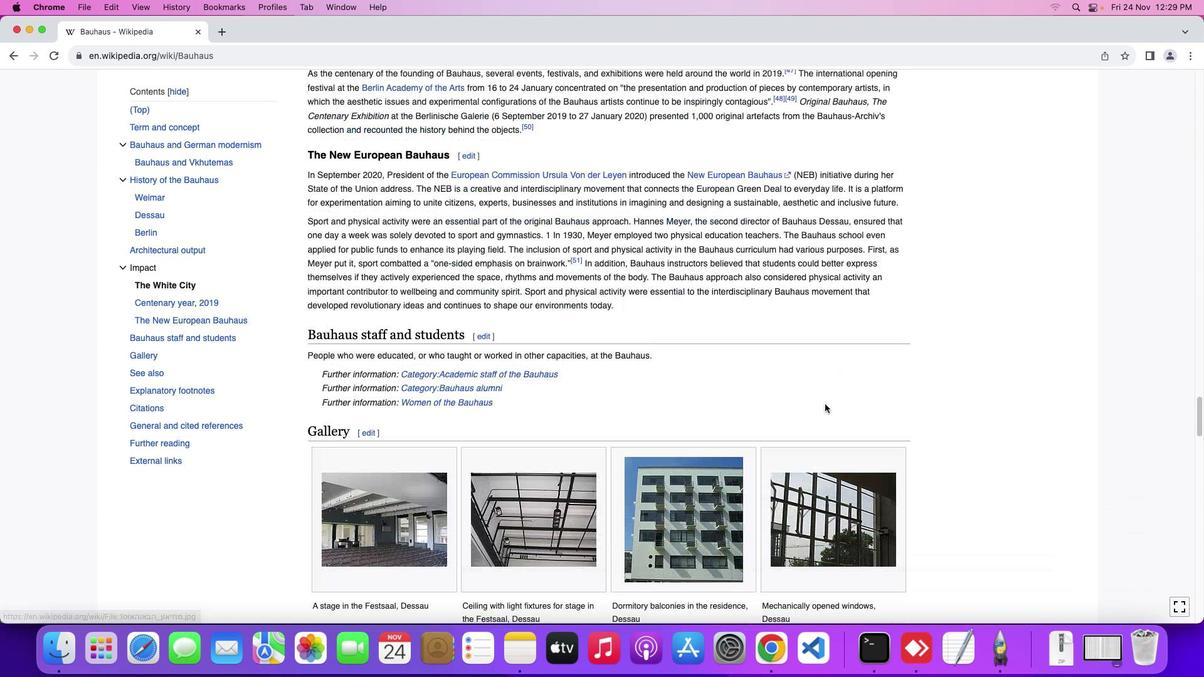 
Action: Mouse scrolled (825, 403) with delta (0, 0)
Screenshot: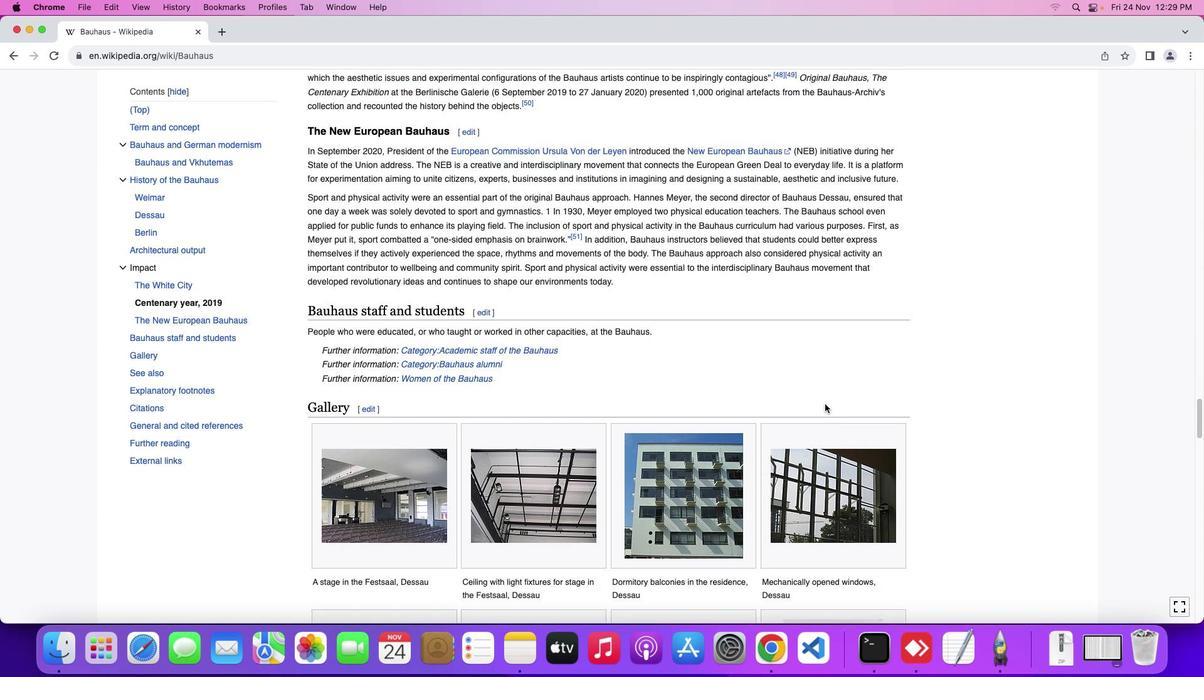 
Action: Mouse scrolled (825, 403) with delta (0, 0)
Screenshot: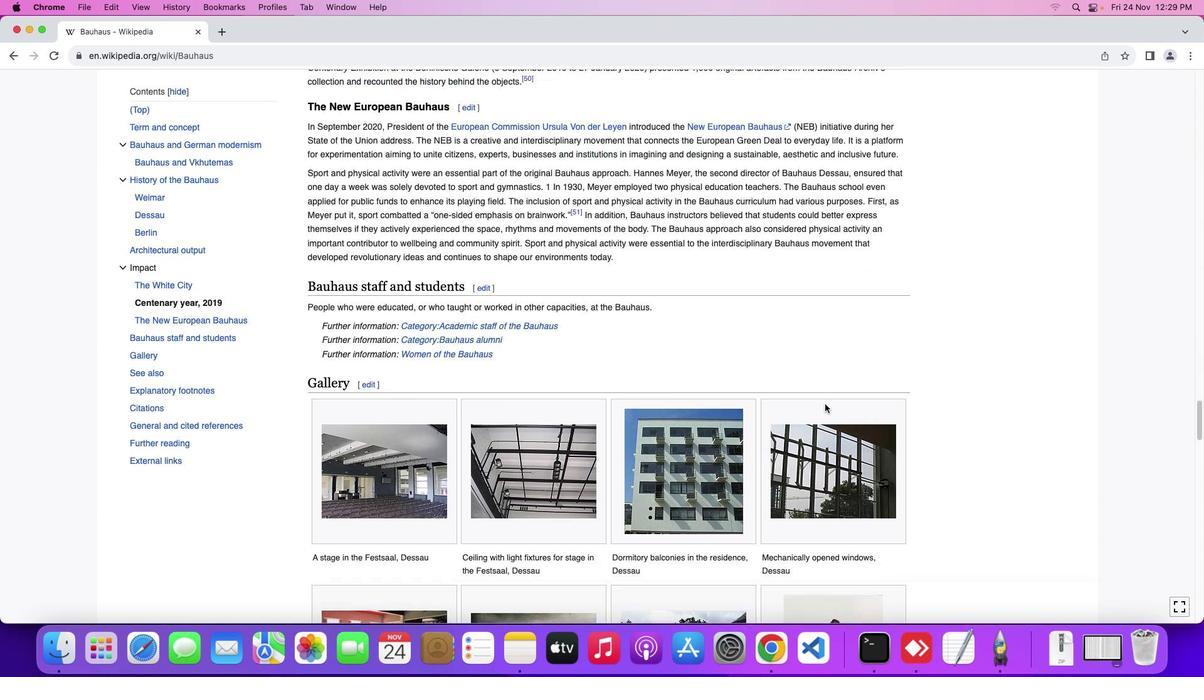 
Action: Mouse scrolled (825, 403) with delta (0, -1)
Screenshot: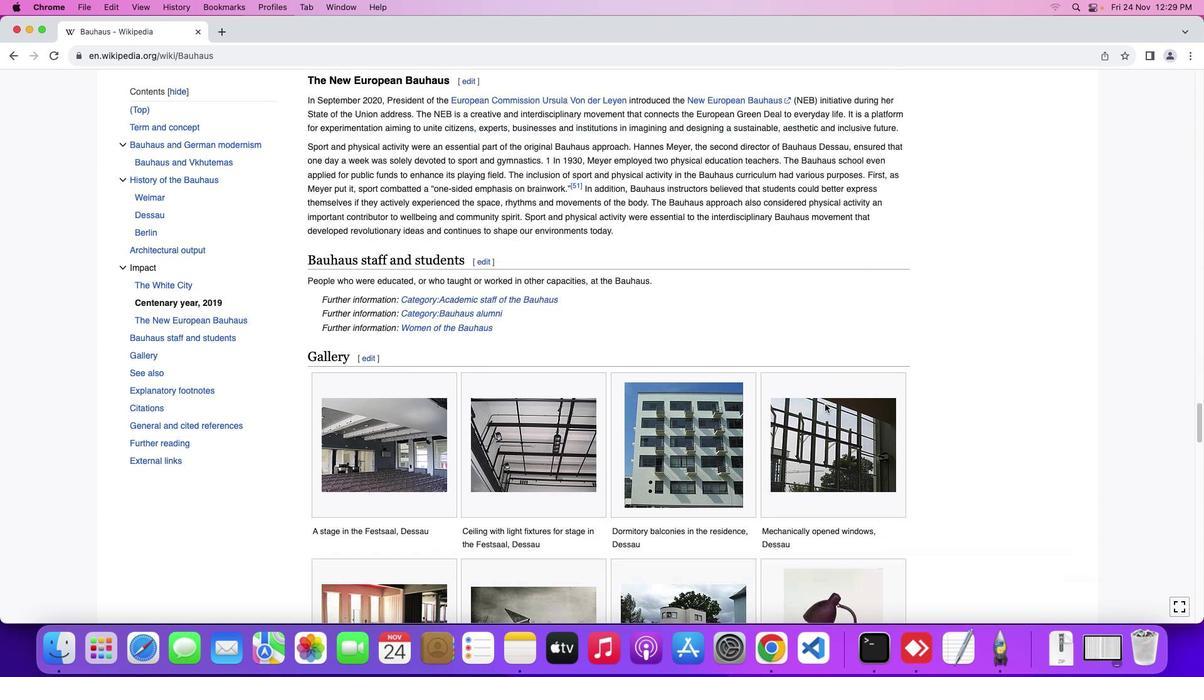 
Action: Mouse moved to (825, 403)
Screenshot: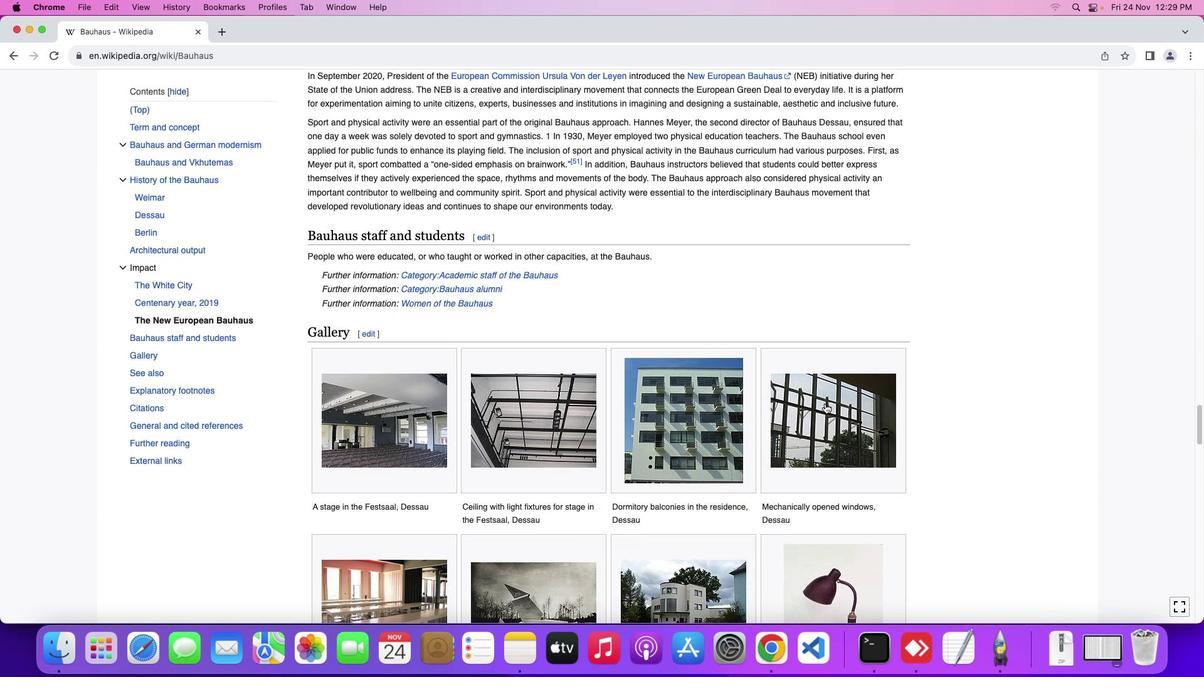 
Action: Mouse scrolled (825, 403) with delta (0, 0)
Screenshot: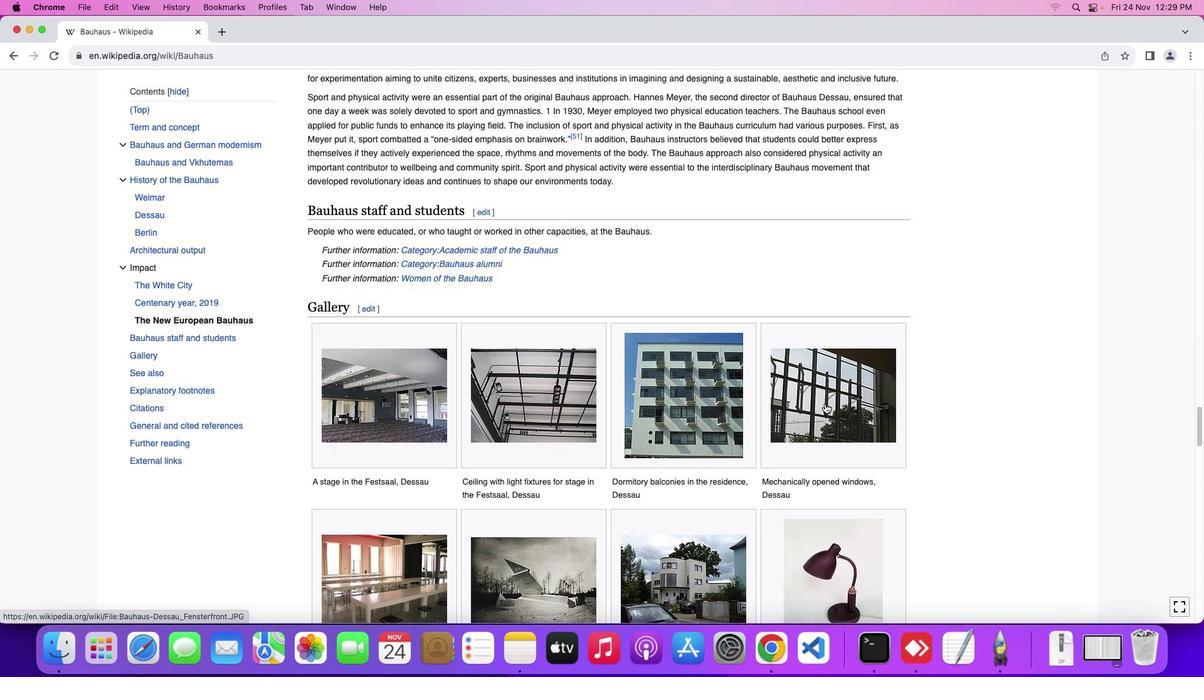 
Action: Mouse scrolled (825, 403) with delta (0, 0)
Screenshot: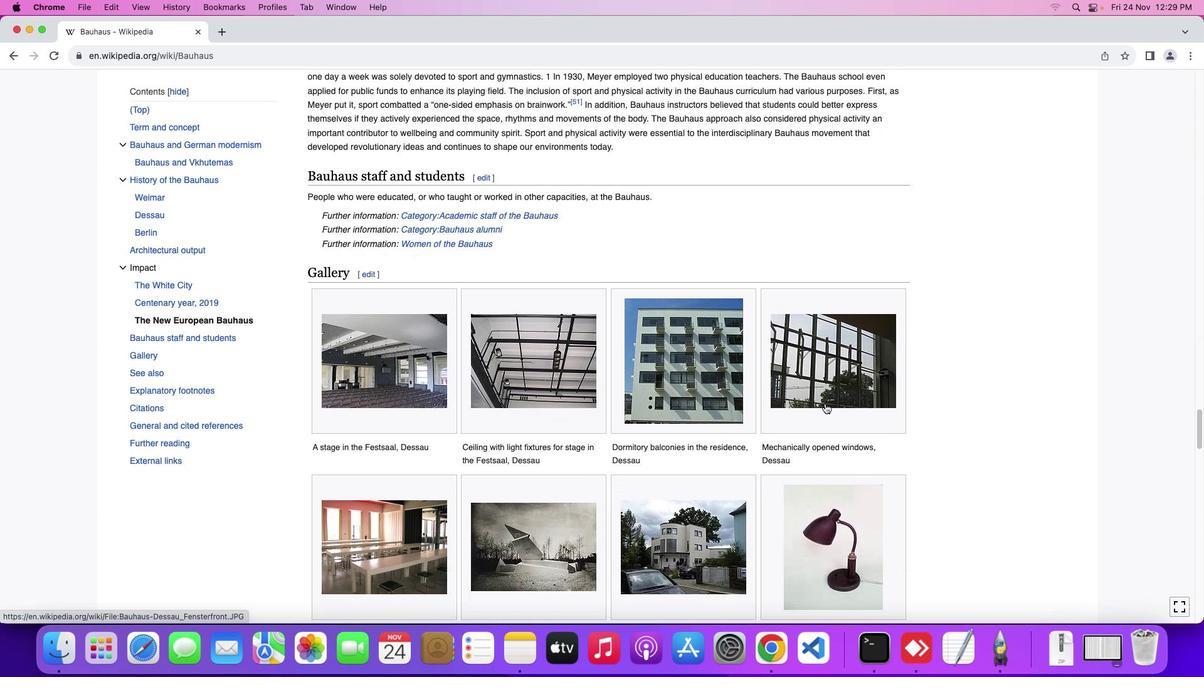 
Action: Mouse scrolled (825, 403) with delta (0, -1)
Screenshot: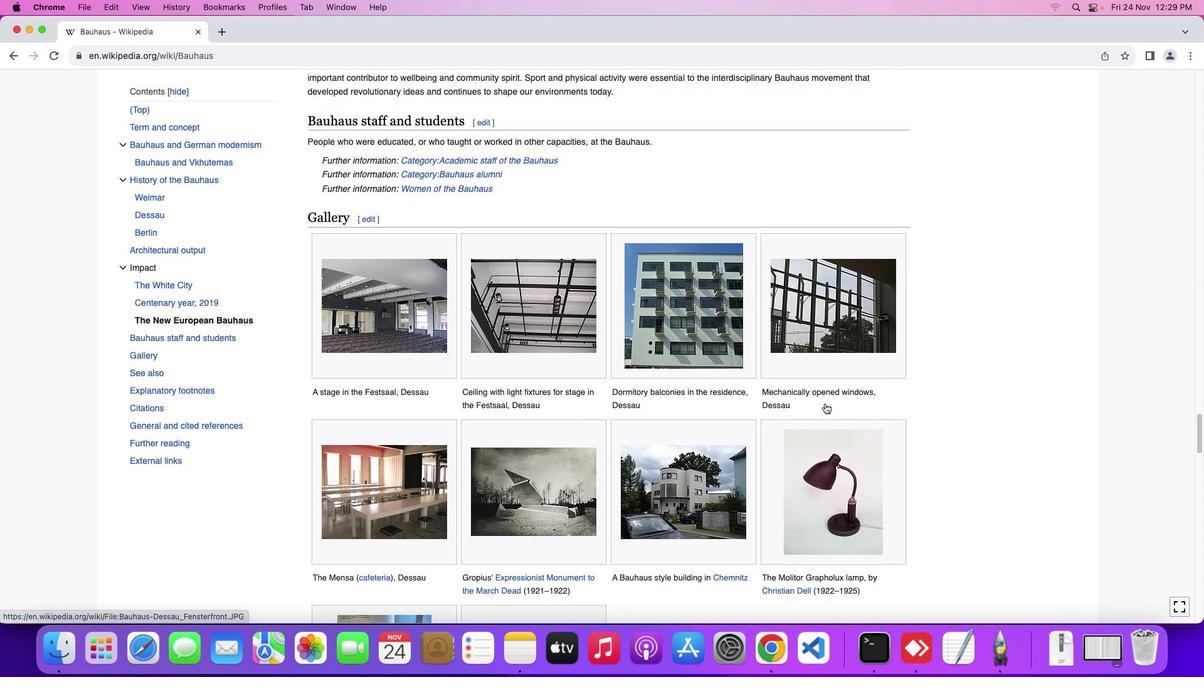 
Action: Mouse scrolled (825, 403) with delta (0, -2)
Screenshot: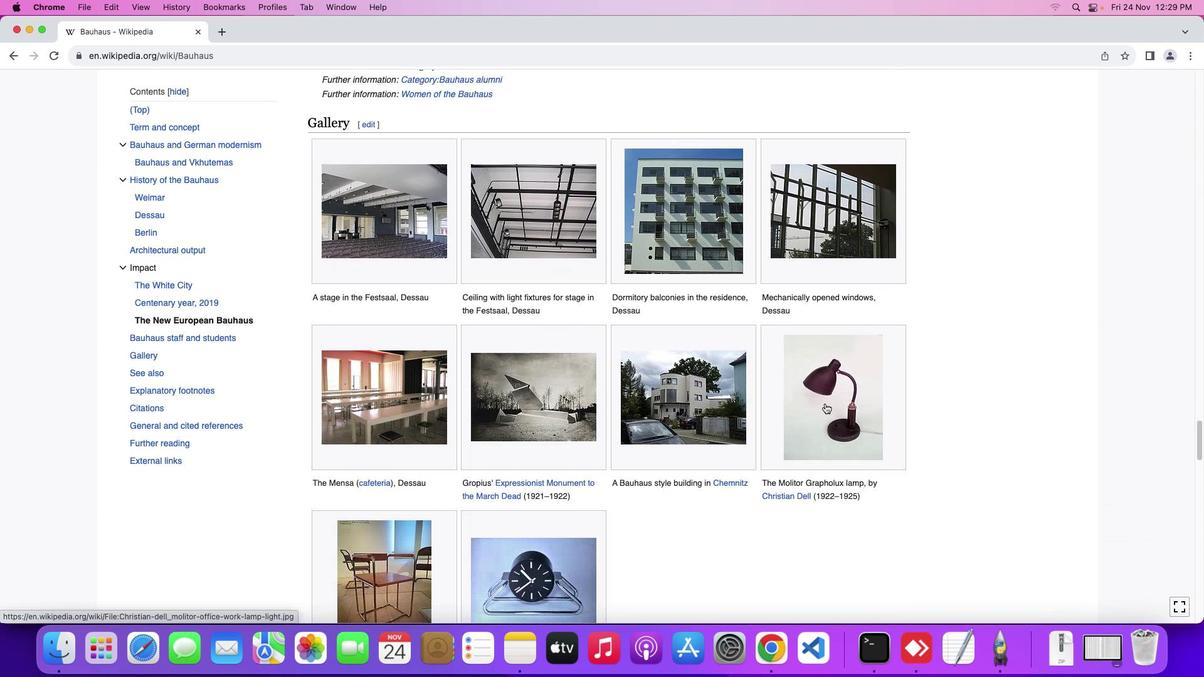 
Action: Mouse moved to (825, 403)
Screenshot: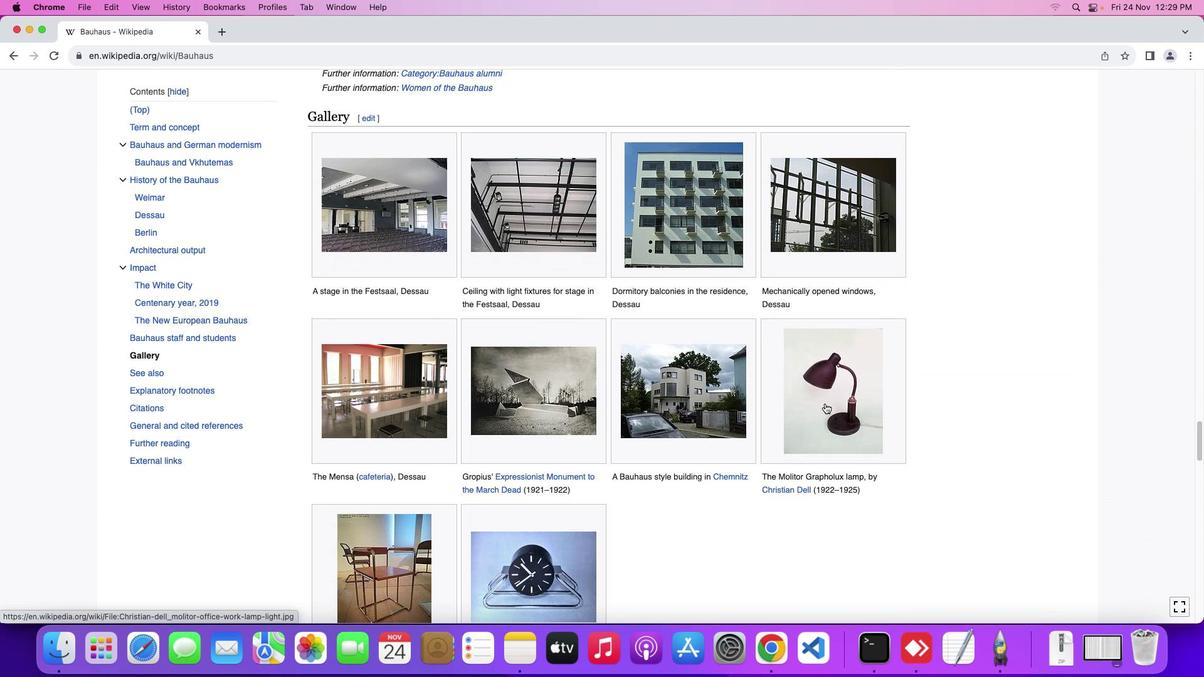
Action: Mouse scrolled (825, 403) with delta (0, 0)
Screenshot: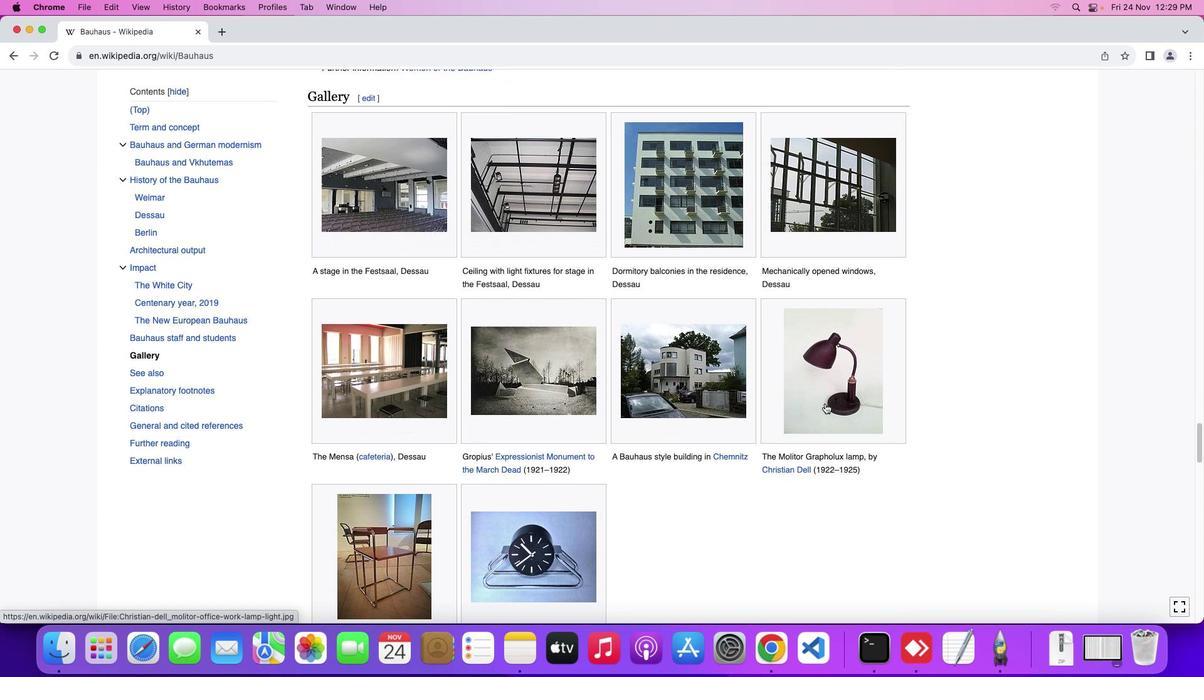 
Action: Mouse scrolled (825, 403) with delta (0, 0)
Screenshot: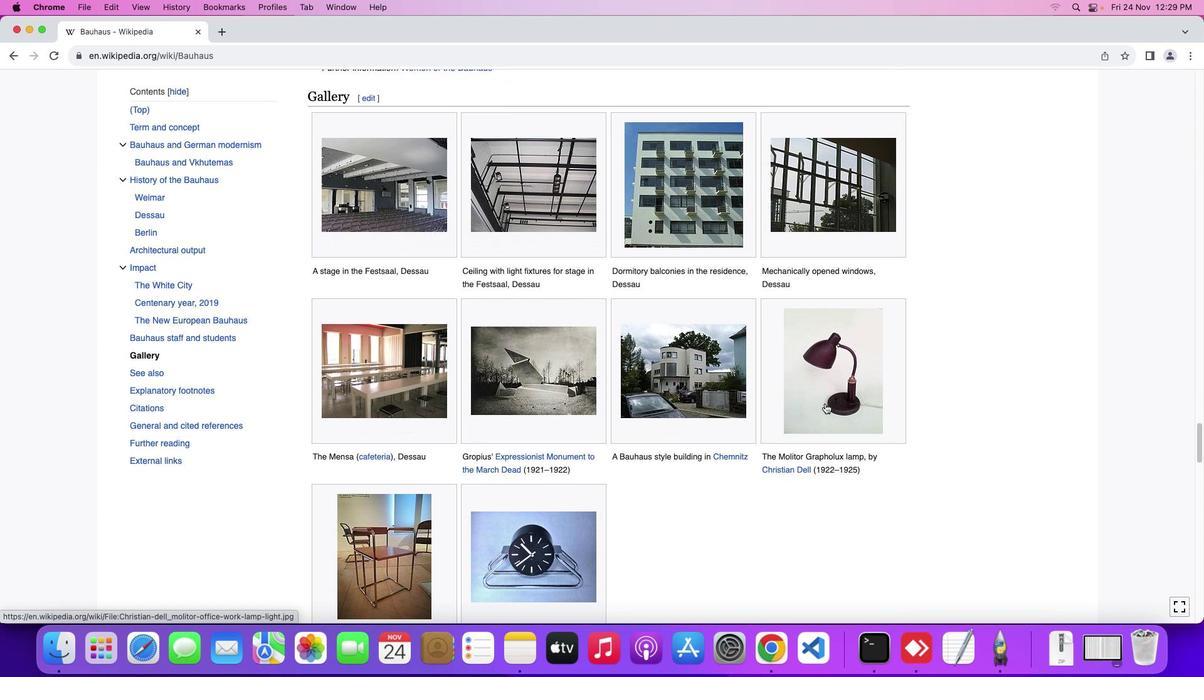 
Action: Mouse scrolled (825, 403) with delta (0, -1)
Screenshot: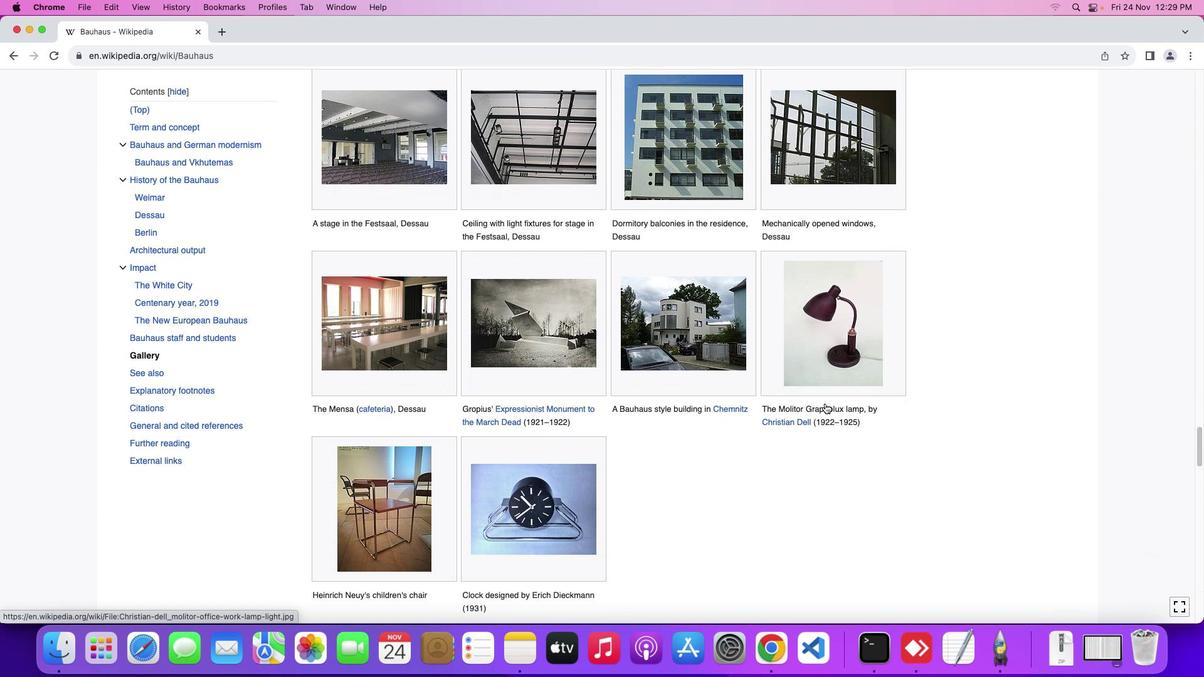 
Action: Mouse scrolled (825, 403) with delta (0, 0)
Screenshot: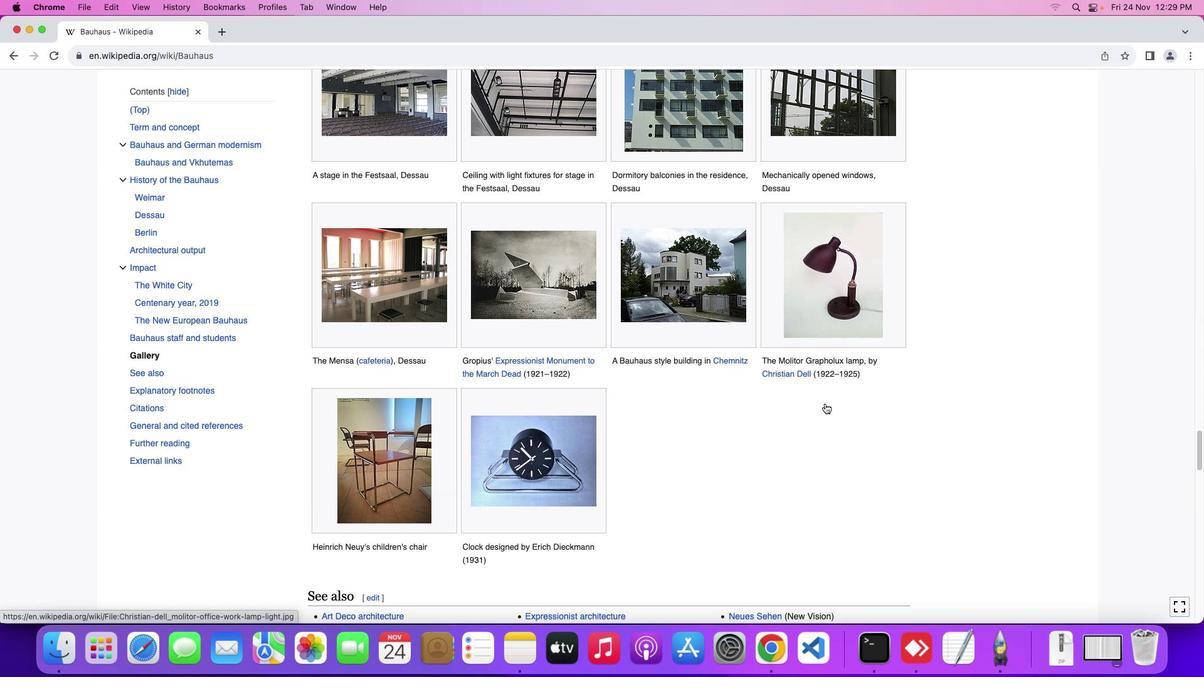 
Action: Mouse scrolled (825, 403) with delta (0, 0)
Screenshot: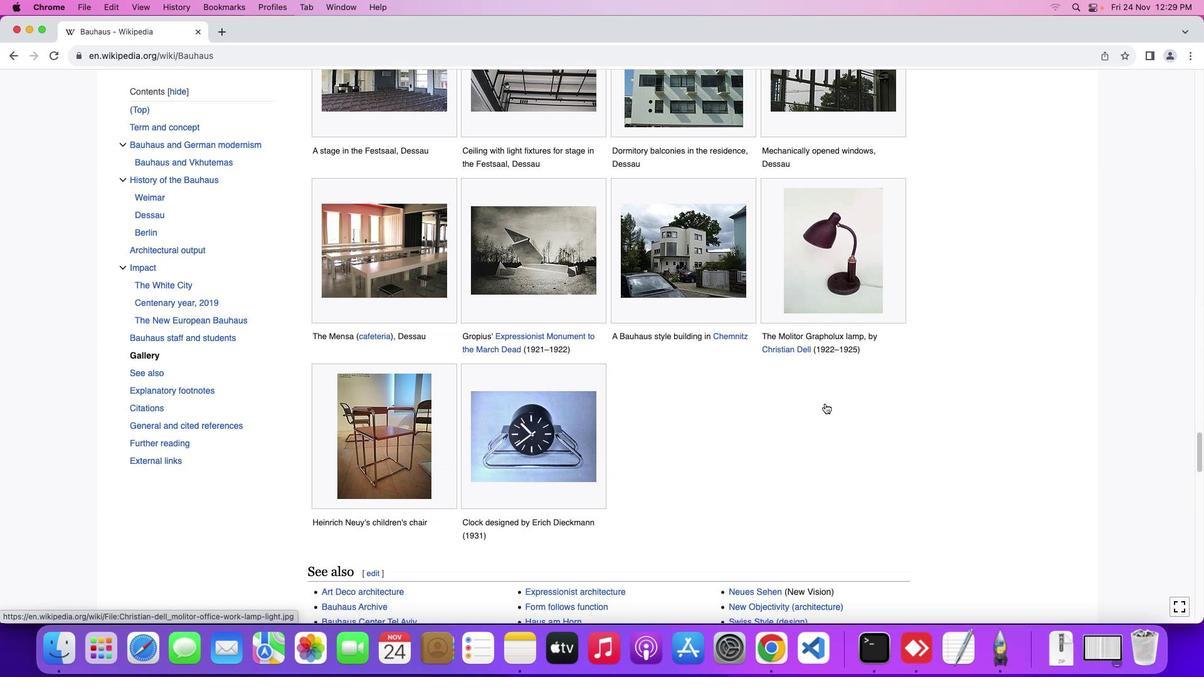 
Action: Mouse scrolled (825, 403) with delta (0, -1)
Screenshot: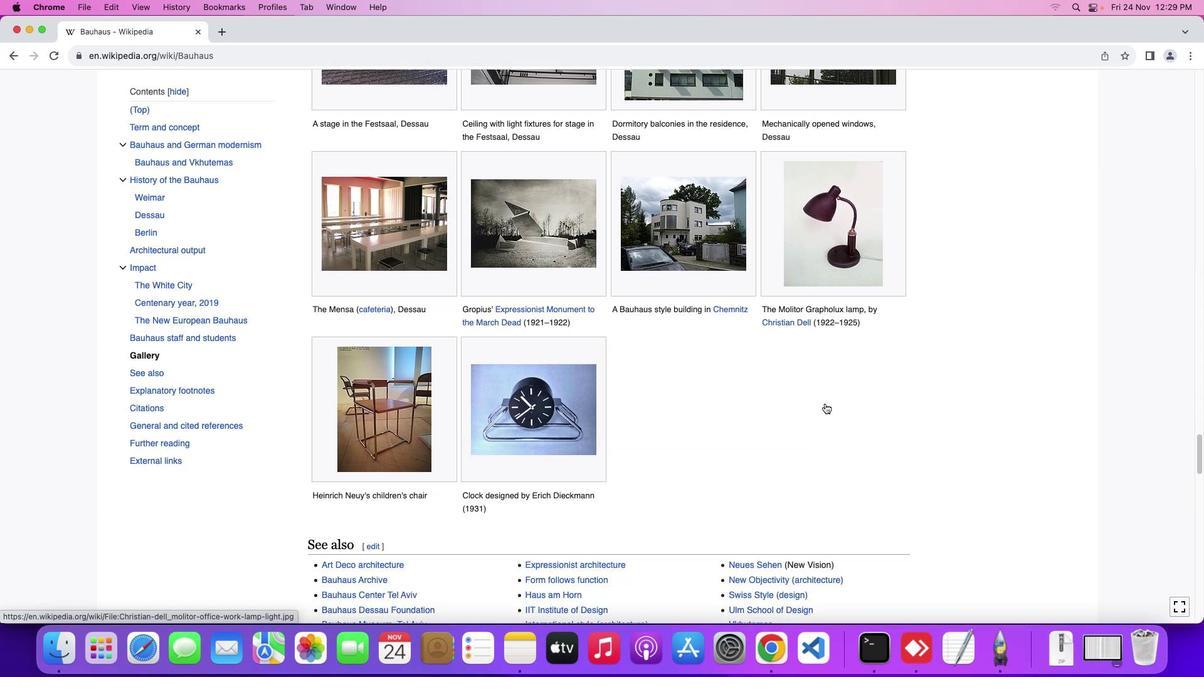 
Action: Mouse scrolled (825, 403) with delta (0, 0)
Screenshot: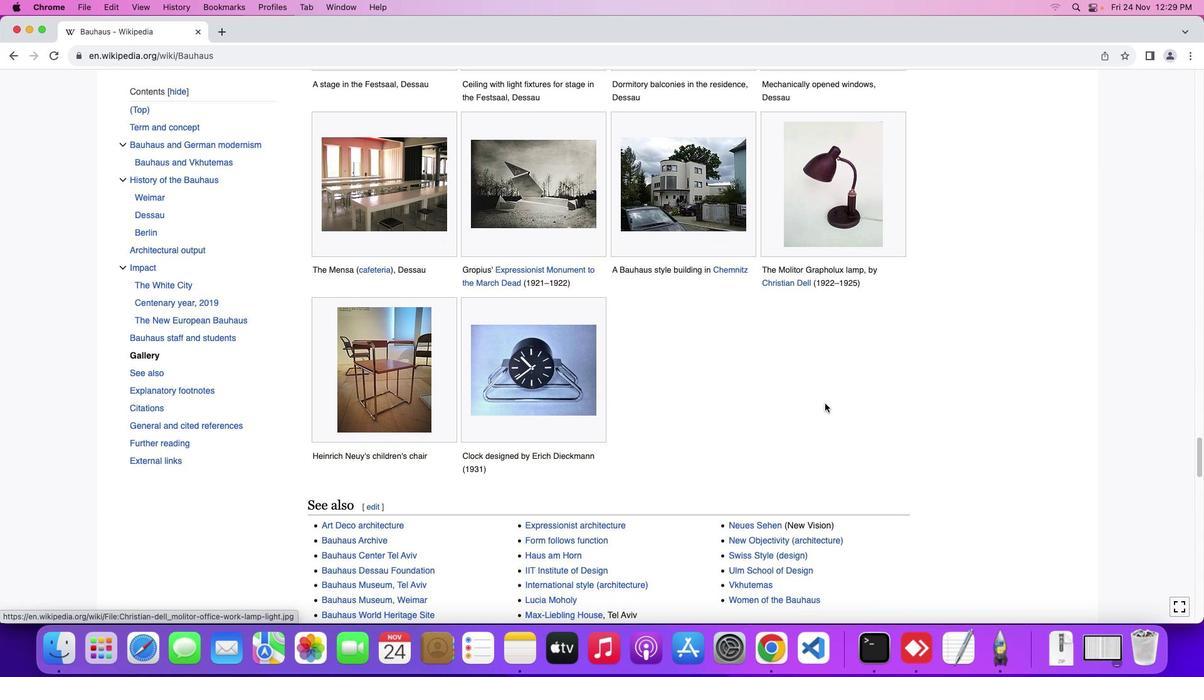 
Action: Mouse scrolled (825, 403) with delta (0, 0)
Screenshot: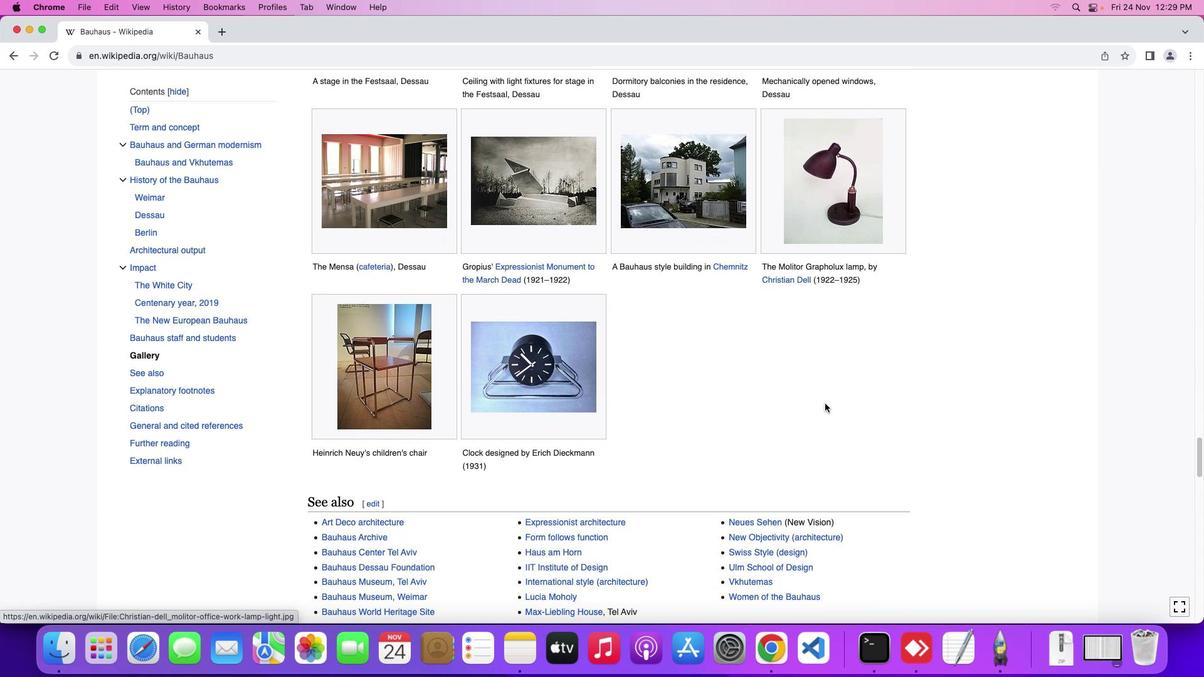 
Action: Mouse scrolled (825, 403) with delta (0, 0)
Screenshot: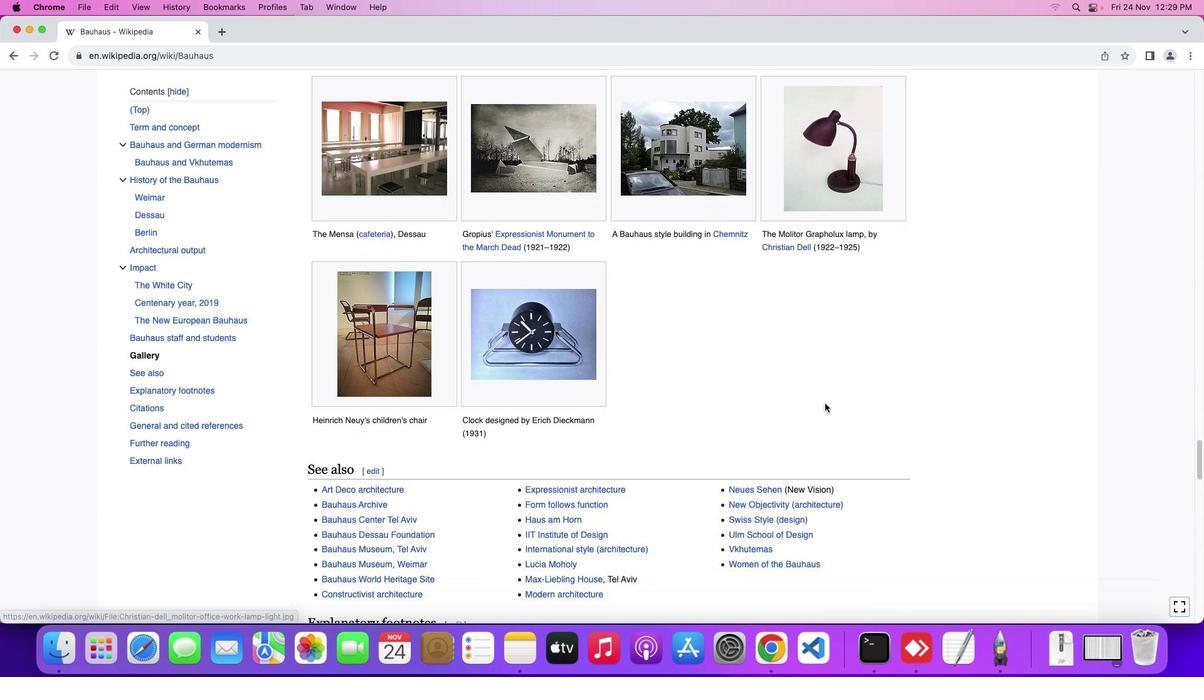 
Action: Mouse moved to (824, 403)
Screenshot: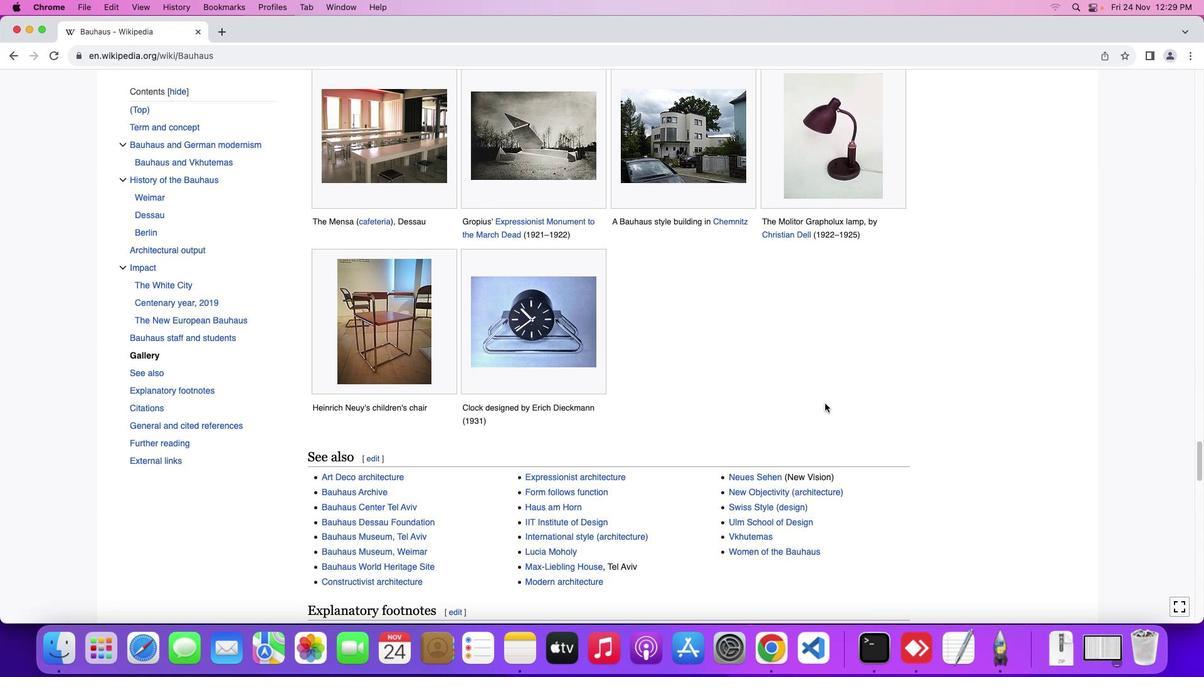 
Action: Mouse scrolled (824, 403) with delta (0, 0)
Screenshot: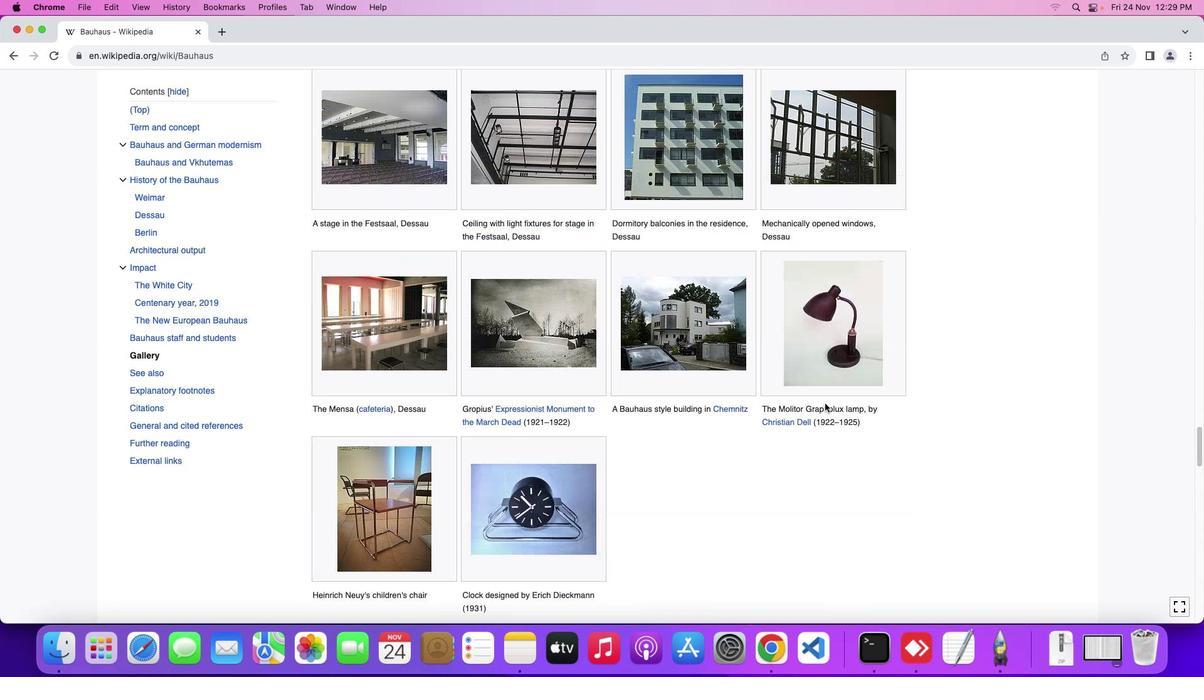 
Action: Mouse scrolled (824, 403) with delta (0, 0)
Screenshot: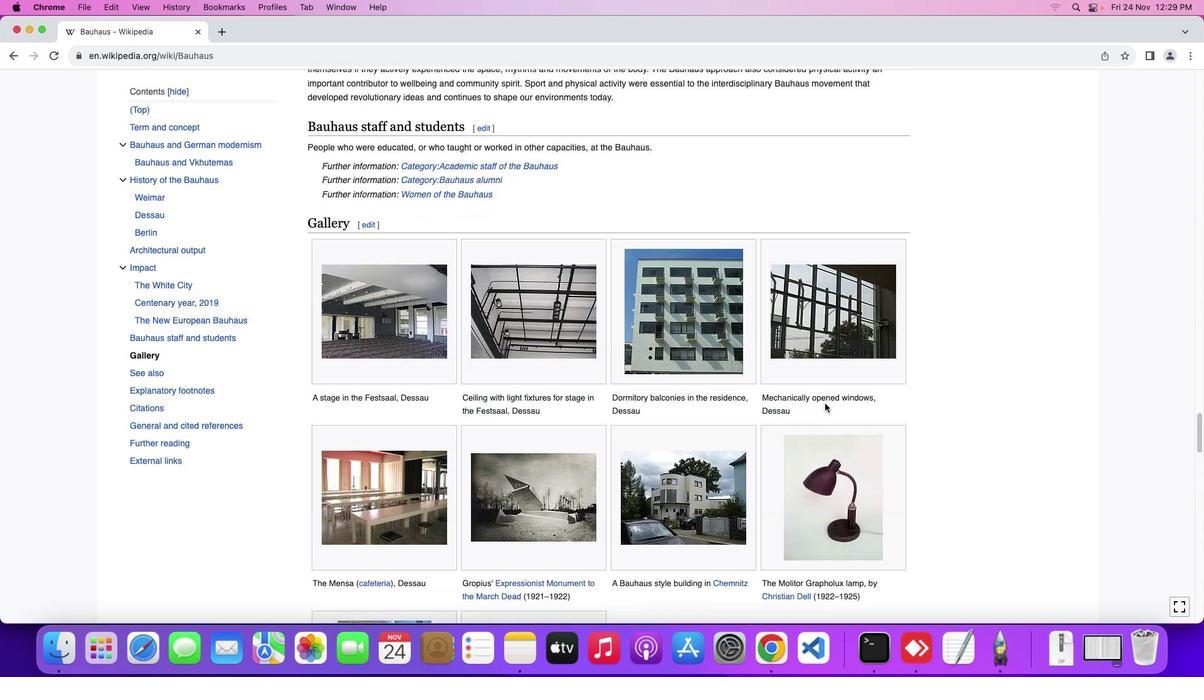 
Action: Mouse scrolled (824, 403) with delta (0, 1)
Screenshot: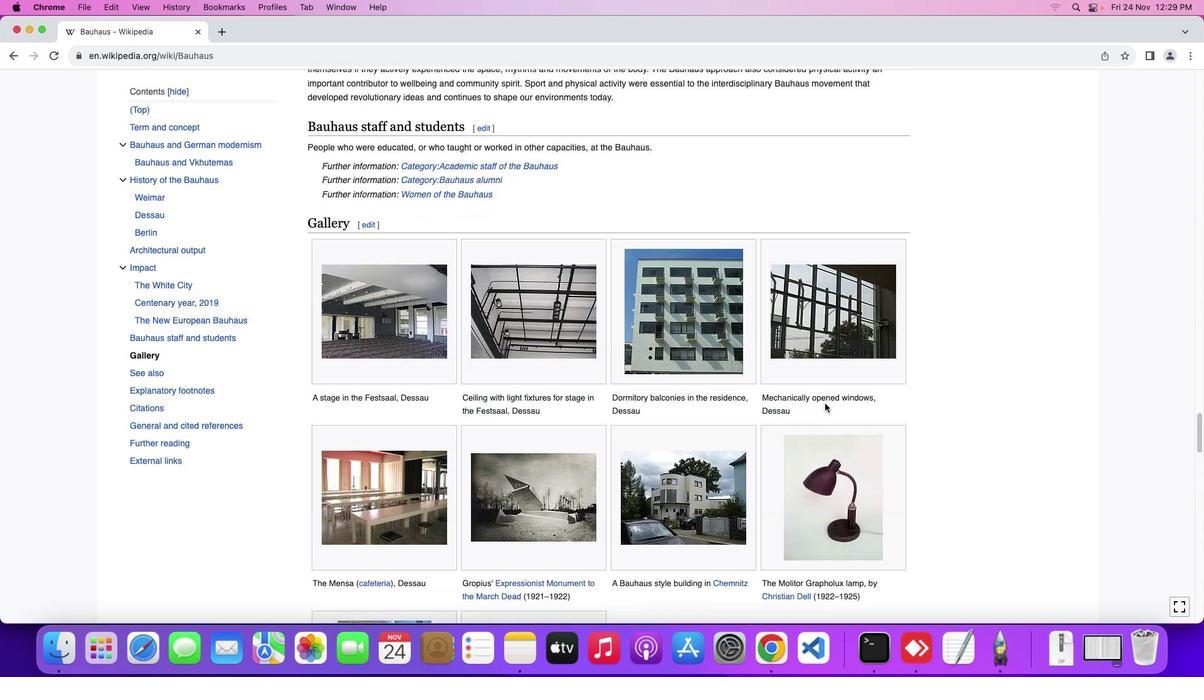 
Action: Mouse scrolled (824, 403) with delta (0, 3)
Screenshot: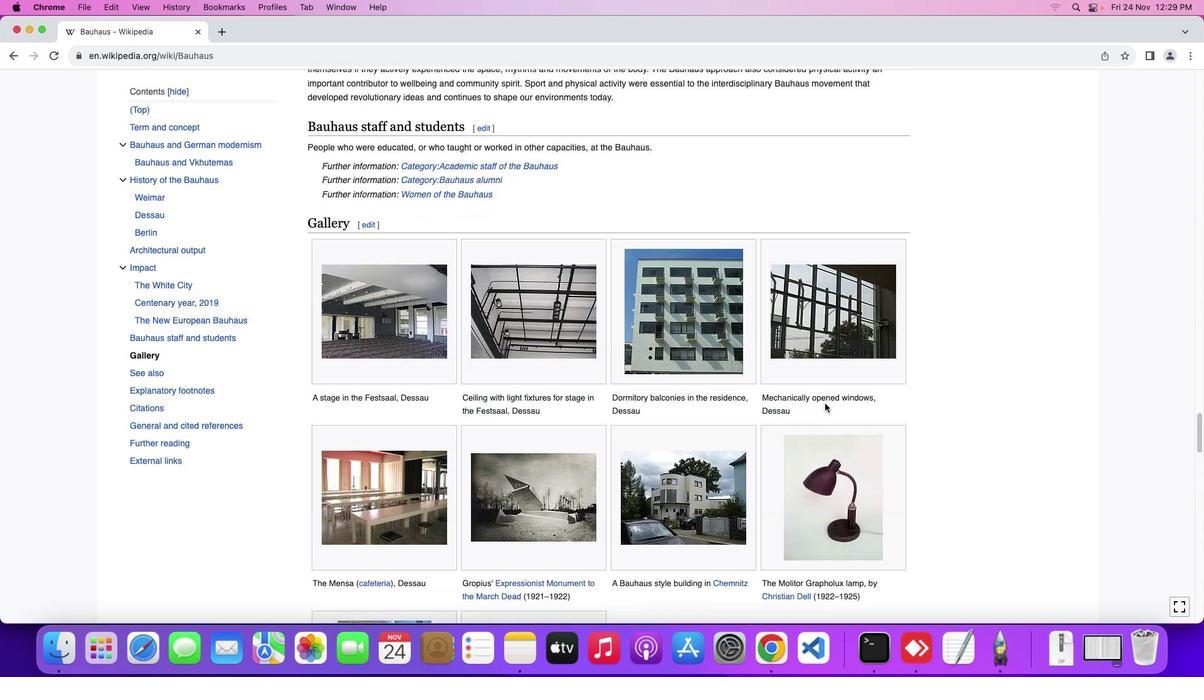 
Action: Mouse scrolled (824, 403) with delta (0, 3)
Screenshot: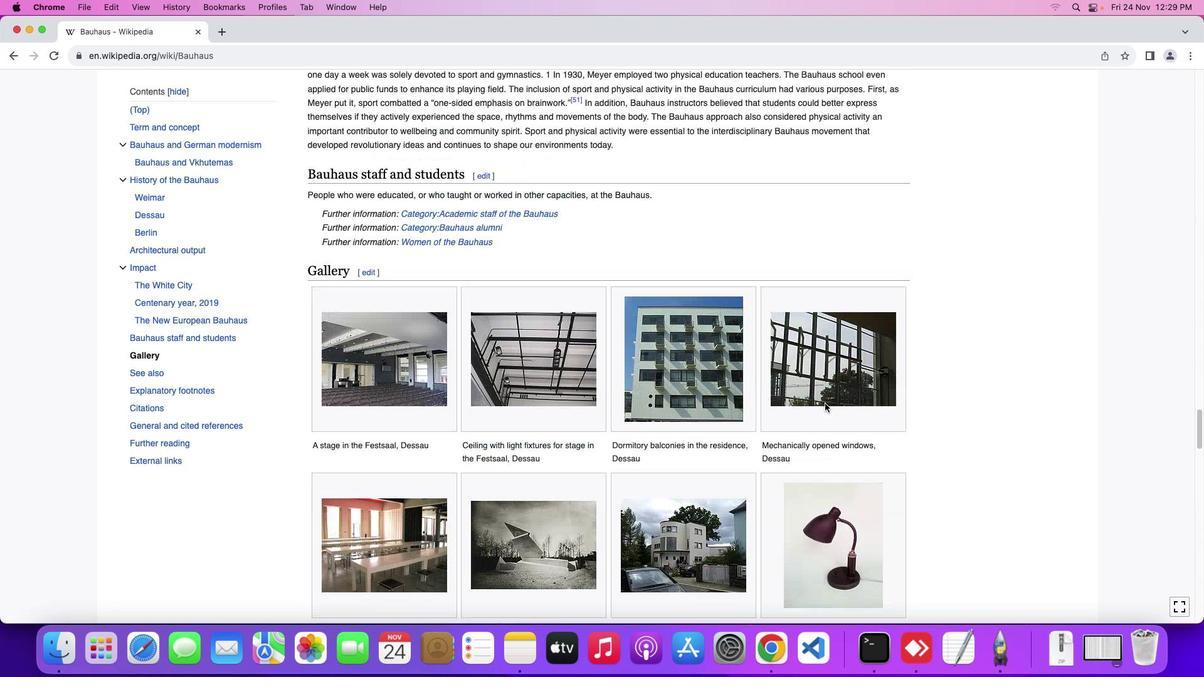 
Action: Mouse scrolled (824, 403) with delta (0, 0)
Screenshot: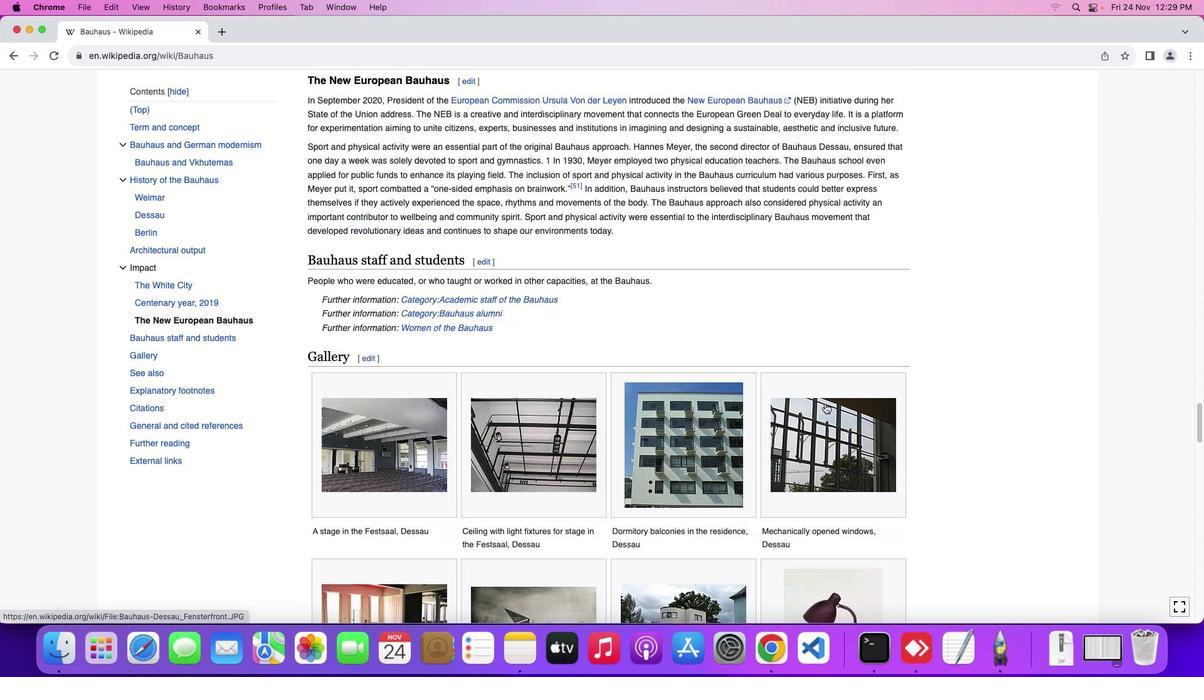 
Action: Mouse scrolled (824, 403) with delta (0, 0)
Screenshot: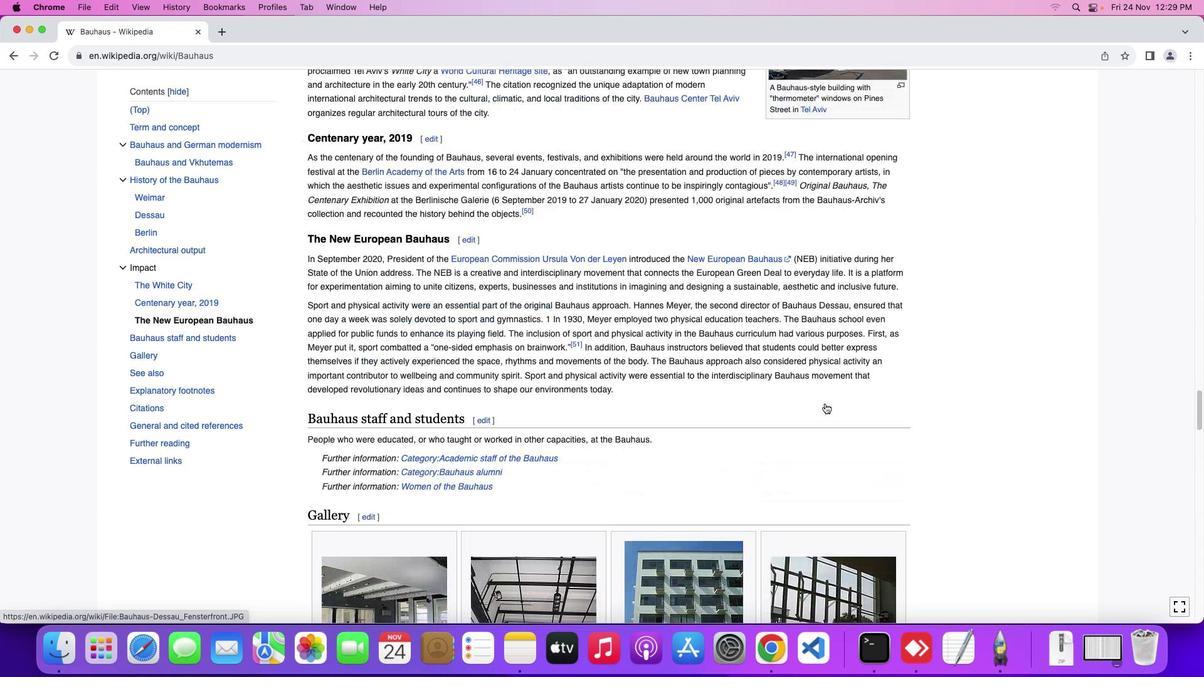 
Action: Mouse scrolled (824, 403) with delta (0, 1)
Screenshot: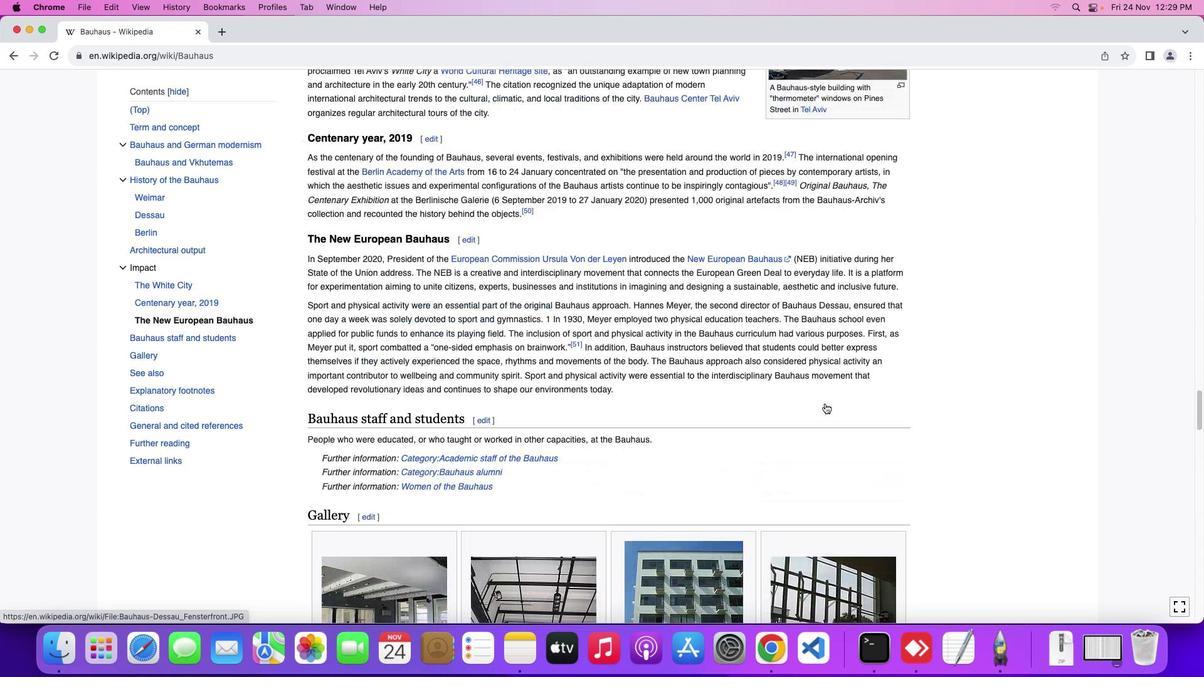 
Action: Mouse scrolled (824, 403) with delta (0, 3)
Screenshot: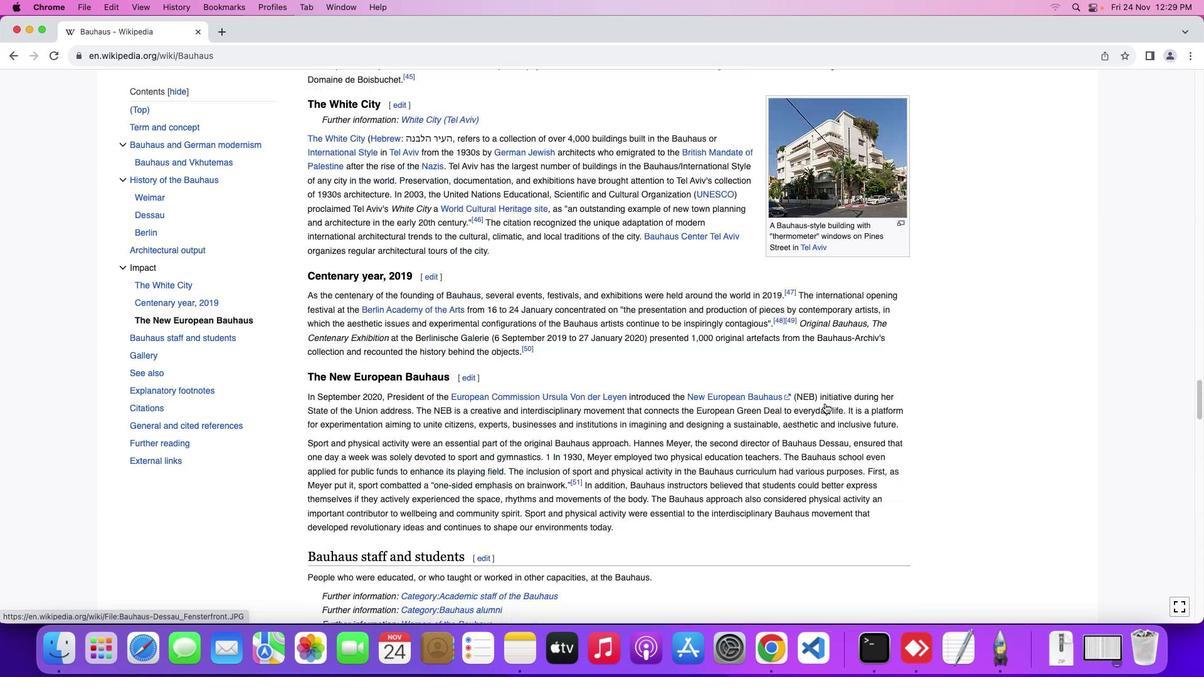 
Action: Mouse scrolled (824, 403) with delta (0, 3)
Screenshot: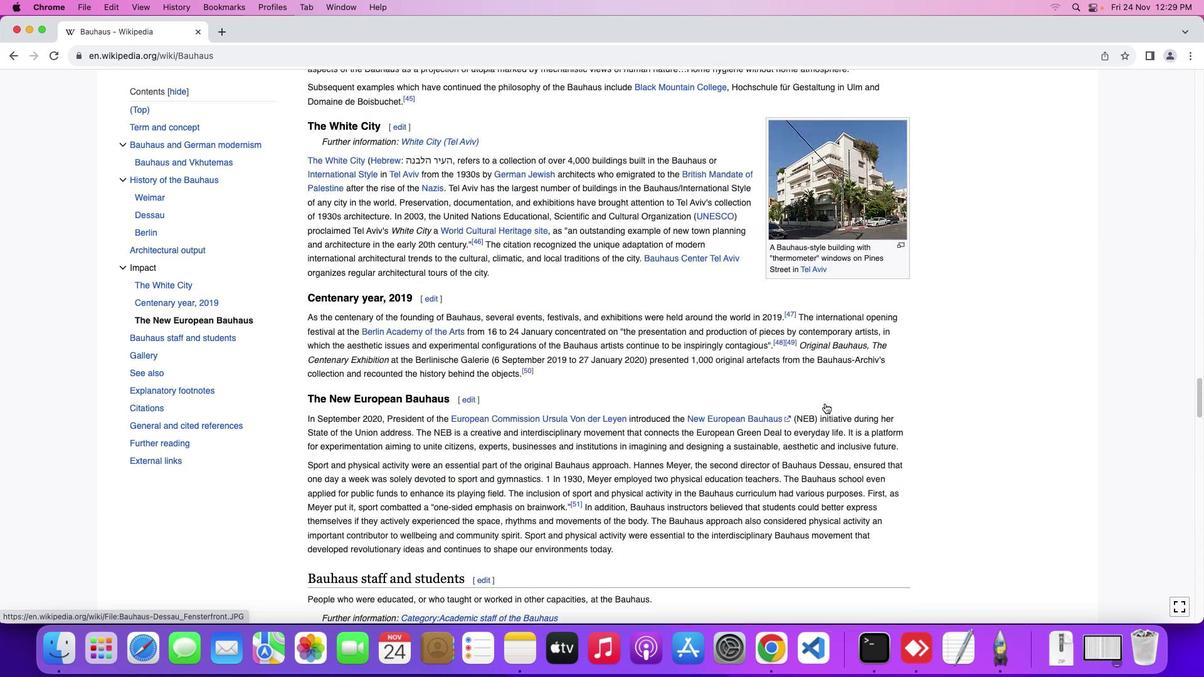 
Action: Mouse scrolled (824, 403) with delta (0, 0)
Screenshot: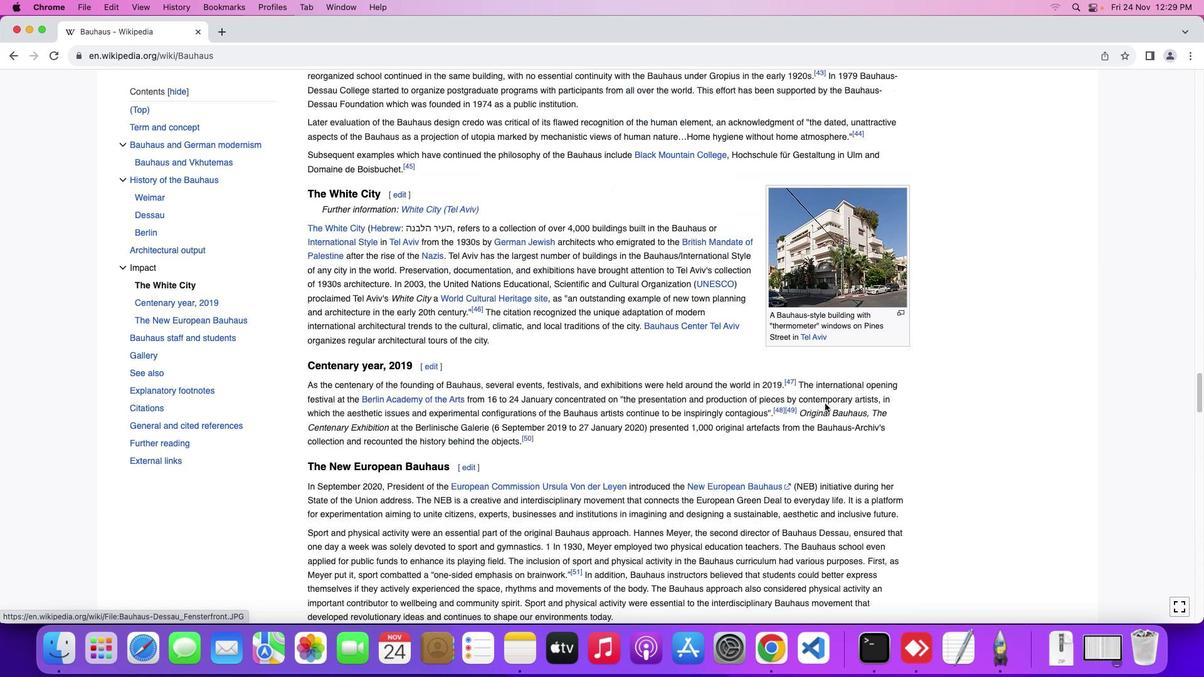 
Action: Mouse scrolled (824, 403) with delta (0, 0)
Screenshot: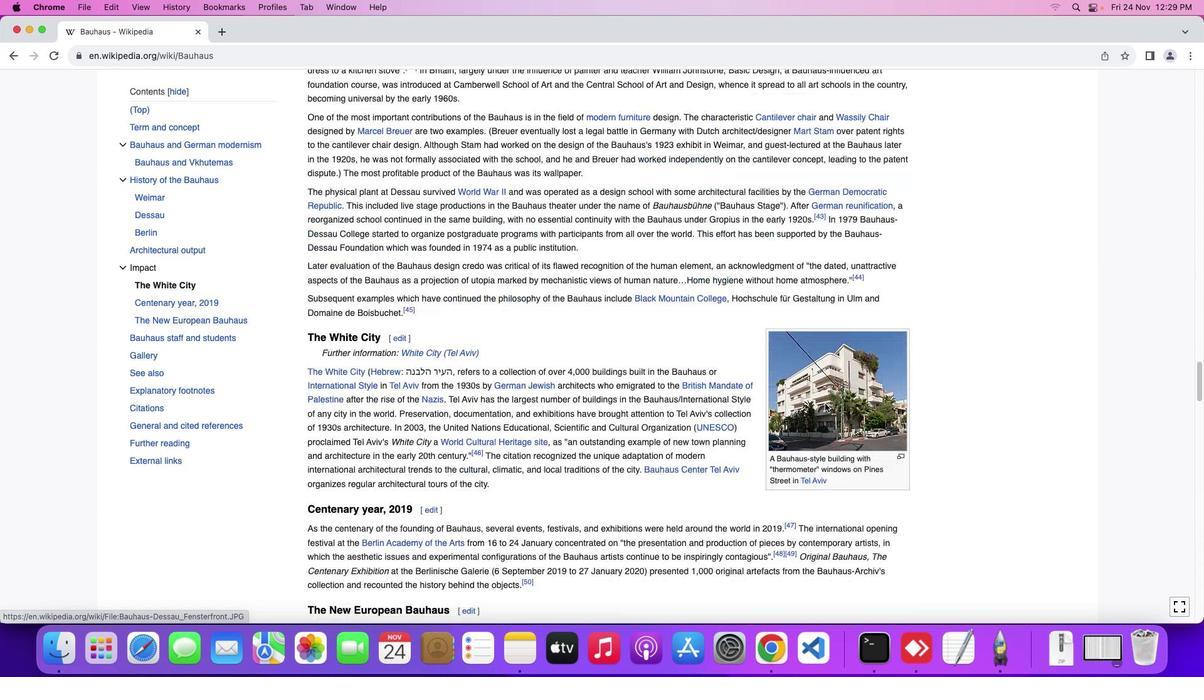
Action: Mouse scrolled (824, 403) with delta (0, 1)
Screenshot: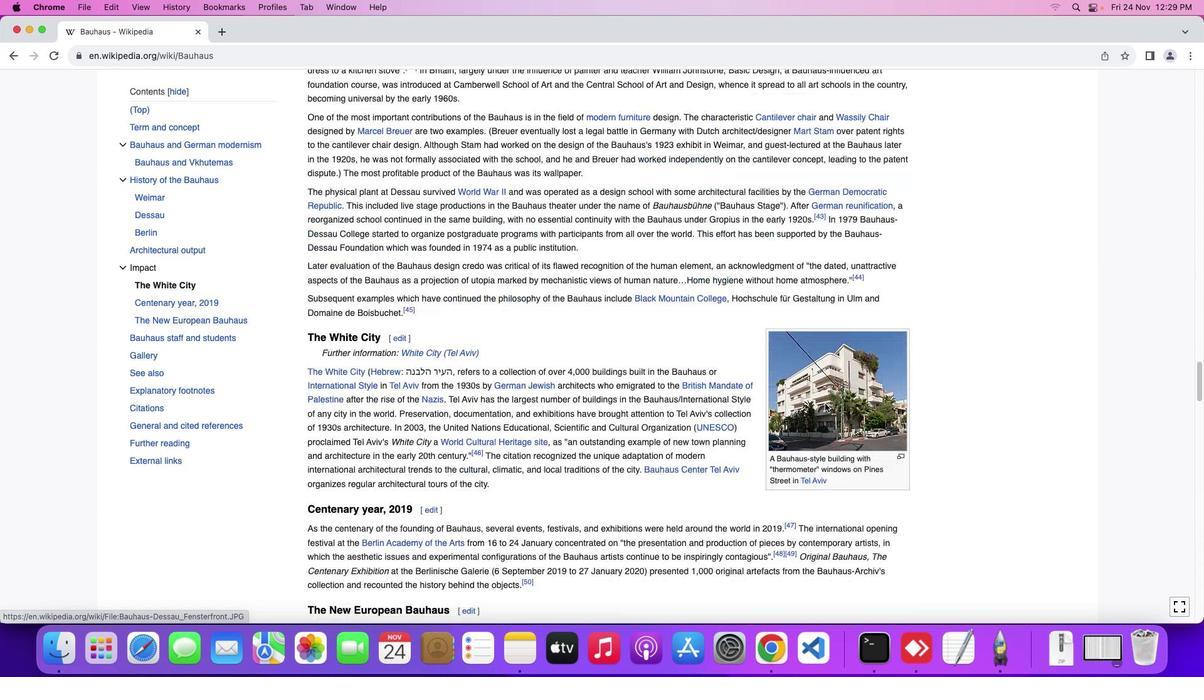 
Action: Mouse scrolled (824, 403) with delta (0, 3)
Screenshot: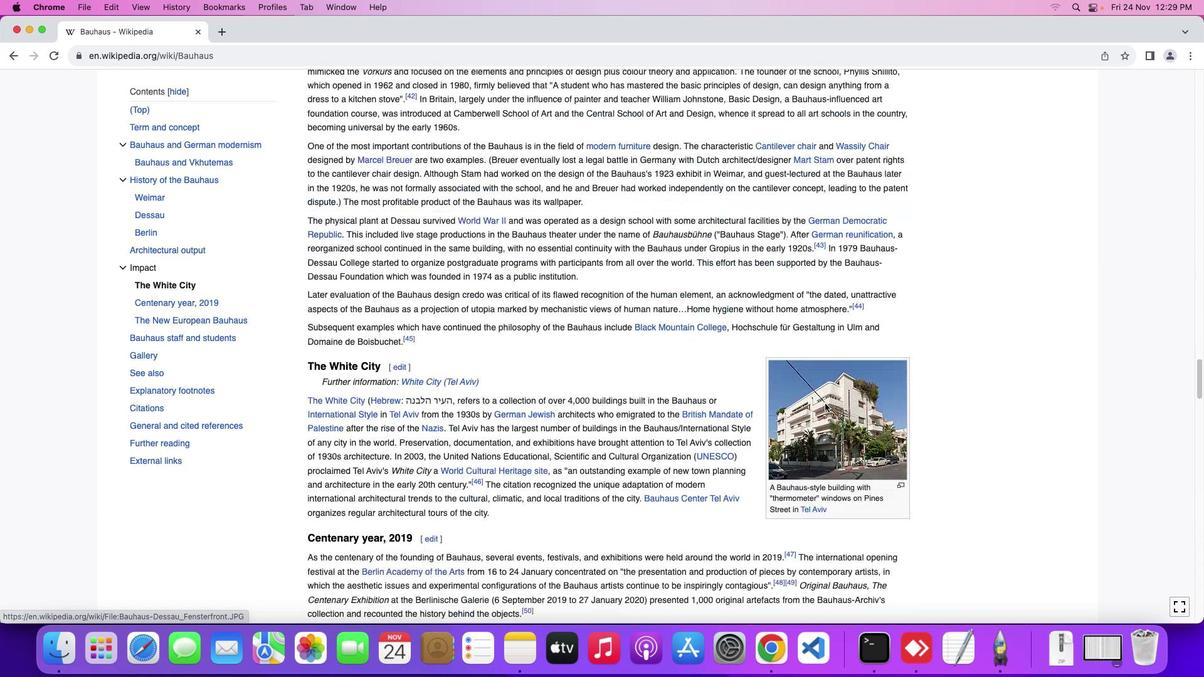 
Action: Mouse scrolled (824, 403) with delta (0, 0)
Screenshot: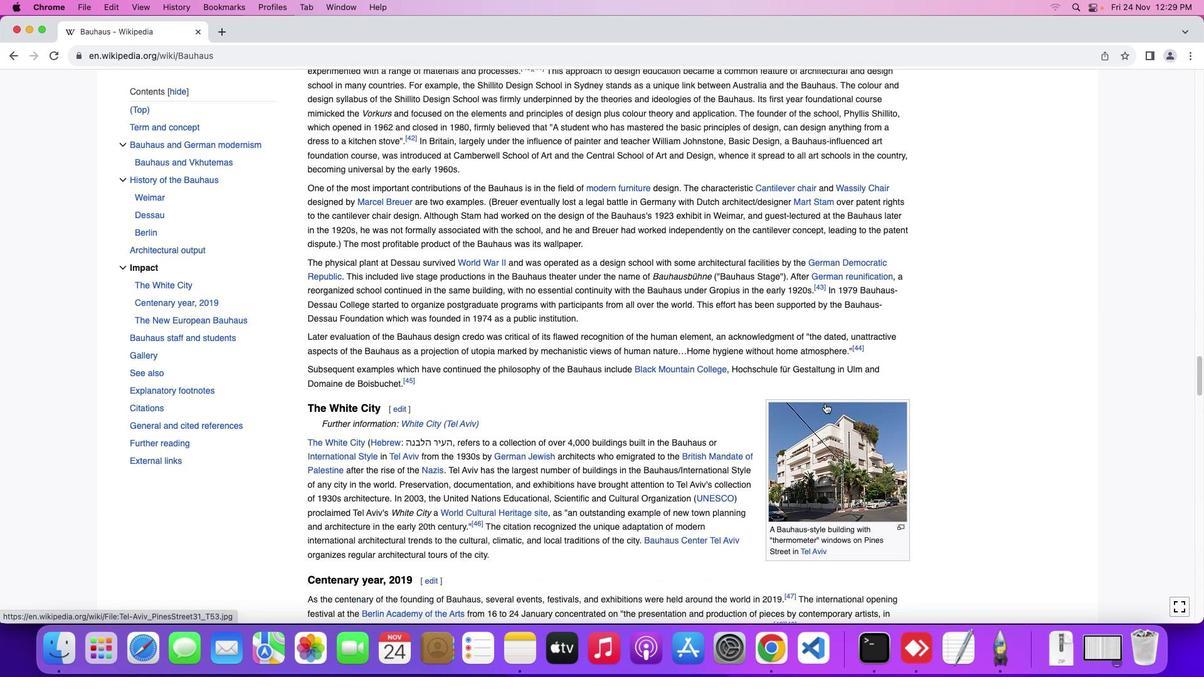 
Action: Mouse scrolled (824, 403) with delta (0, 0)
Screenshot: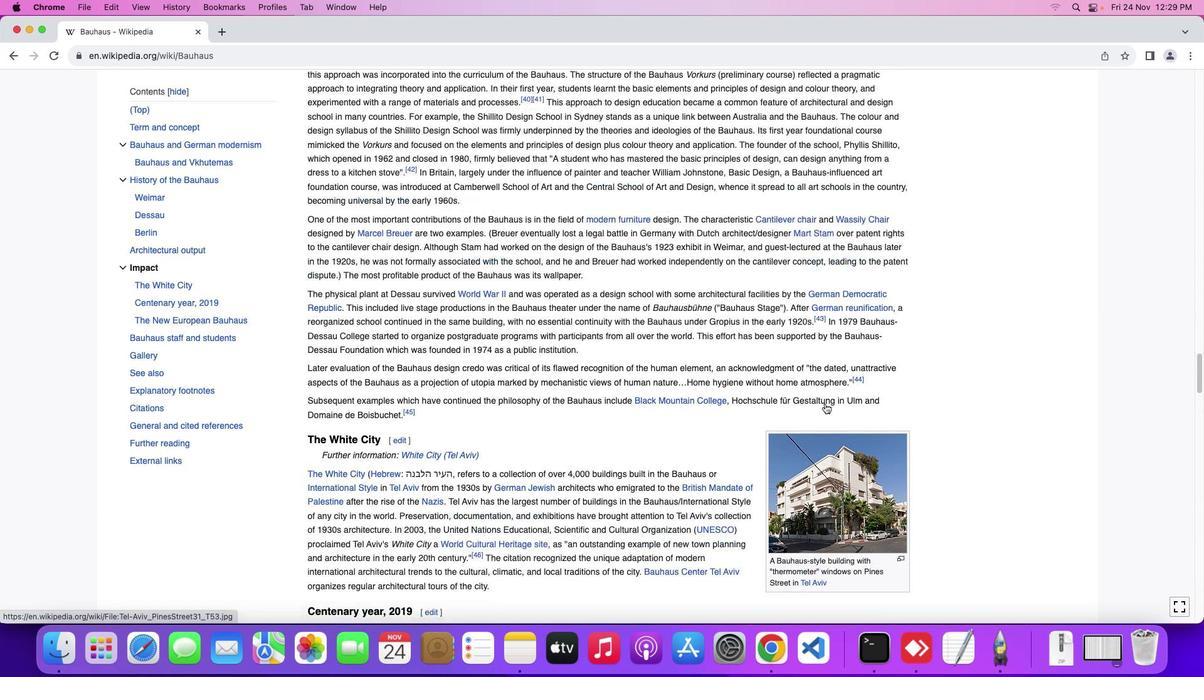 
Action: Mouse scrolled (824, 403) with delta (0, 1)
Screenshot: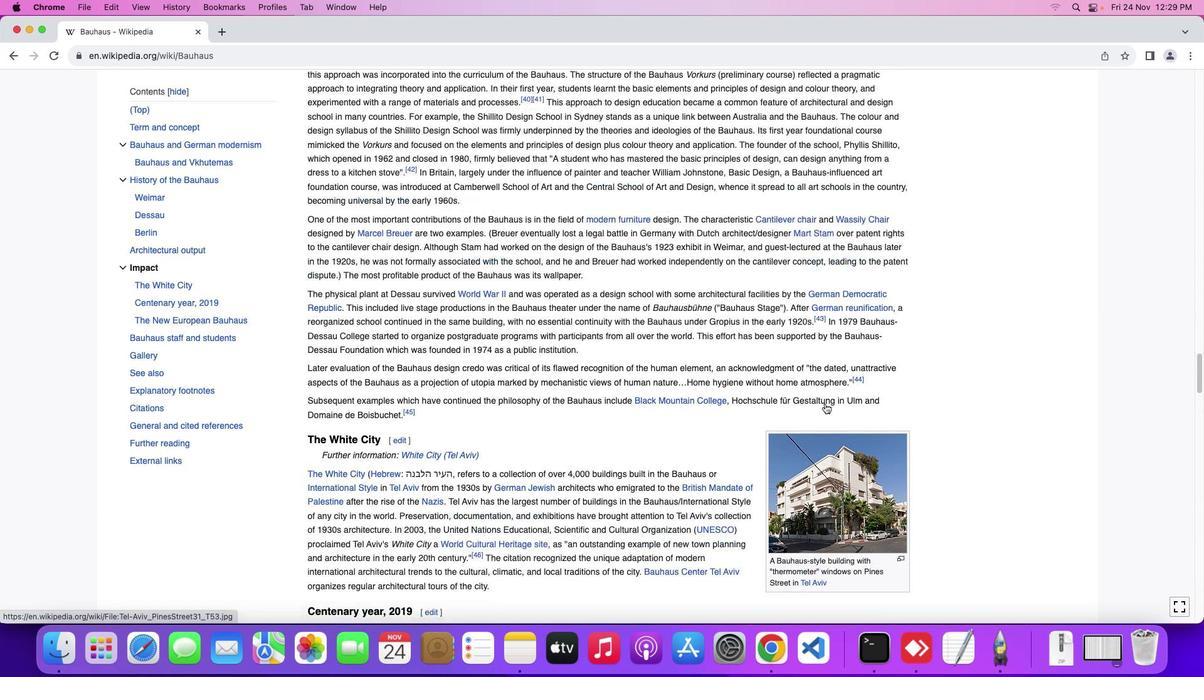 
Action: Mouse moved to (824, 403)
Screenshot: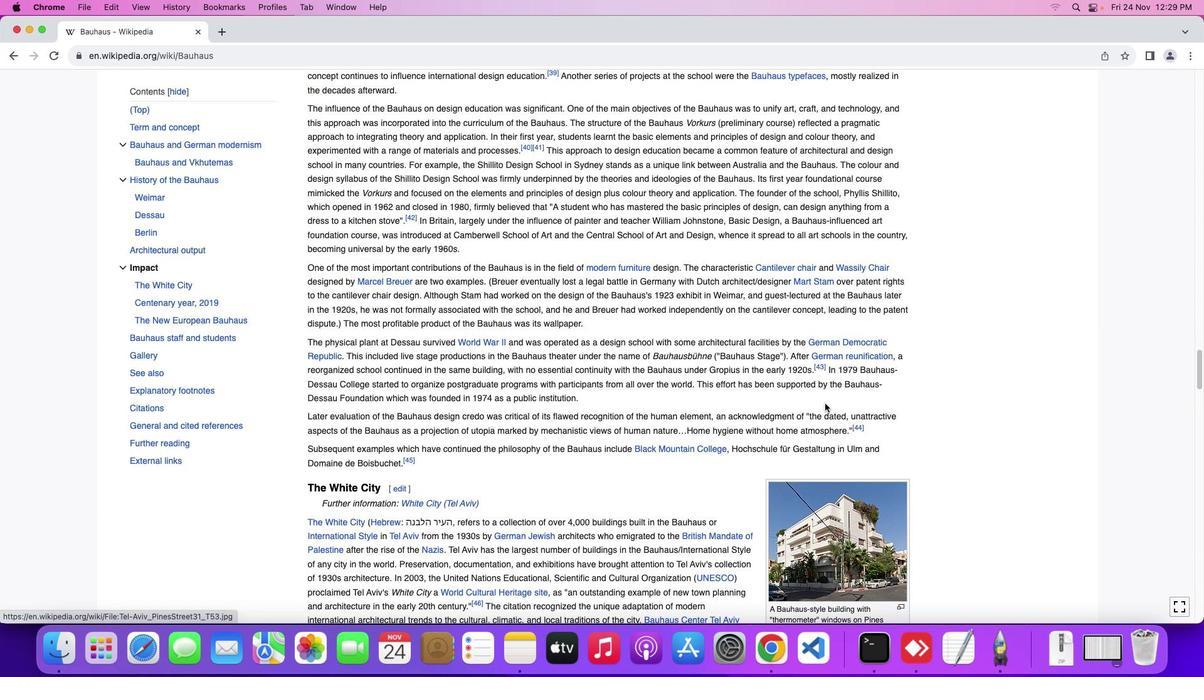 
Action: Mouse scrolled (824, 403) with delta (0, 0)
Screenshot: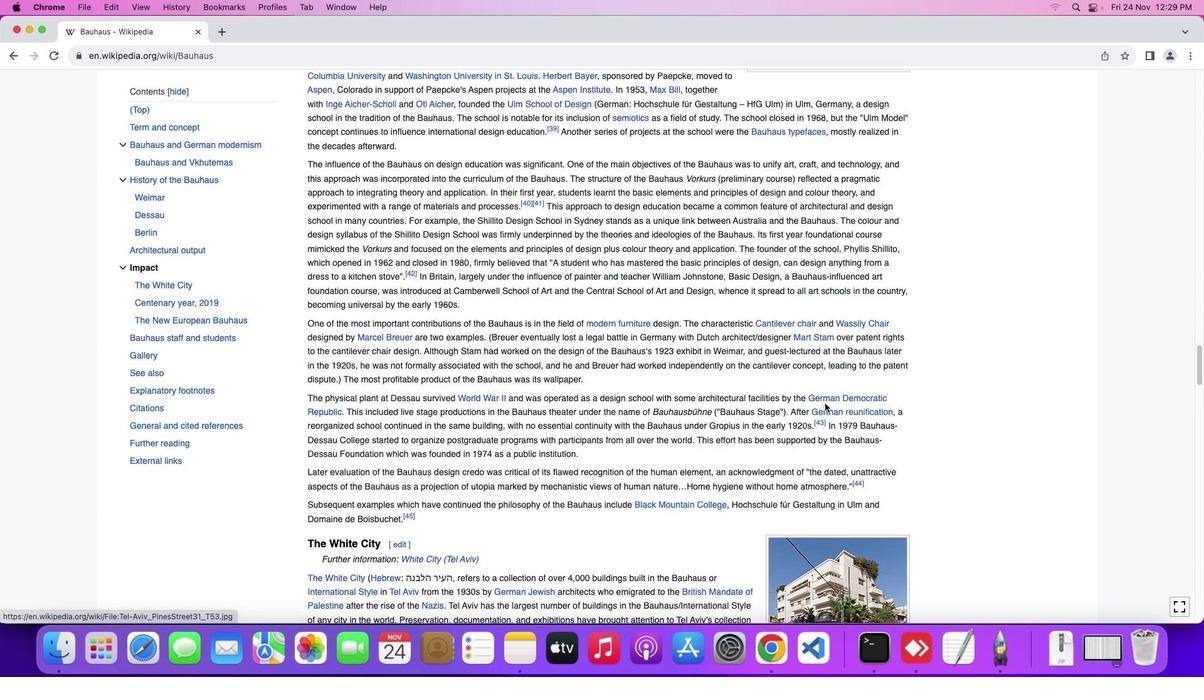 
Action: Mouse scrolled (824, 403) with delta (0, 0)
Screenshot: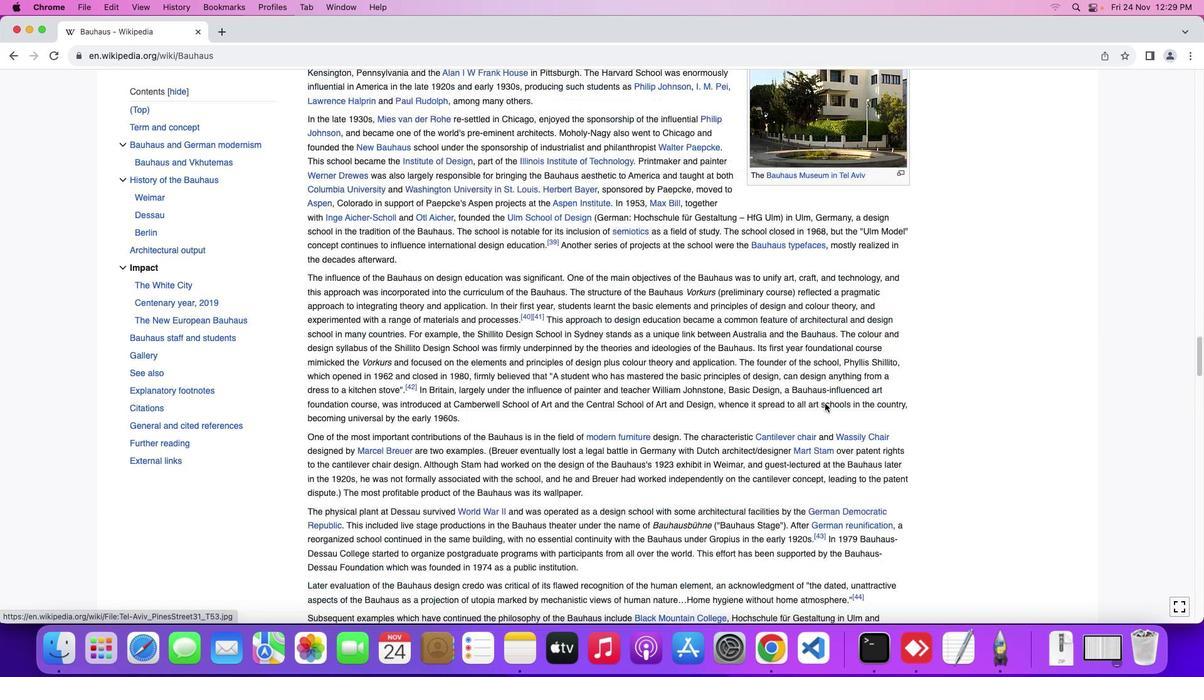 
Action: Mouse scrolled (824, 403) with delta (0, 1)
Screenshot: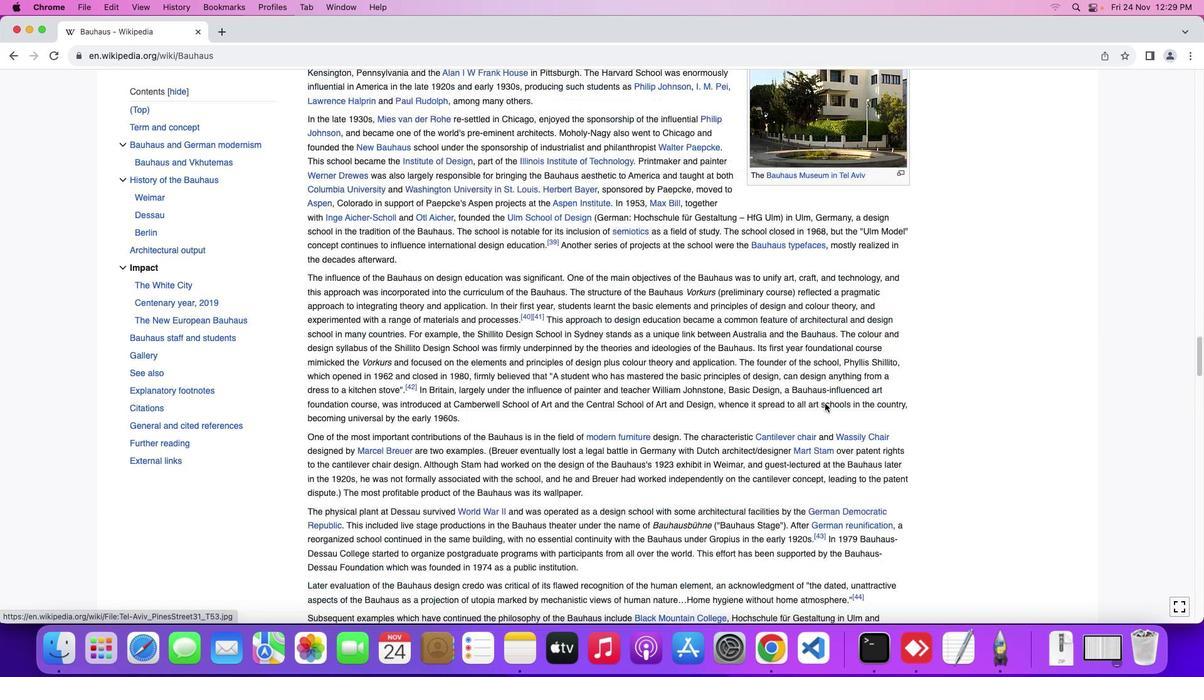
Action: Mouse scrolled (824, 403) with delta (0, 3)
Screenshot: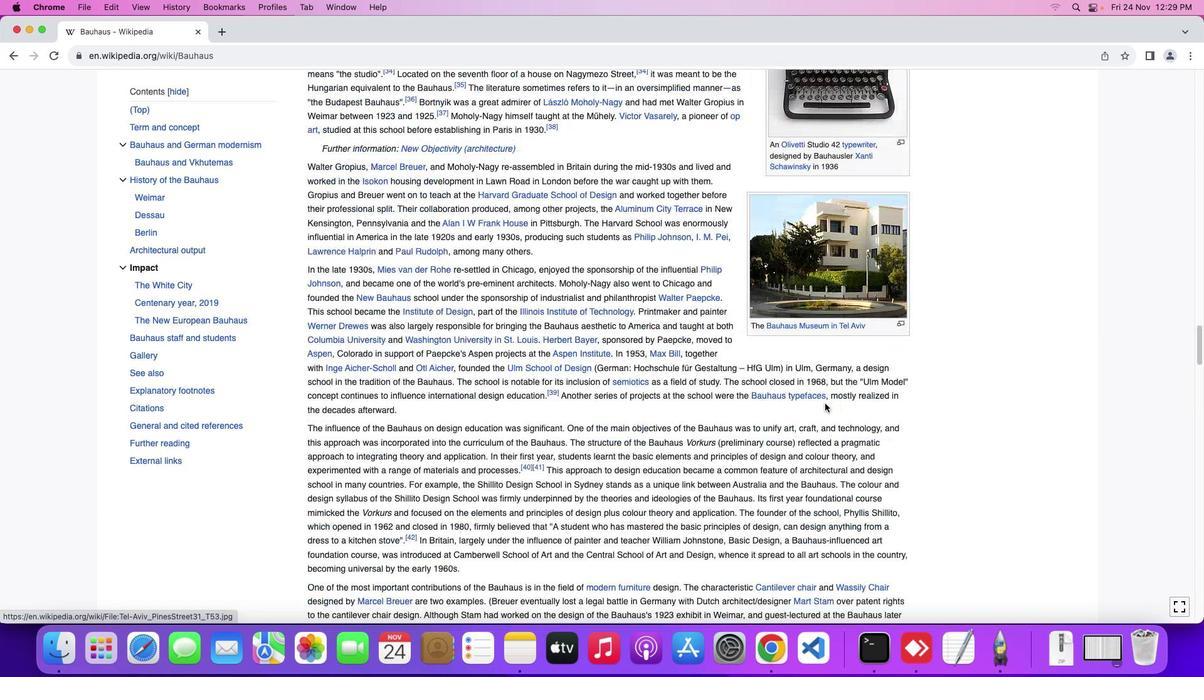 
Action: Mouse scrolled (824, 403) with delta (0, 3)
Screenshot: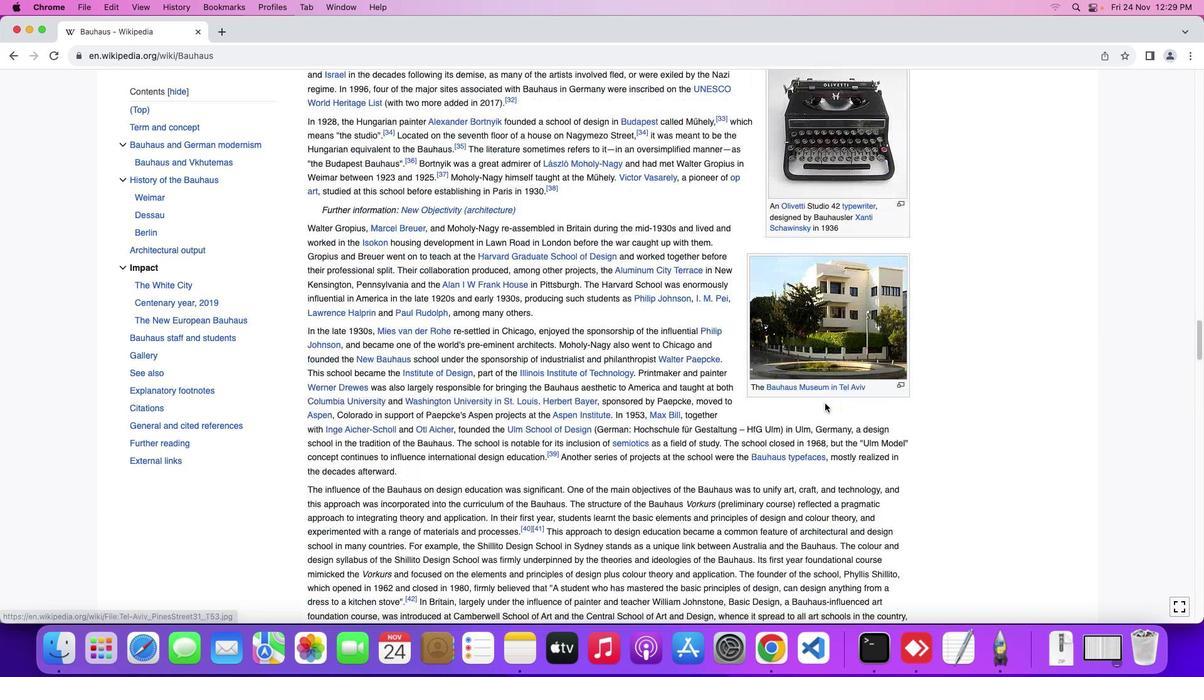 
Action: Mouse scrolled (824, 403) with delta (0, 0)
Screenshot: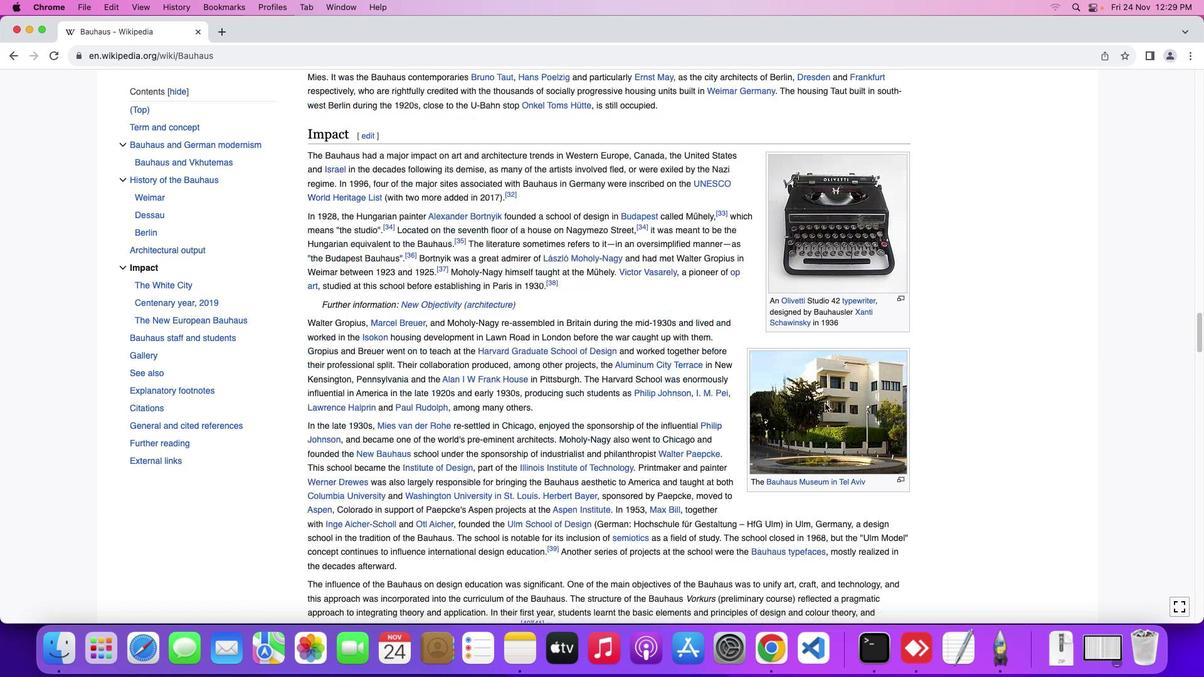 
Action: Mouse scrolled (824, 403) with delta (0, 0)
Screenshot: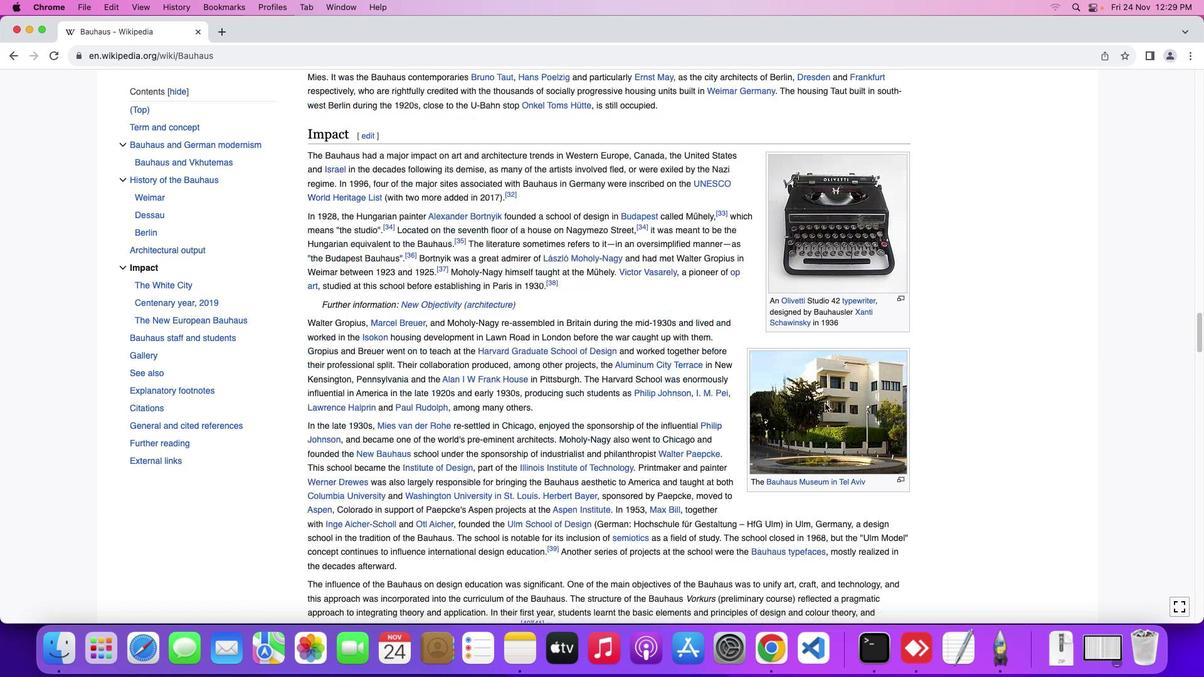 
Action: Mouse scrolled (824, 403) with delta (0, 1)
Screenshot: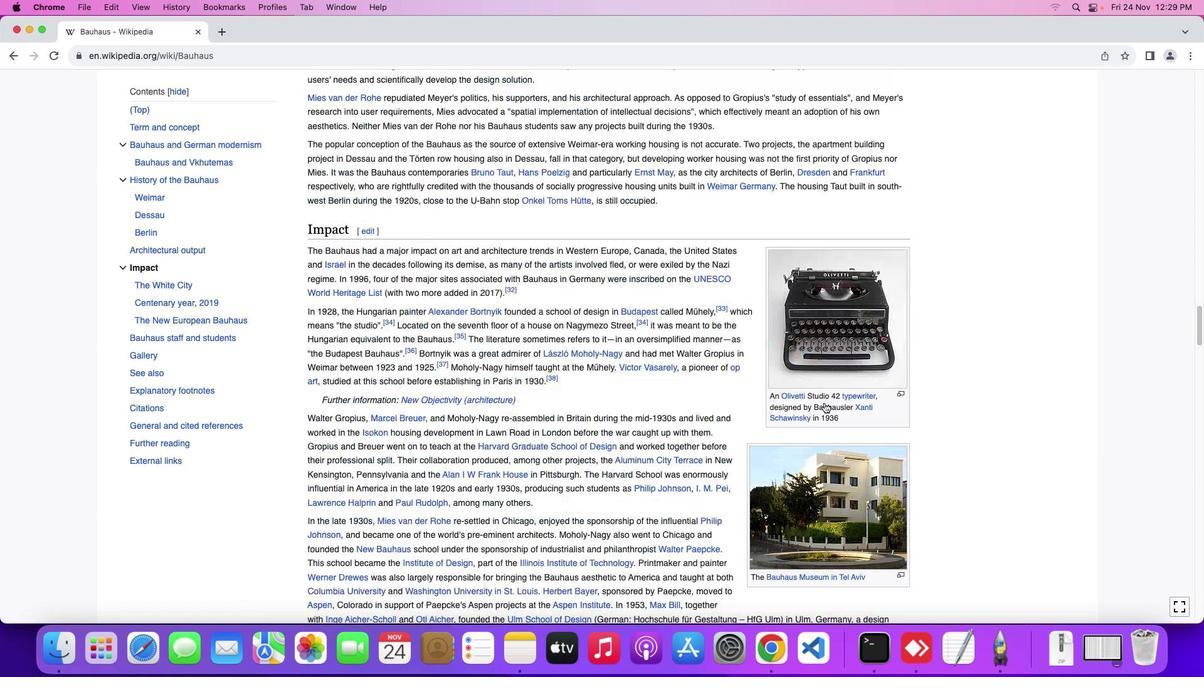 
Action: Mouse scrolled (824, 403) with delta (0, 3)
Screenshot: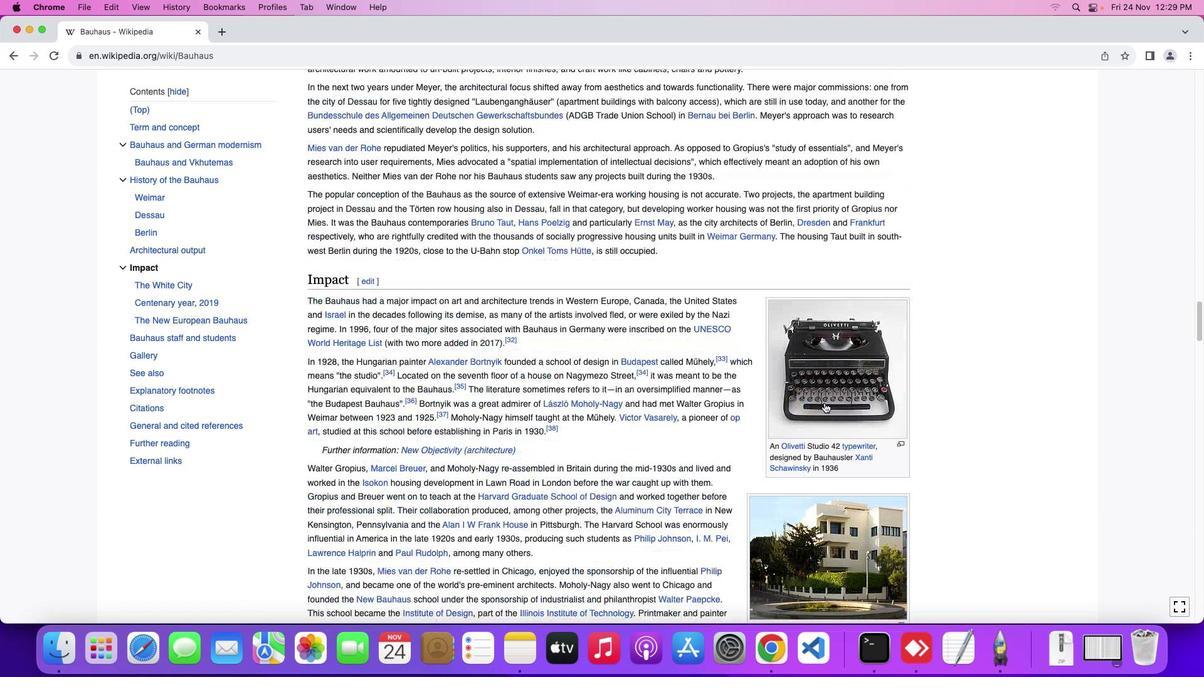 
Action: Mouse moved to (824, 403)
Screenshot: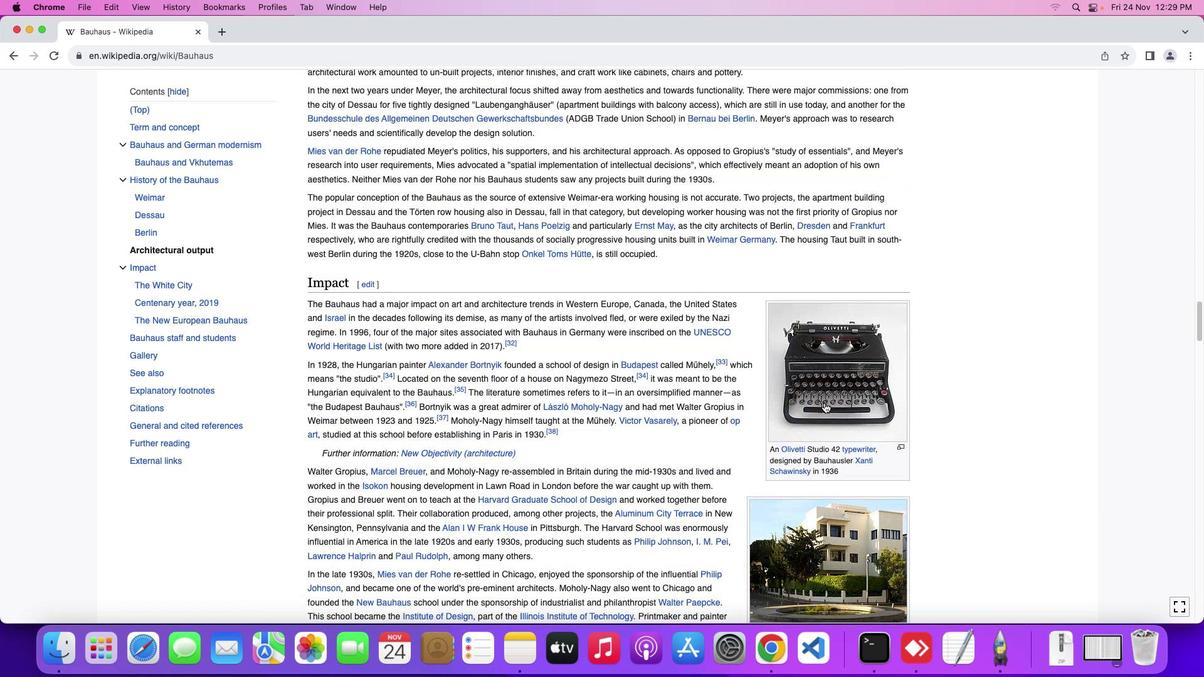 
Action: Mouse scrolled (824, 403) with delta (0, 0)
Screenshot: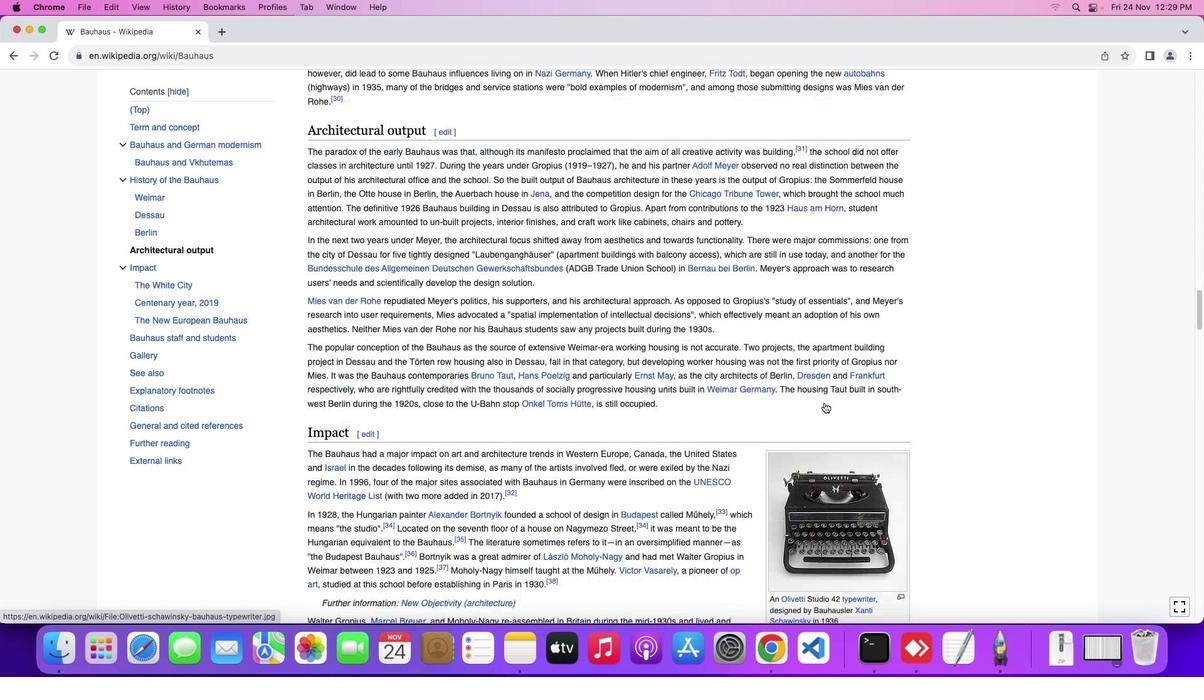 
Action: Mouse scrolled (824, 403) with delta (0, 0)
Screenshot: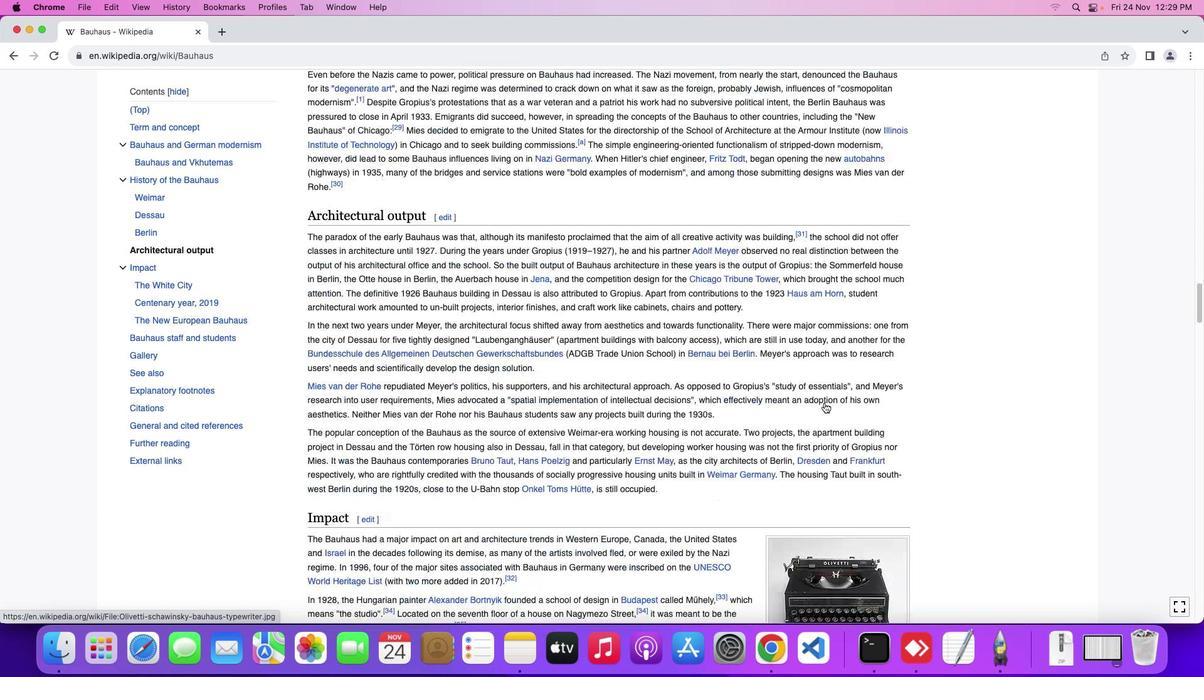 
Action: Mouse scrolled (824, 403) with delta (0, 1)
Screenshot: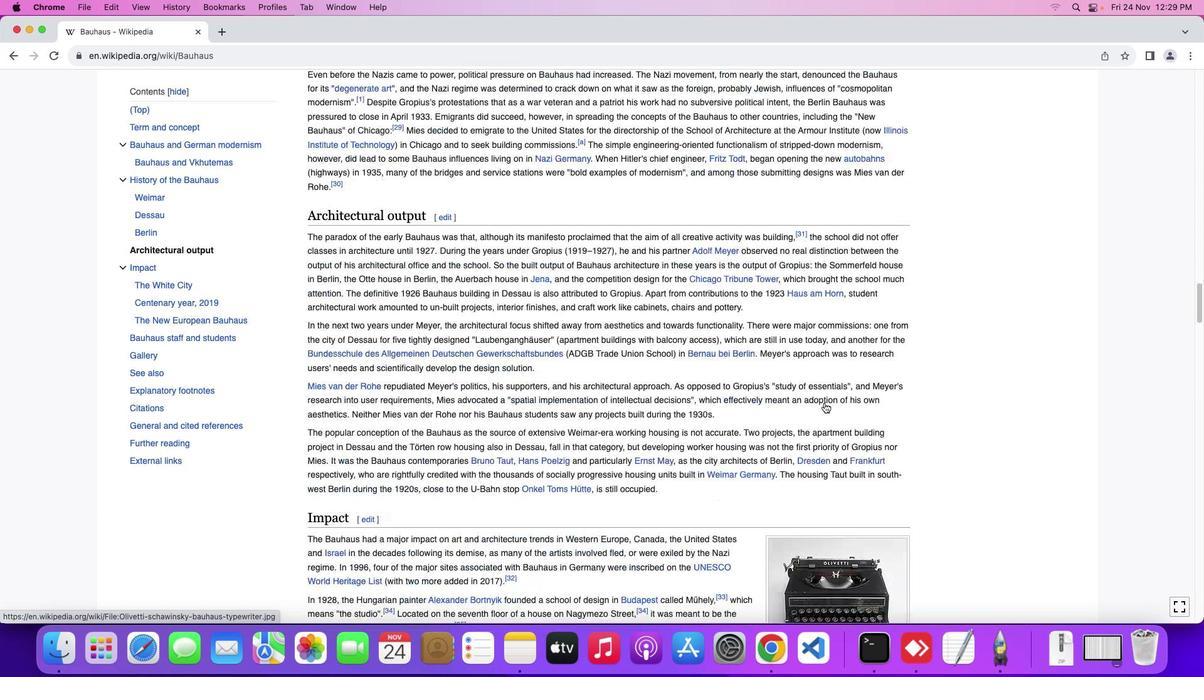 
Action: Mouse scrolled (824, 403) with delta (0, 3)
Screenshot: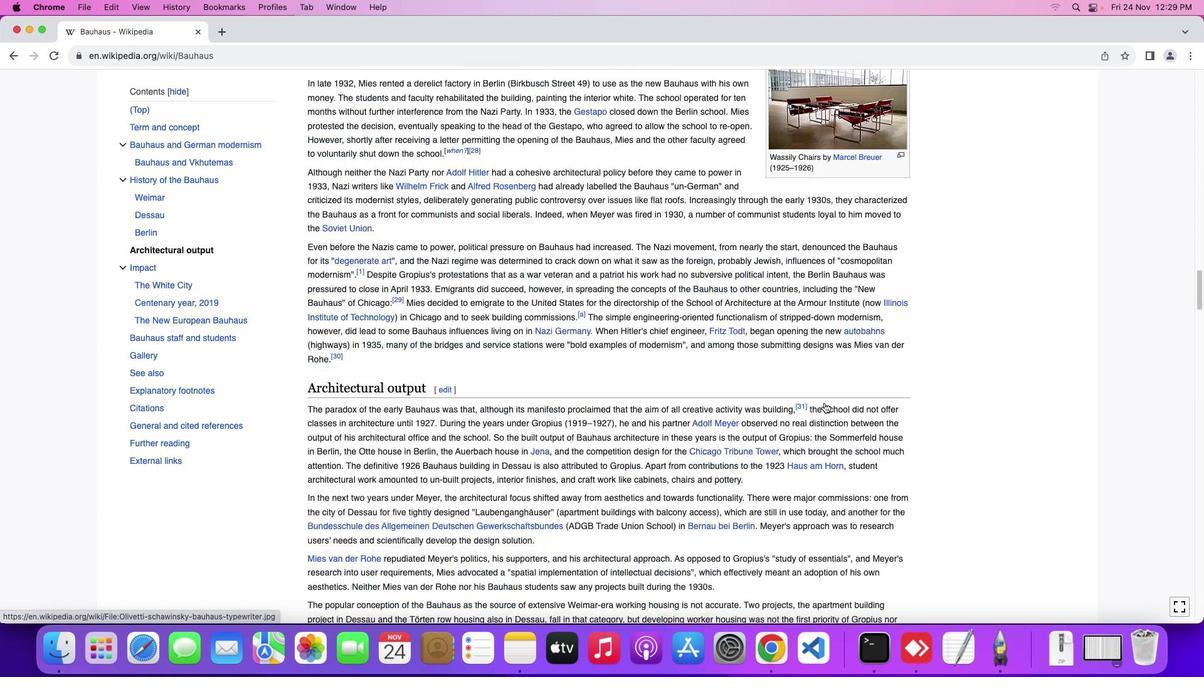 
Action: Mouse scrolled (824, 403) with delta (0, 3)
Screenshot: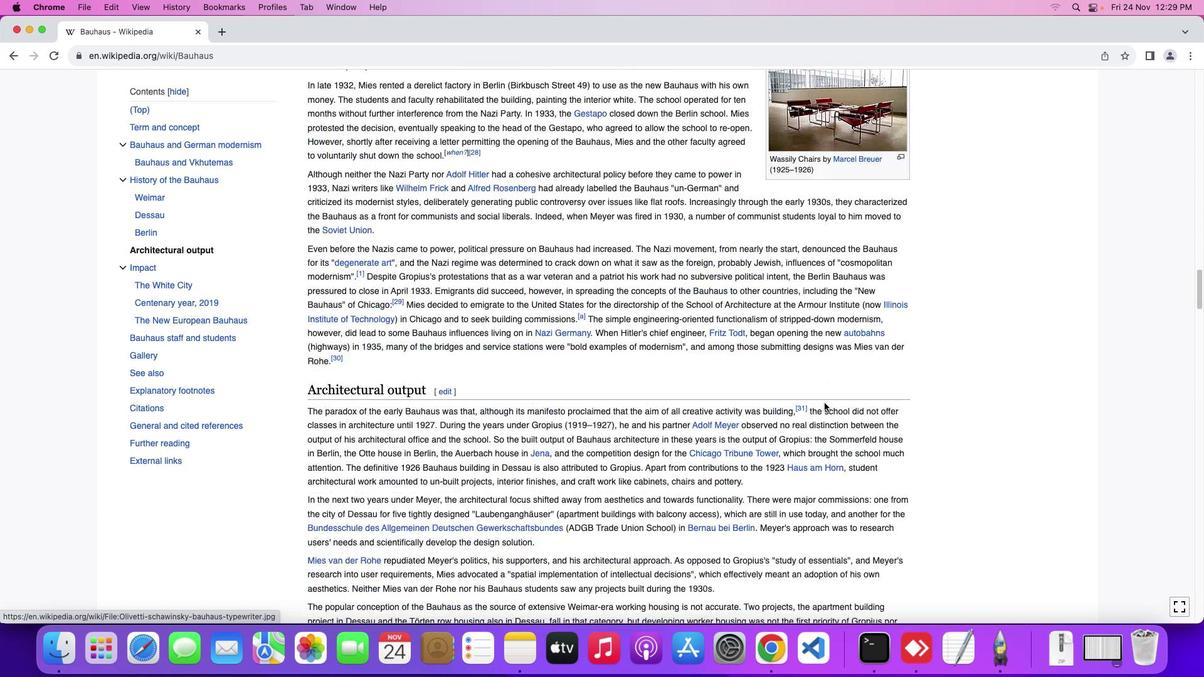 
Action: Mouse moved to (824, 403)
Screenshot: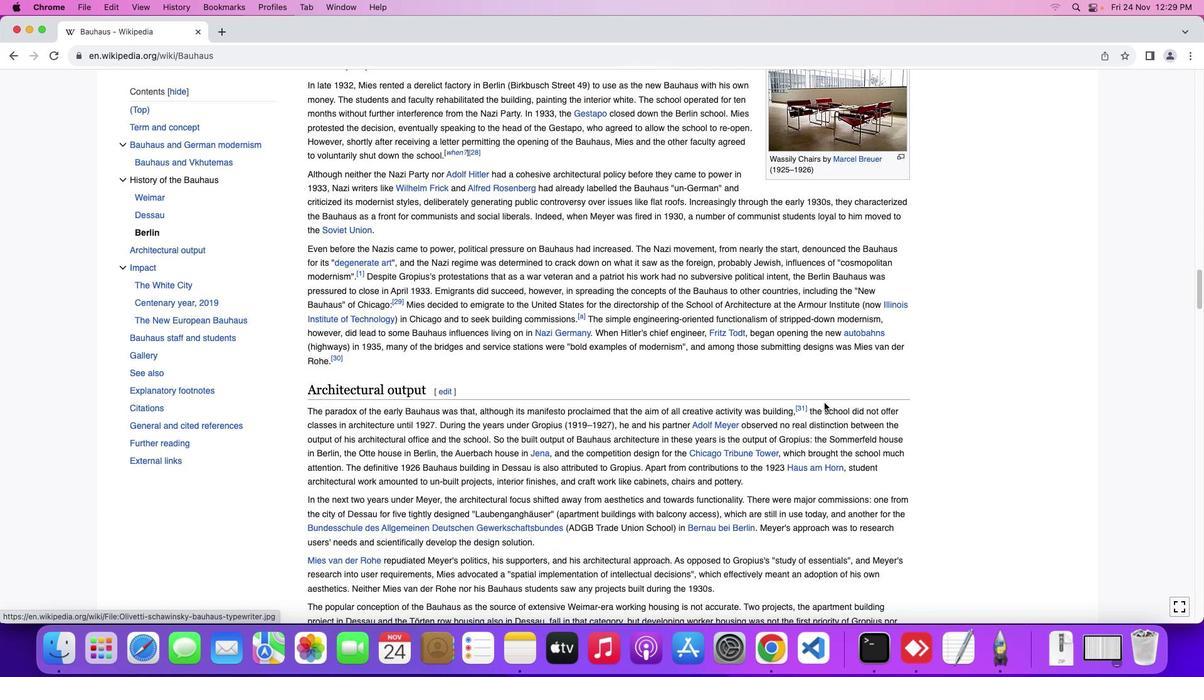 
Action: Mouse scrolled (824, 403) with delta (0, 0)
Screenshot: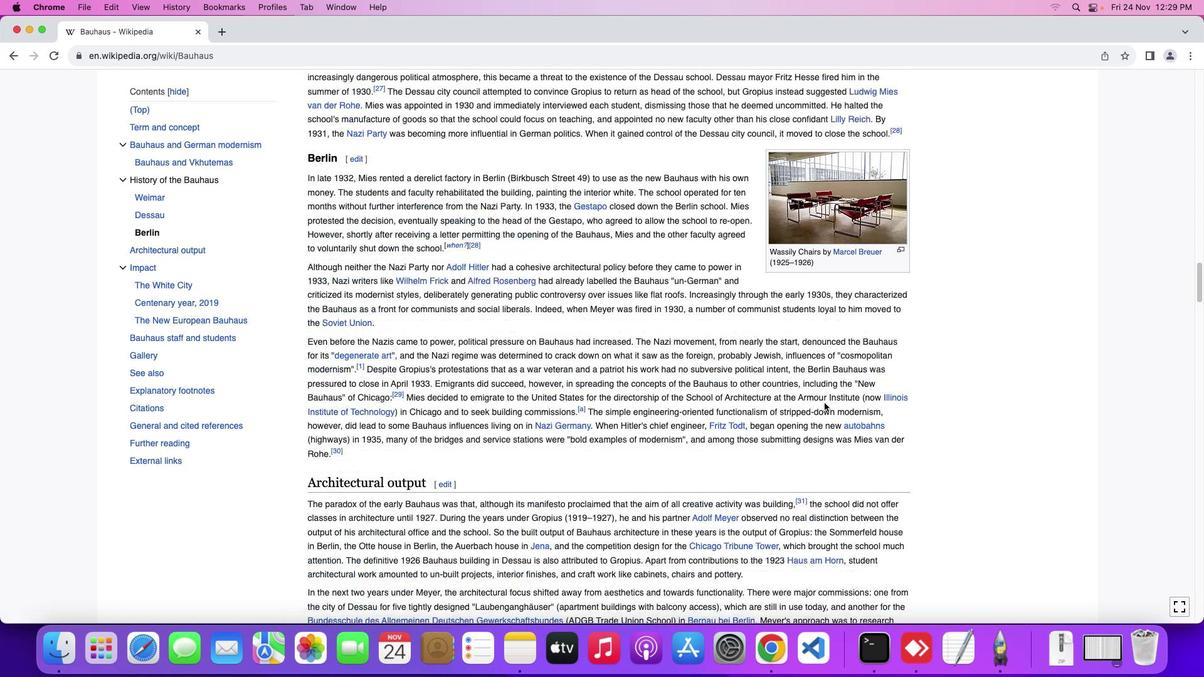 
Action: Mouse scrolled (824, 403) with delta (0, 0)
Screenshot: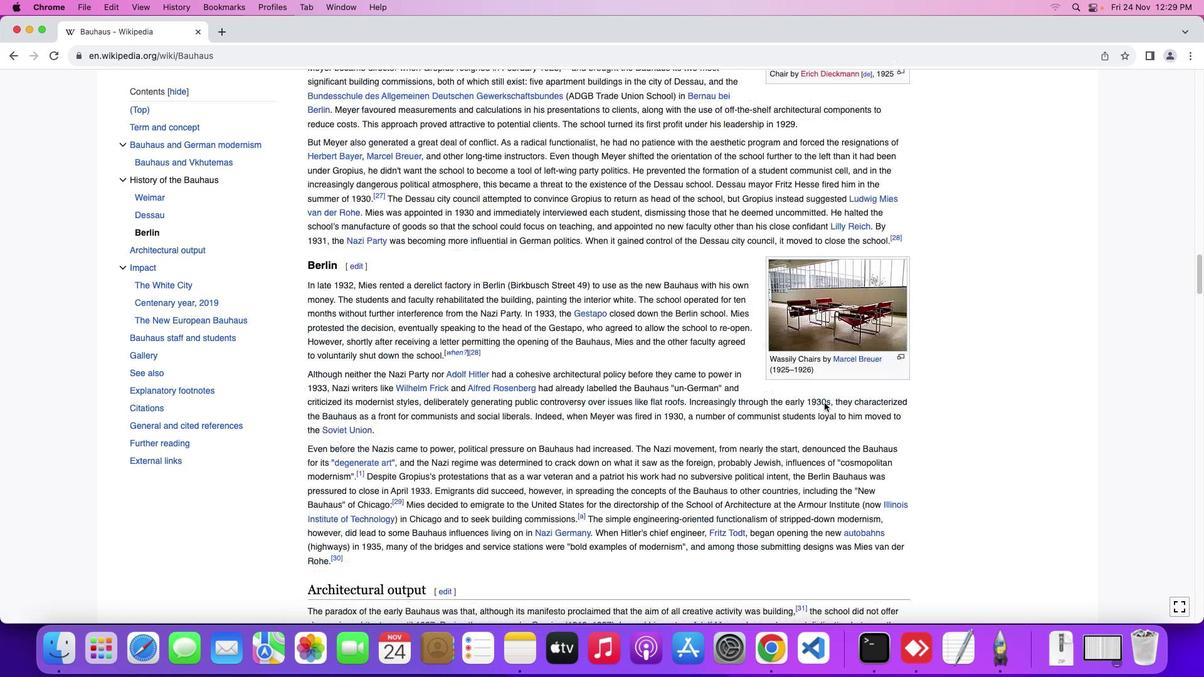 
Action: Mouse scrolled (824, 403) with delta (0, 1)
Screenshot: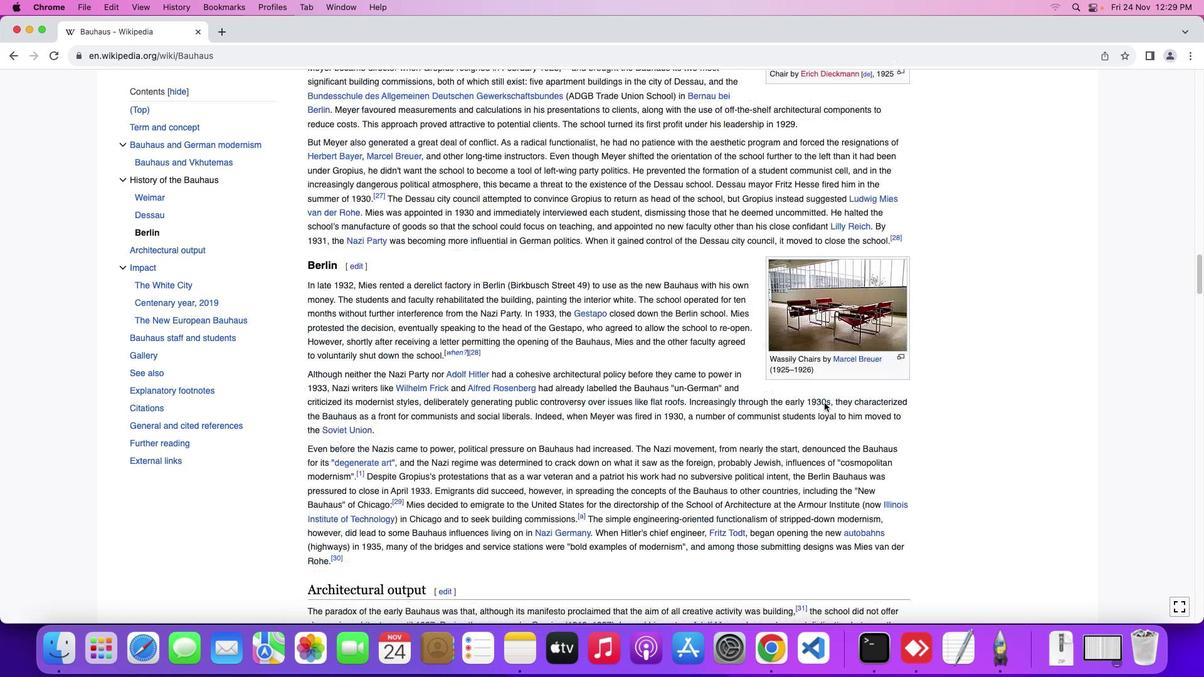 
Action: Mouse scrolled (824, 403) with delta (0, 3)
Screenshot: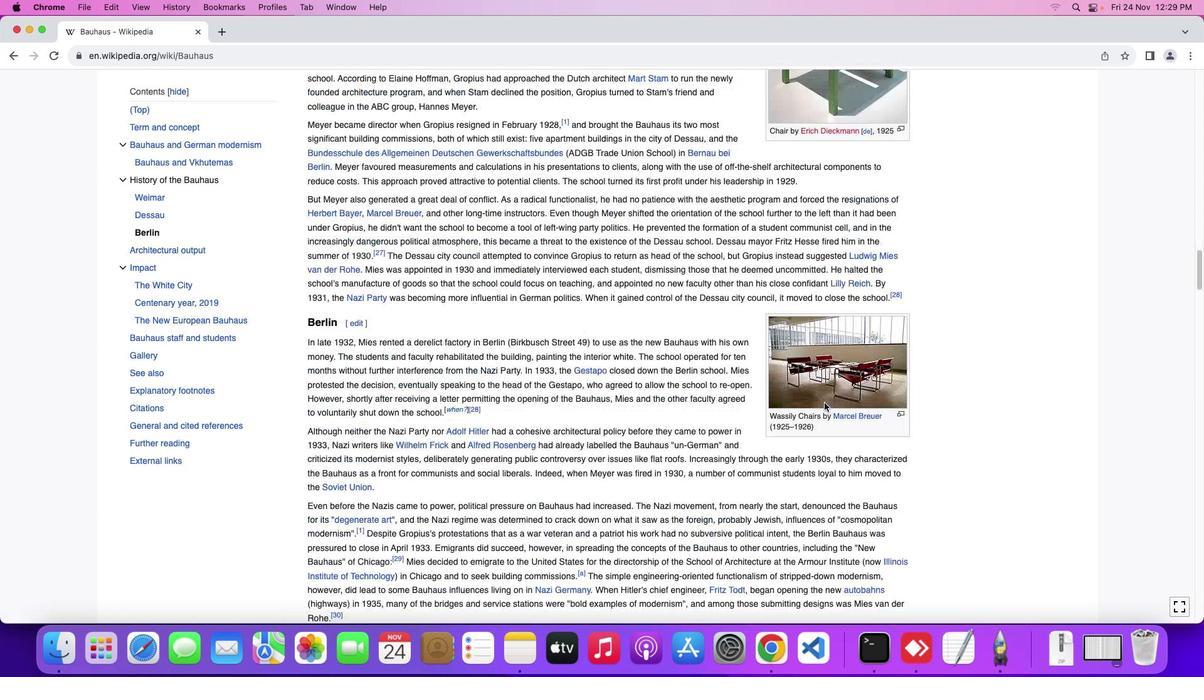 
Action: Mouse scrolled (824, 403) with delta (0, 0)
Screenshot: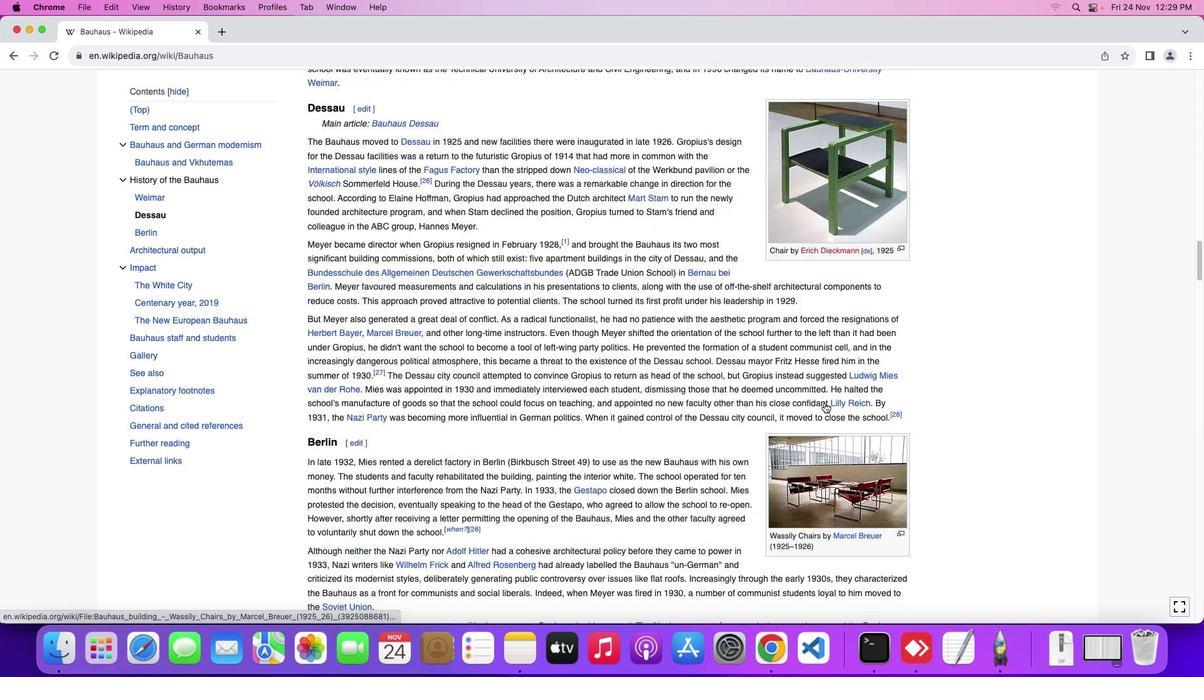 
Action: Mouse scrolled (824, 403) with delta (0, 0)
Screenshot: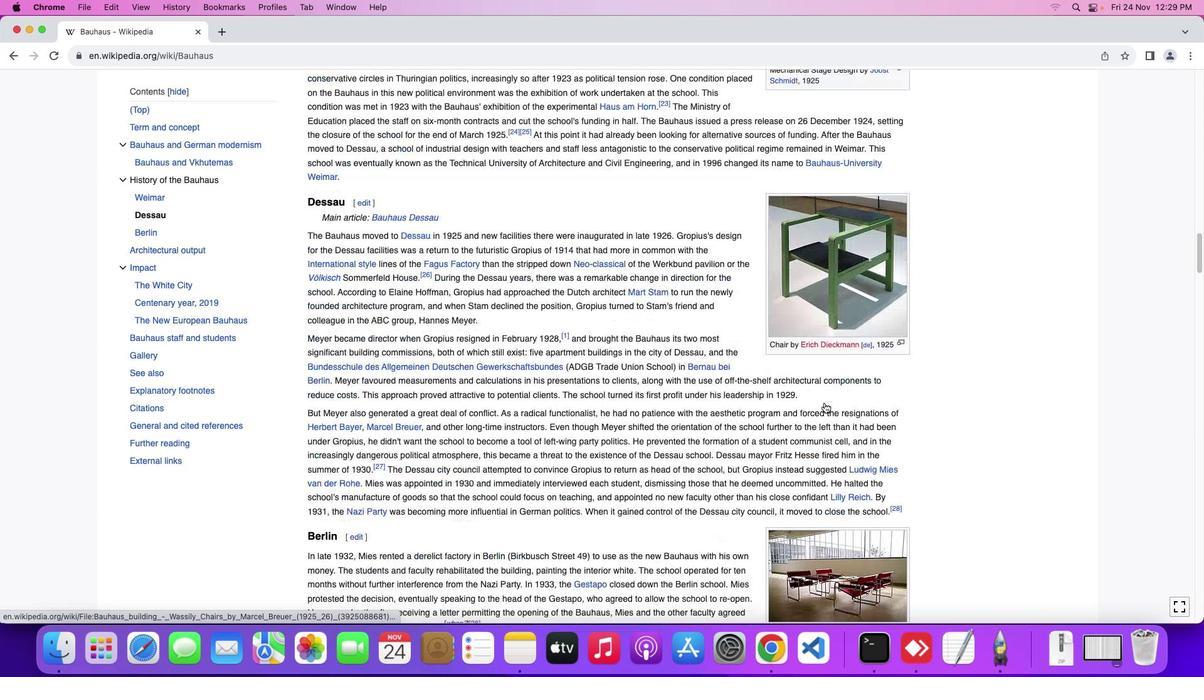 
Action: Mouse scrolled (824, 403) with delta (0, 1)
Screenshot: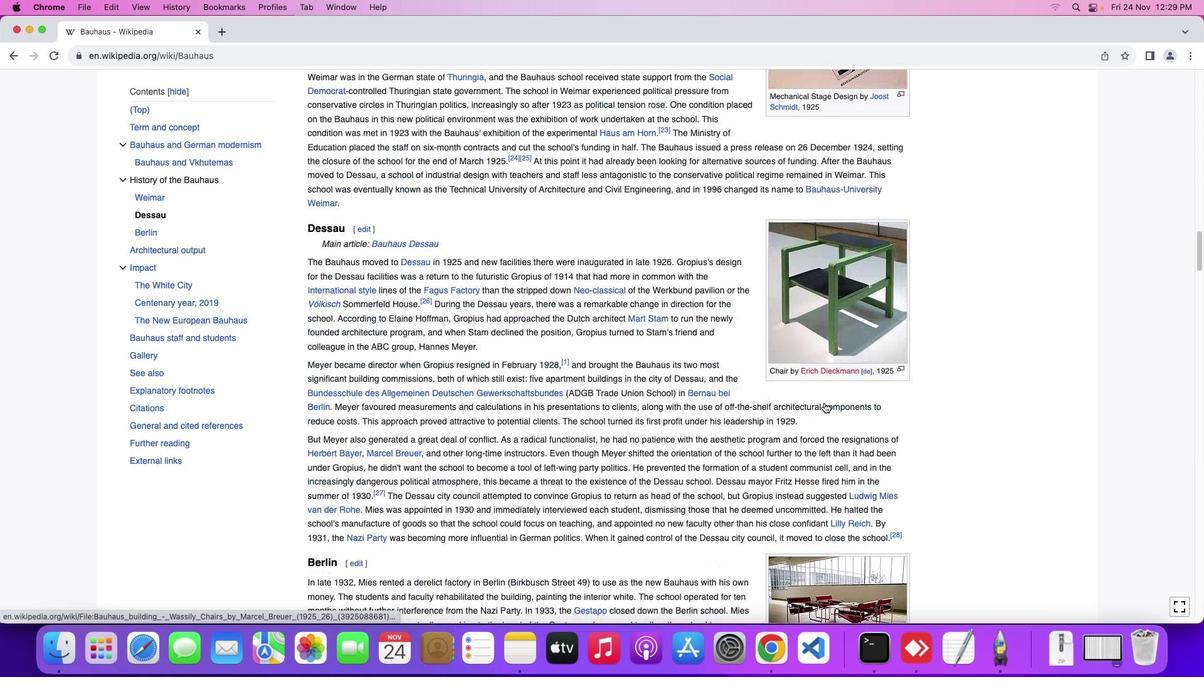 
Action: Mouse scrolled (824, 403) with delta (0, 3)
Screenshot: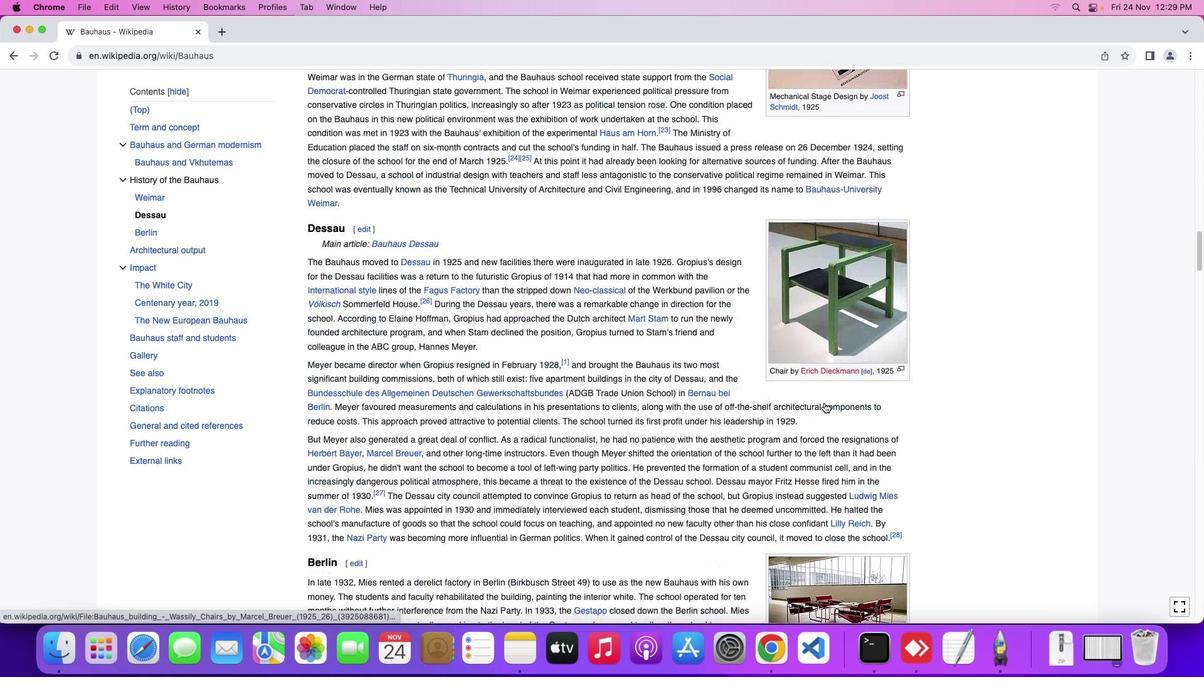 
Action: Mouse scrolled (824, 403) with delta (0, 0)
Screenshot: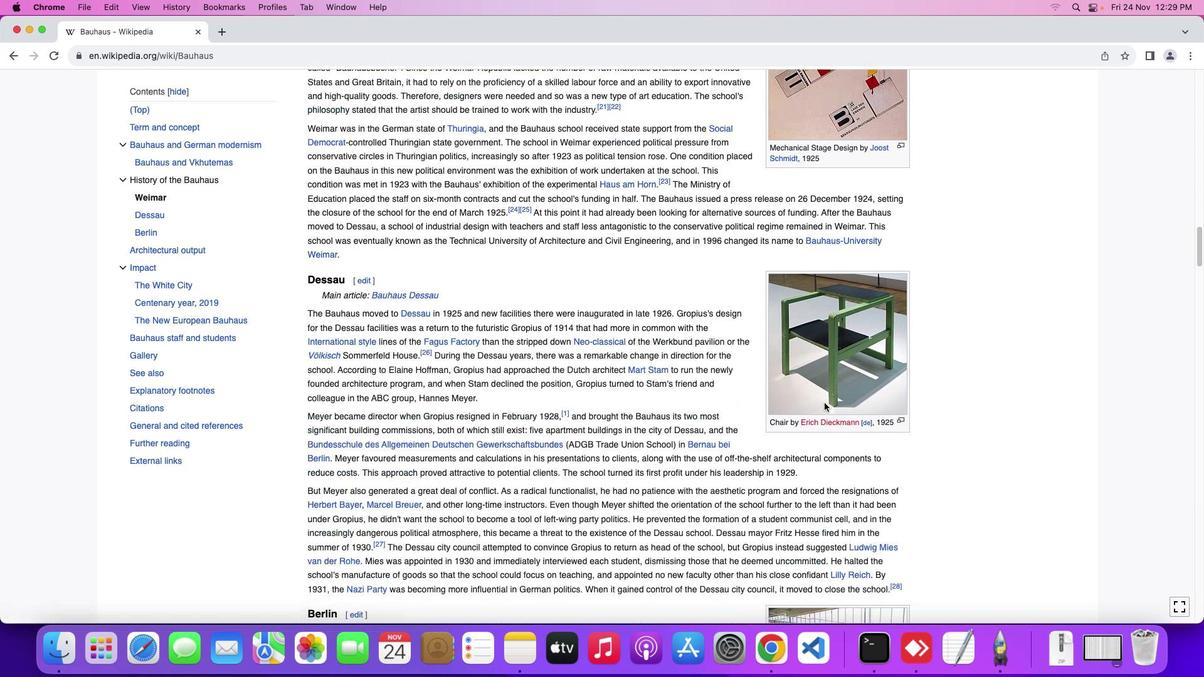 
Action: Mouse scrolled (824, 403) with delta (0, 0)
Screenshot: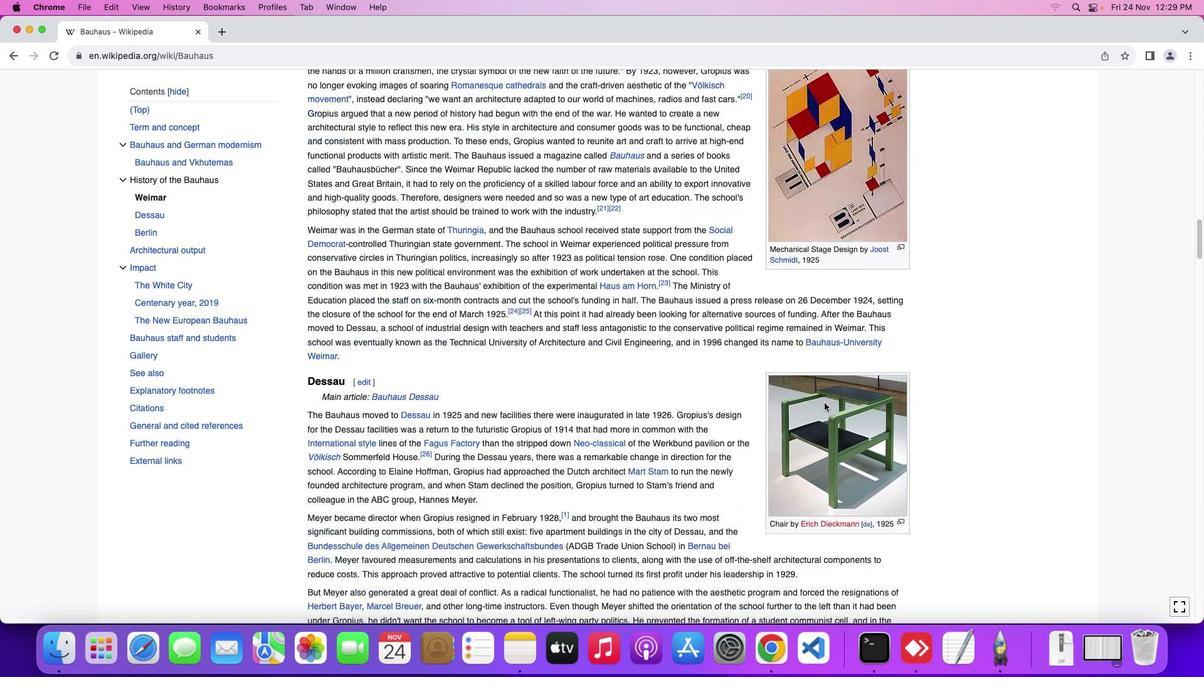 
Action: Mouse scrolled (824, 403) with delta (0, 1)
Screenshot: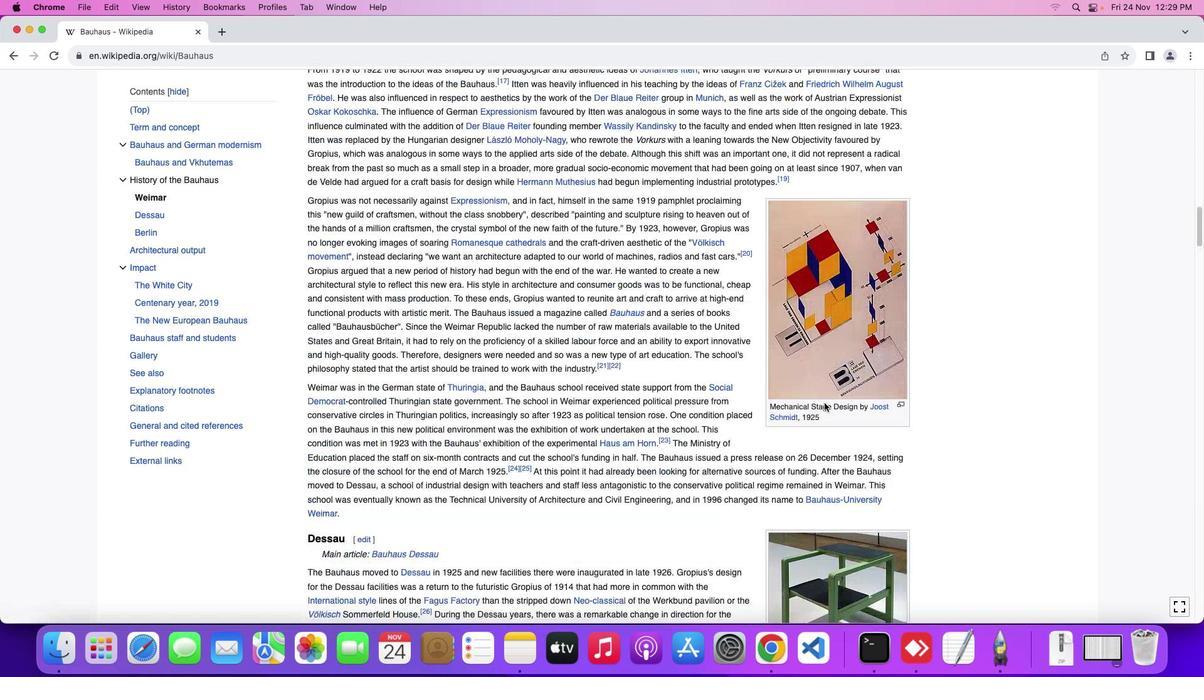 
Action: Mouse scrolled (824, 403) with delta (0, 3)
Screenshot: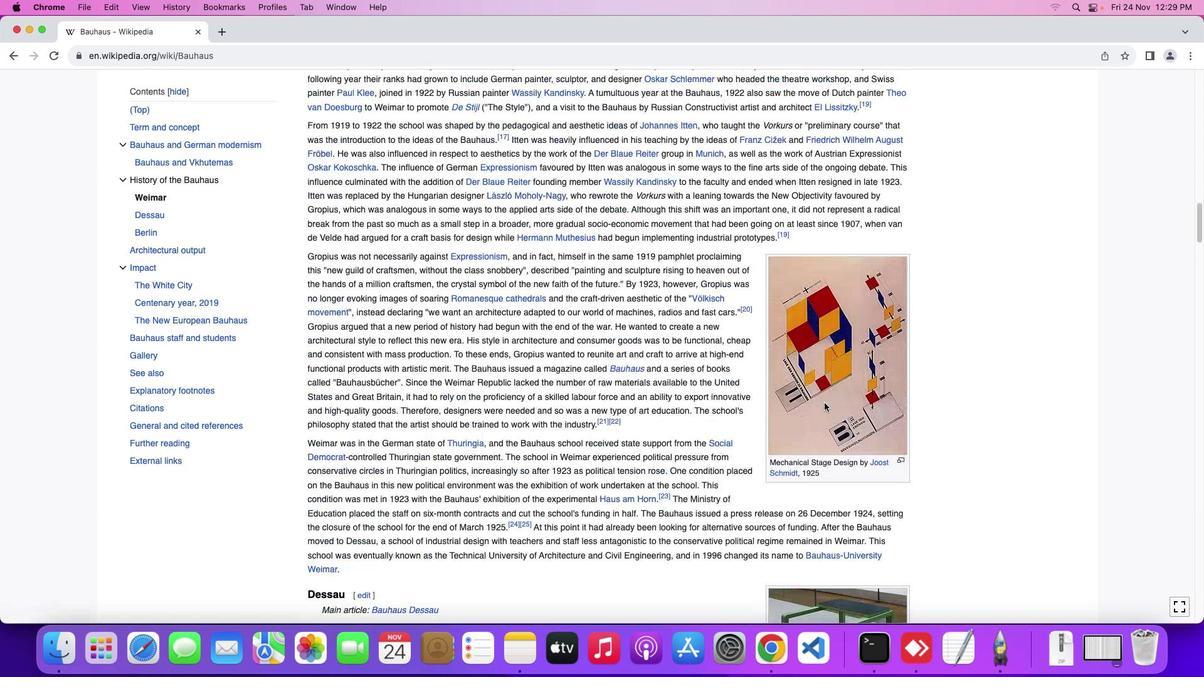 
Action: Mouse scrolled (824, 403) with delta (0, 3)
Screenshot: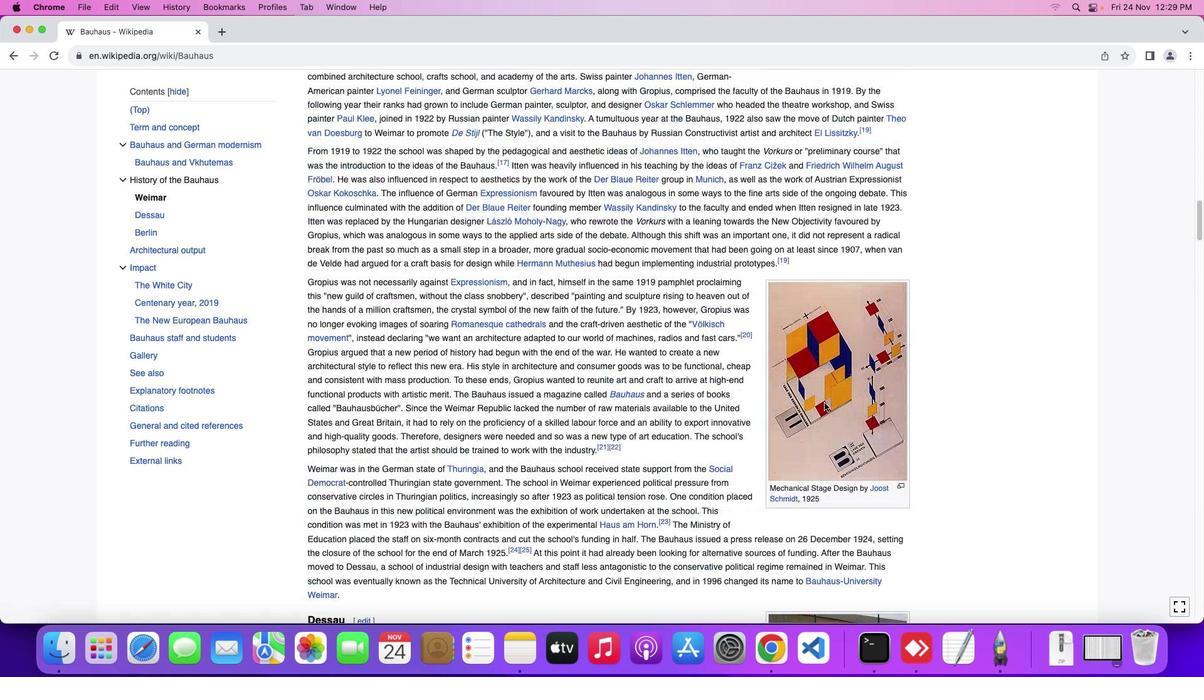 
Action: Mouse moved to (824, 402)
Screenshot: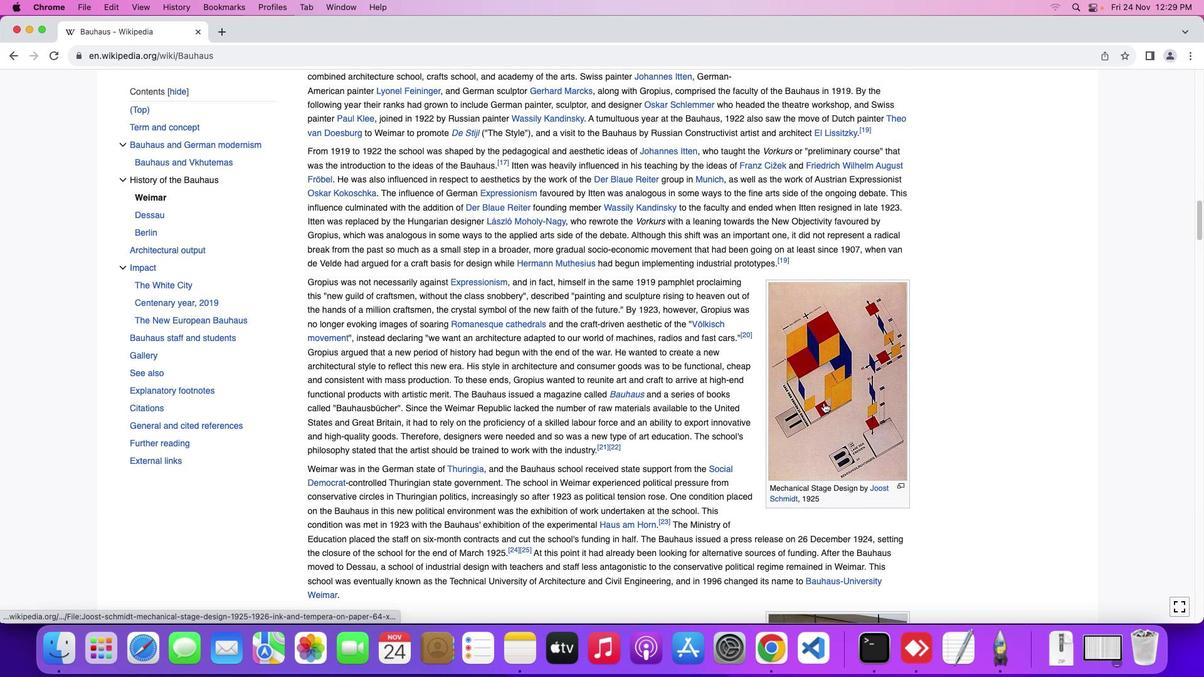 
Action: Mouse scrolled (824, 402) with delta (0, 0)
Screenshot: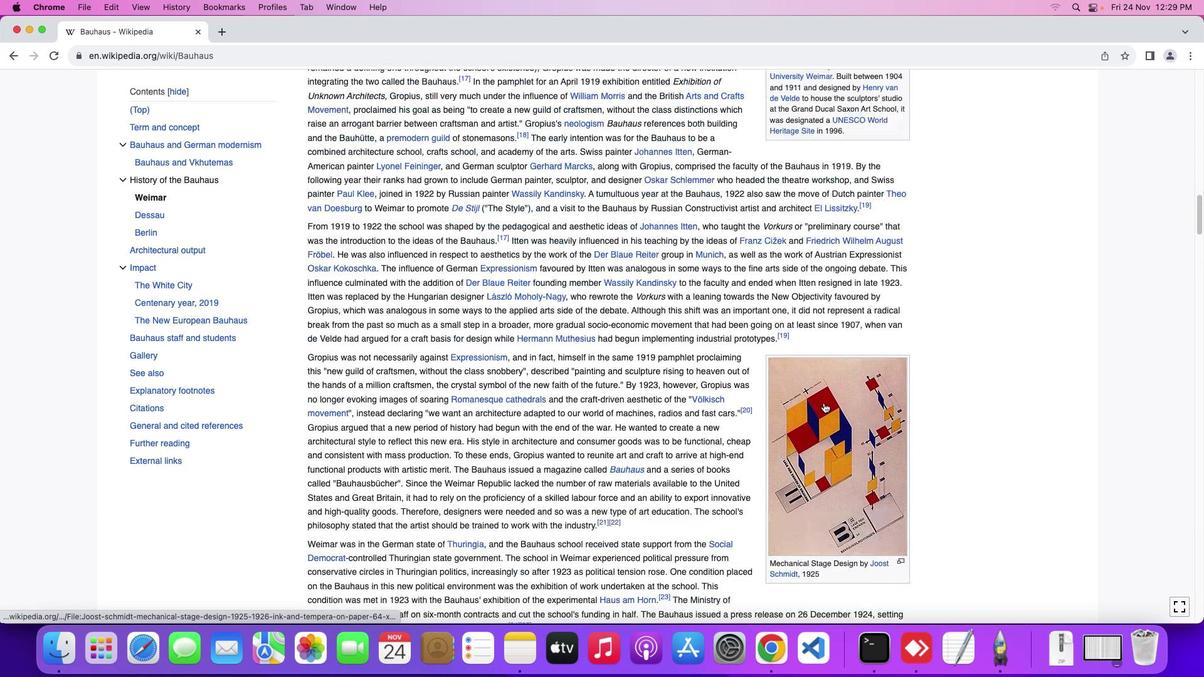 
Action: Mouse scrolled (824, 402) with delta (0, 0)
Screenshot: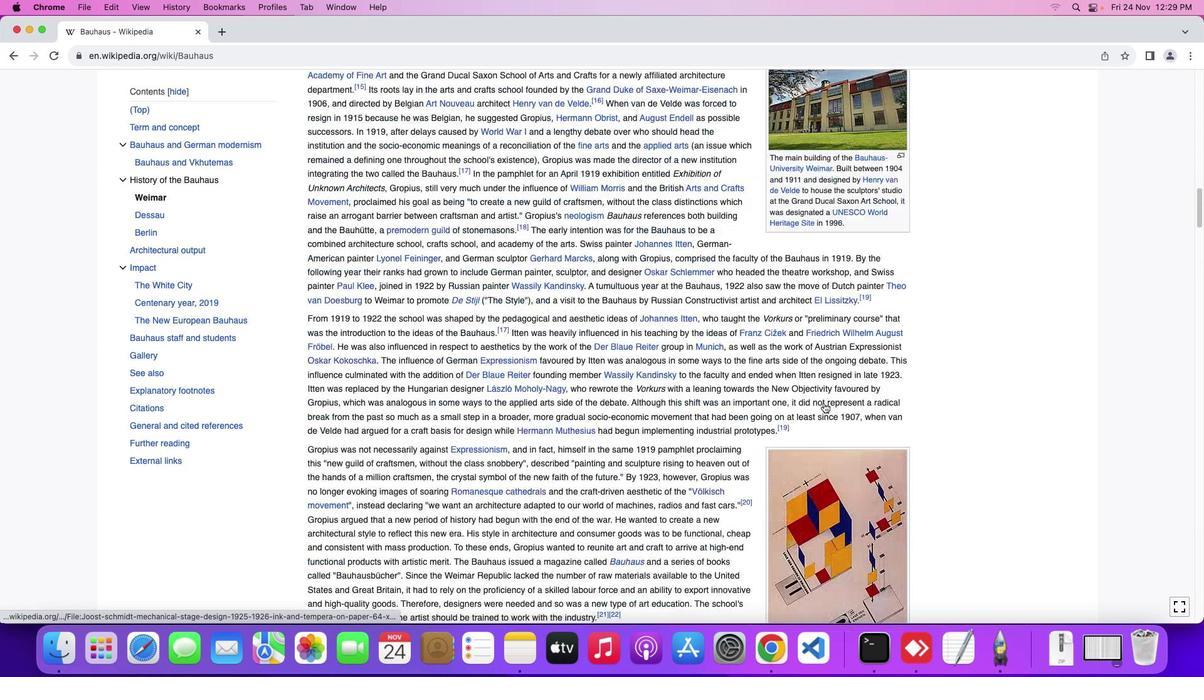 
Action: Mouse scrolled (824, 402) with delta (0, 1)
Screenshot: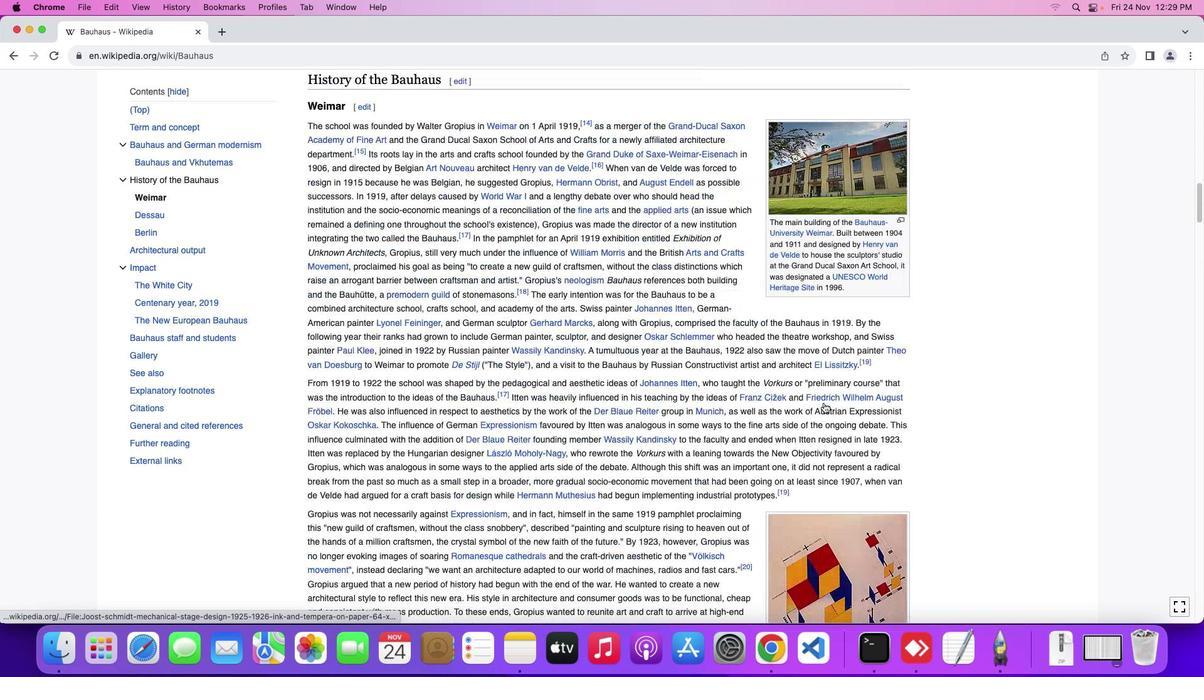 
Action: Mouse scrolled (824, 402) with delta (0, 3)
Screenshot: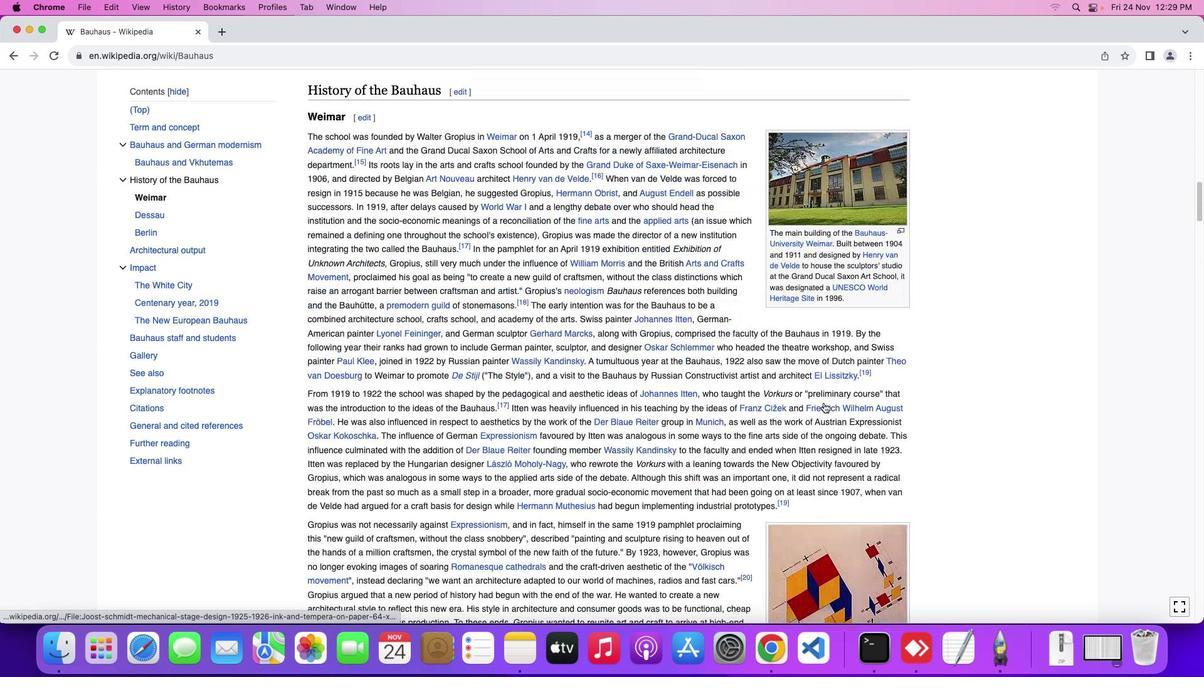 
Action: Mouse moved to (824, 402)
Screenshot: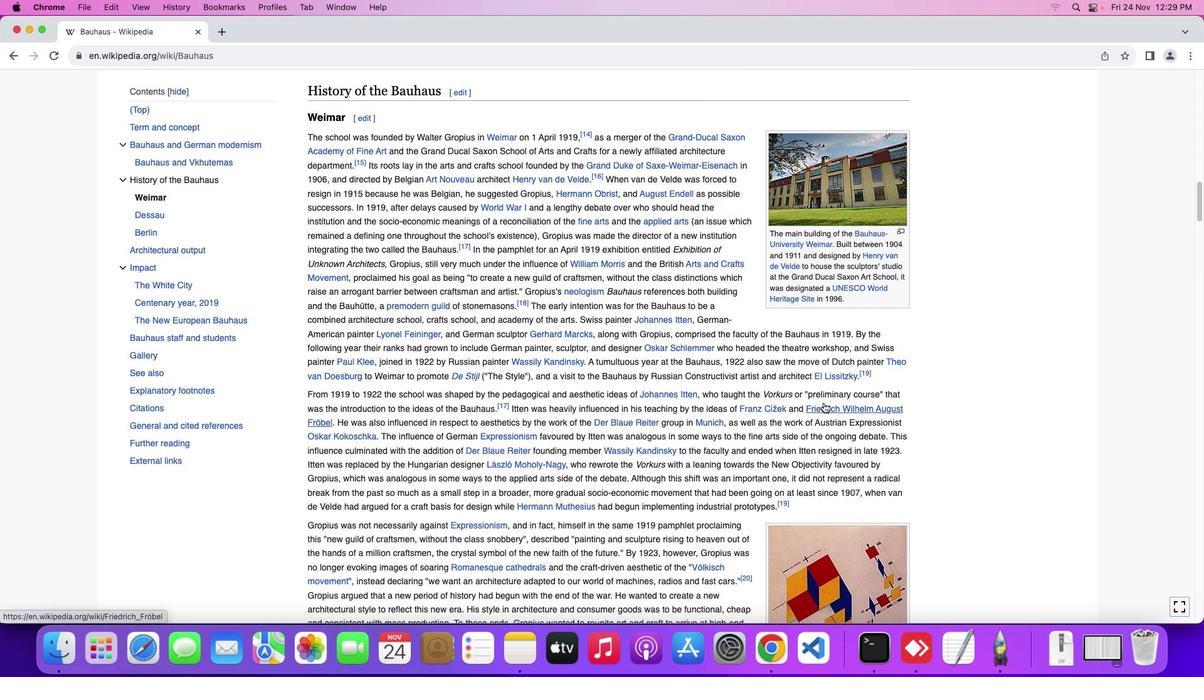 
Action: Mouse scrolled (824, 402) with delta (0, 0)
Screenshot: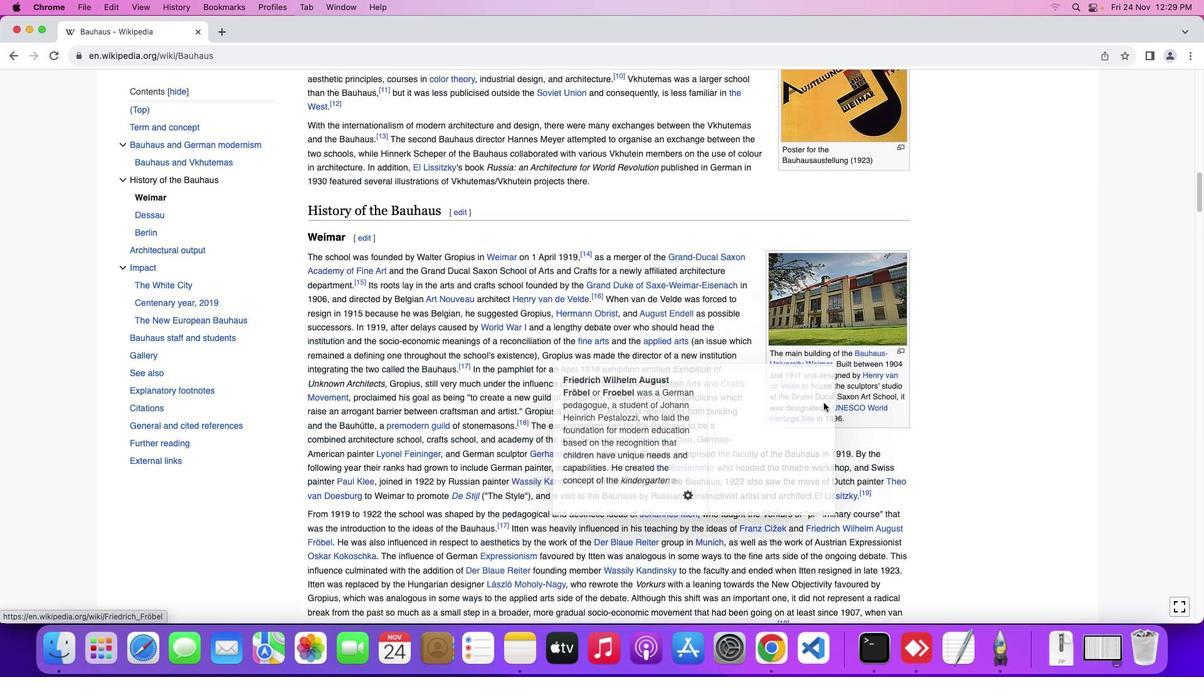 
Action: Mouse scrolled (824, 402) with delta (0, 0)
Screenshot: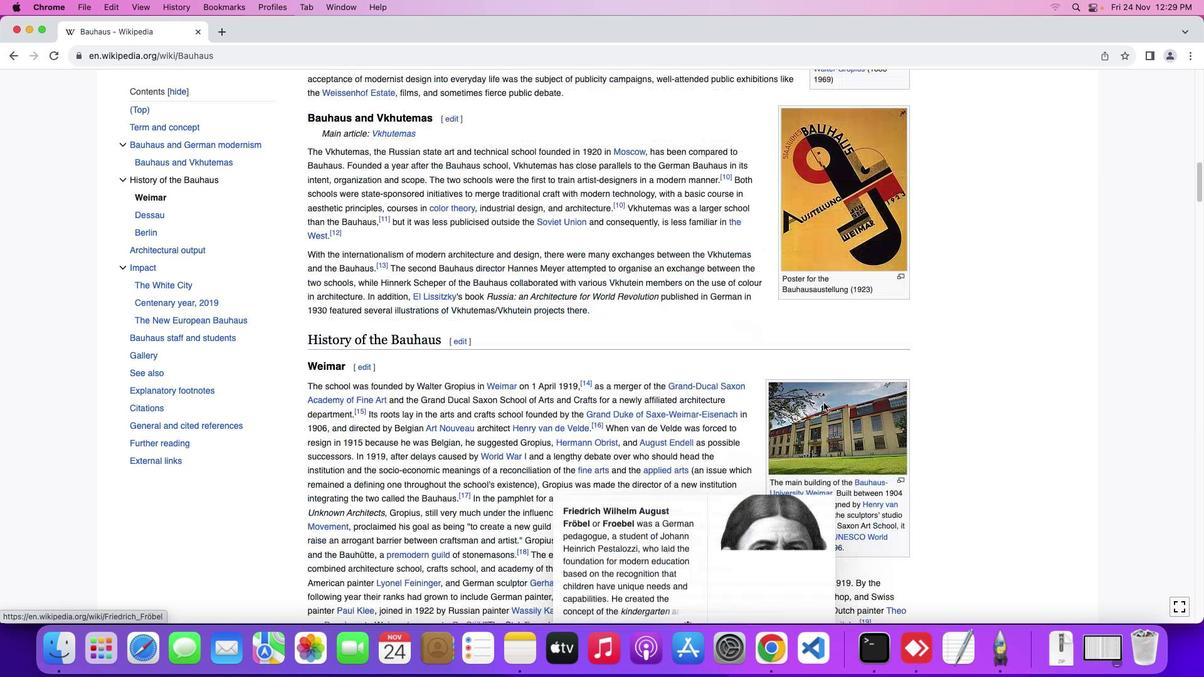 
Action: Mouse scrolled (824, 402) with delta (0, 1)
Screenshot: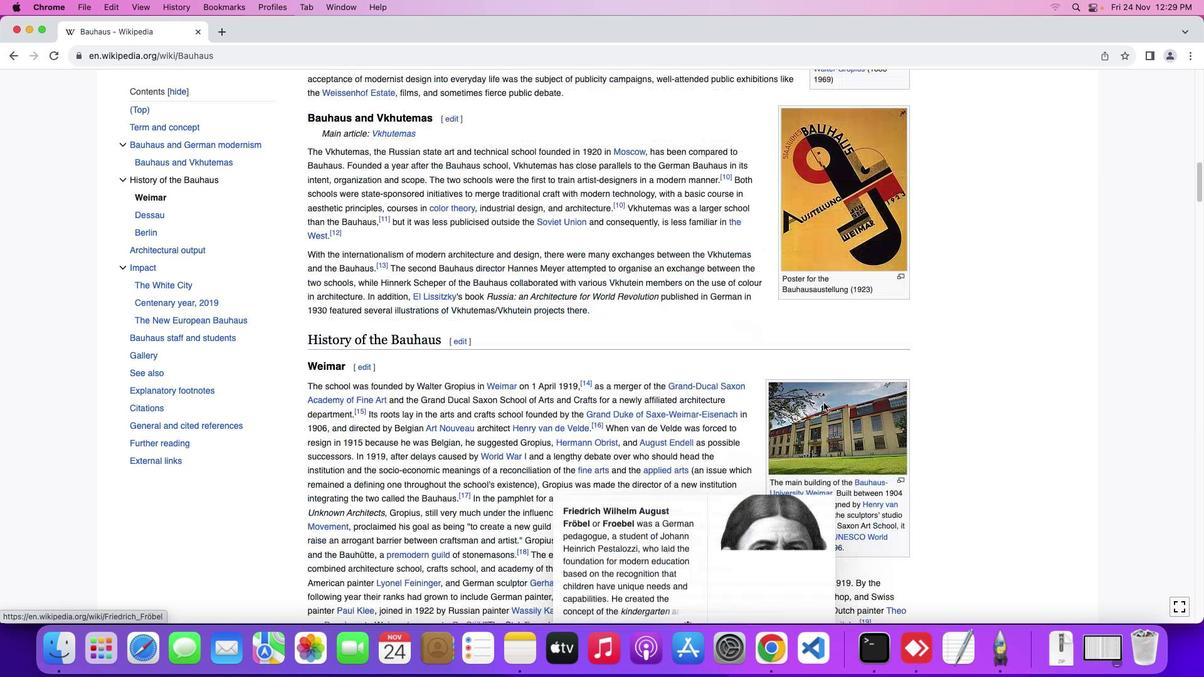 
Action: Mouse scrolled (824, 402) with delta (0, 3)
Screenshot: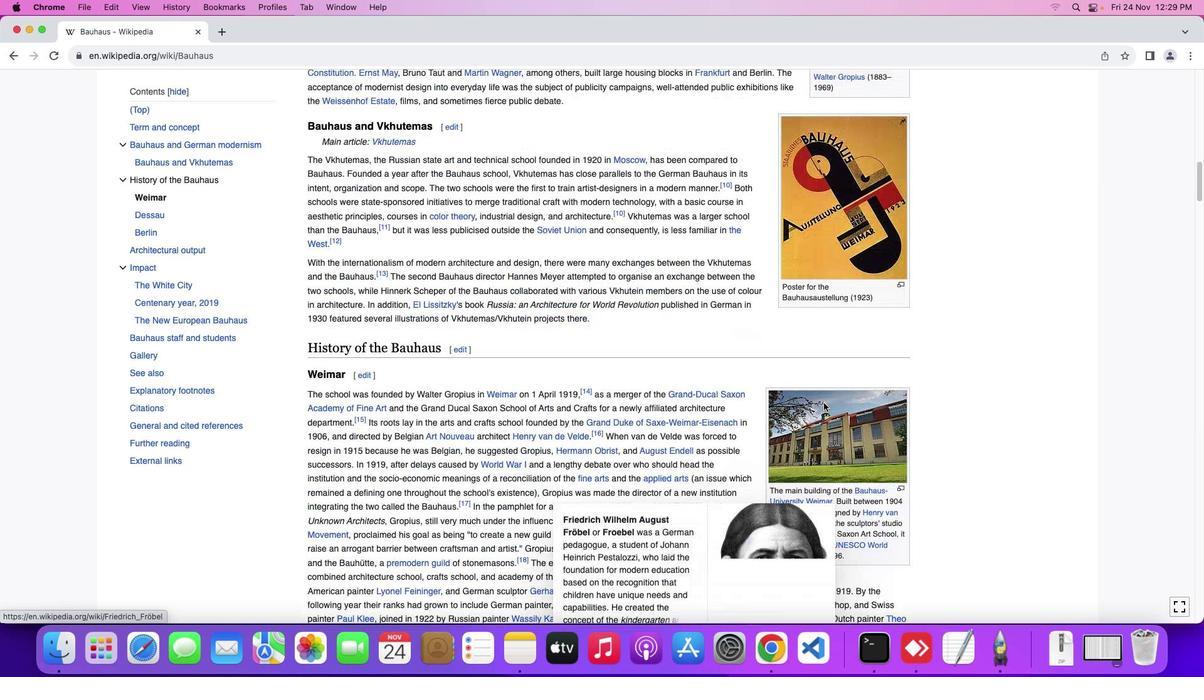 
Action: Mouse scrolled (824, 402) with delta (0, 0)
Screenshot: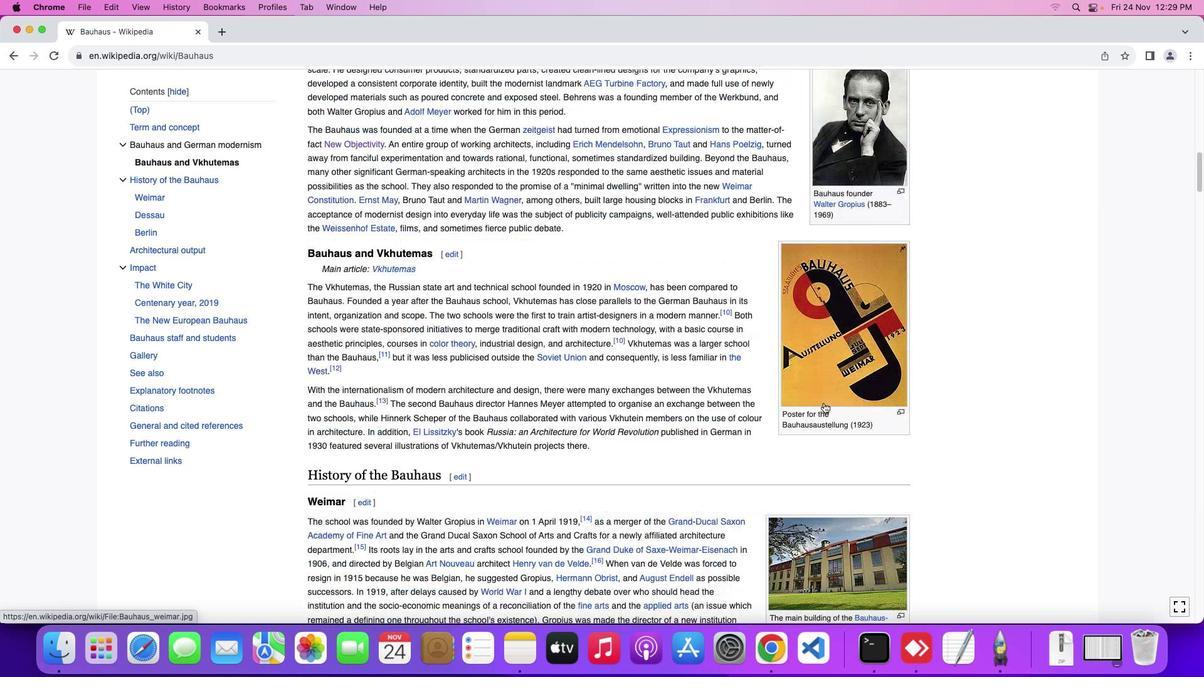 
Action: Mouse scrolled (824, 402) with delta (0, 0)
Screenshot: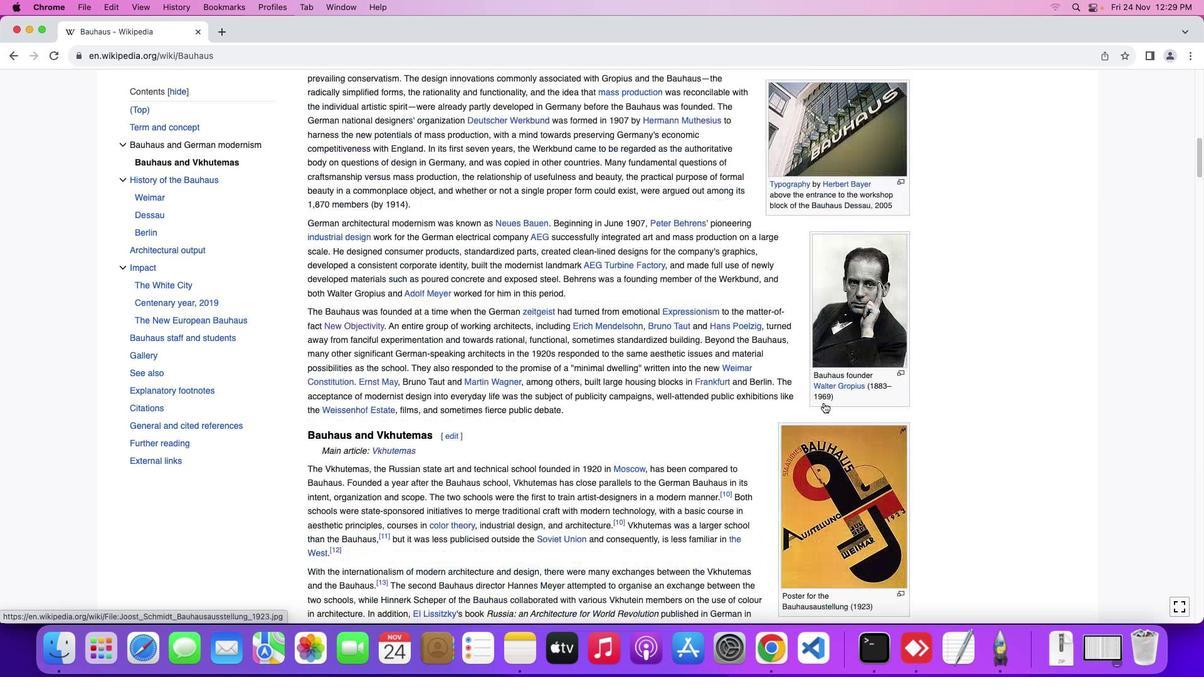 
Action: Mouse scrolled (824, 402) with delta (0, 1)
Screenshot: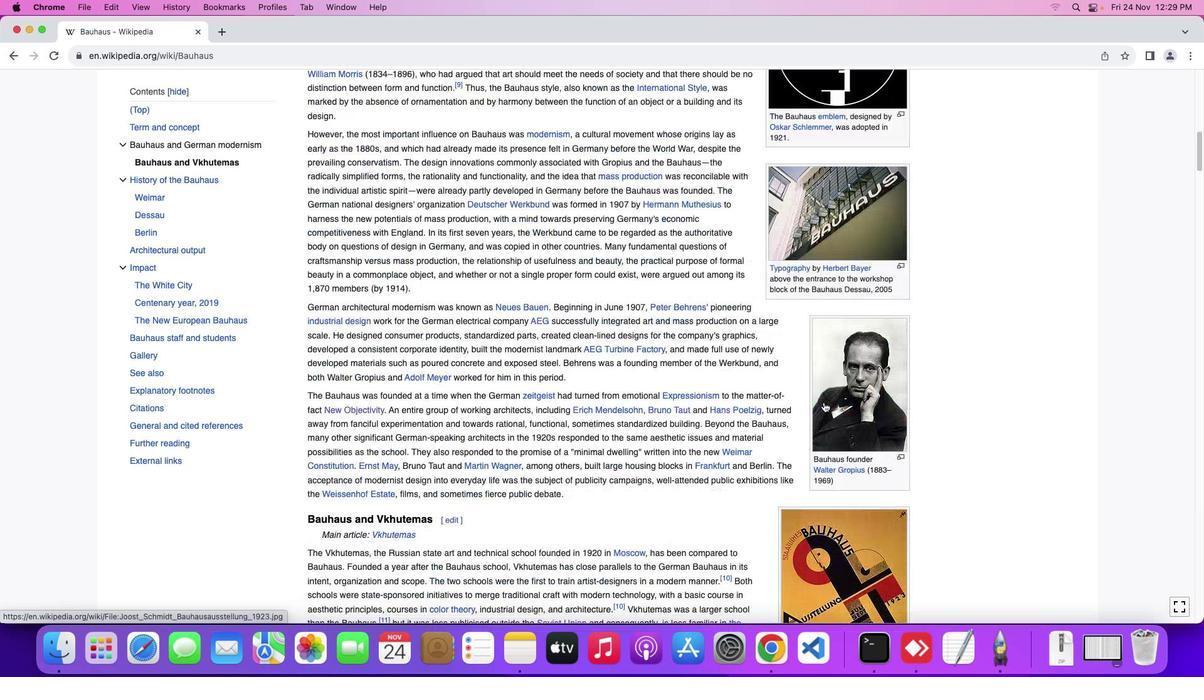 
Action: Mouse scrolled (824, 402) with delta (0, 3)
Screenshot: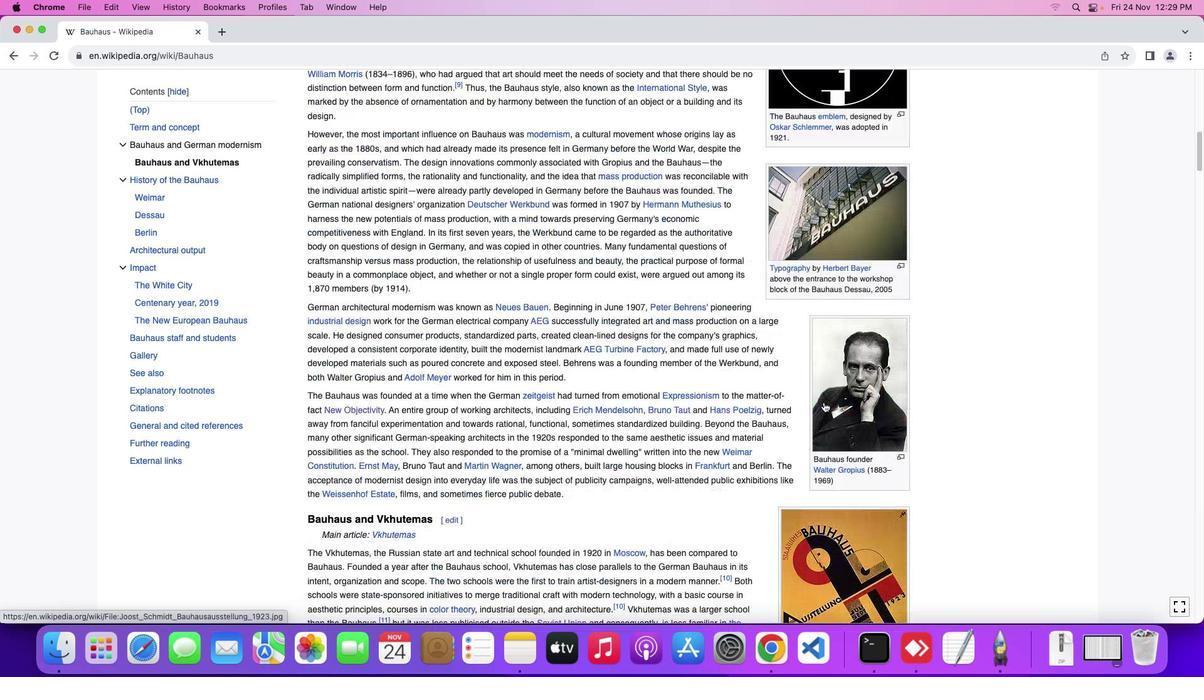 
Action: Mouse scrolled (824, 402) with delta (0, 3)
Screenshot: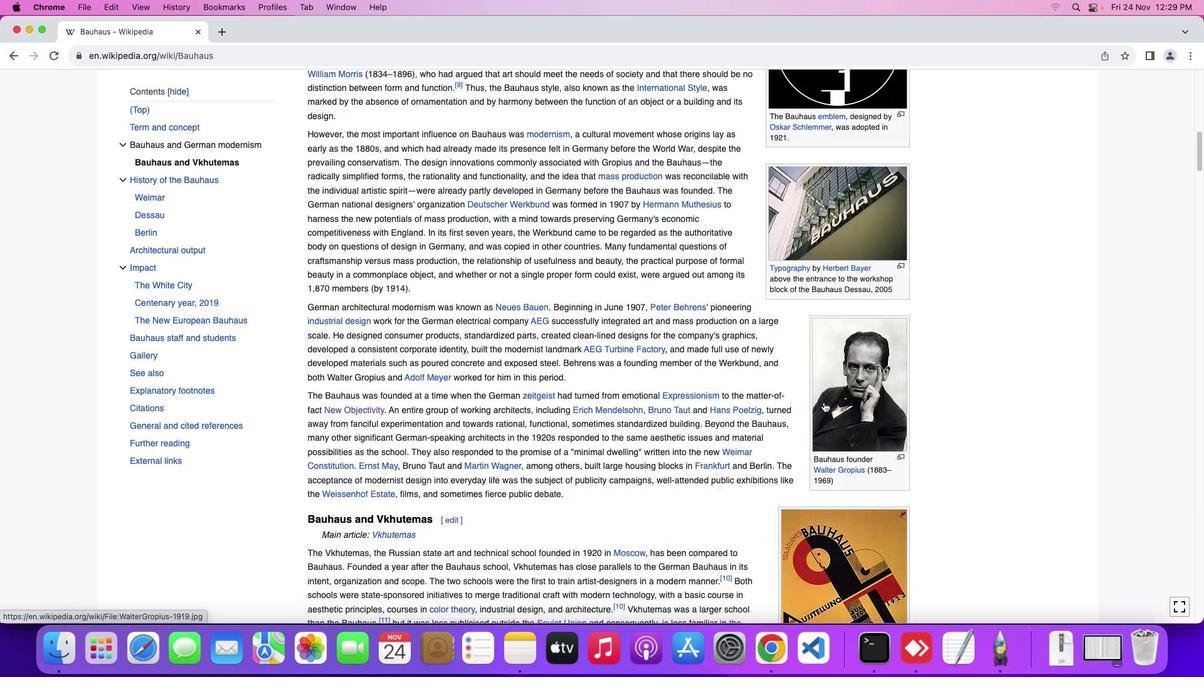 
Action: Mouse moved to (824, 402)
Screenshot: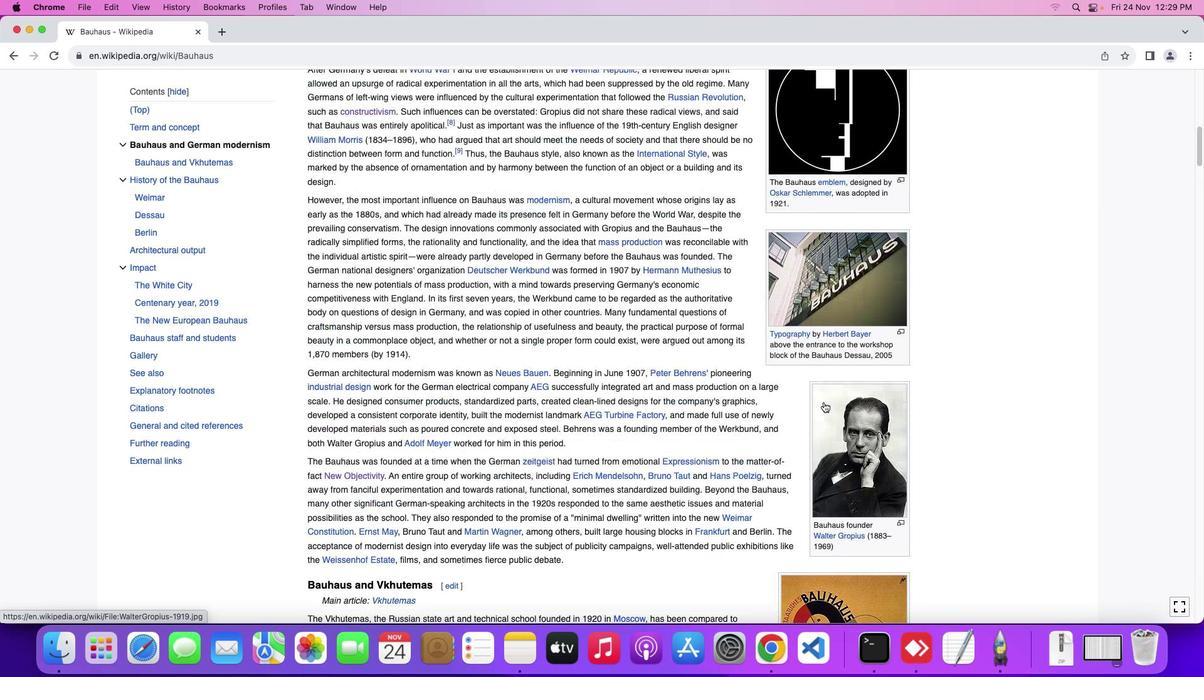 
Action: Mouse scrolled (824, 402) with delta (0, 0)
Screenshot: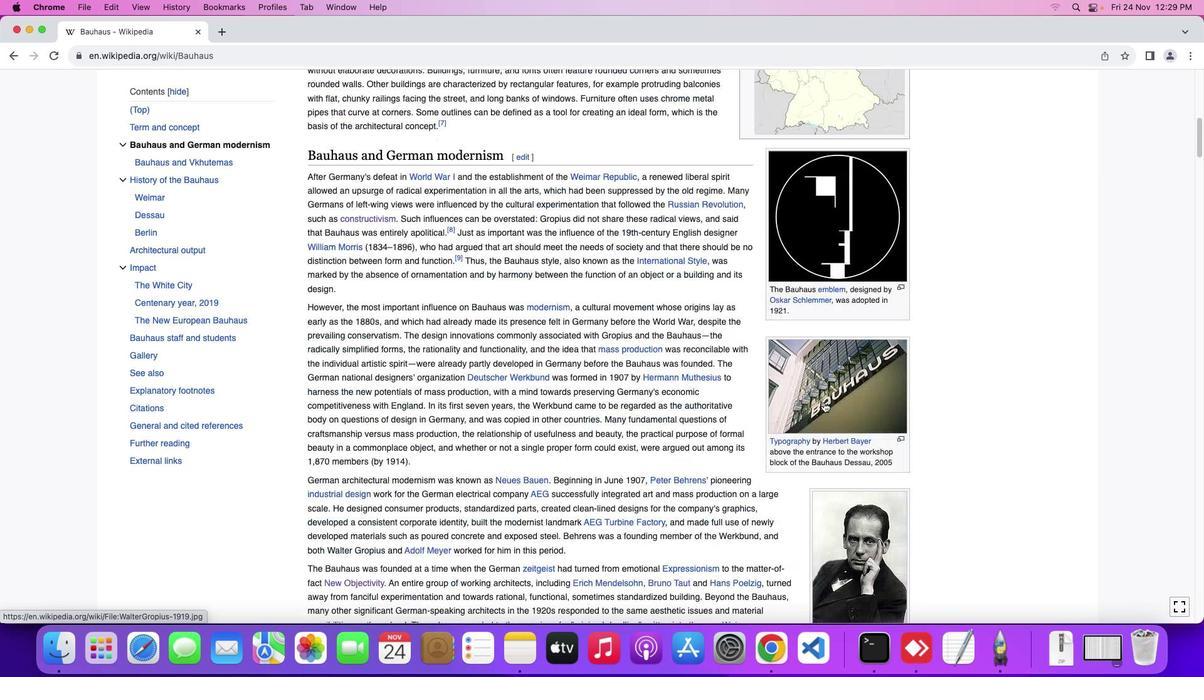 
Action: Mouse scrolled (824, 402) with delta (0, 0)
Screenshot: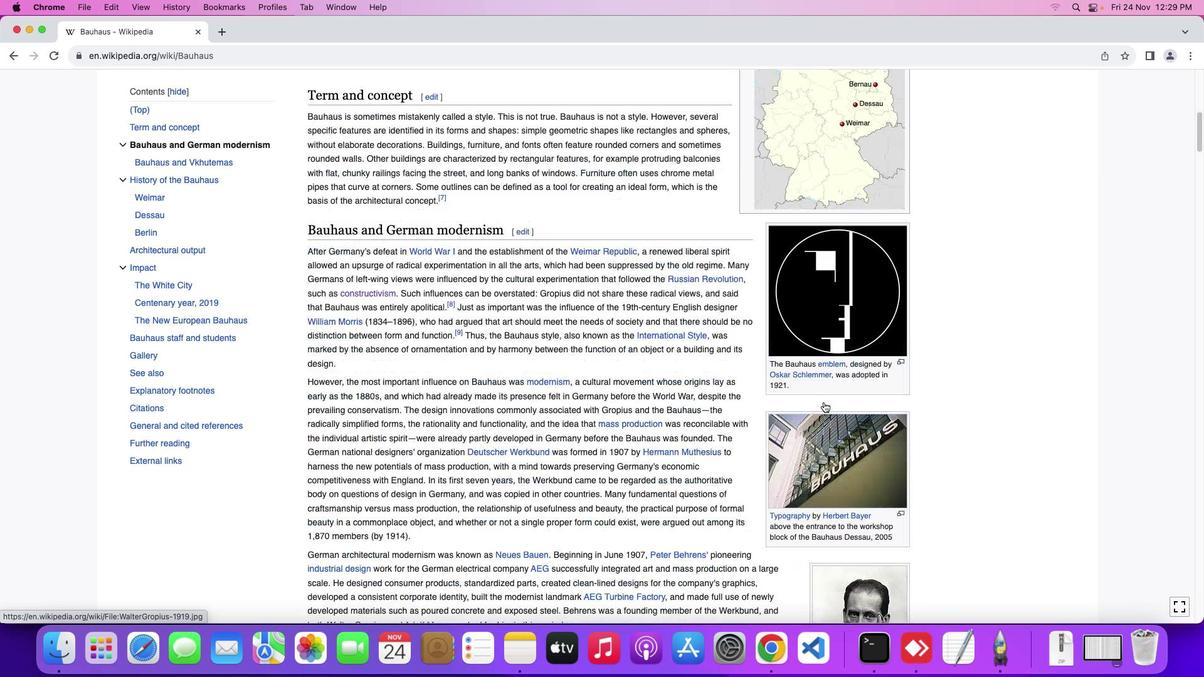 
Action: Mouse scrolled (824, 402) with delta (0, 1)
Screenshot: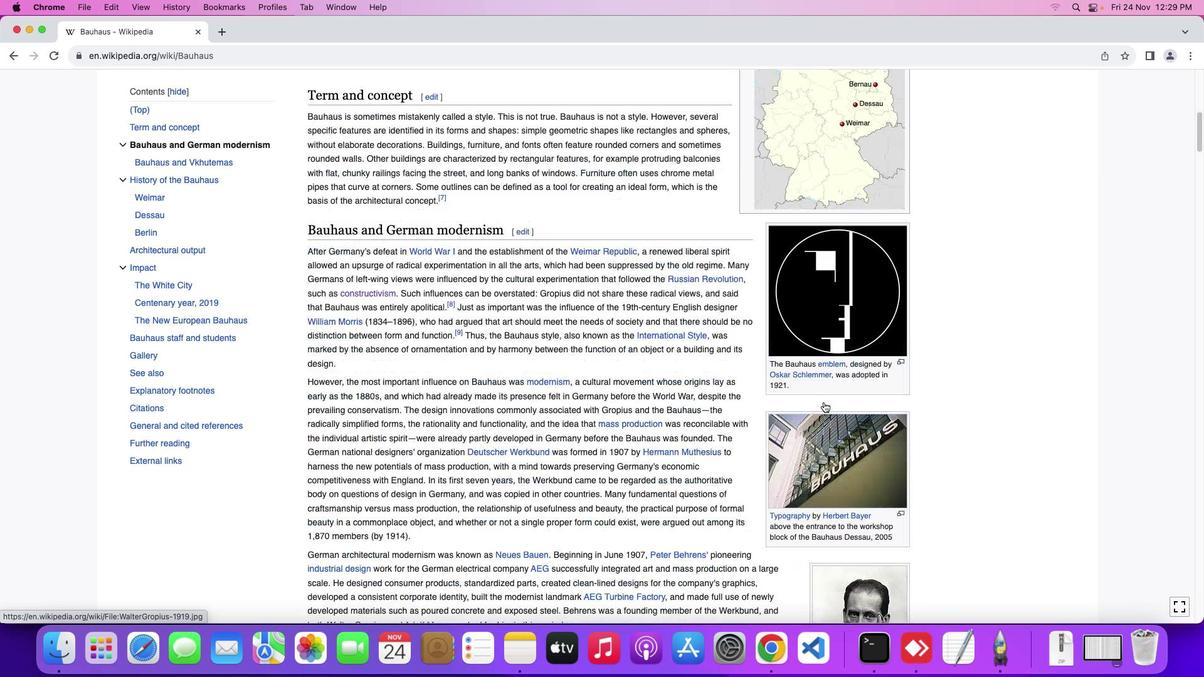 
Action: Mouse scrolled (824, 402) with delta (0, 3)
